 Task: Create a business slides presentation template.
Action: Mouse moved to (610, 237)
Screenshot: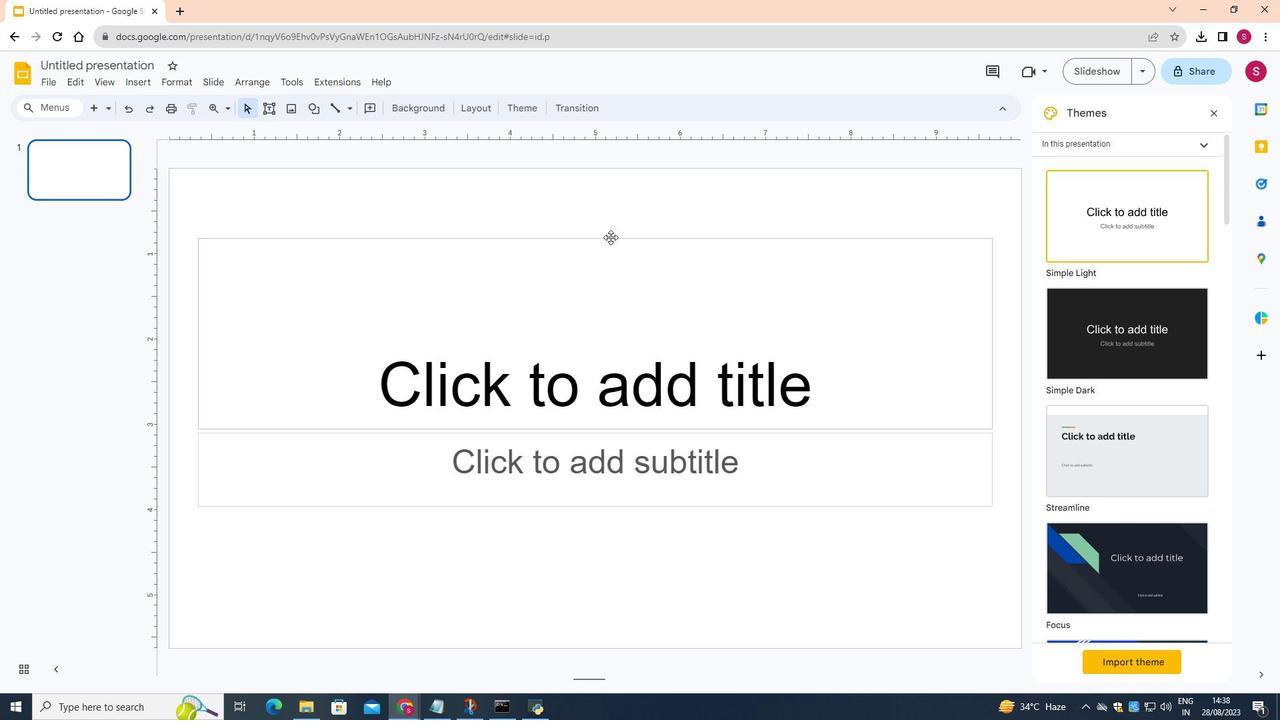 
Action: Mouse pressed left at (610, 237)
Screenshot: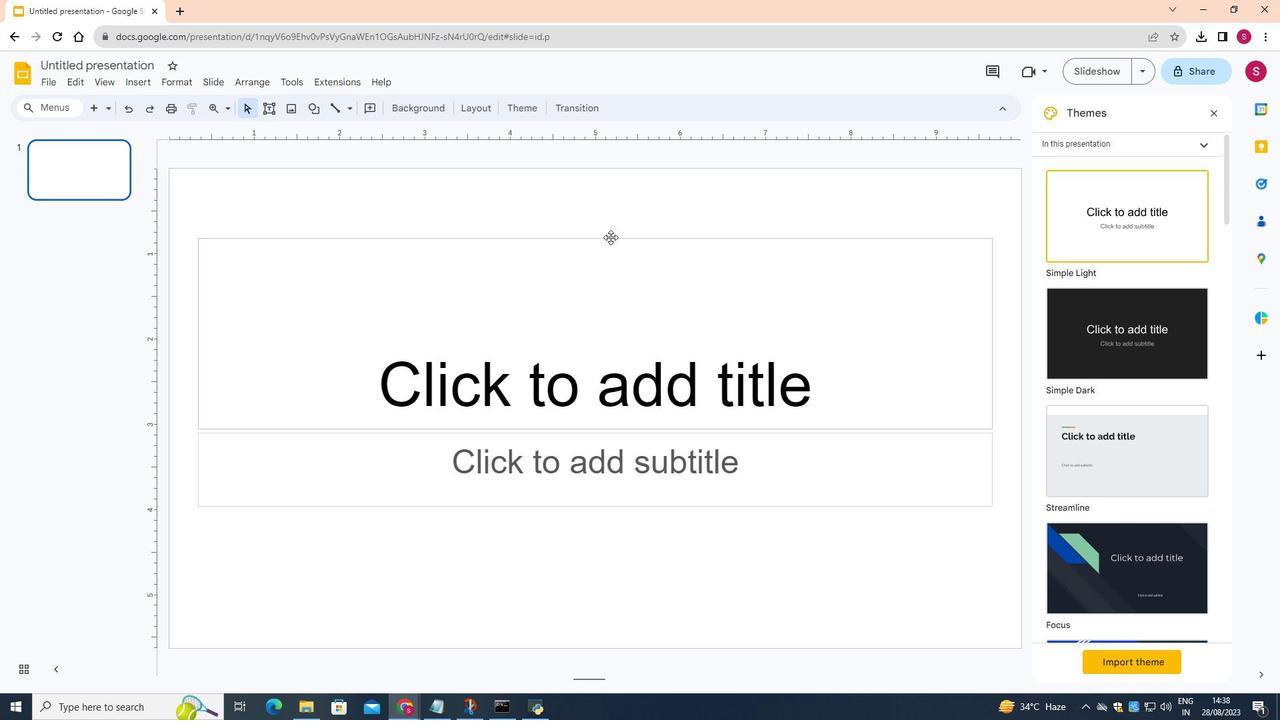 
Action: Mouse moved to (612, 236)
Screenshot: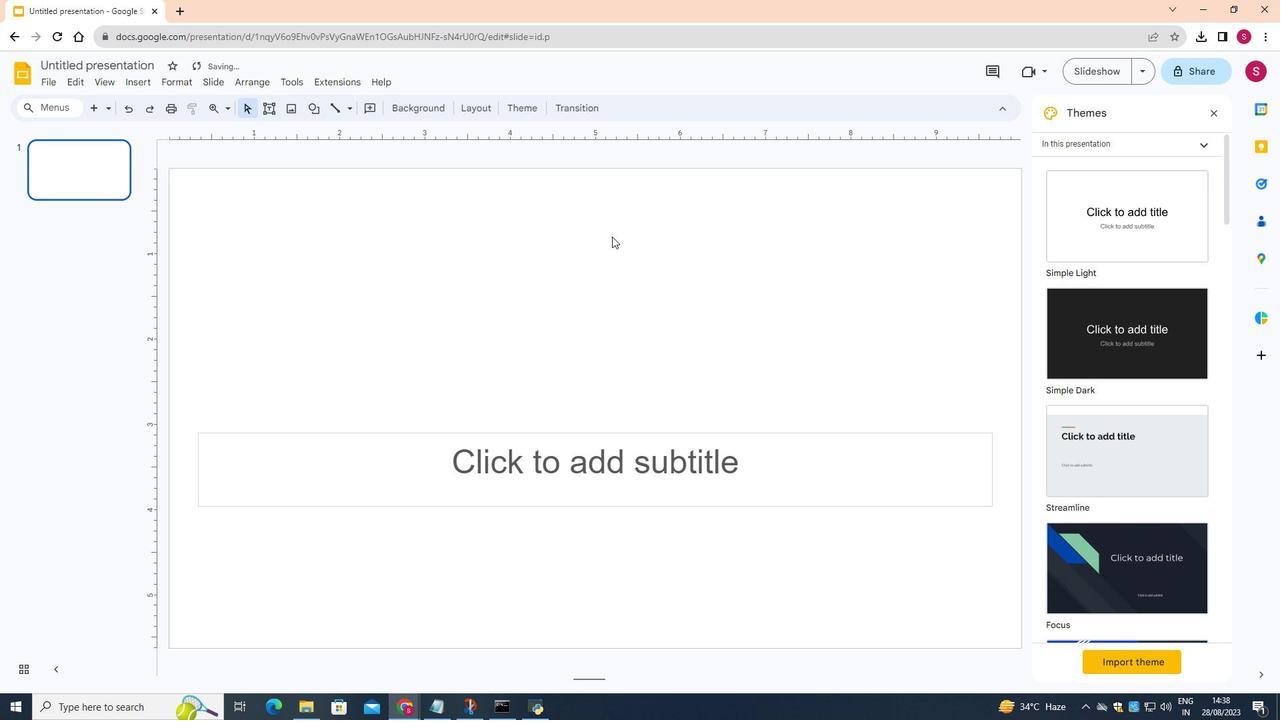 
Action: Key pressed <Key.delete>
Screenshot: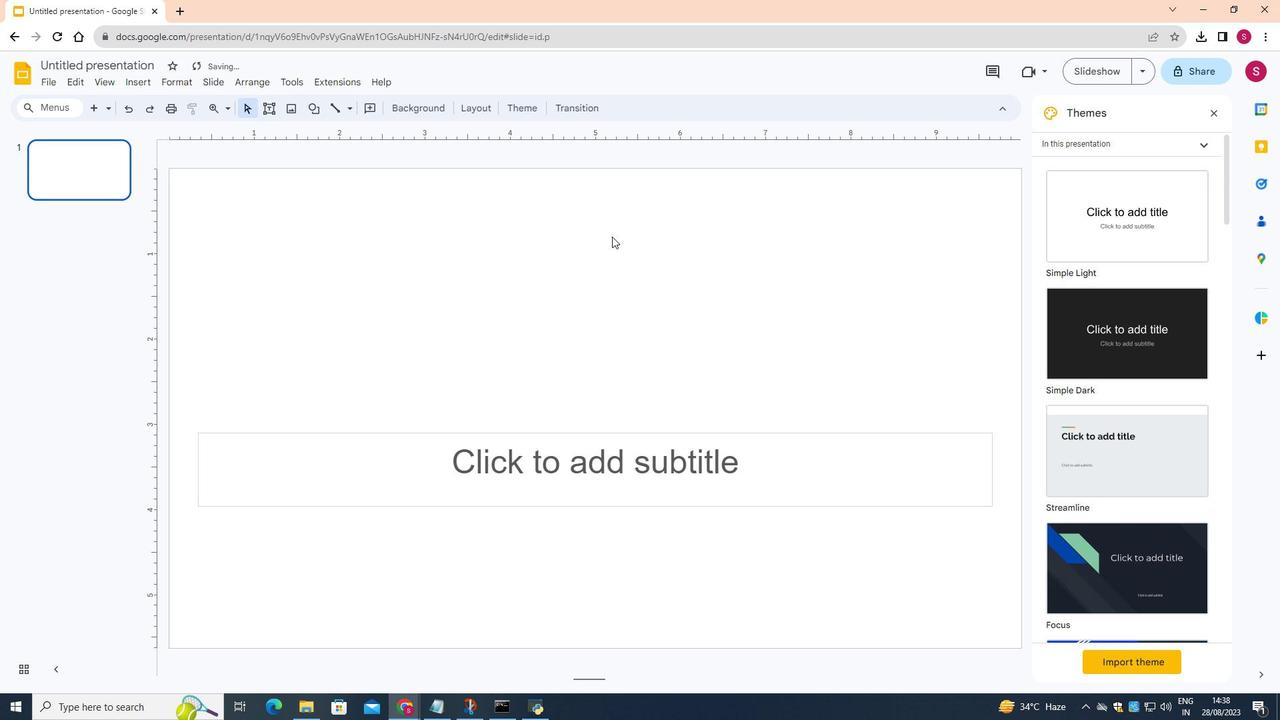 
Action: Mouse moved to (611, 434)
Screenshot: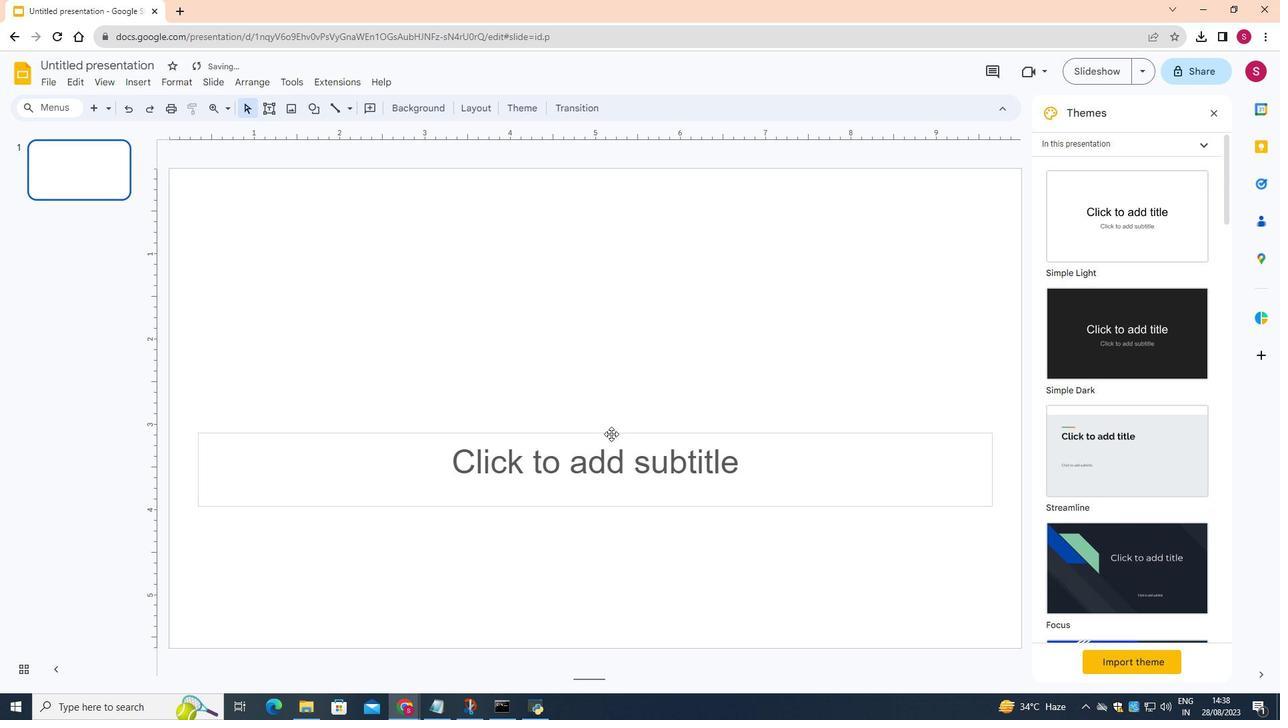 
Action: Mouse pressed left at (611, 434)
Screenshot: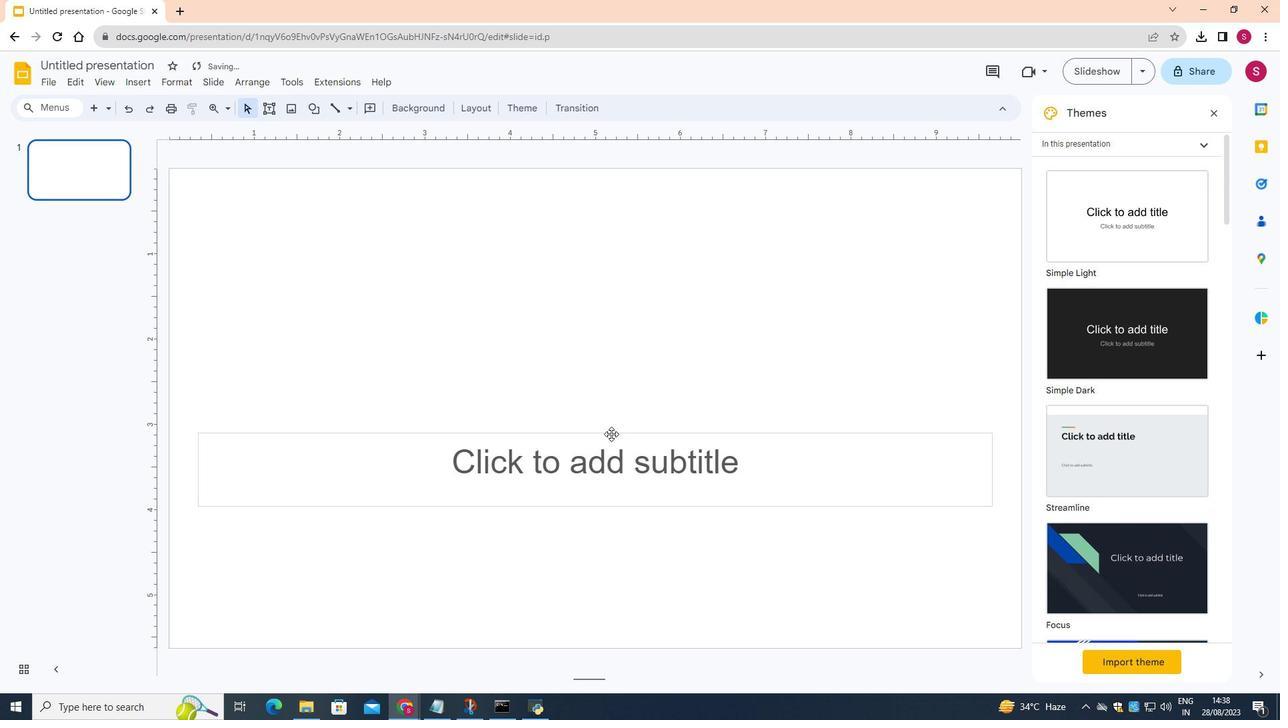 
Action: Mouse moved to (616, 428)
Screenshot: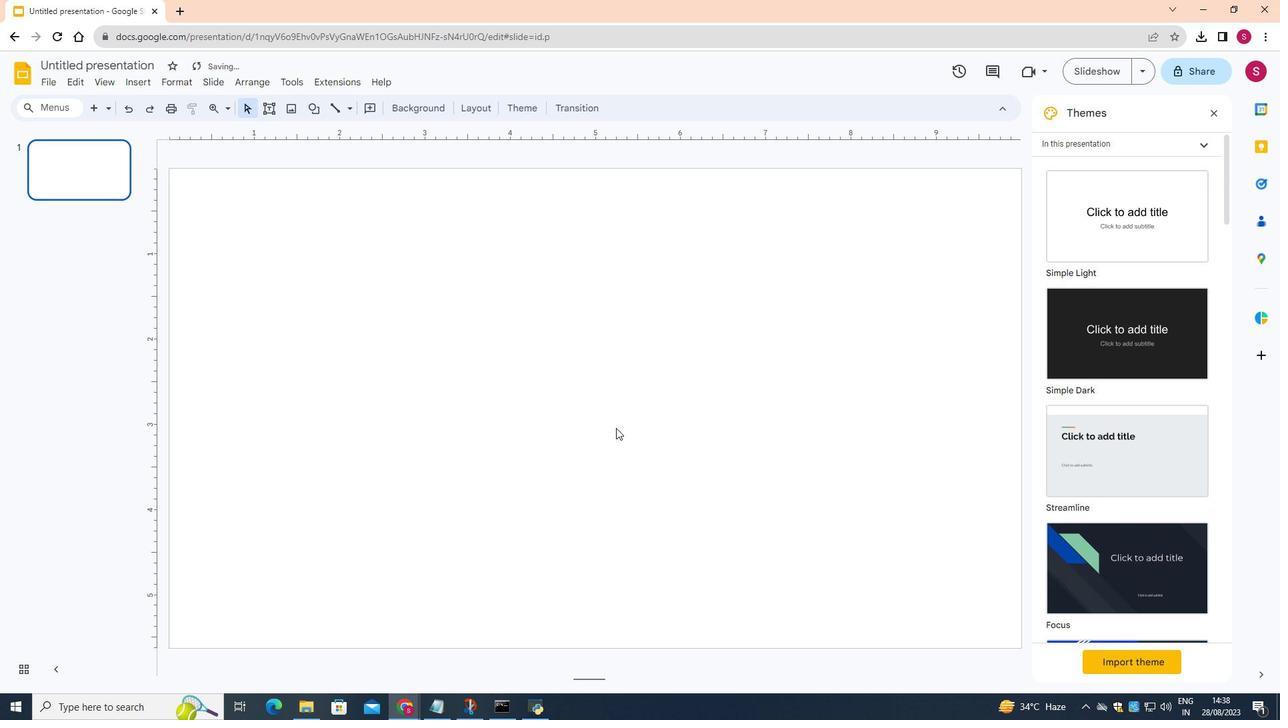 
Action: Key pressed <Key.delete>
Screenshot: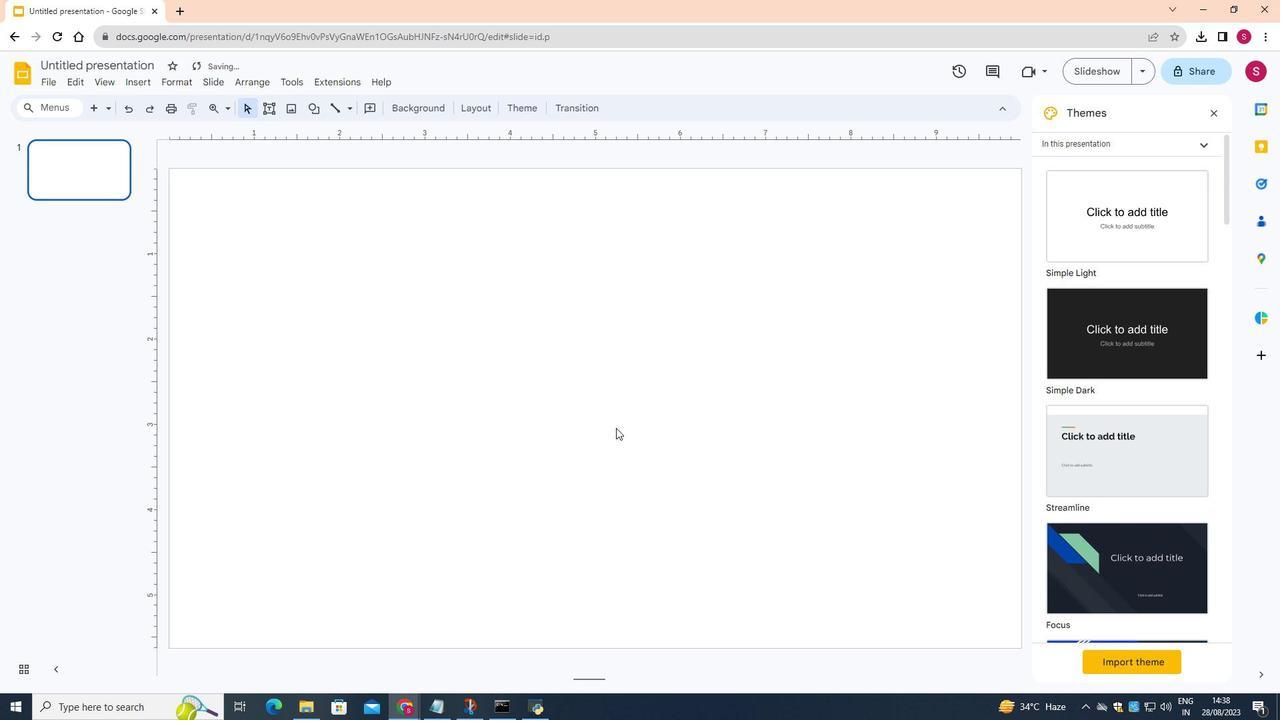 
Action: Mouse moved to (139, 84)
Screenshot: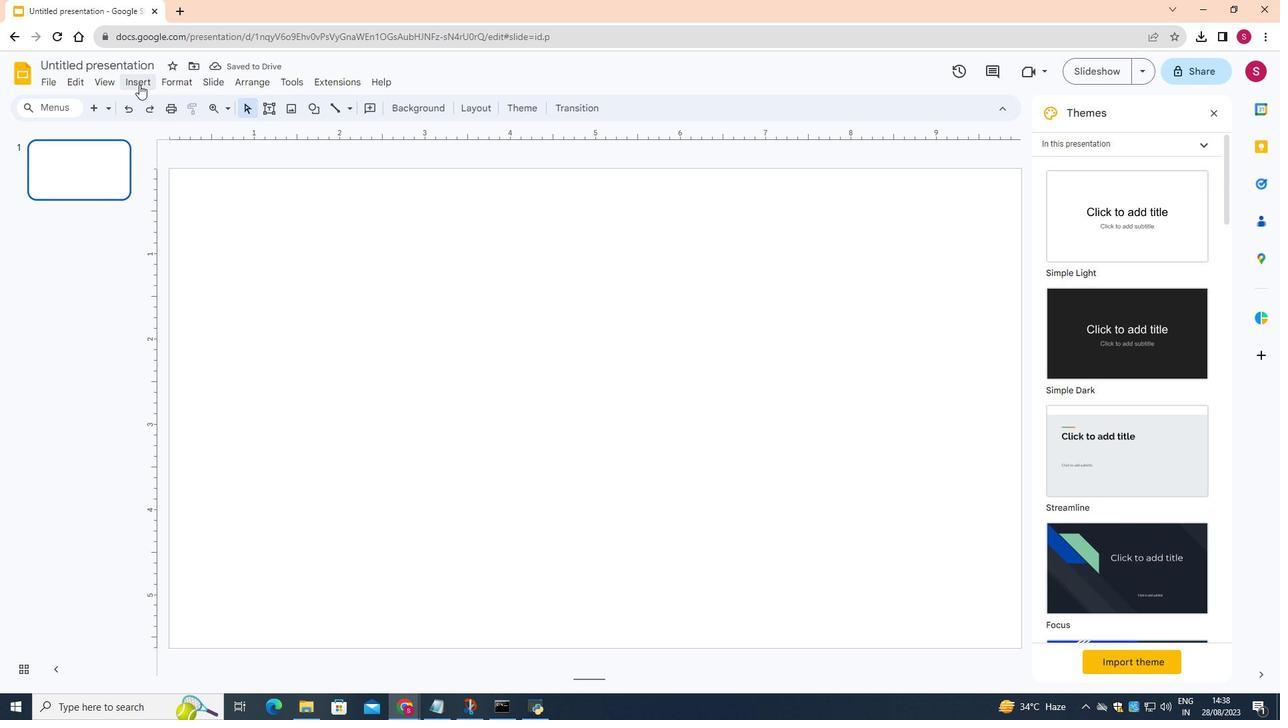 
Action: Mouse pressed left at (139, 84)
Screenshot: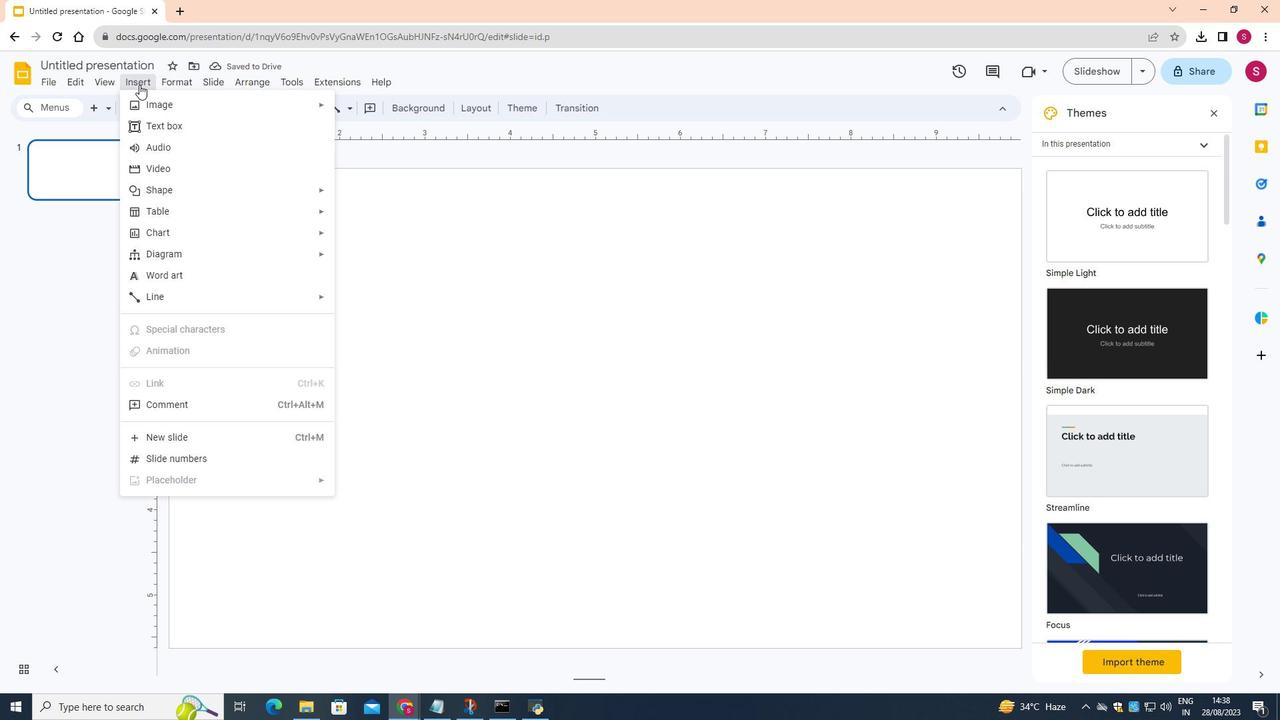 
Action: Mouse moved to (180, 192)
Screenshot: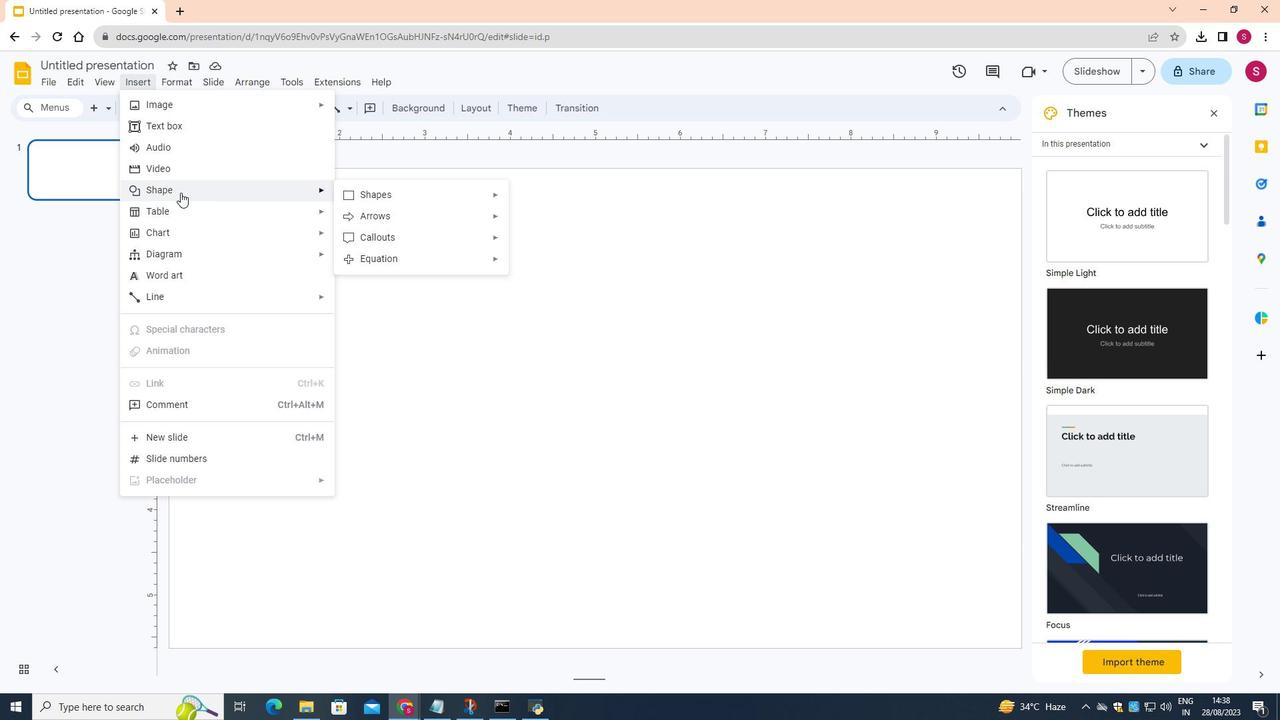 
Action: Mouse pressed left at (180, 192)
Screenshot: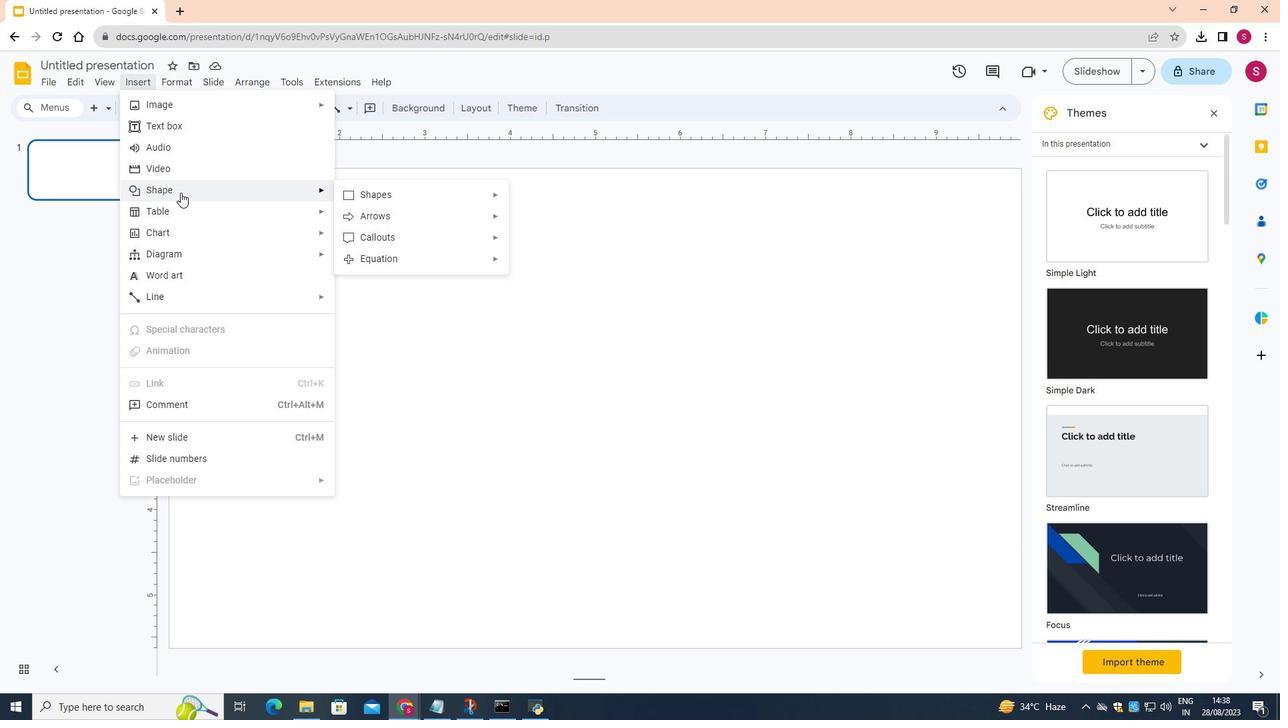
Action: Mouse moved to (386, 192)
Screenshot: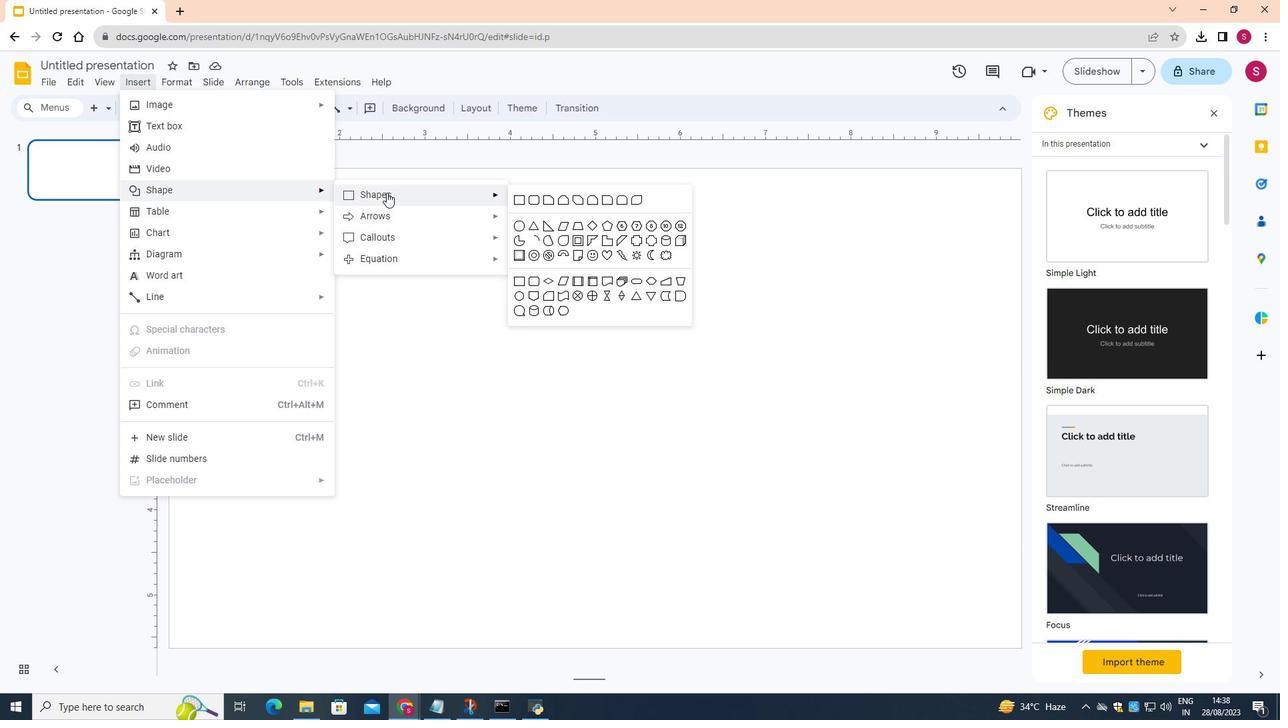 
Action: Mouse pressed left at (386, 192)
Screenshot: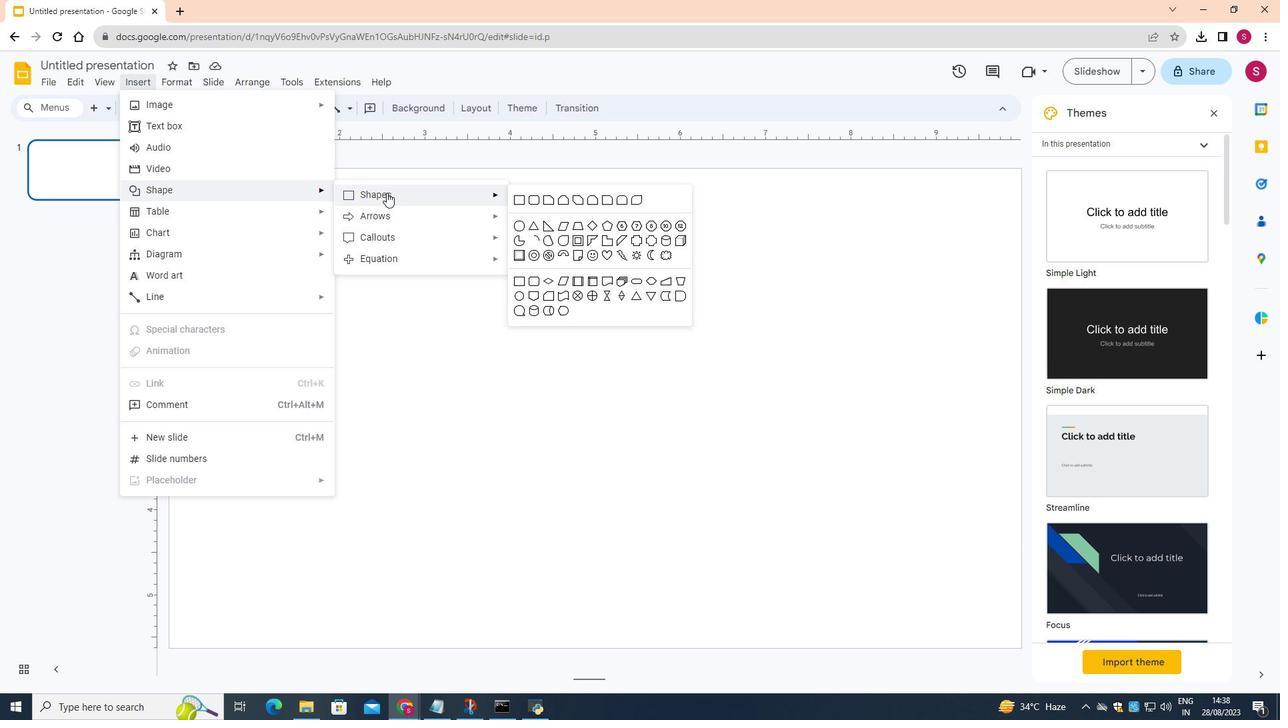 
Action: Mouse moved to (516, 198)
Screenshot: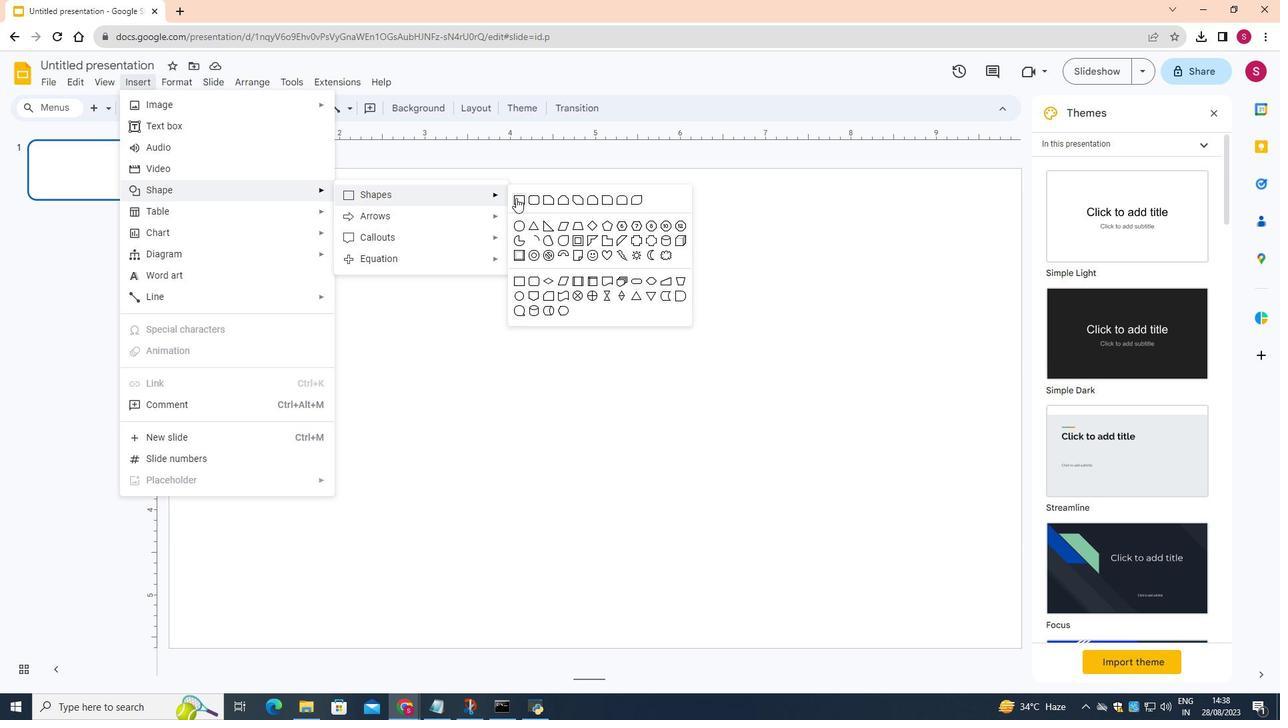 
Action: Mouse pressed left at (516, 198)
Screenshot: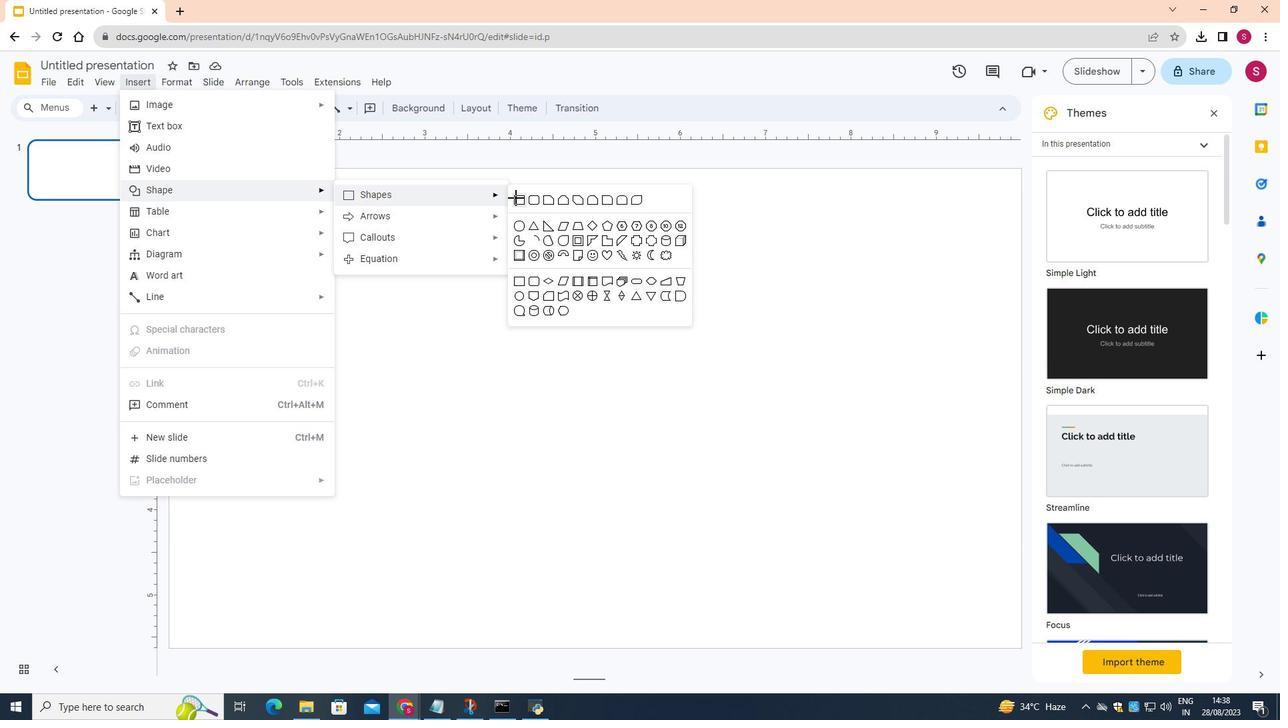
Action: Mouse moved to (177, 169)
Screenshot: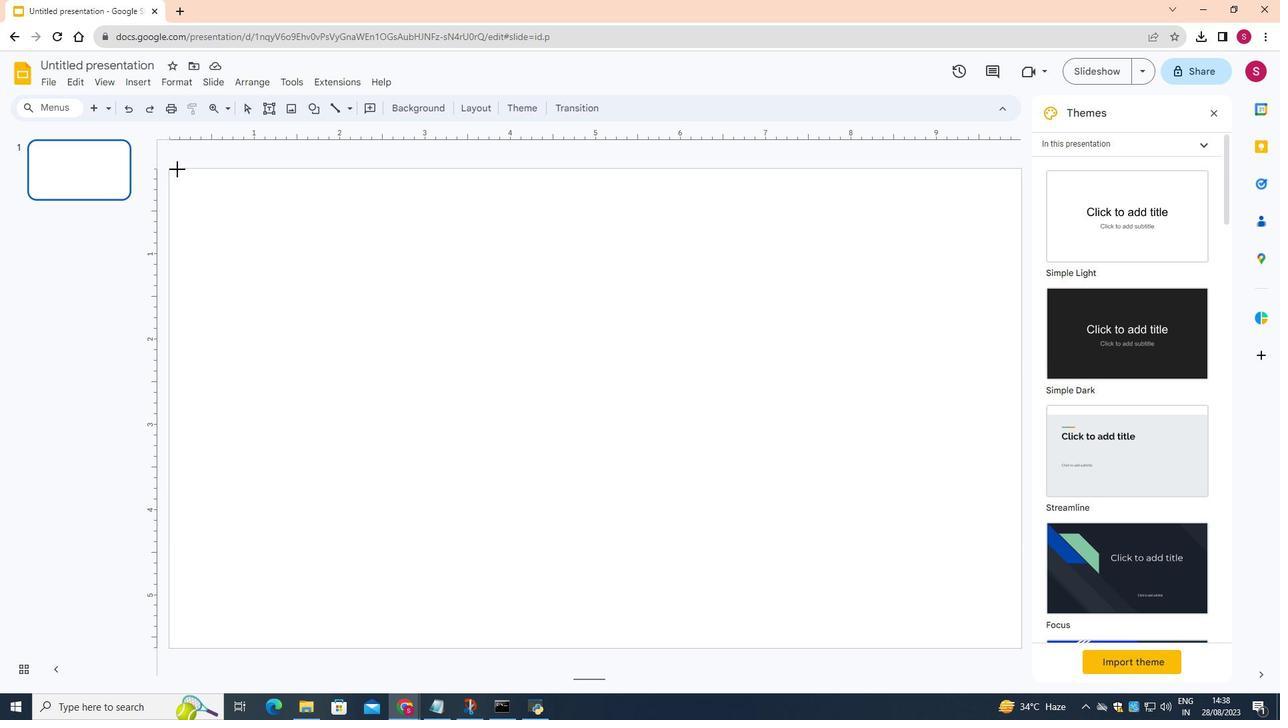 
Action: Mouse pressed left at (177, 169)
Screenshot: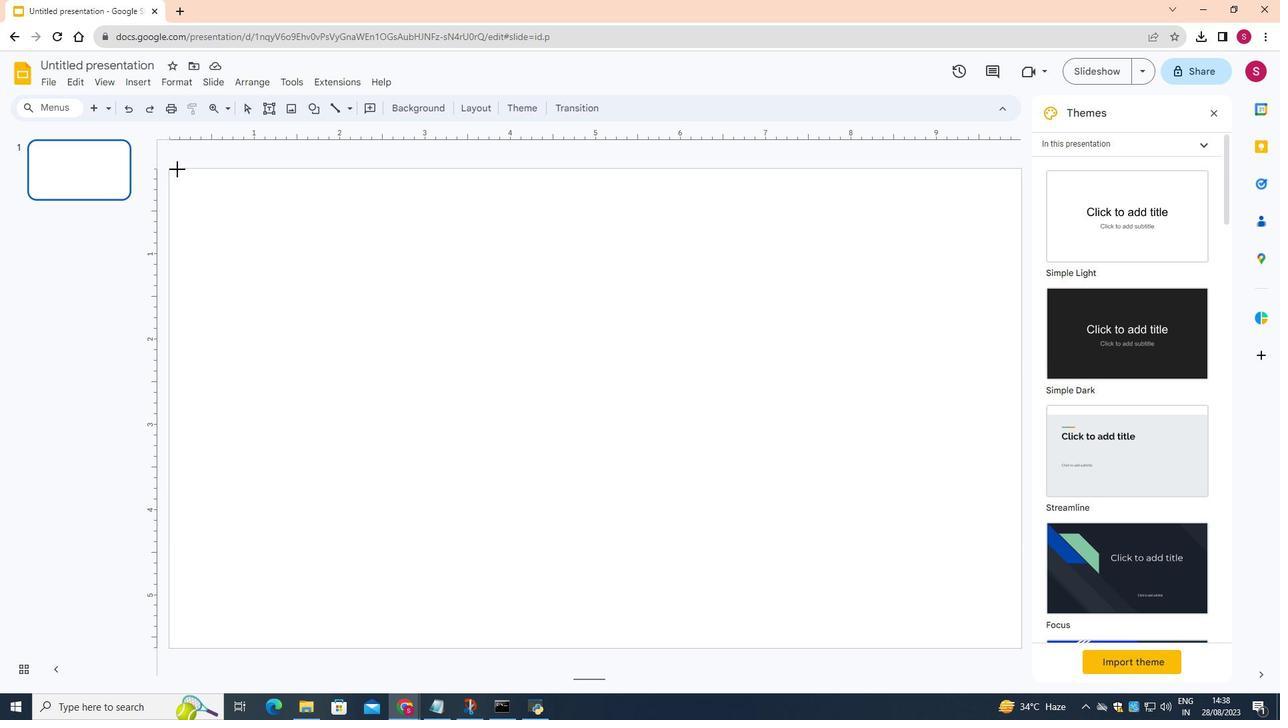 
Action: Mouse moved to (178, 198)
Screenshot: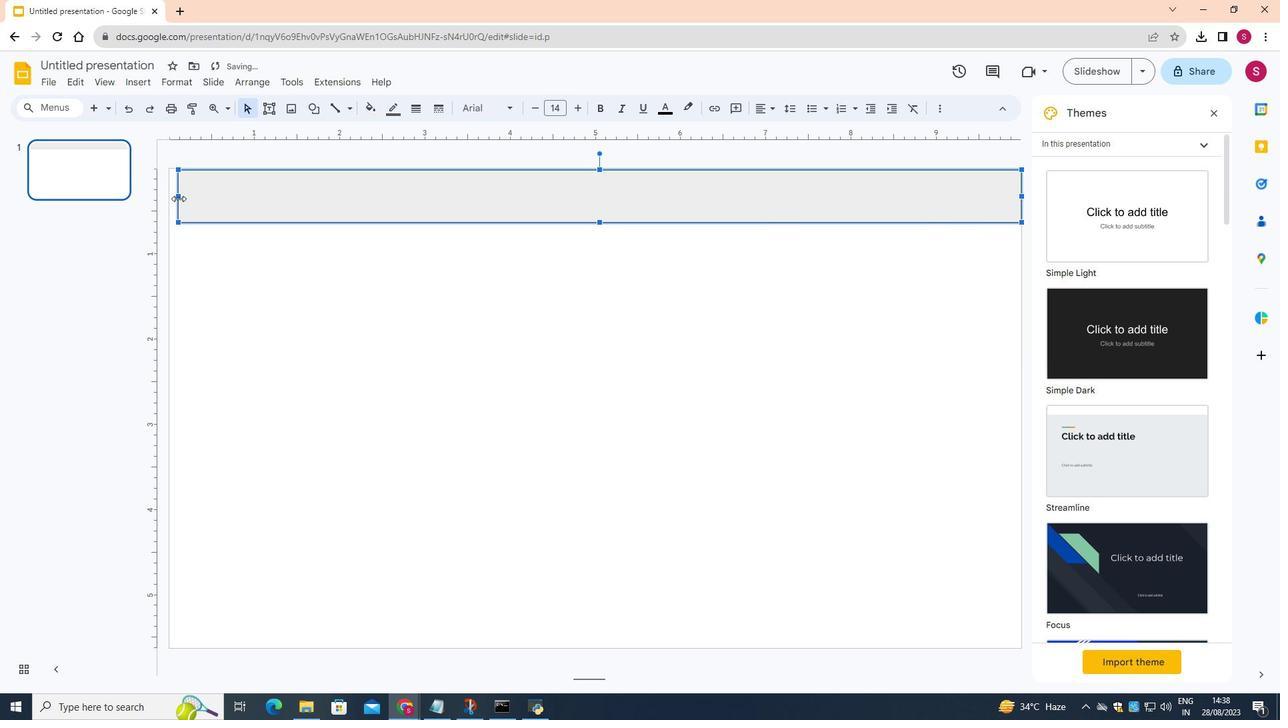 
Action: Mouse pressed left at (178, 198)
Screenshot: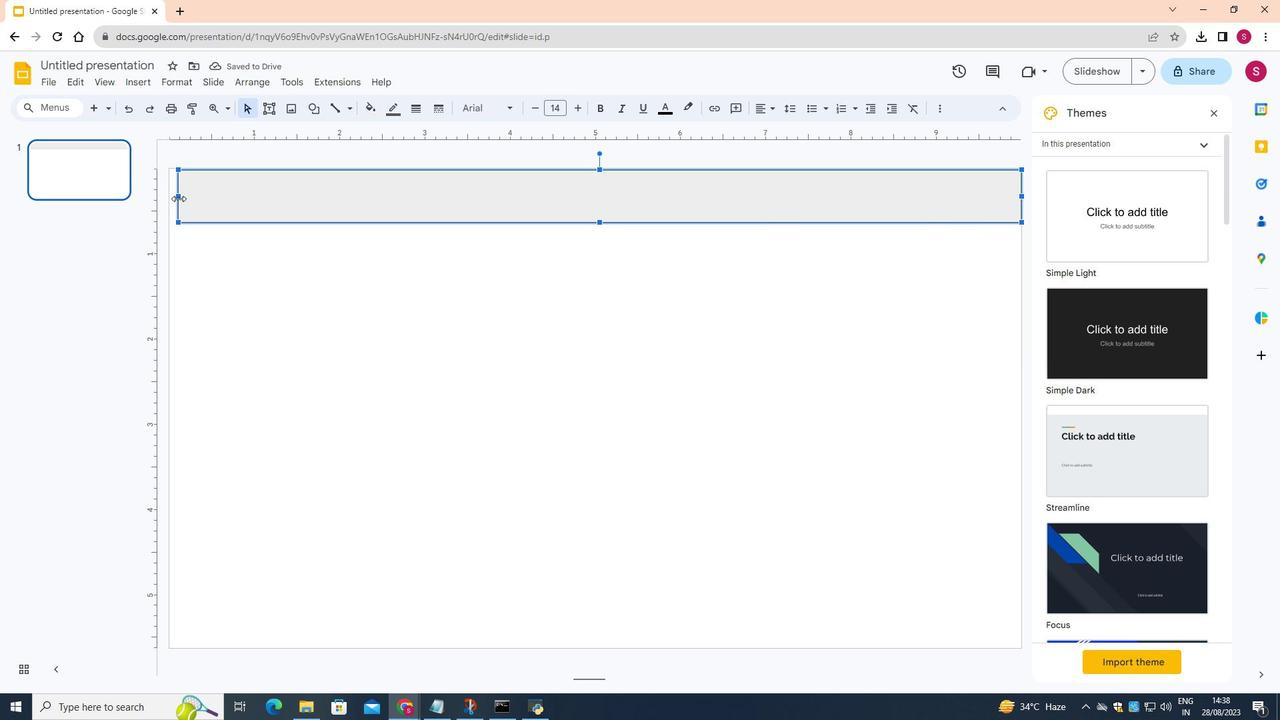 
Action: Mouse moved to (595, 172)
Screenshot: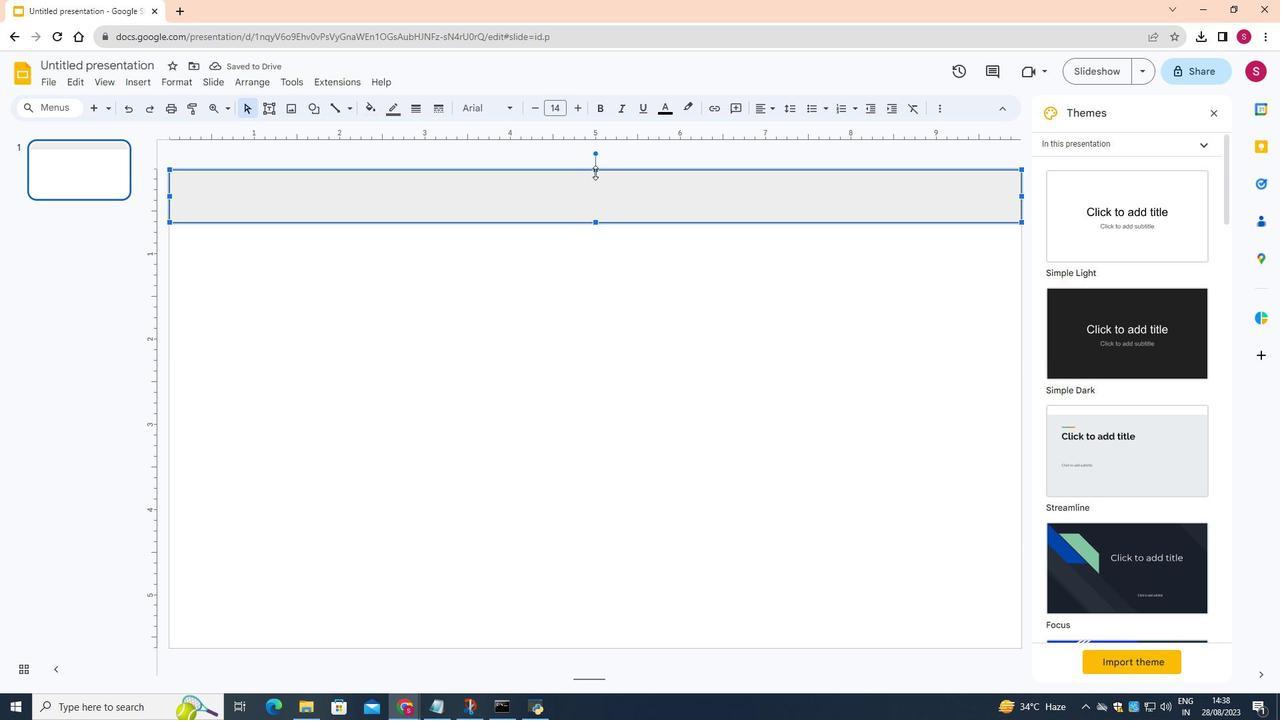 
Action: Mouse pressed left at (595, 172)
Screenshot: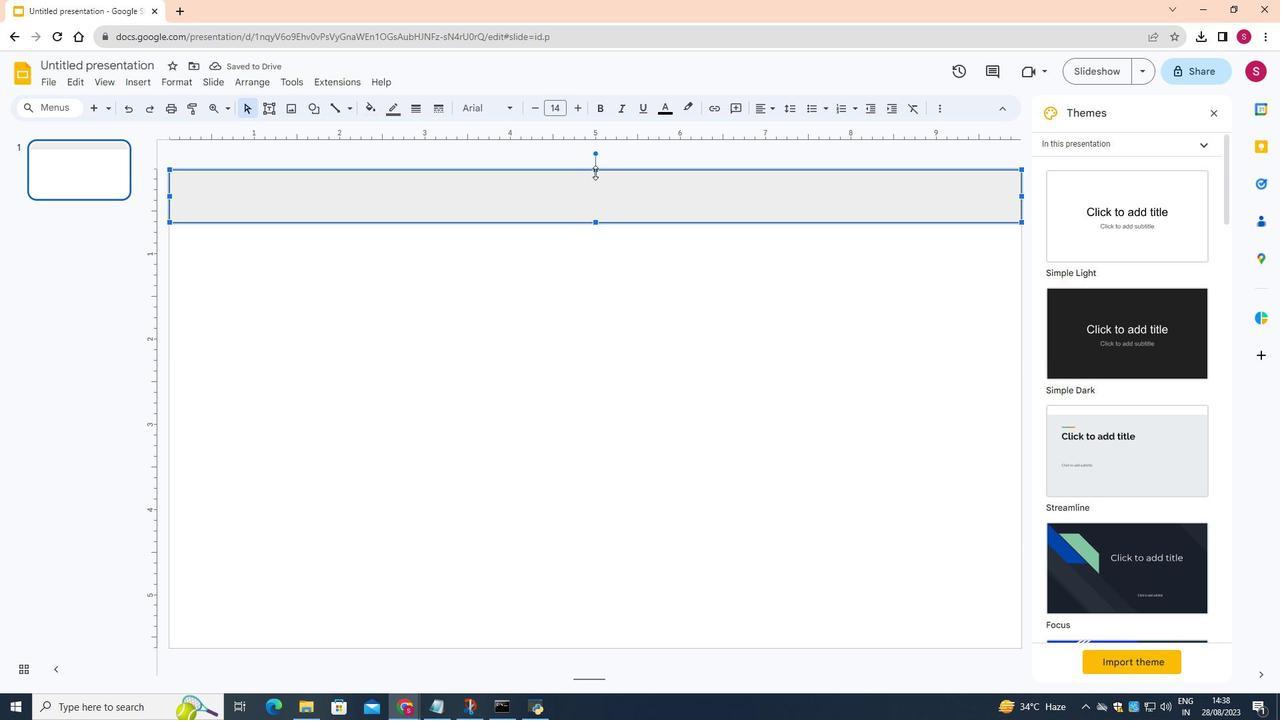 
Action: Mouse moved to (595, 222)
Screenshot: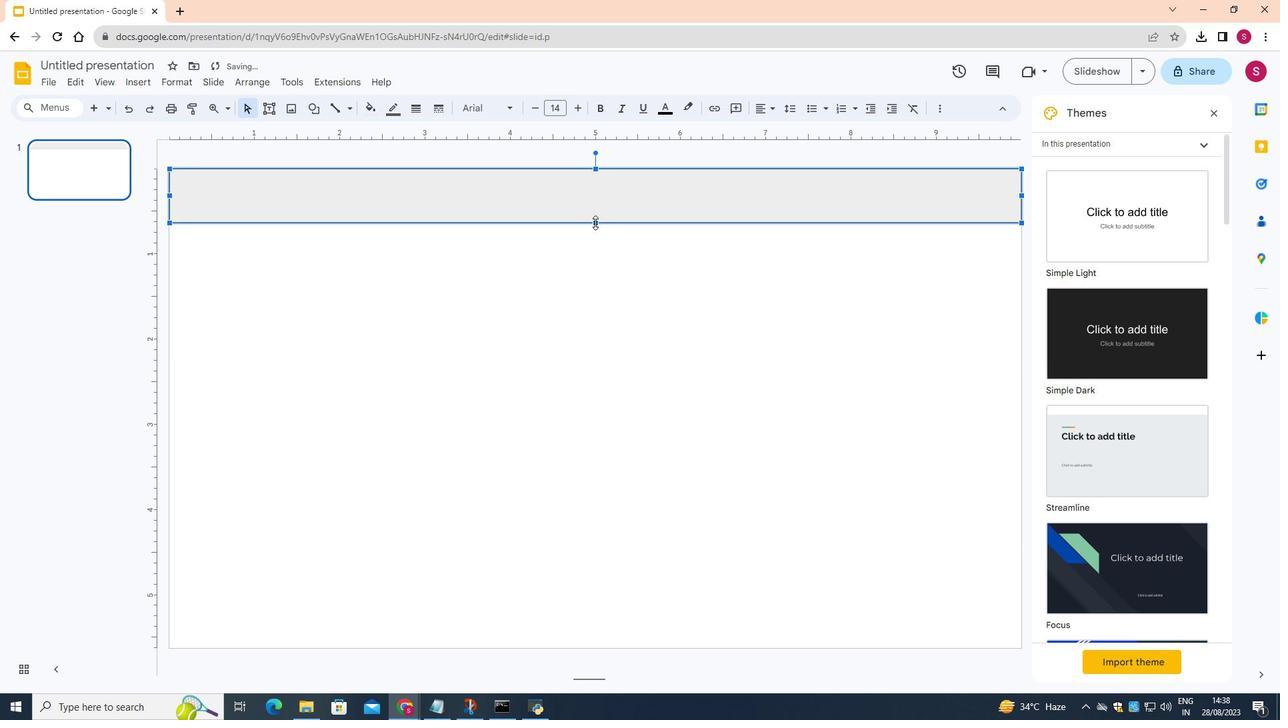 
Action: Mouse pressed left at (595, 222)
Screenshot: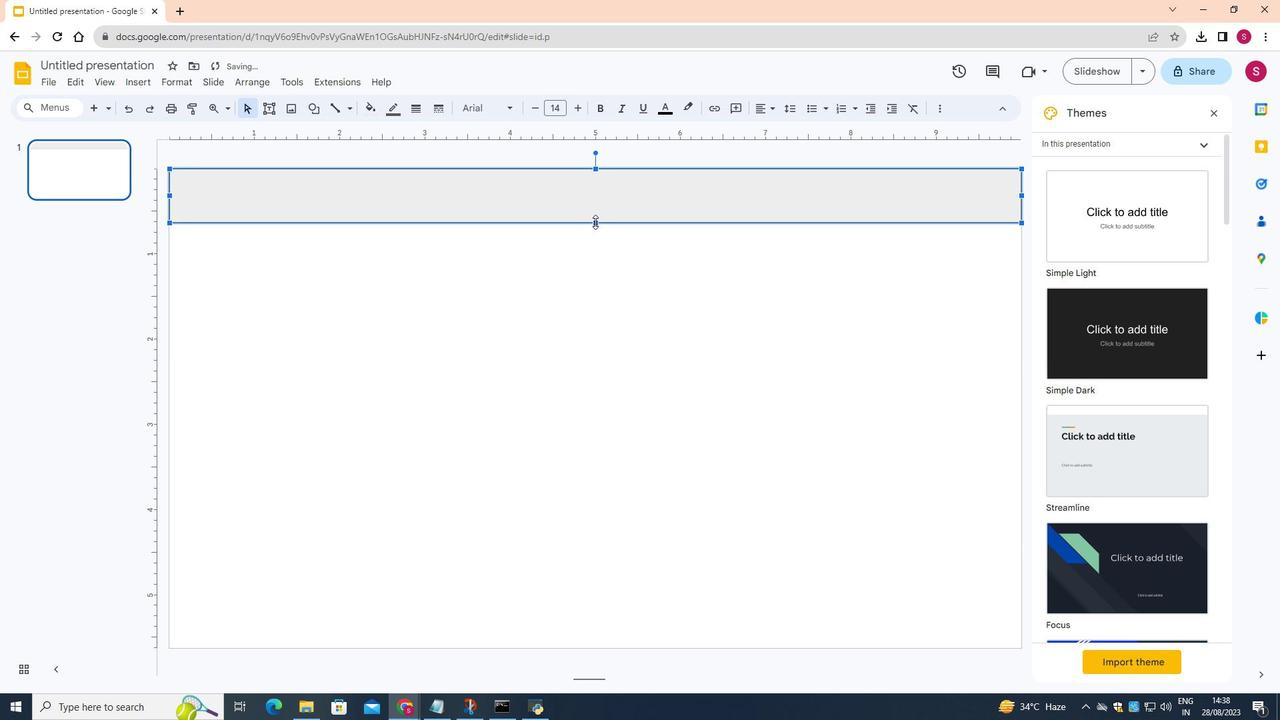 
Action: Mouse moved to (596, 200)
Screenshot: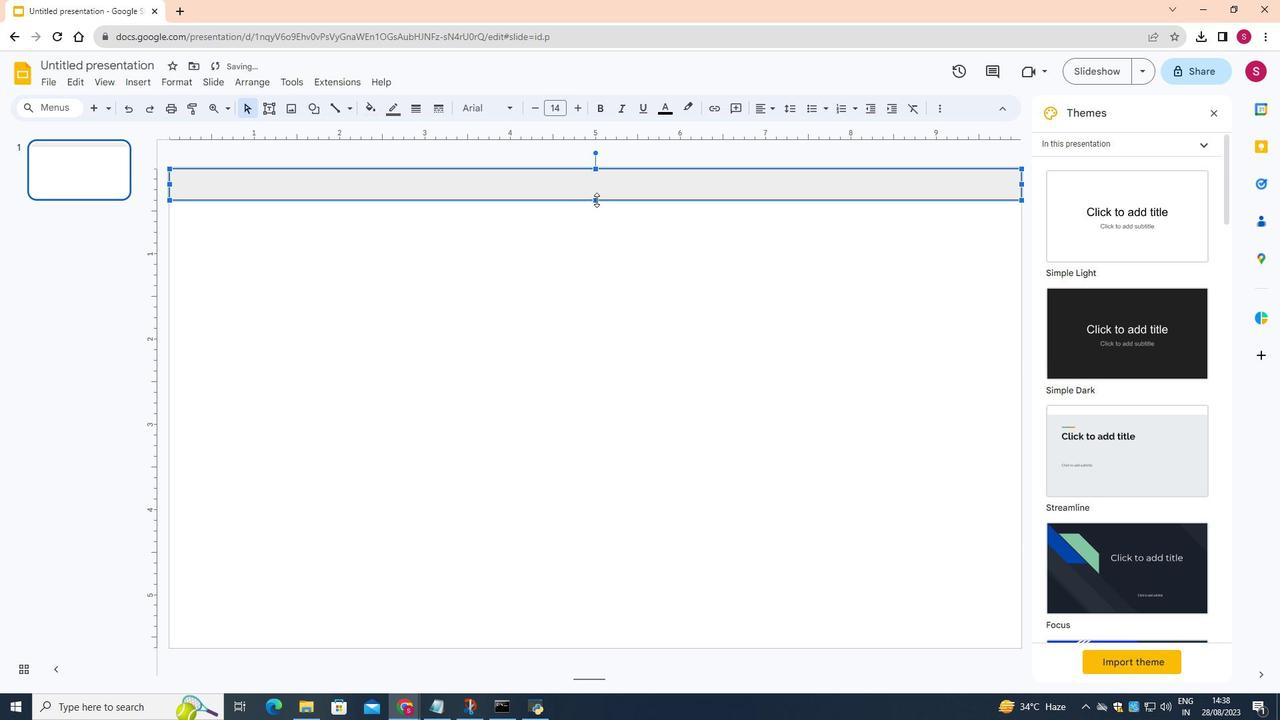 
Action: Mouse pressed left at (596, 200)
Screenshot: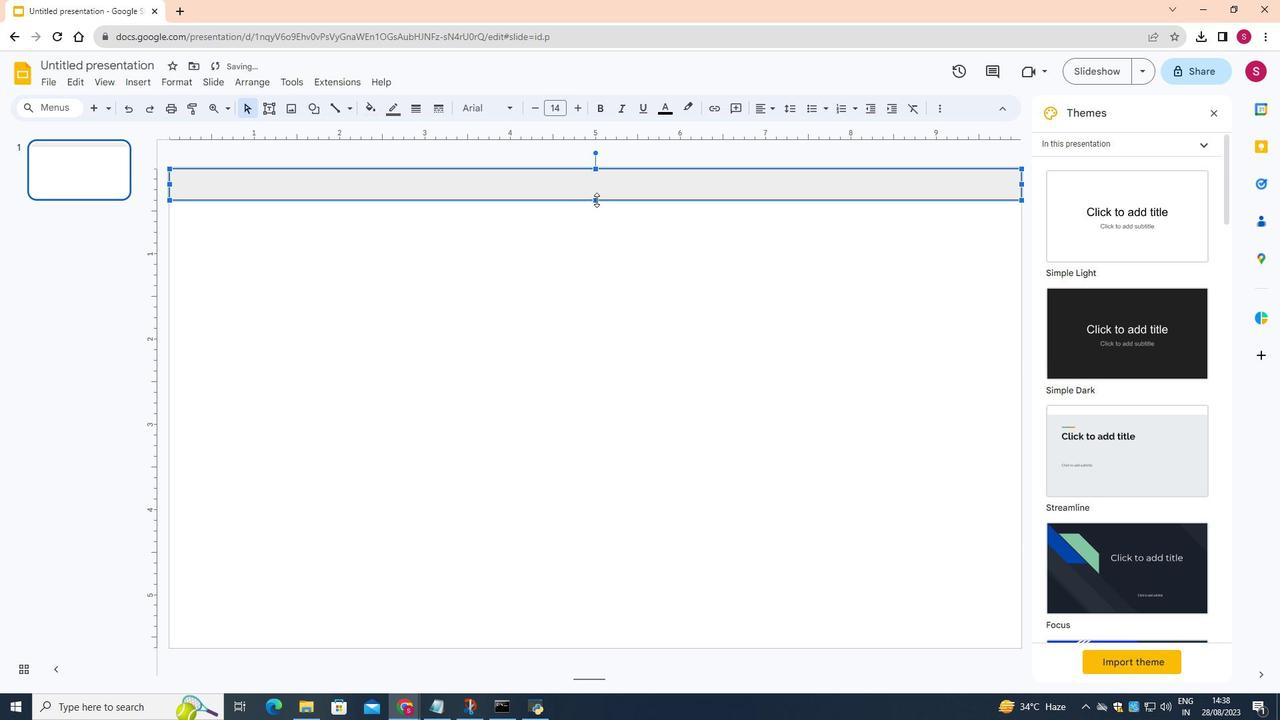 
Action: Mouse moved to (624, 355)
Screenshot: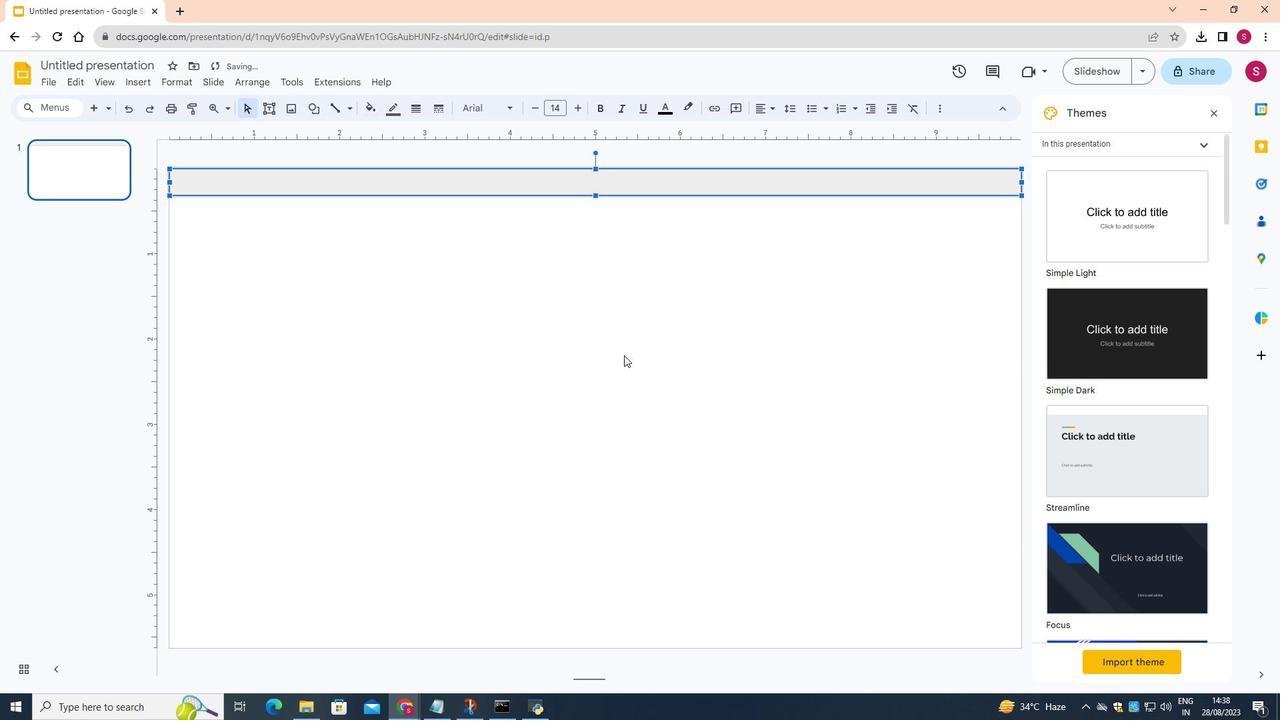 
Action: Mouse pressed left at (624, 355)
Screenshot: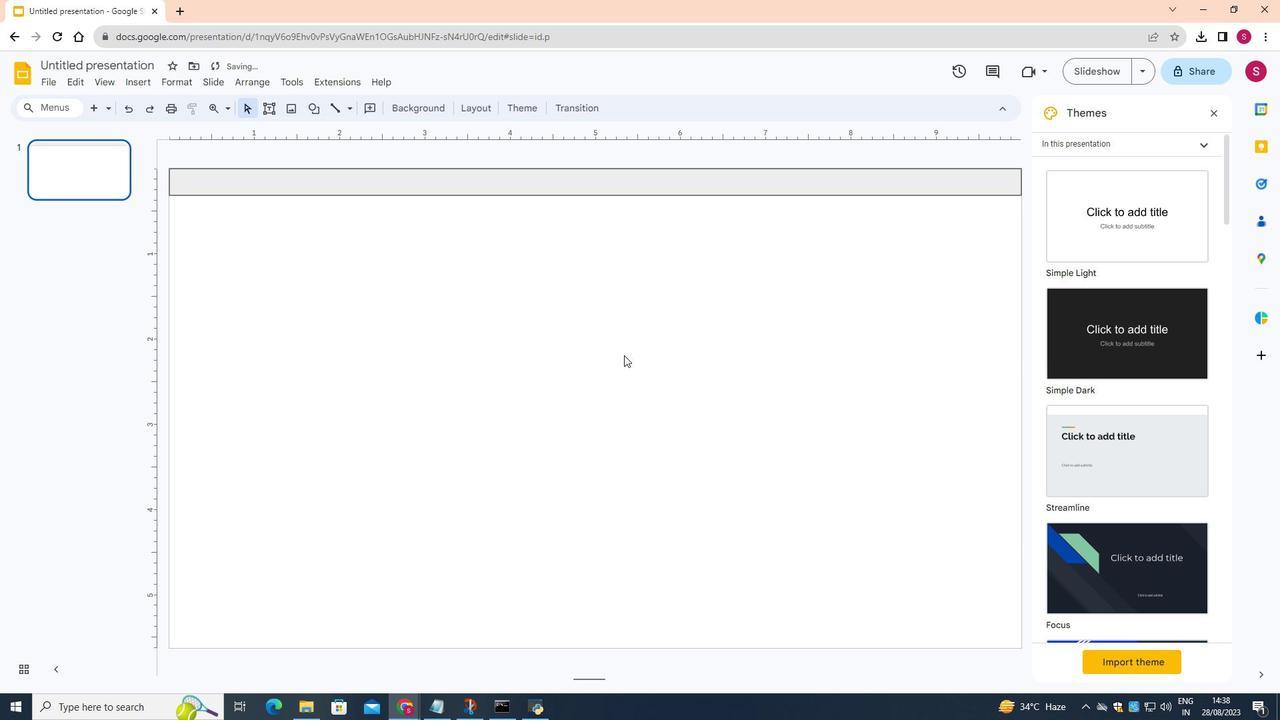 
Action: Mouse moved to (435, 185)
Screenshot: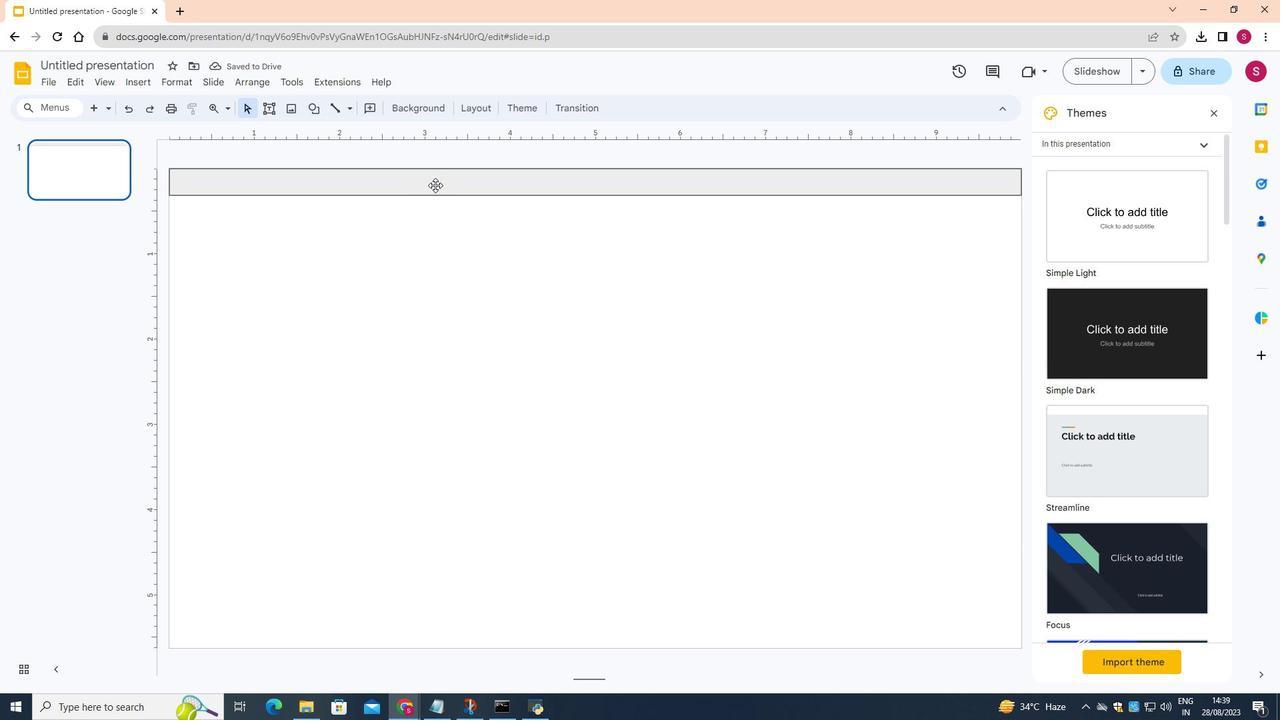 
Action: Mouse pressed left at (435, 185)
Screenshot: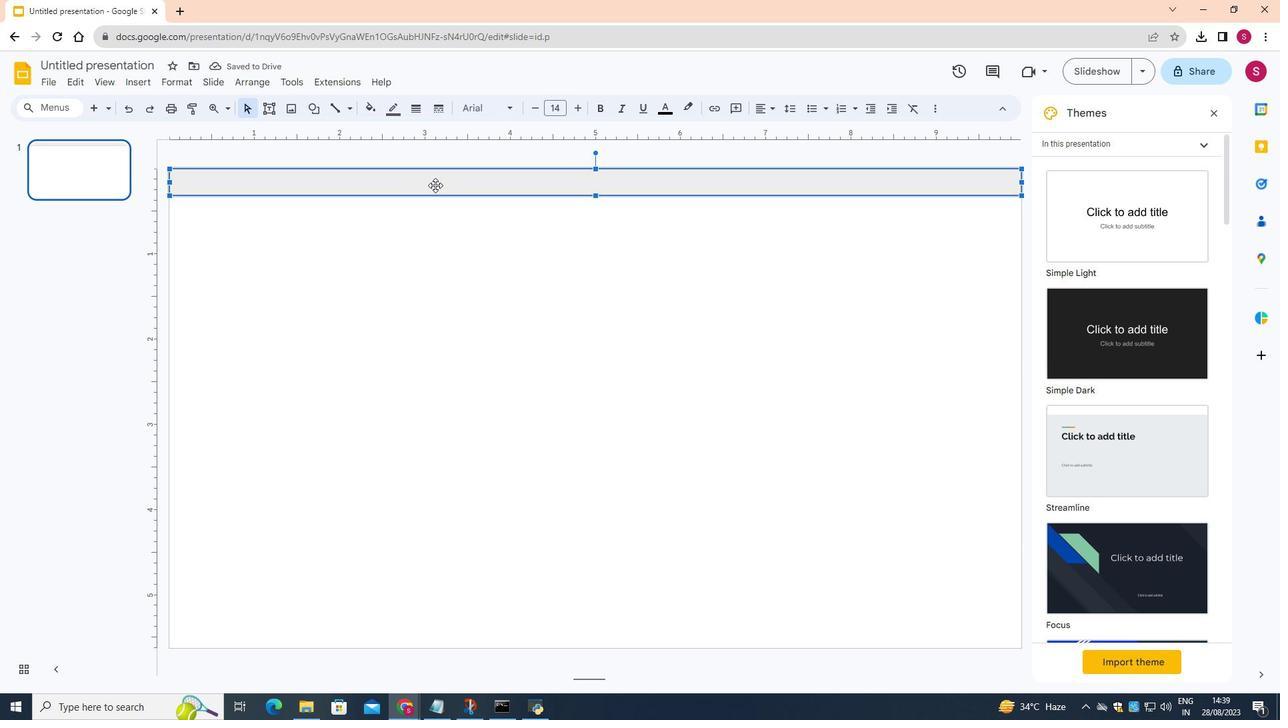 
Action: Mouse moved to (394, 114)
Screenshot: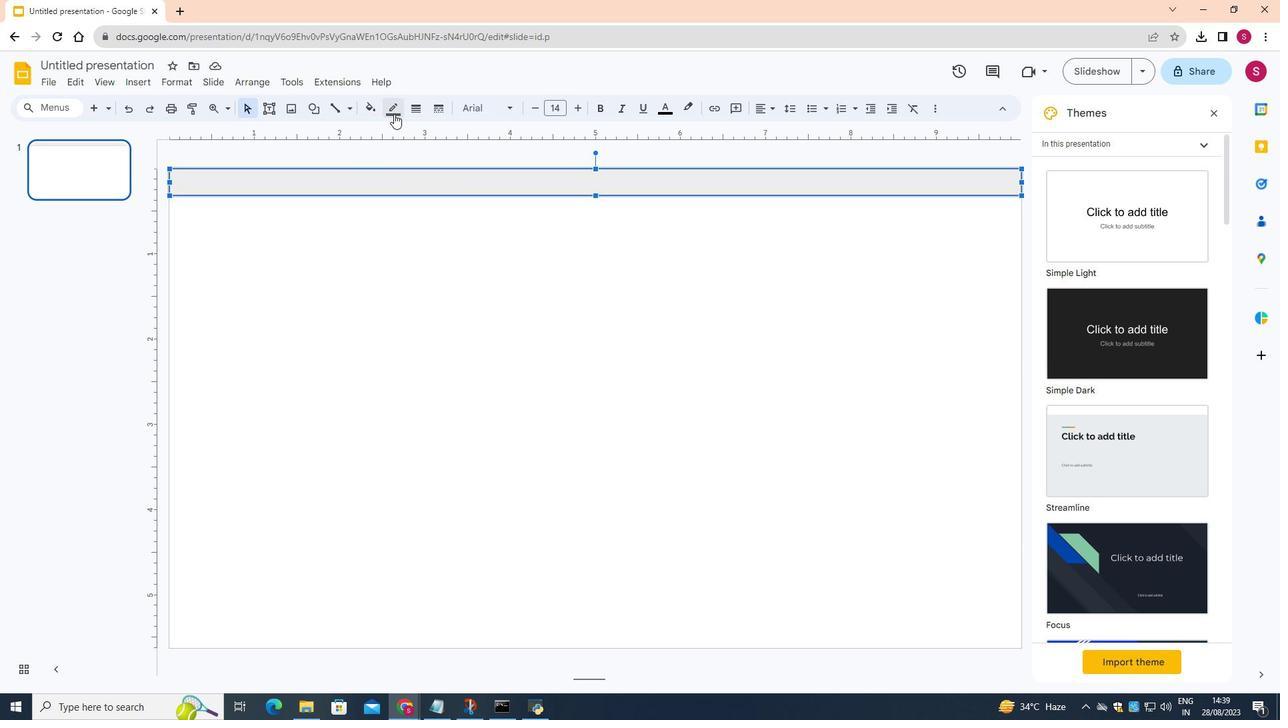 
Action: Mouse pressed left at (394, 114)
Screenshot: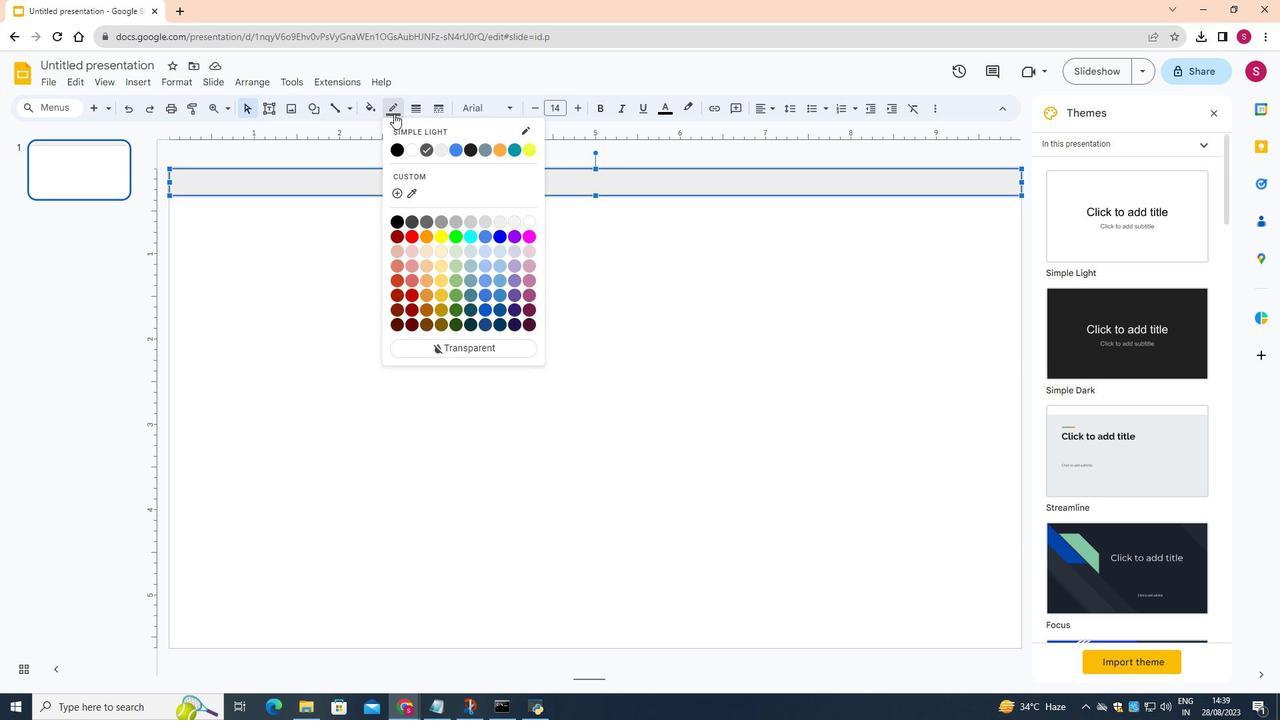 
Action: Mouse moved to (458, 345)
Screenshot: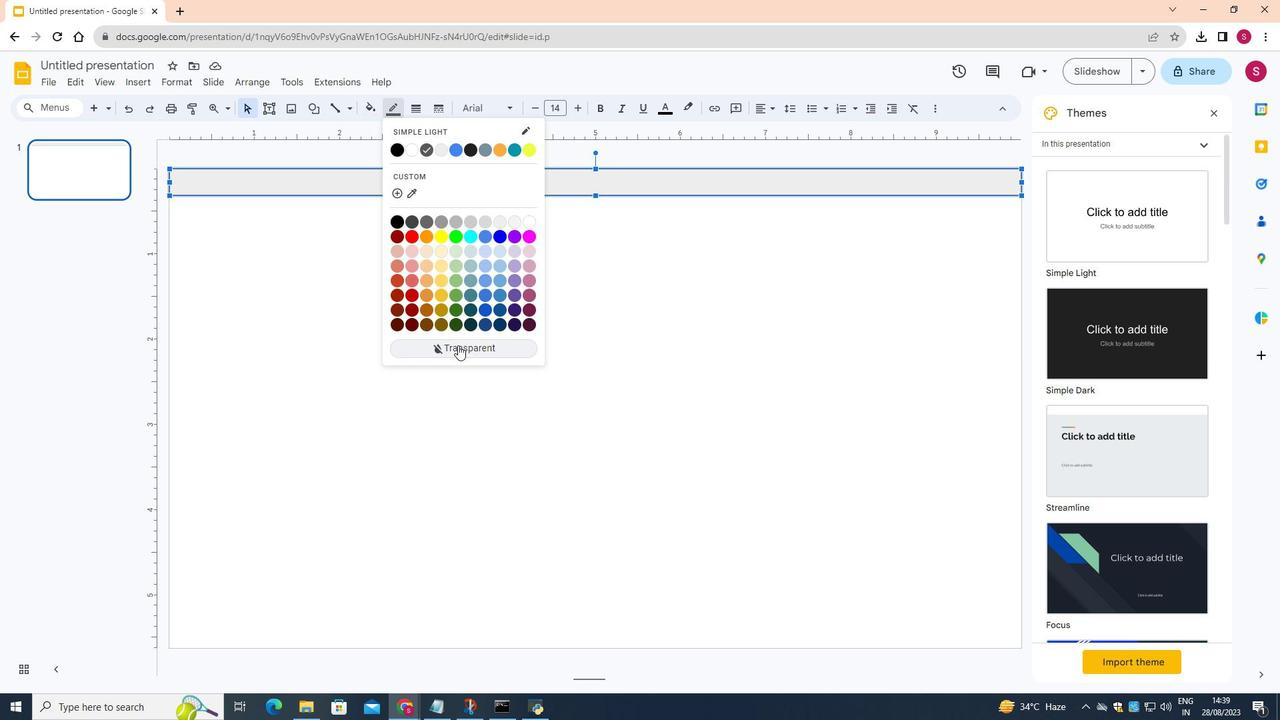 
Action: Mouse pressed left at (458, 345)
Screenshot: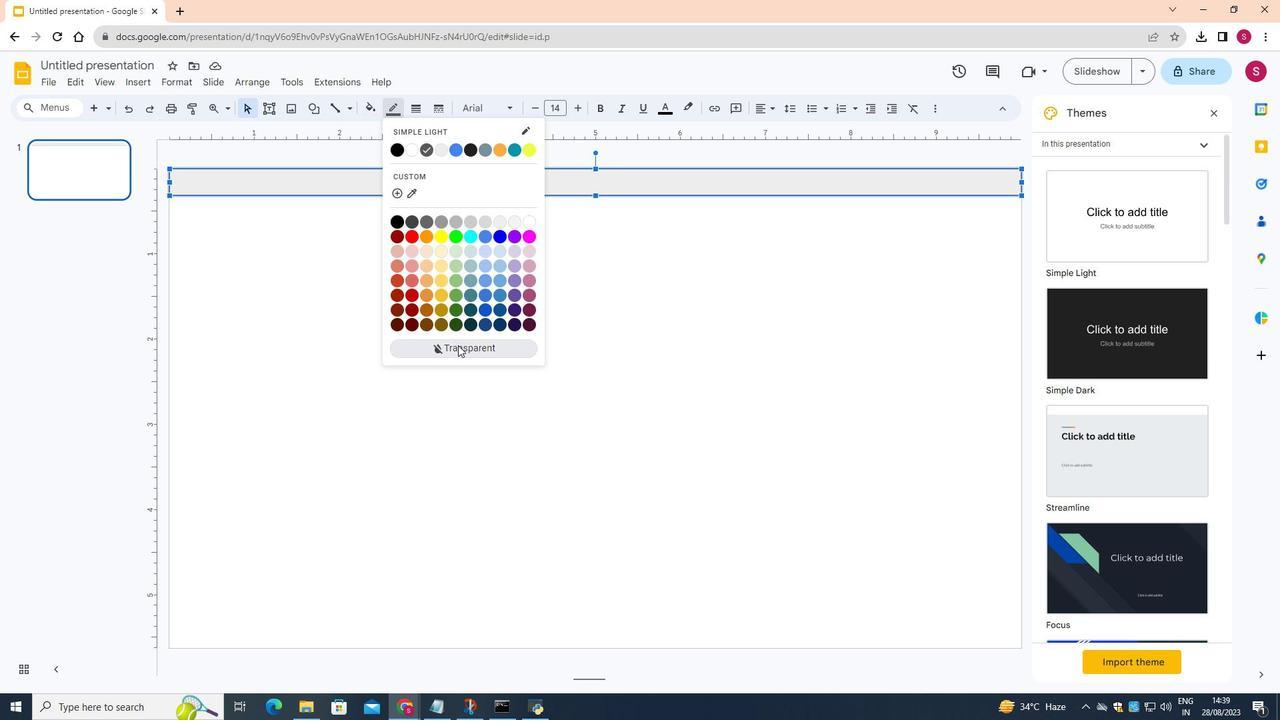 
Action: Mouse moved to (371, 108)
Screenshot: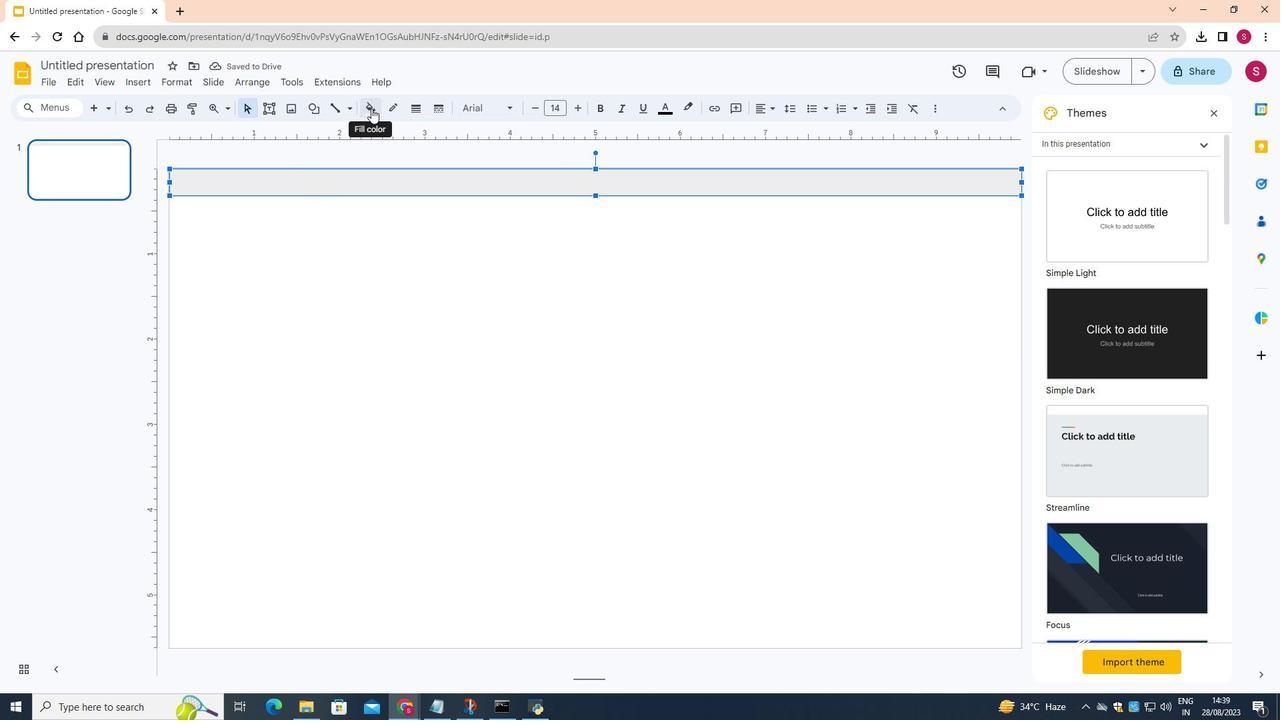 
Action: Mouse pressed left at (371, 108)
Screenshot: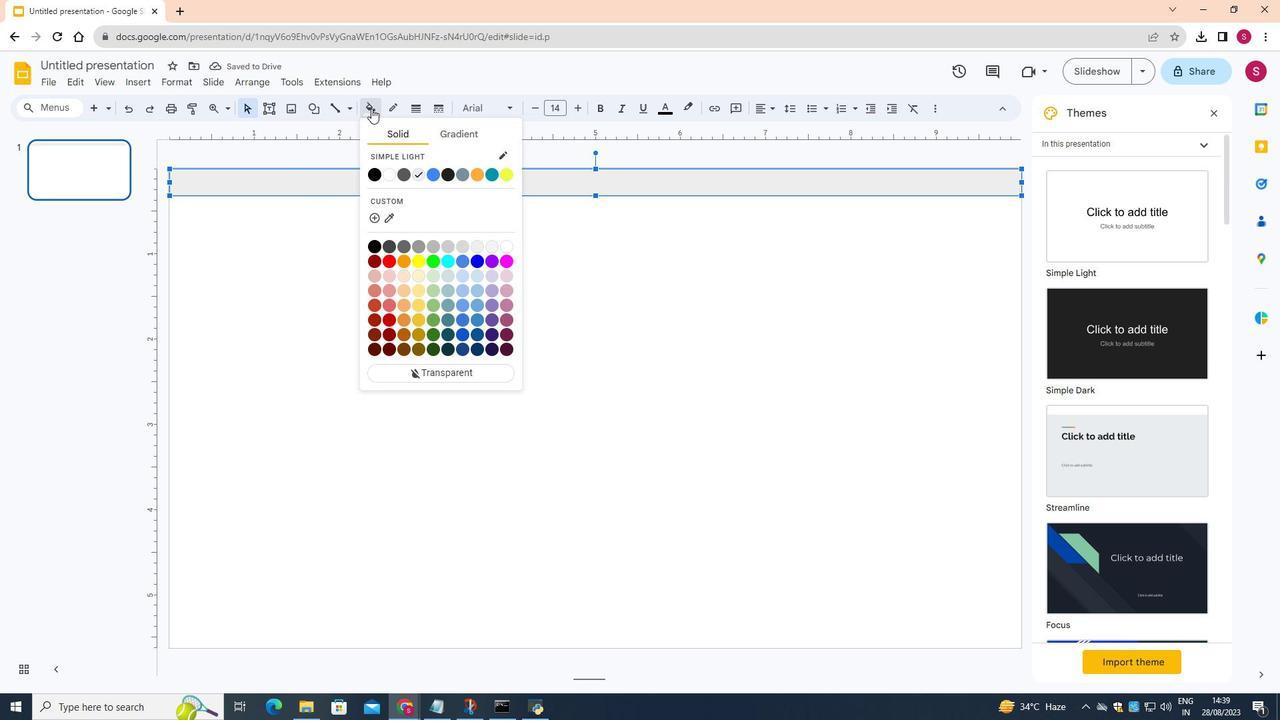 
Action: Mouse moved to (388, 246)
Screenshot: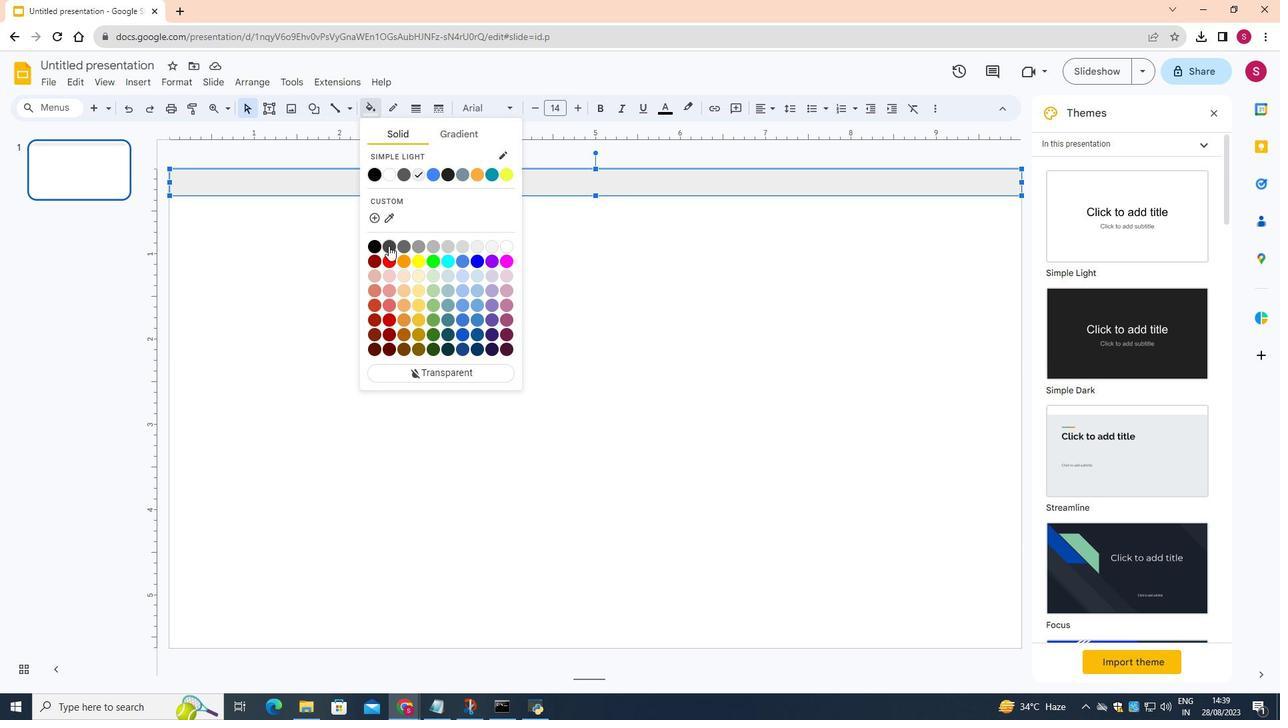 
Action: Mouse pressed left at (388, 246)
Screenshot: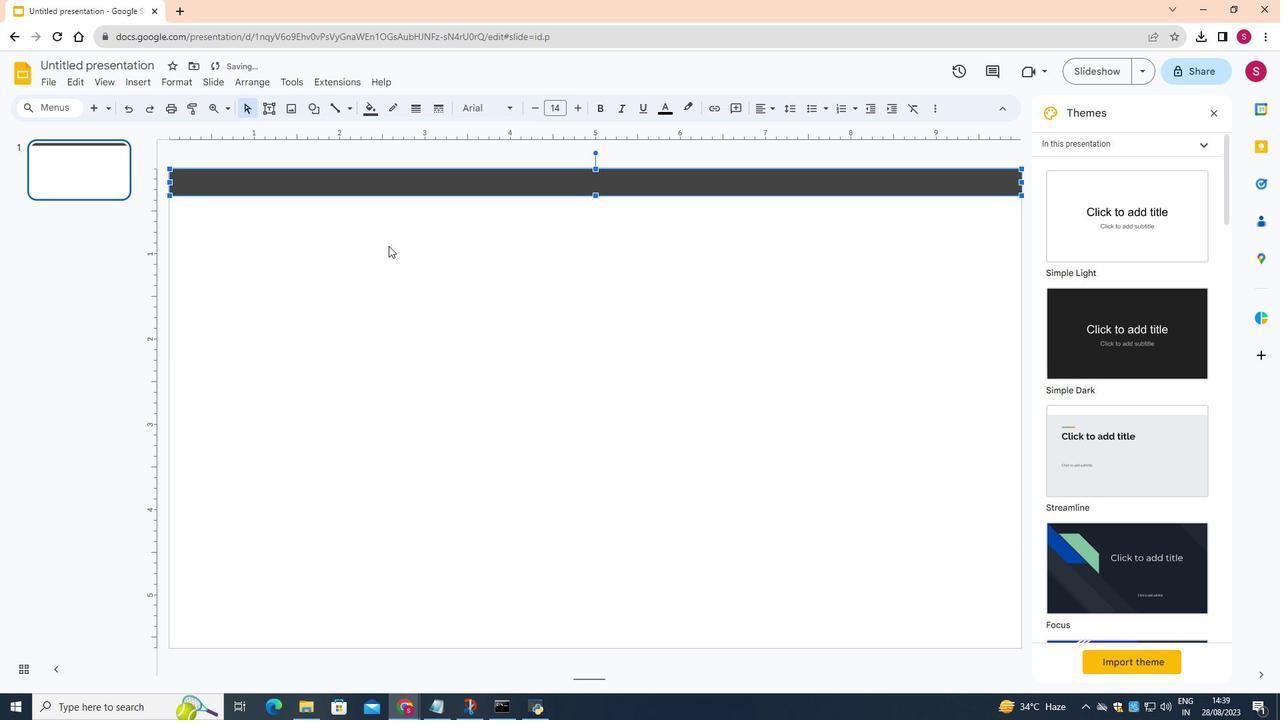 
Action: Mouse moved to (450, 293)
Screenshot: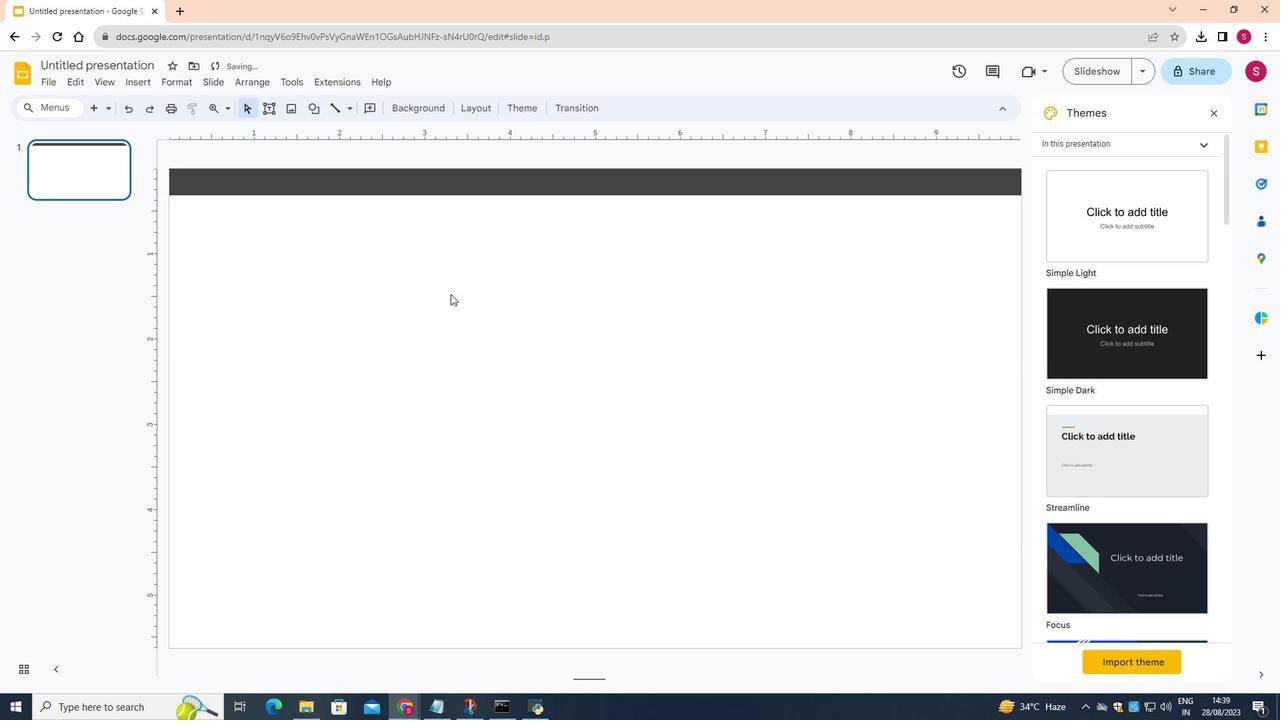 
Action: Mouse pressed left at (450, 293)
Screenshot: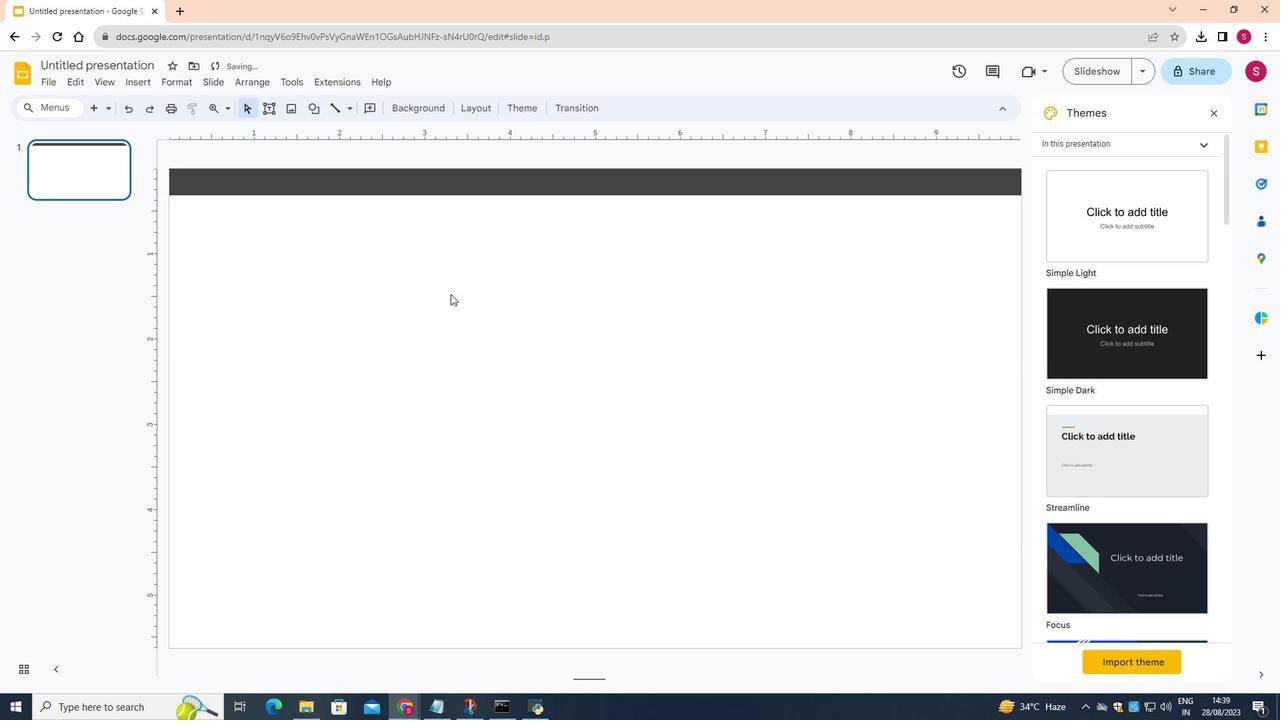 
Action: Mouse moved to (530, 366)
Screenshot: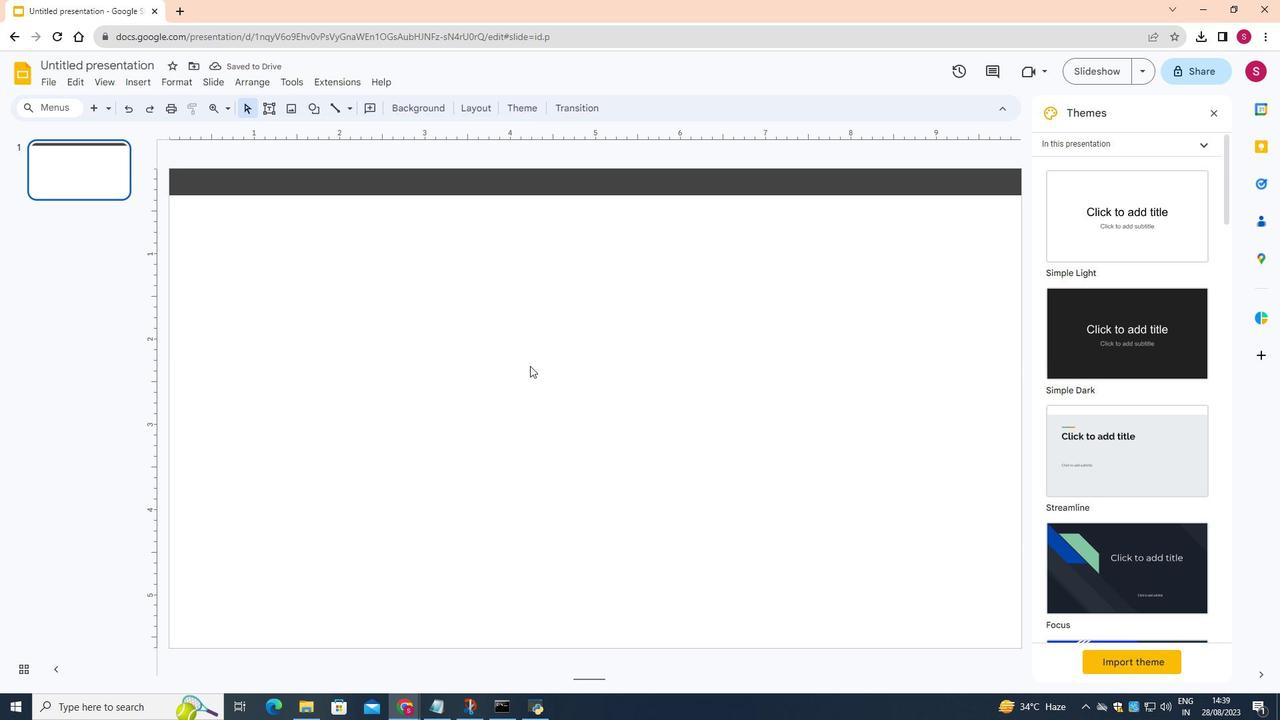 
Action: Mouse scrolled (530, 365) with delta (0, 0)
Screenshot: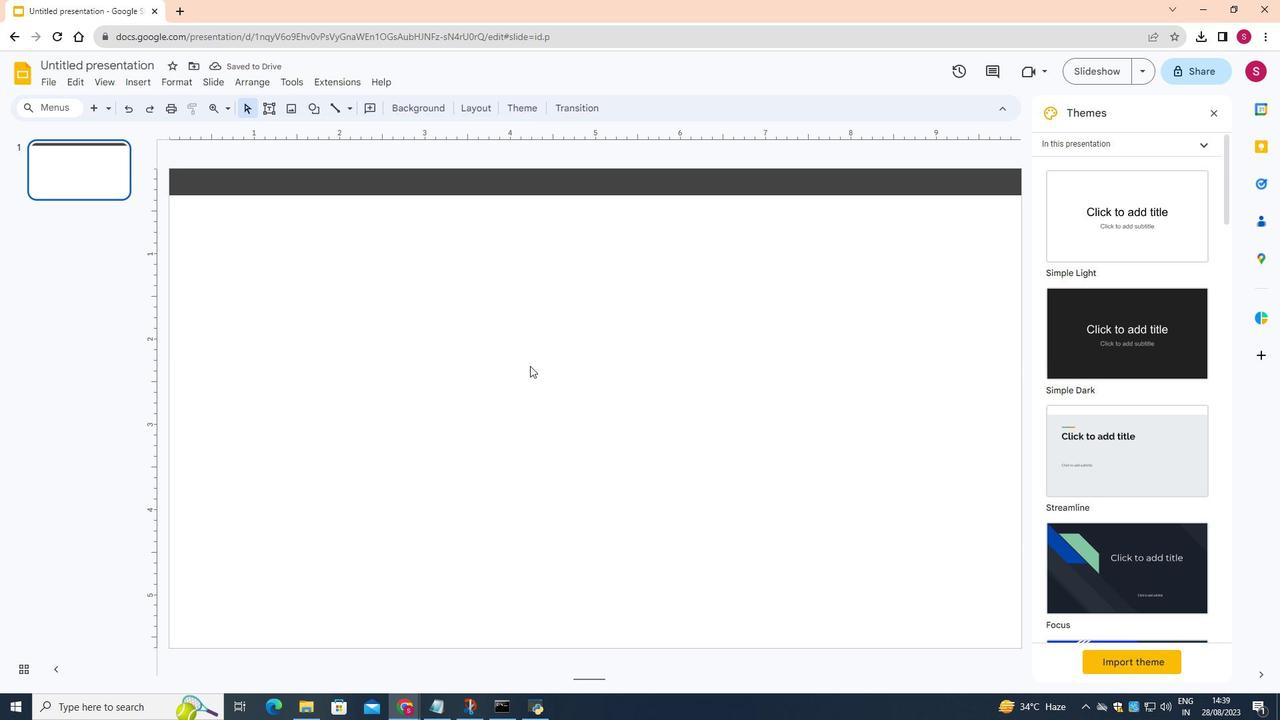 
Action: Mouse moved to (290, 184)
Screenshot: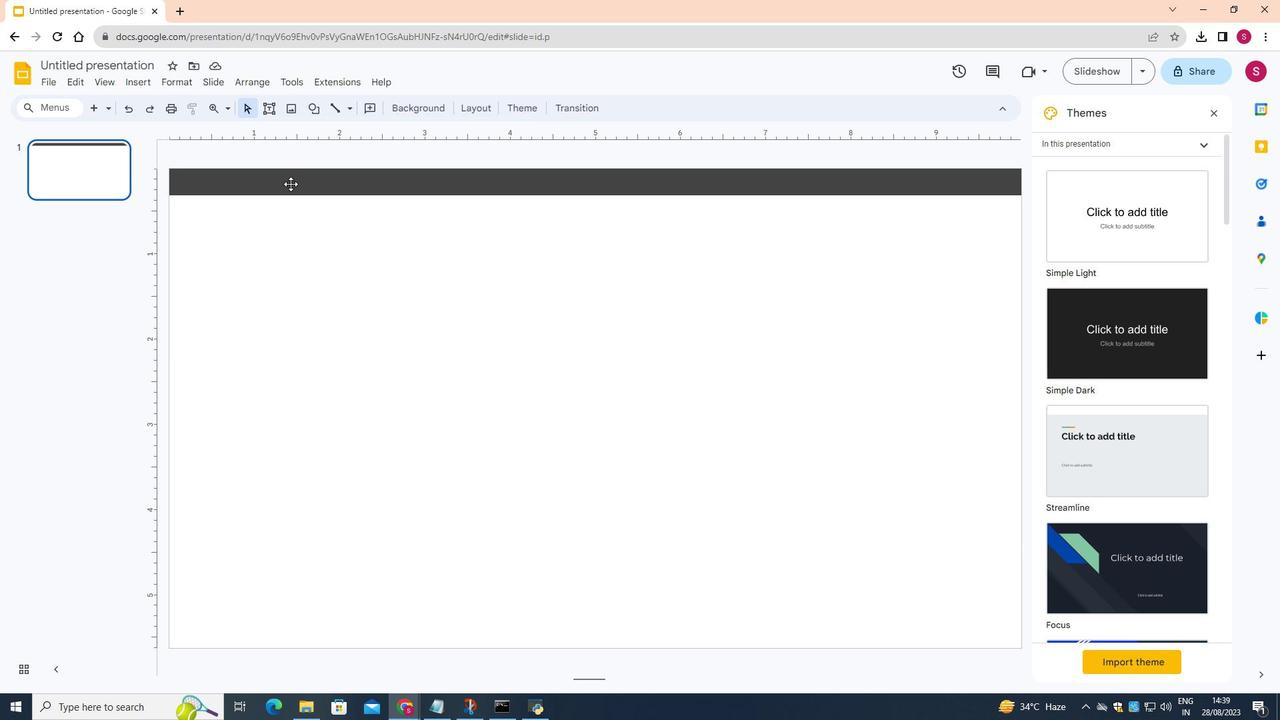 
Action: Mouse pressed left at (290, 184)
Screenshot: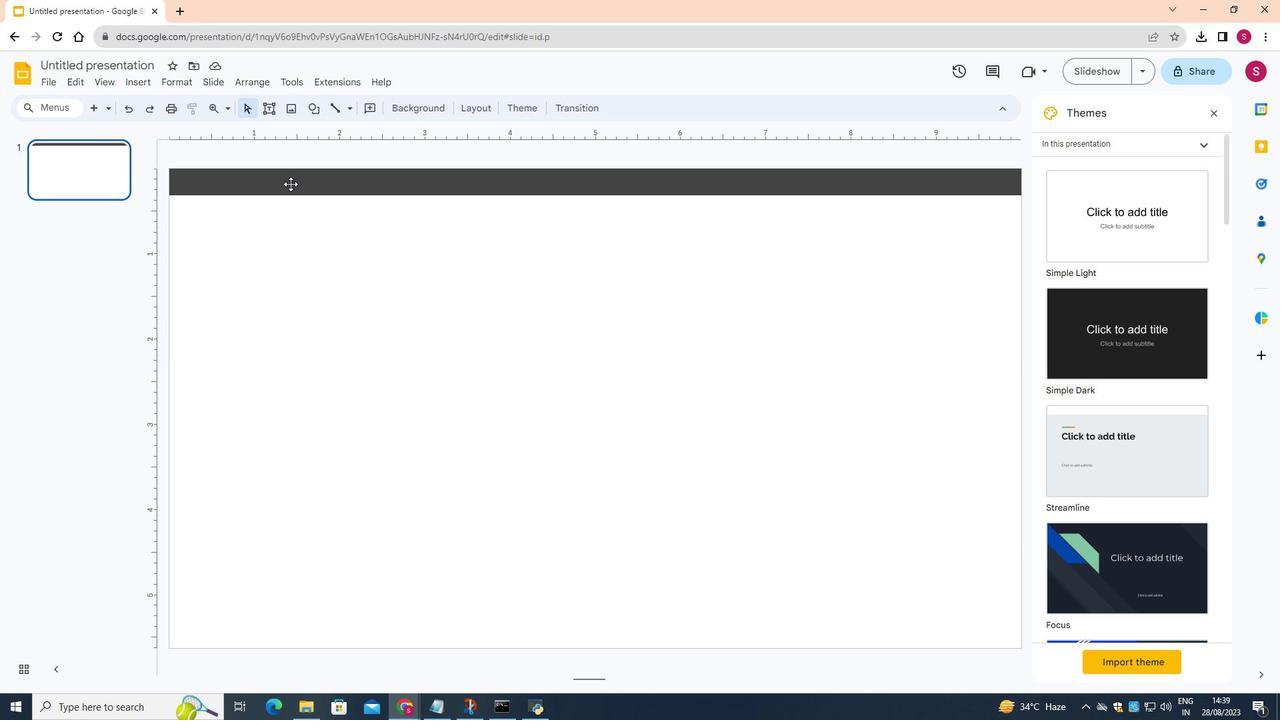 
Action: Mouse moved to (369, 109)
Screenshot: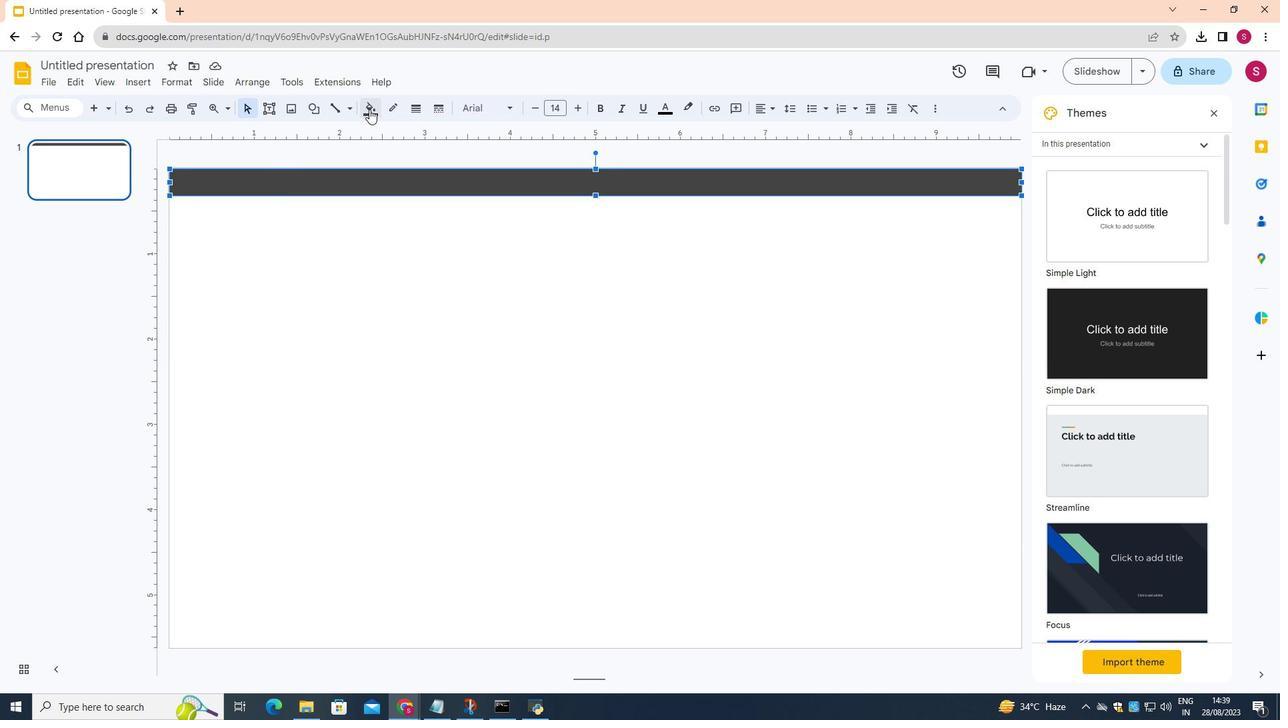 
Action: Mouse pressed left at (369, 109)
Screenshot: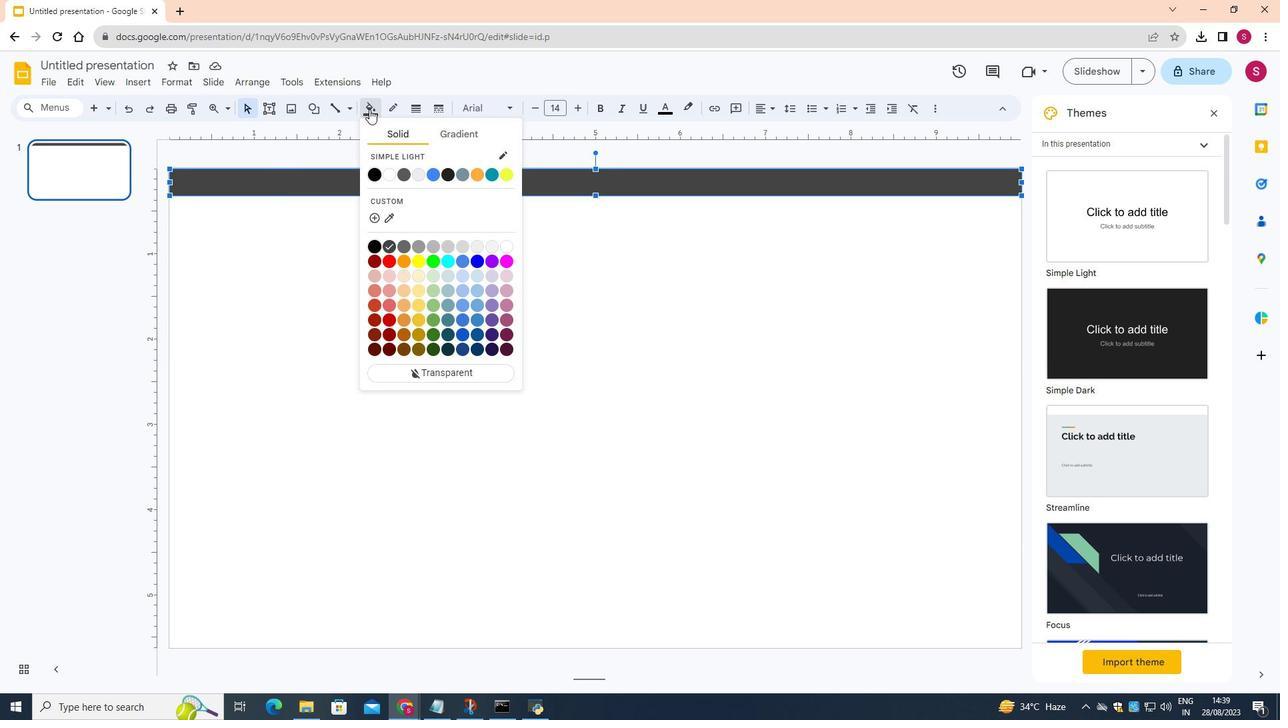 
Action: Mouse moved to (404, 246)
Screenshot: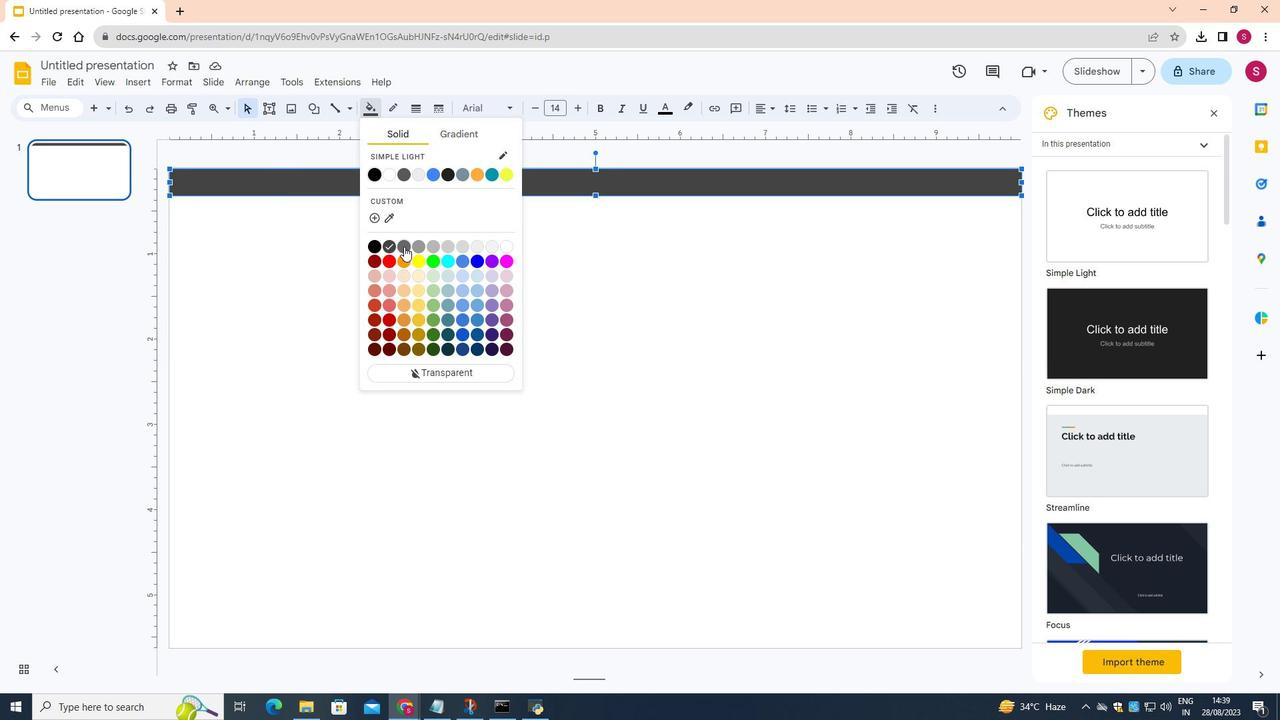 
Action: Mouse pressed left at (404, 246)
Screenshot: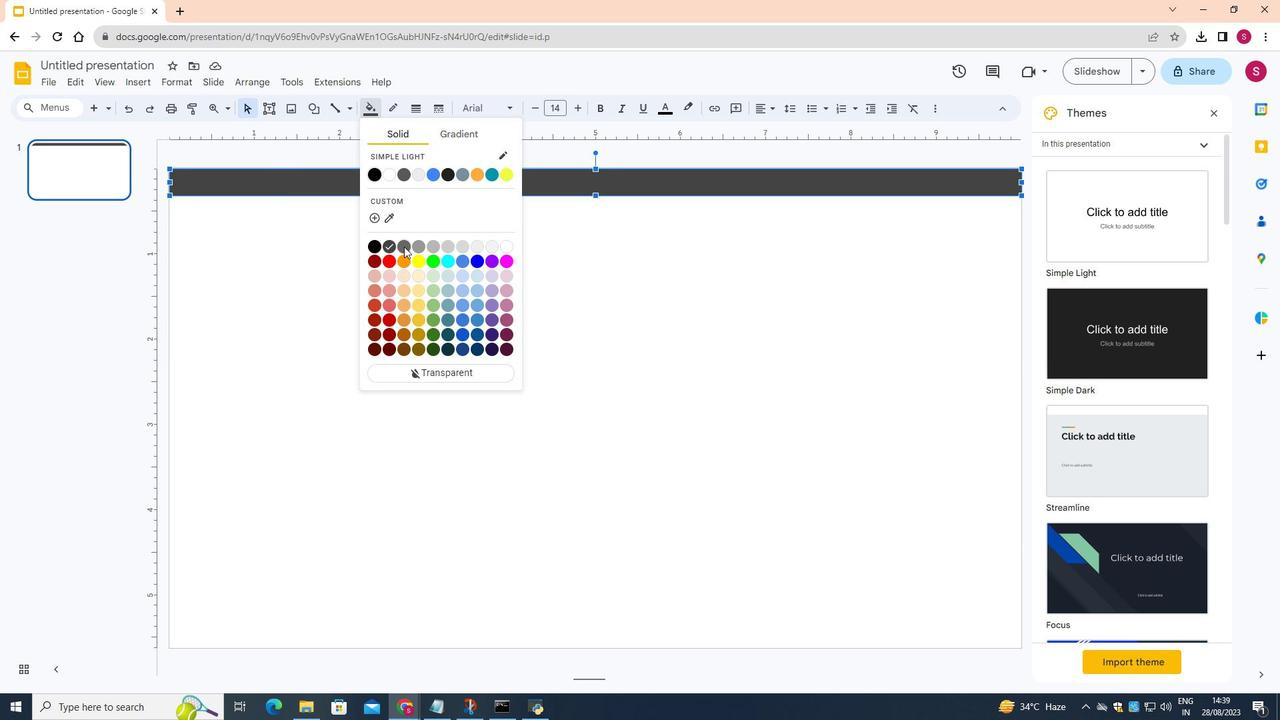 
Action: Mouse moved to (474, 292)
Screenshot: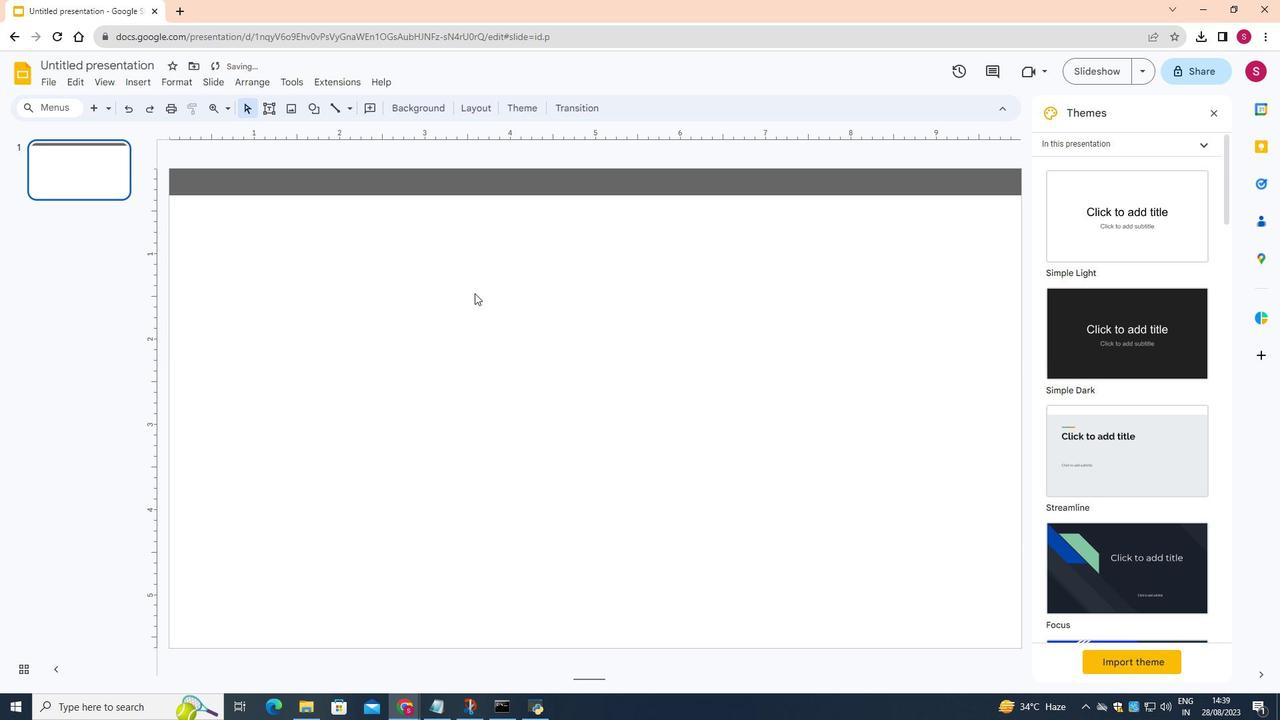 
Action: Mouse pressed left at (474, 292)
Screenshot: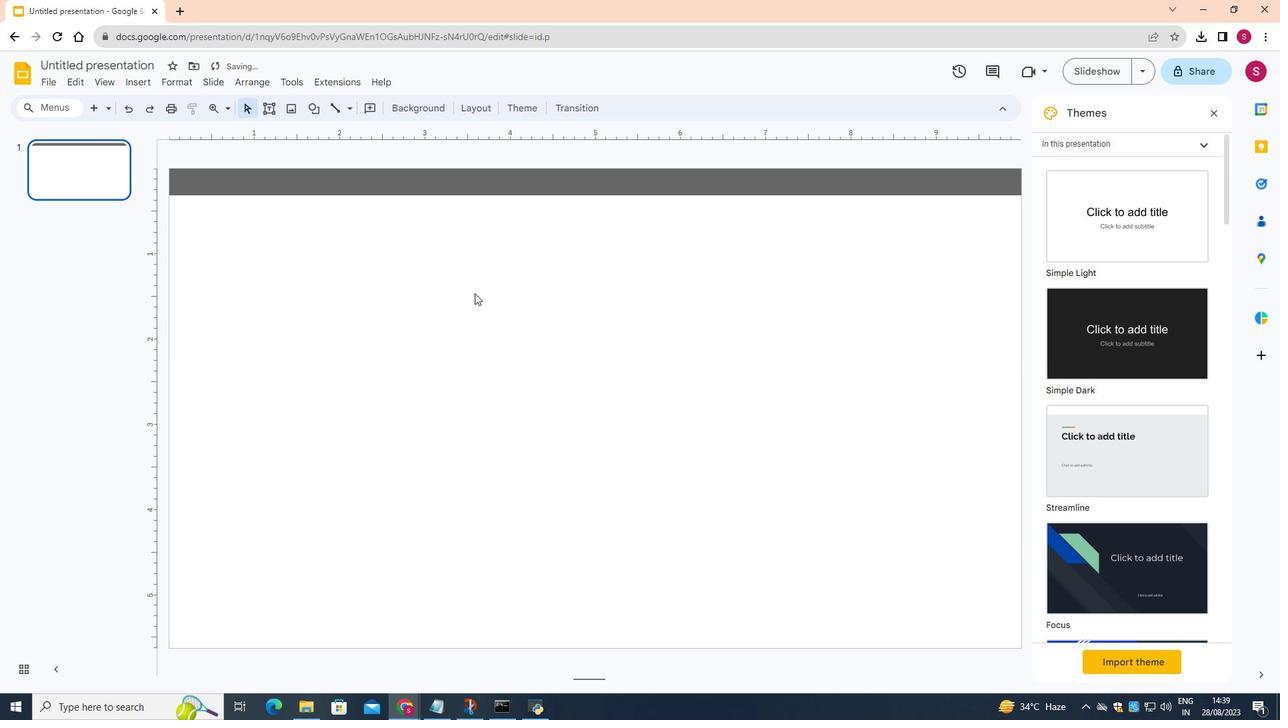 
Action: Mouse moved to (329, 183)
Screenshot: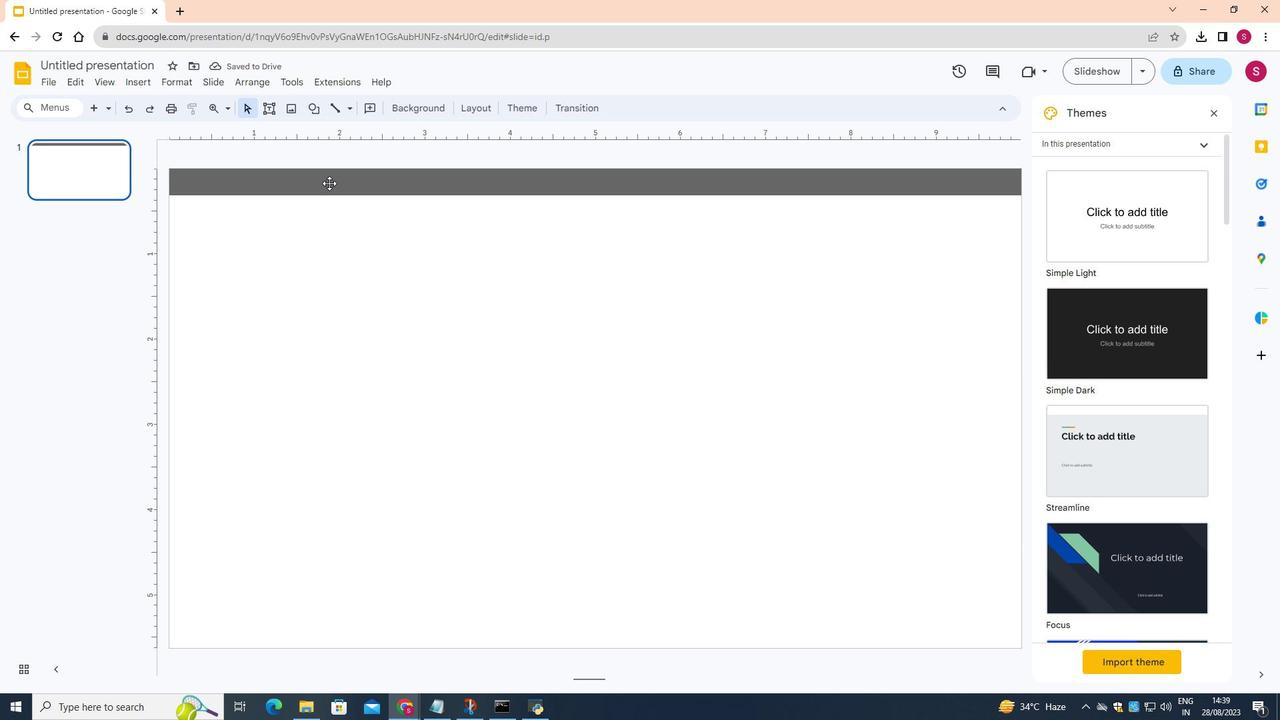 
Action: Mouse pressed left at (329, 183)
Screenshot: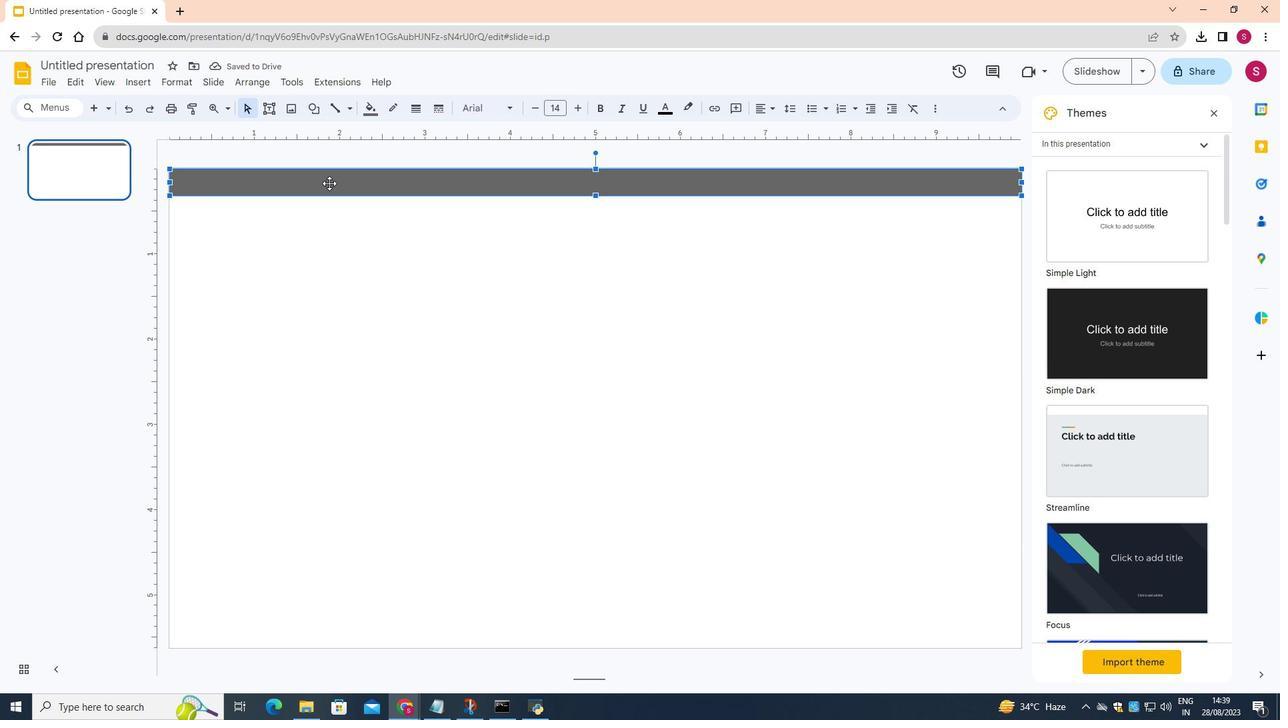 
Action: Mouse moved to (366, 107)
Screenshot: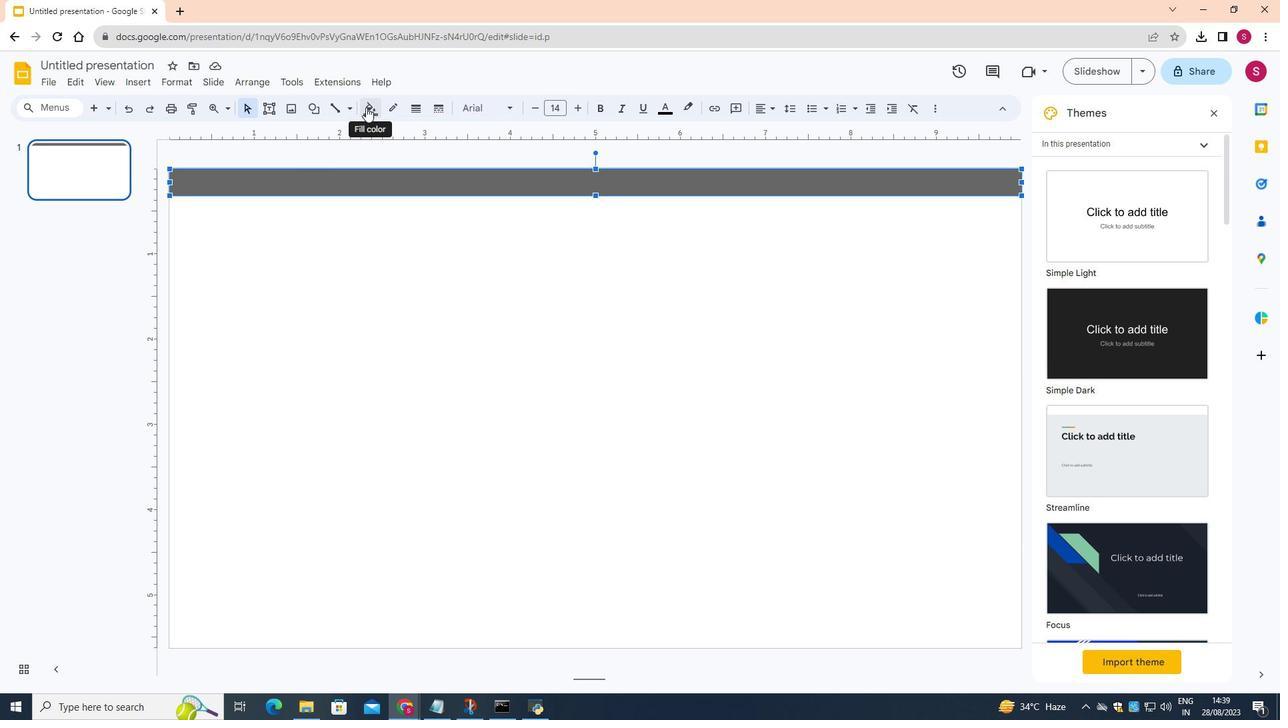 
Action: Mouse pressed left at (366, 107)
Screenshot: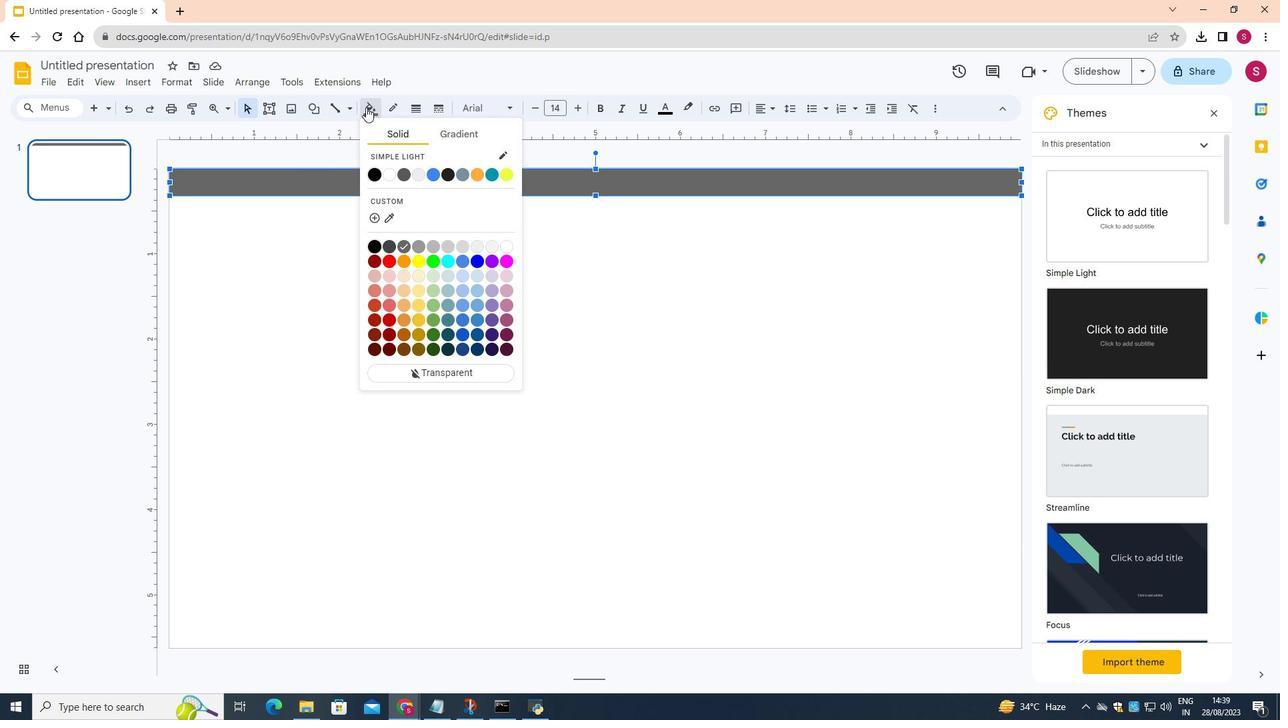 
Action: Mouse moved to (390, 242)
Screenshot: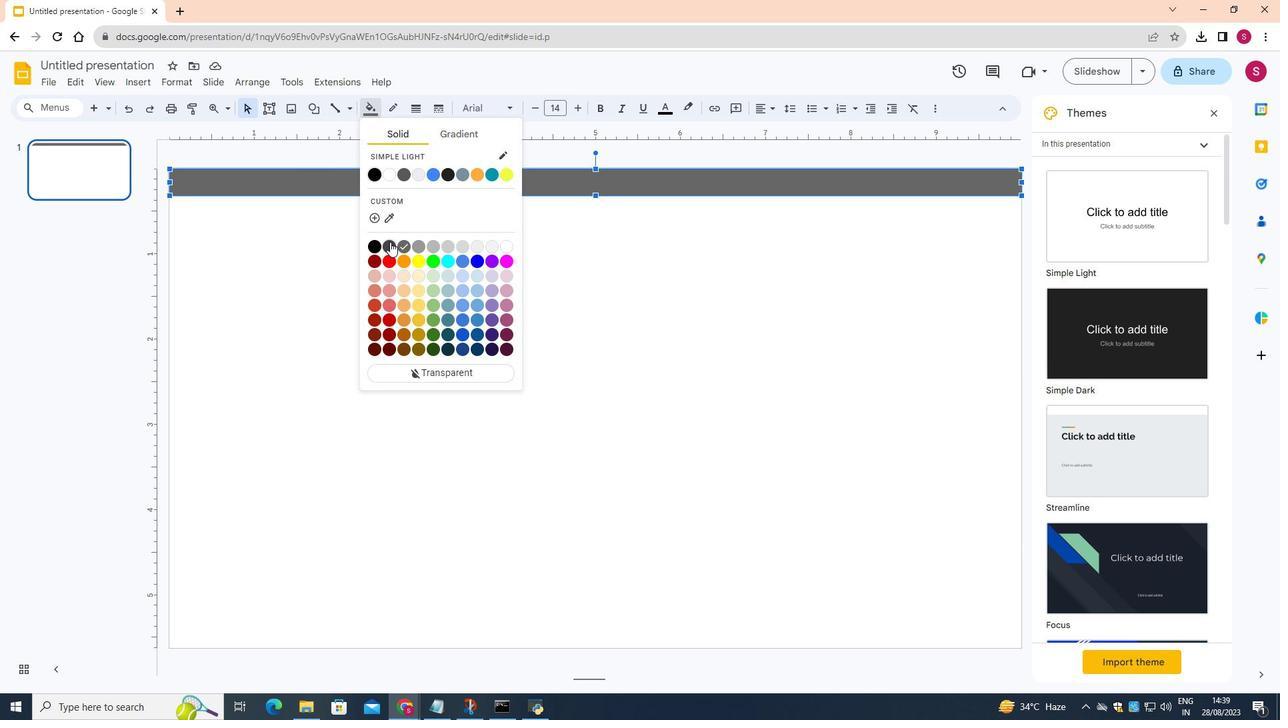 
Action: Mouse pressed left at (390, 242)
Screenshot: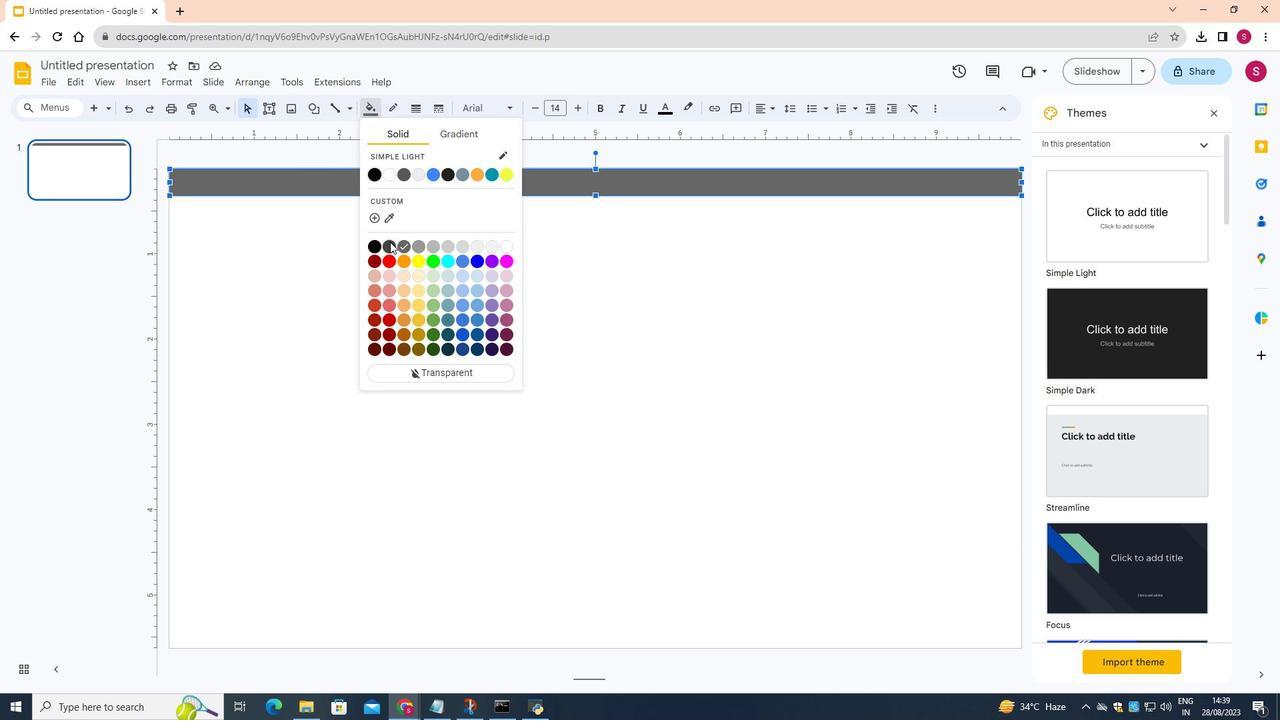 
Action: Mouse moved to (258, 637)
Screenshot: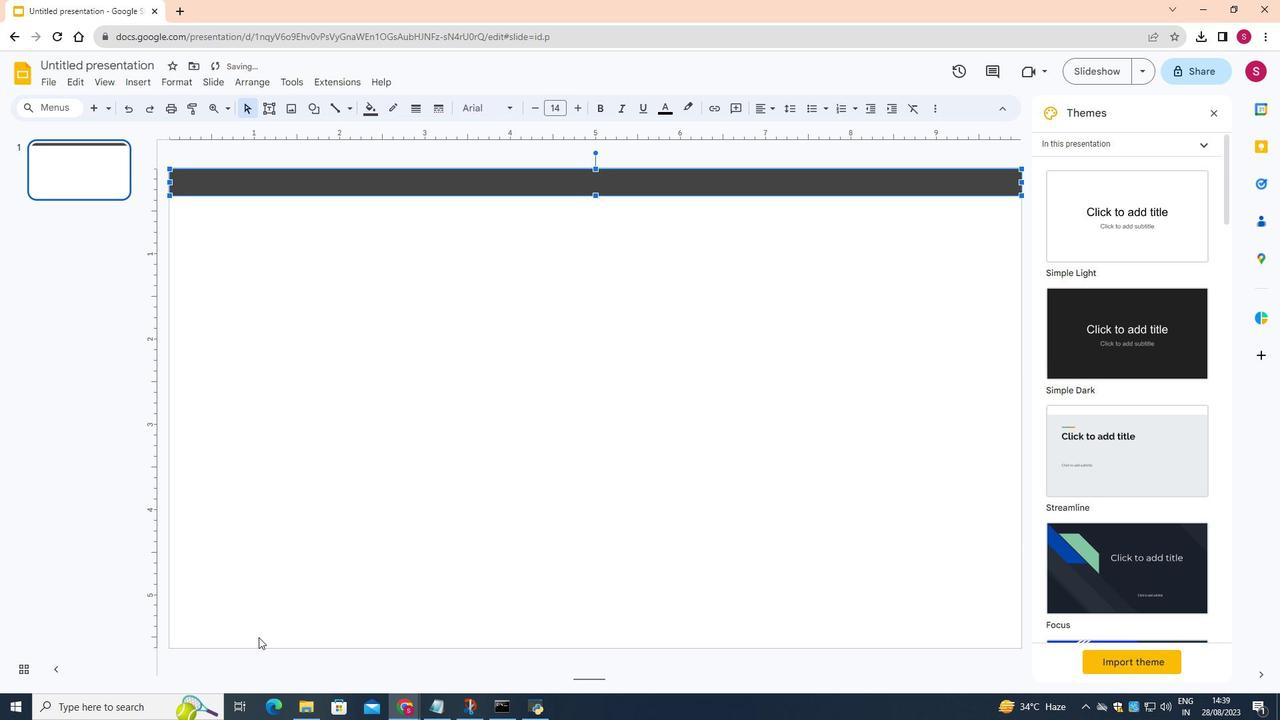 
Action: Mouse pressed left at (258, 637)
Screenshot: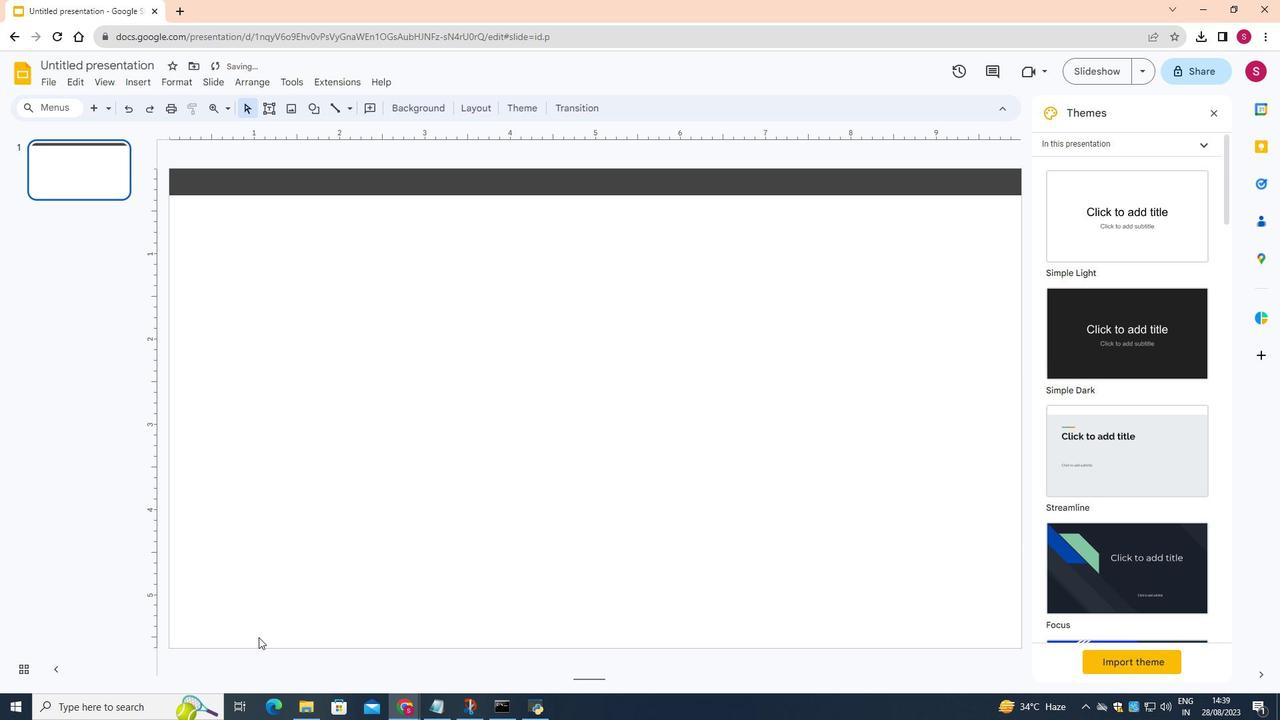 
Action: Mouse moved to (136, 79)
Screenshot: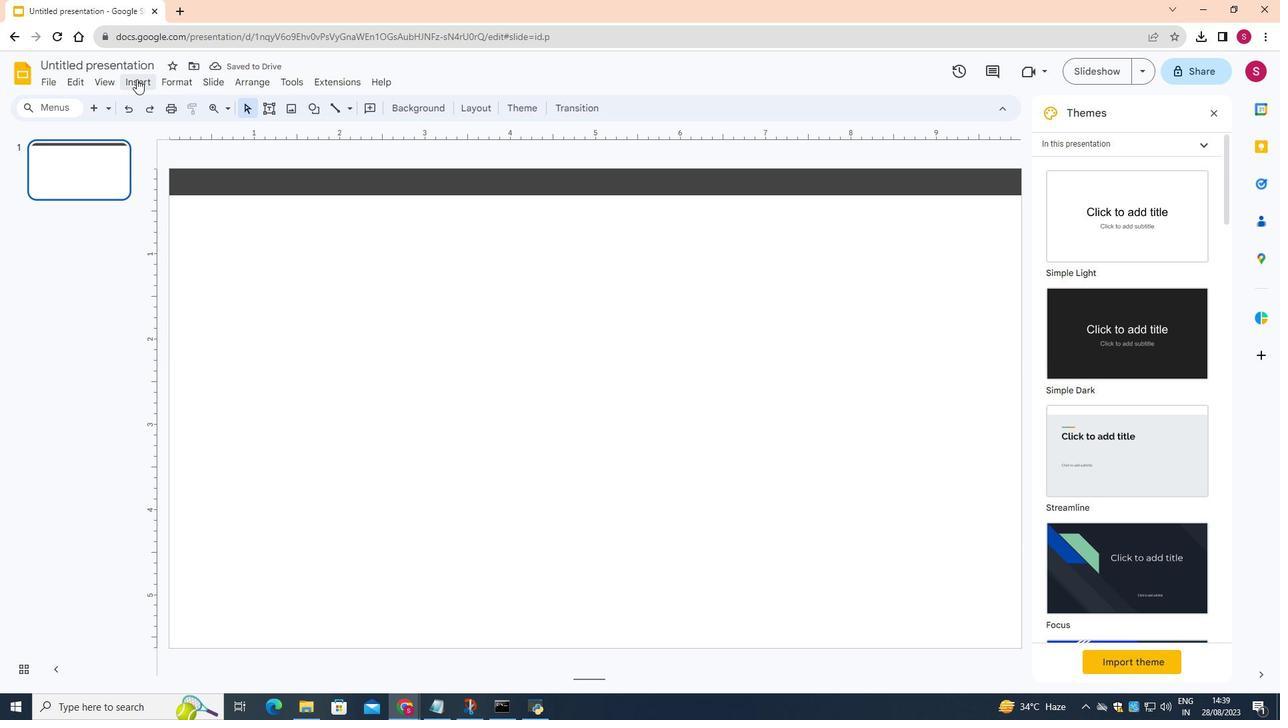 
Action: Mouse pressed left at (136, 79)
Screenshot: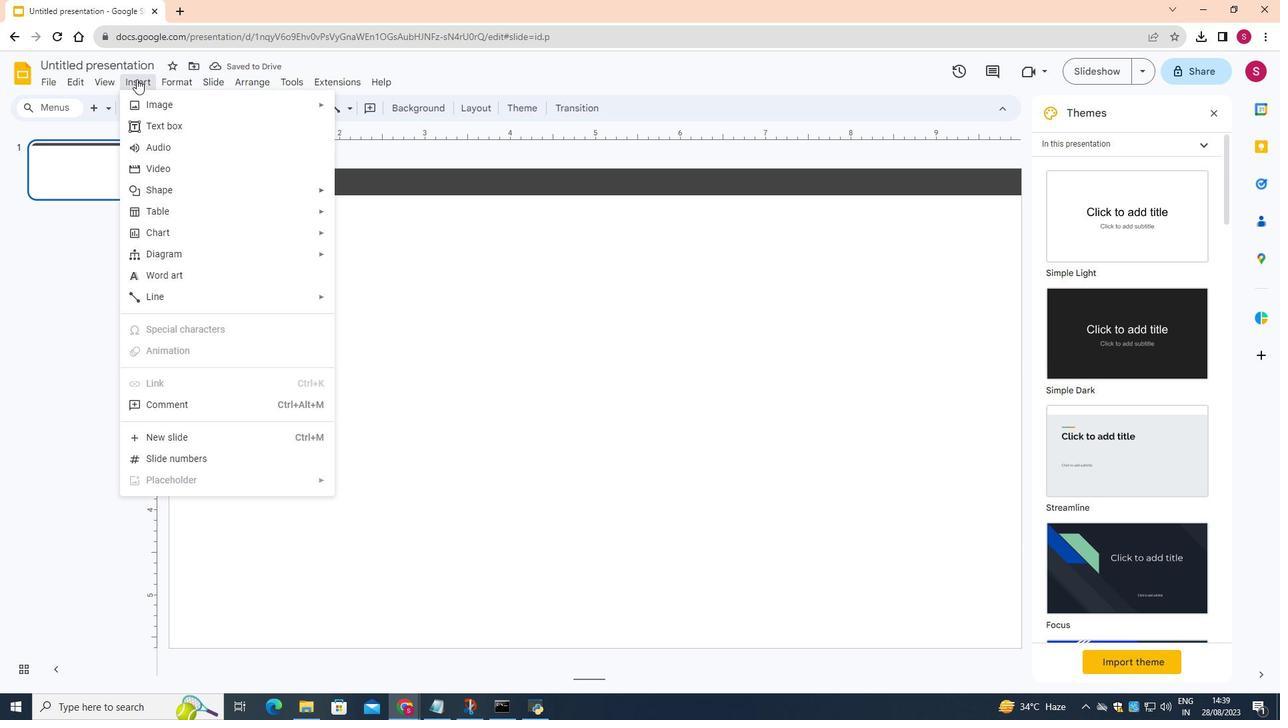 
Action: Mouse moved to (174, 188)
Screenshot: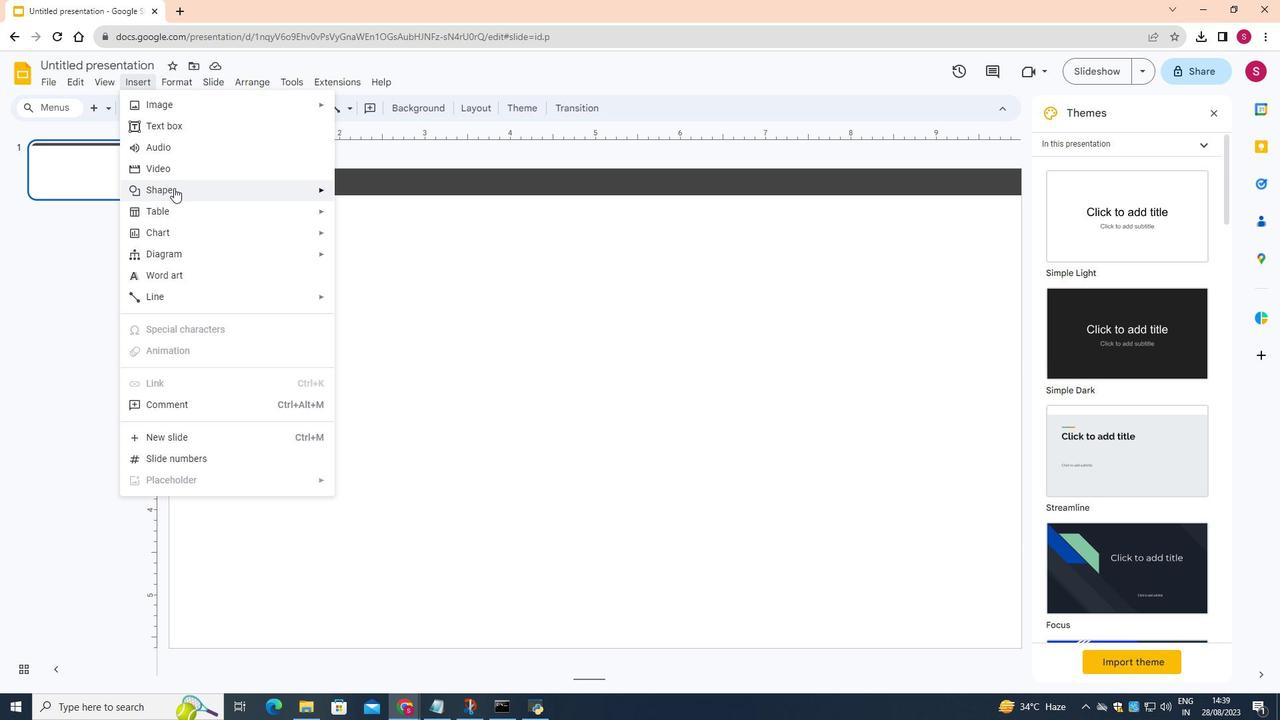 
Action: Mouse pressed left at (174, 188)
Screenshot: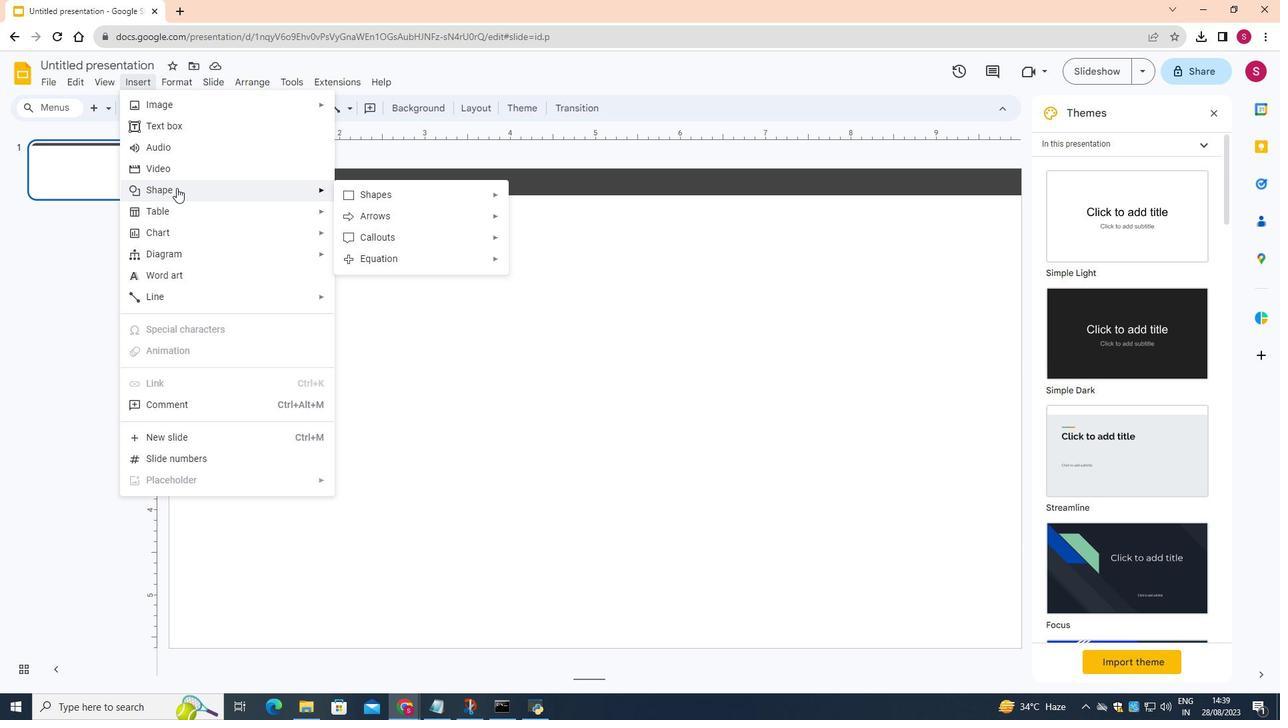 
Action: Mouse moved to (406, 200)
Screenshot: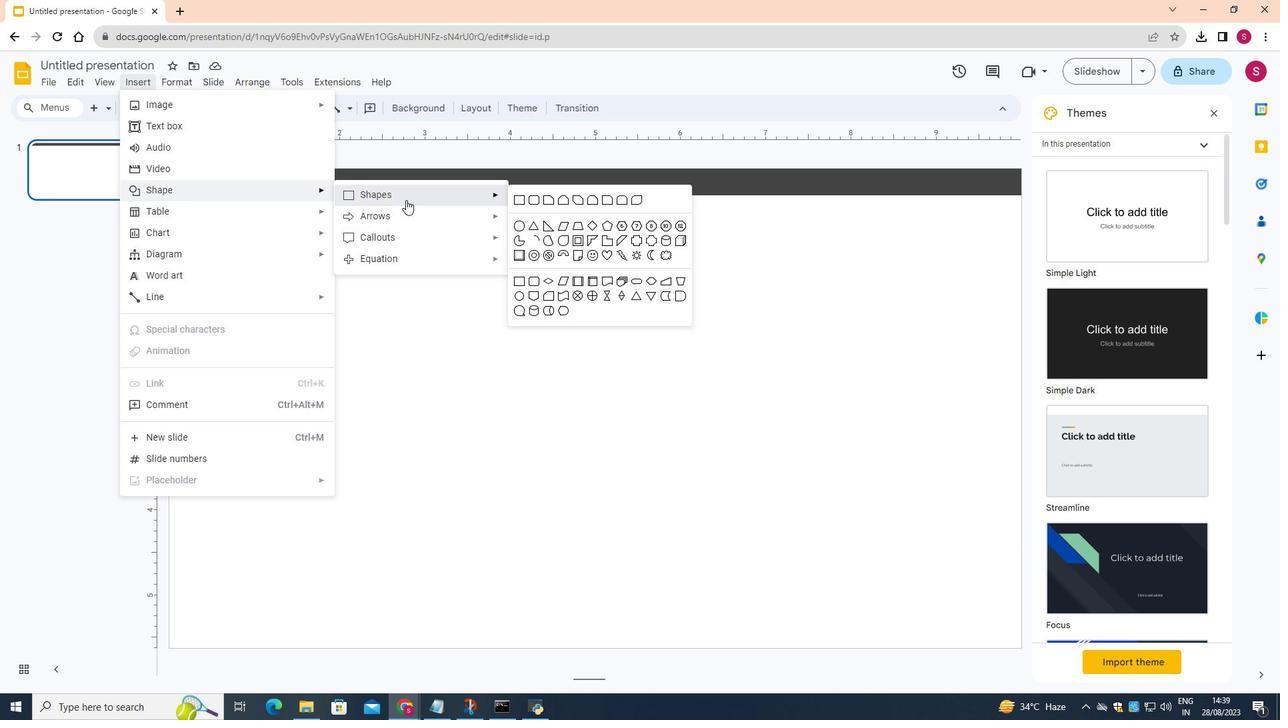 
Action: Mouse pressed left at (406, 200)
Screenshot: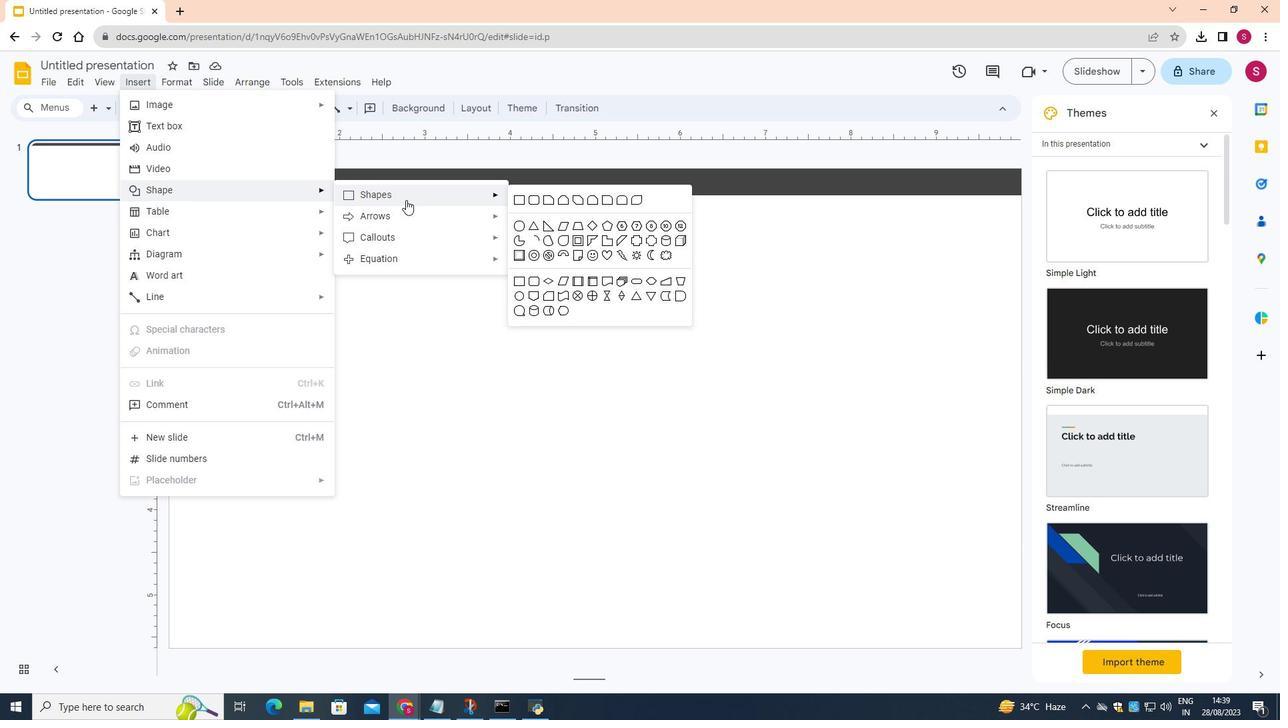 
Action: Mouse moved to (522, 202)
Screenshot: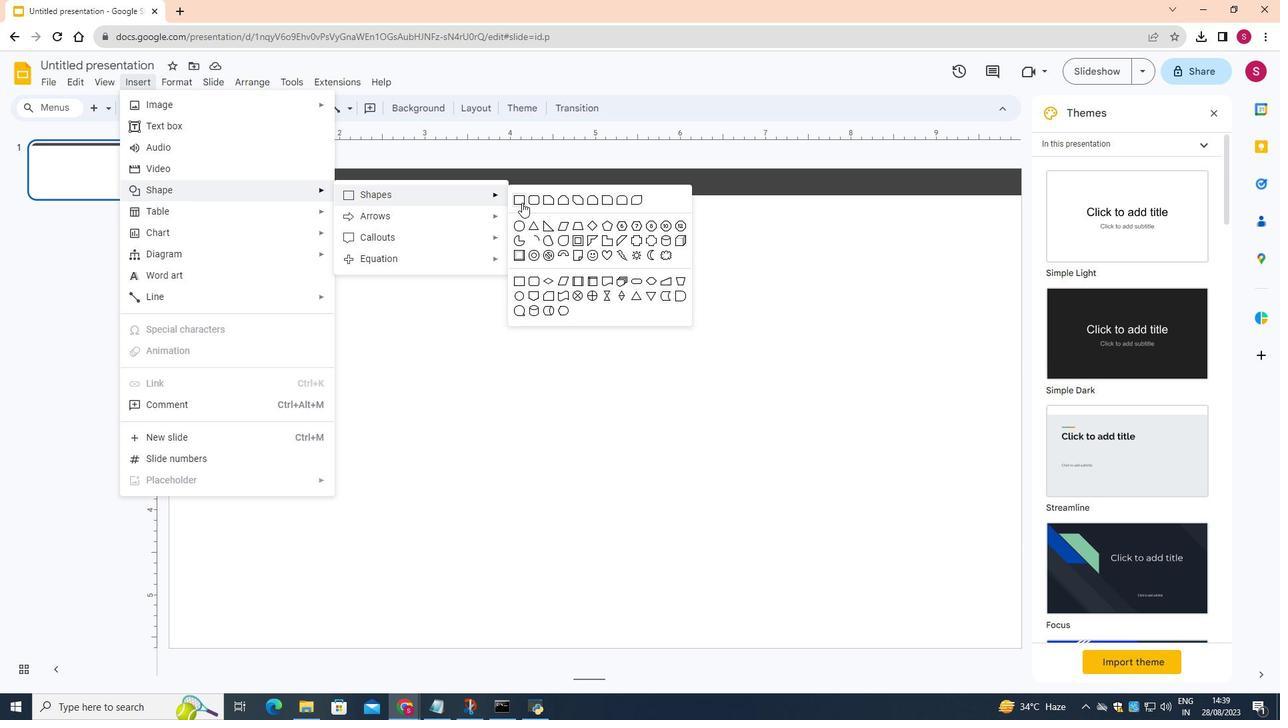 
Action: Mouse pressed left at (522, 202)
Screenshot: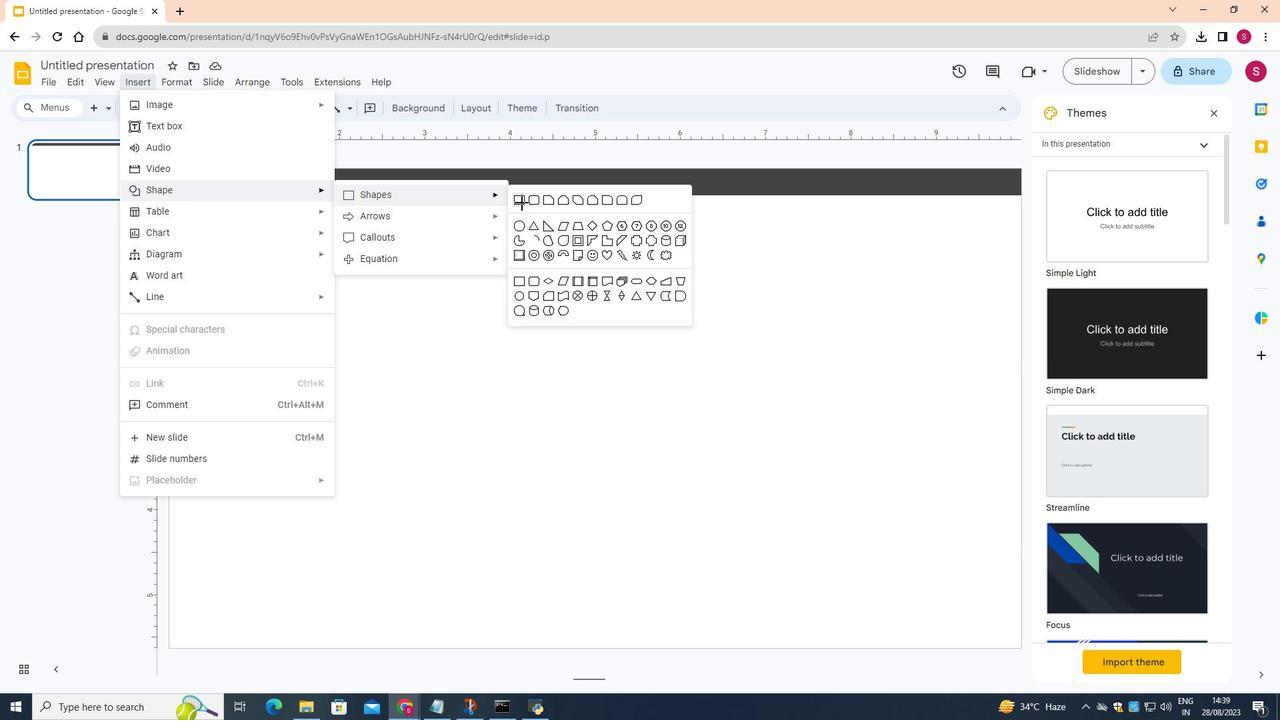 
Action: Mouse moved to (169, 624)
Screenshot: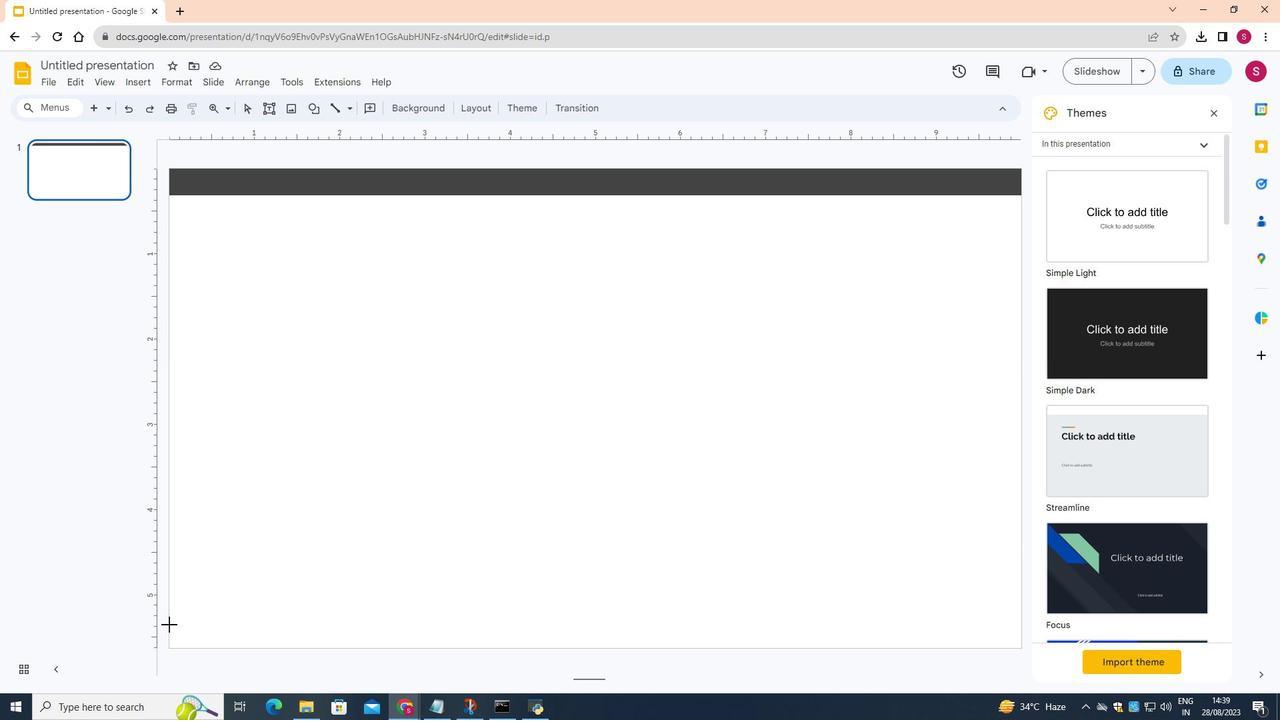 
Action: Mouse pressed left at (169, 624)
Screenshot: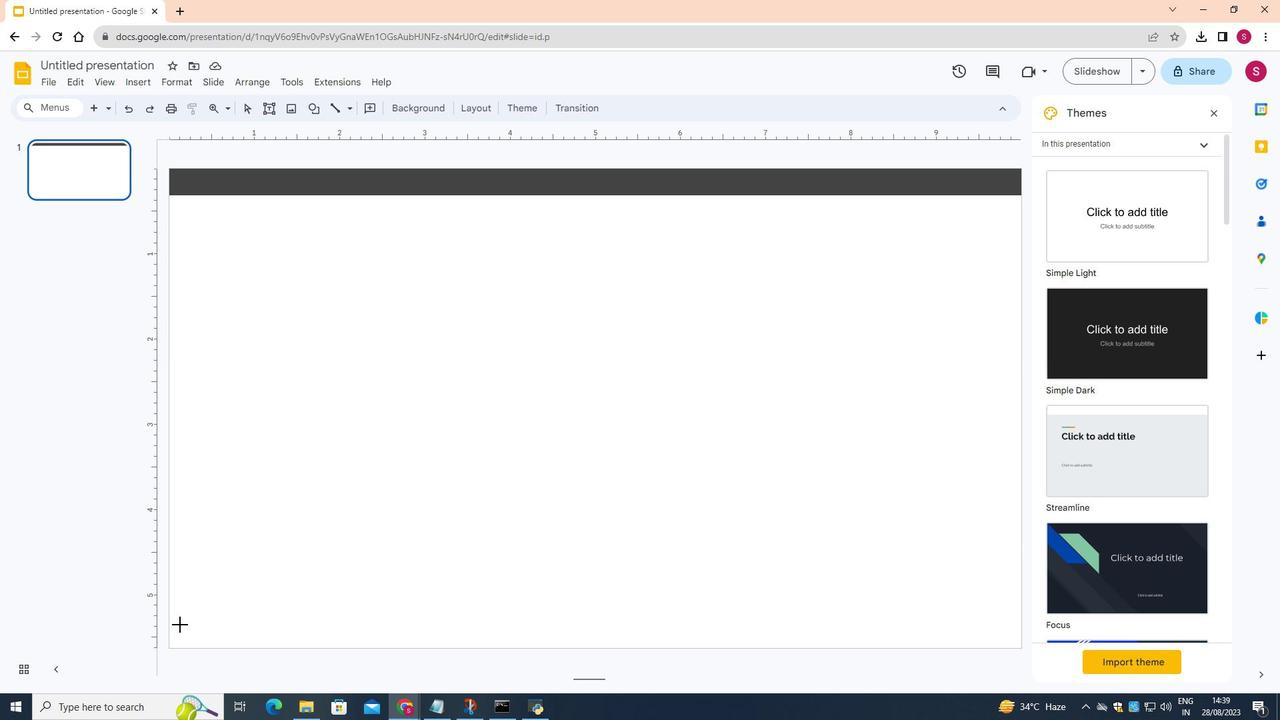 
Action: Mouse moved to (596, 638)
Screenshot: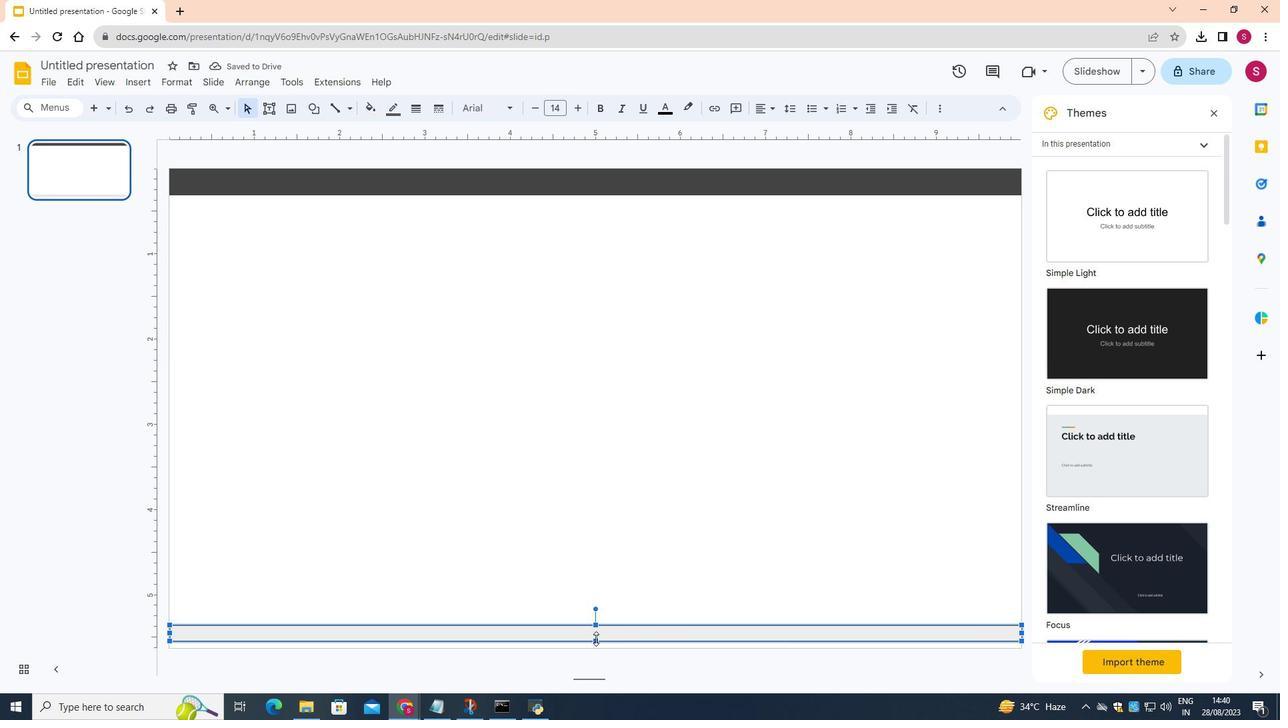 
Action: Mouse pressed left at (596, 638)
Screenshot: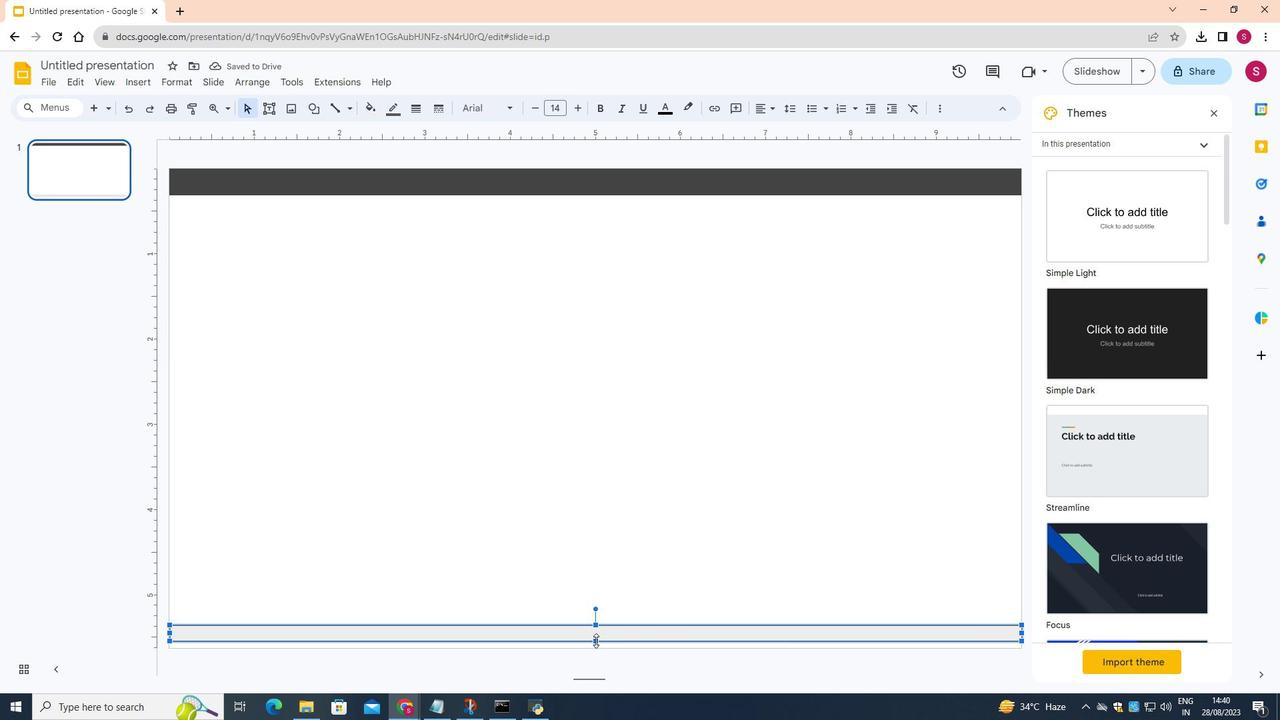 
Action: Mouse moved to (687, 557)
Screenshot: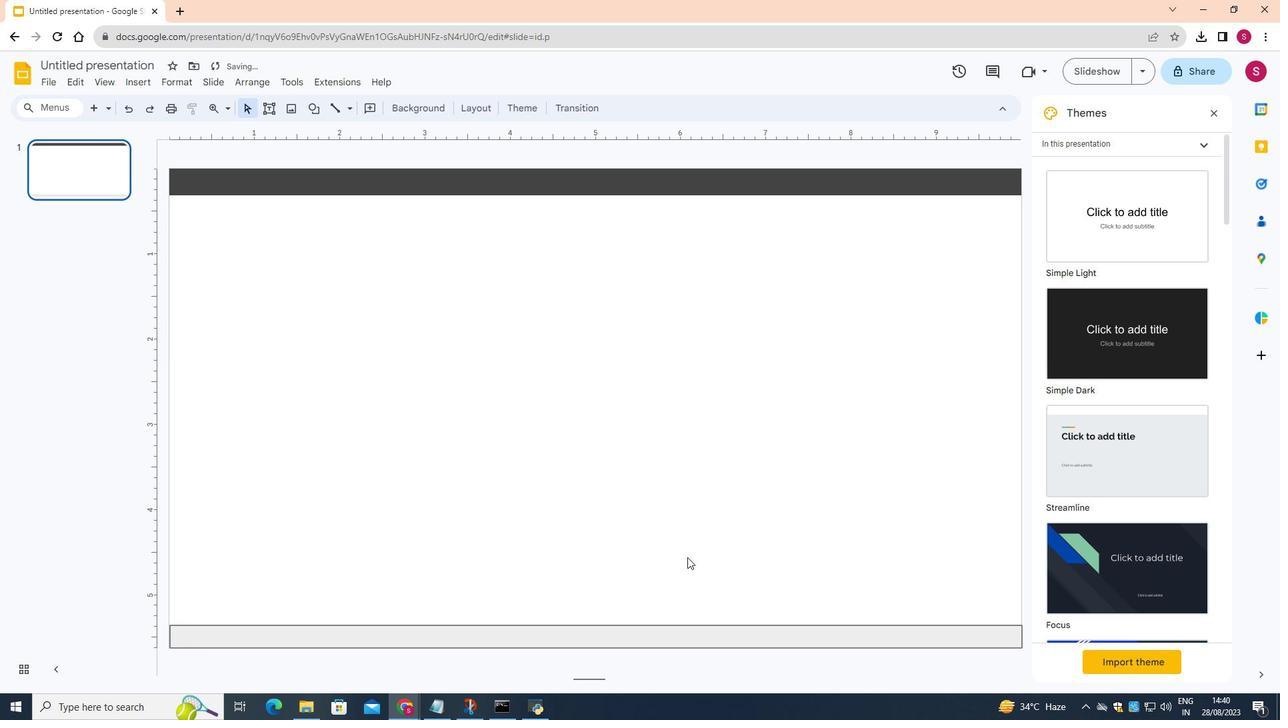 
Action: Mouse pressed left at (687, 557)
Screenshot: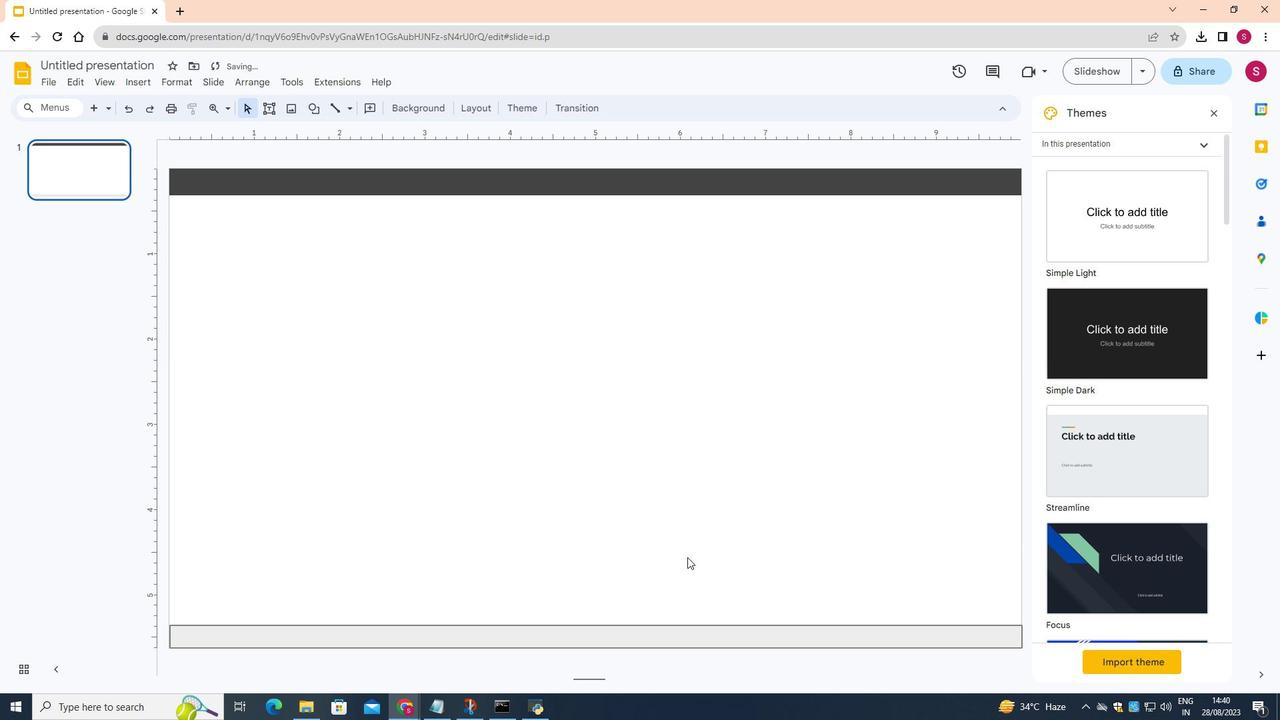 
Action: Mouse moved to (604, 639)
Screenshot: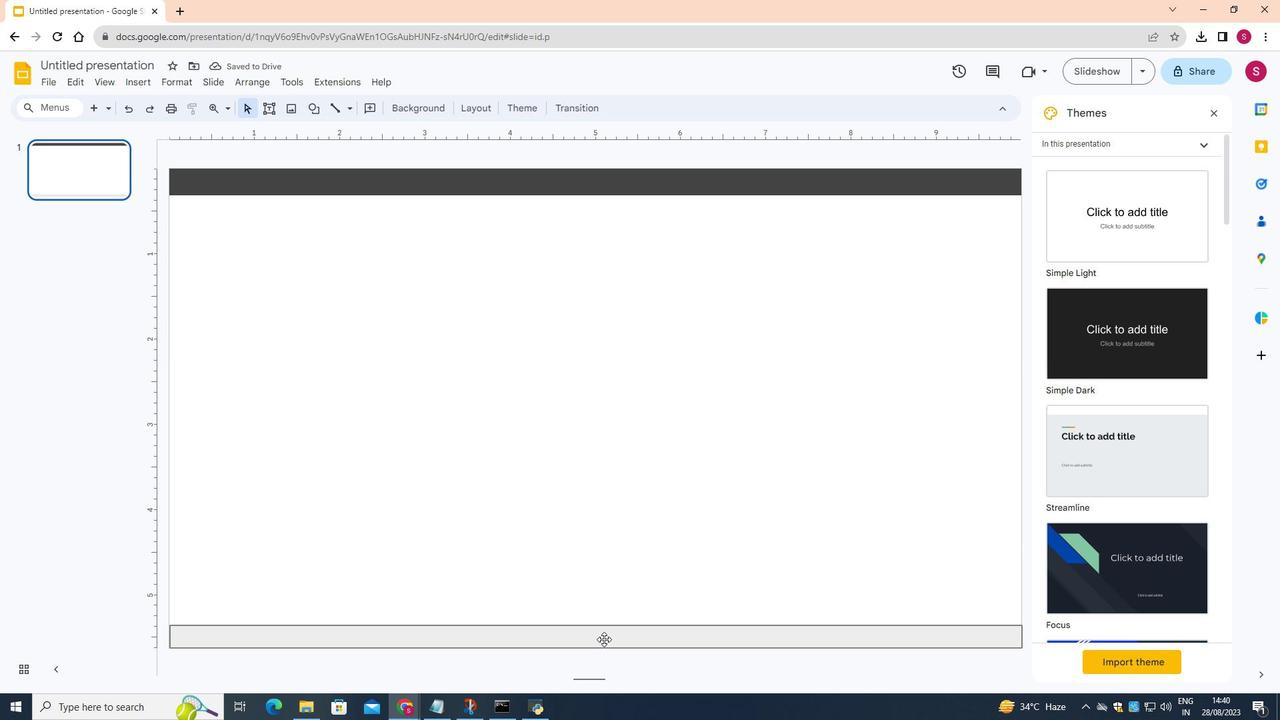 
Action: Mouse pressed left at (604, 639)
Screenshot: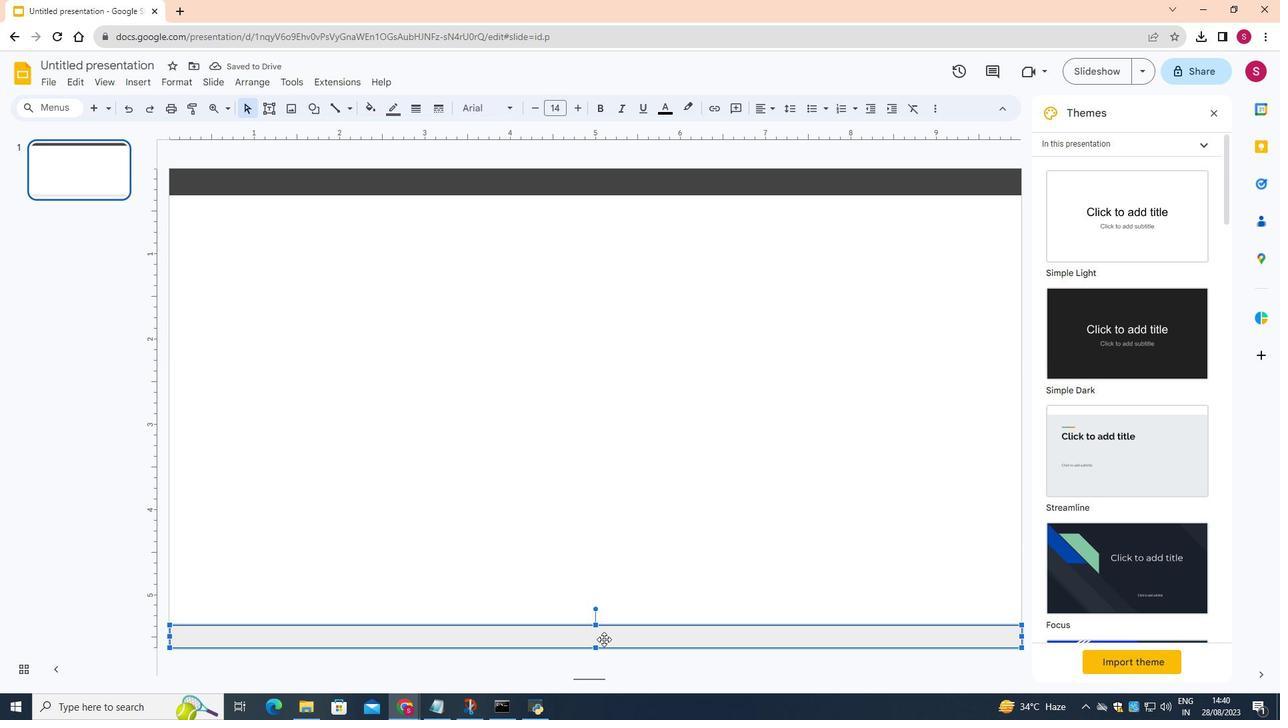
Action: Mouse moved to (391, 104)
Screenshot: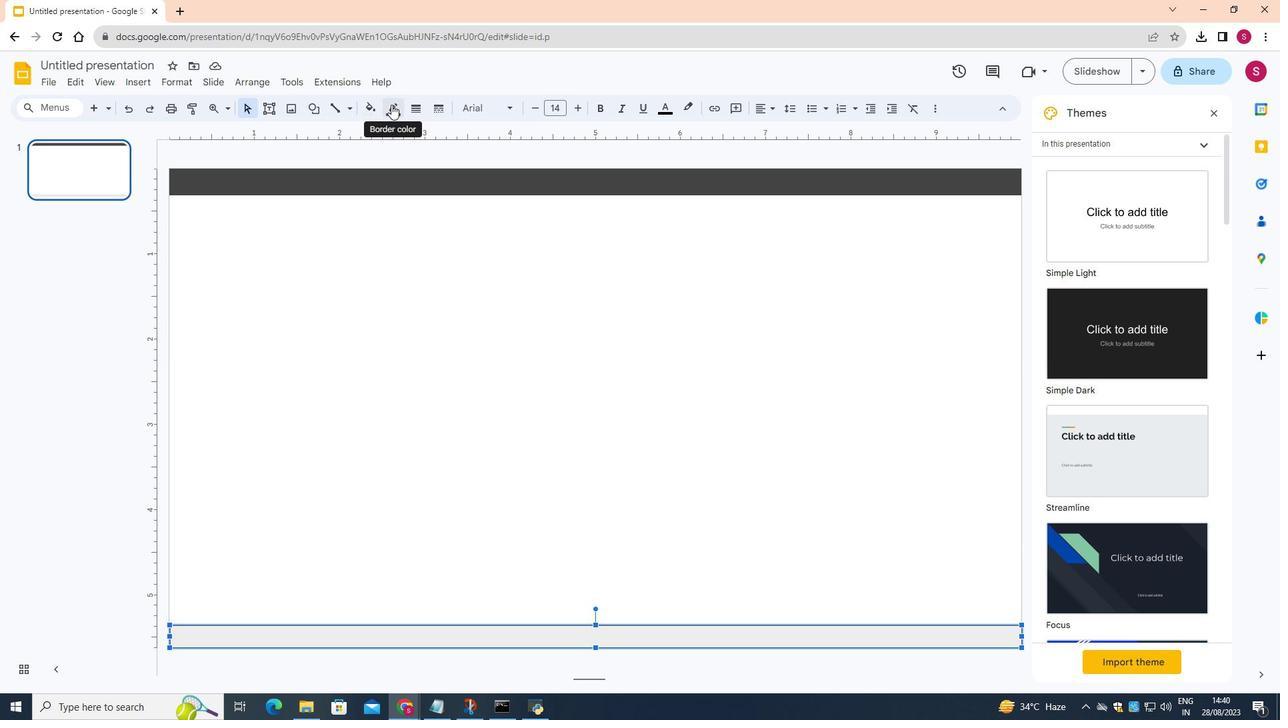 
Action: Mouse pressed left at (391, 104)
Screenshot: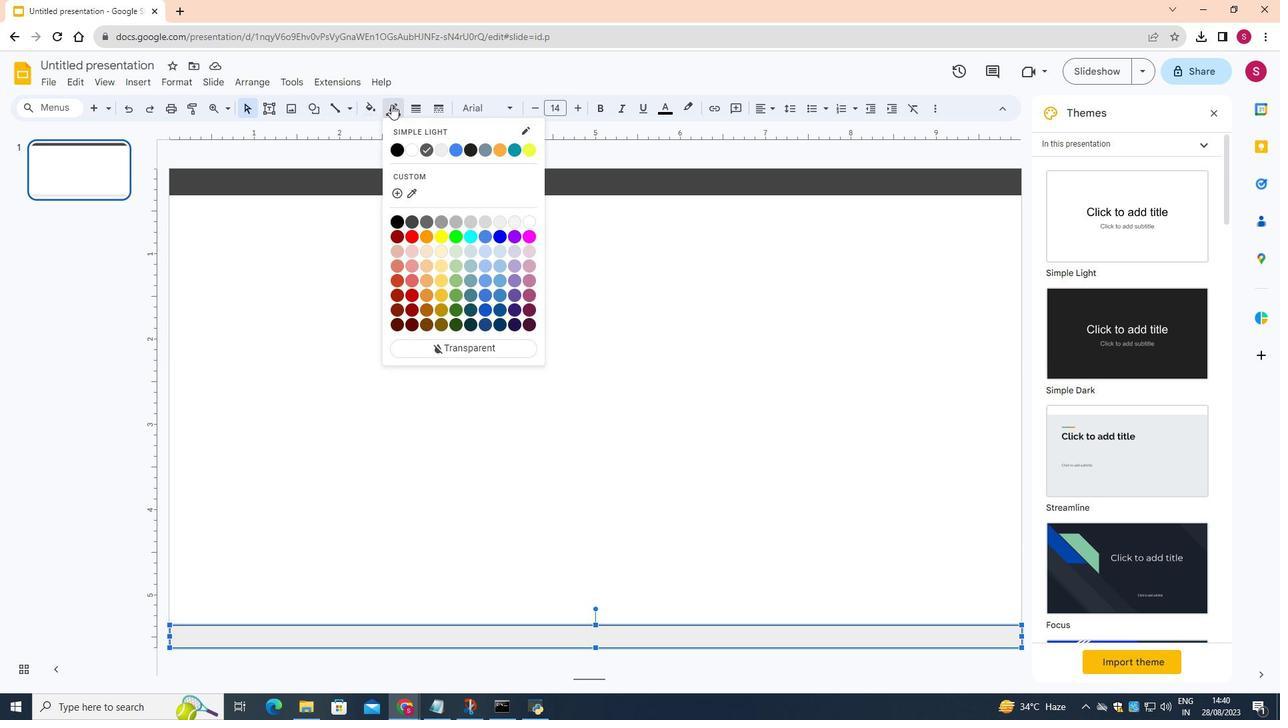 
Action: Mouse moved to (466, 346)
Screenshot: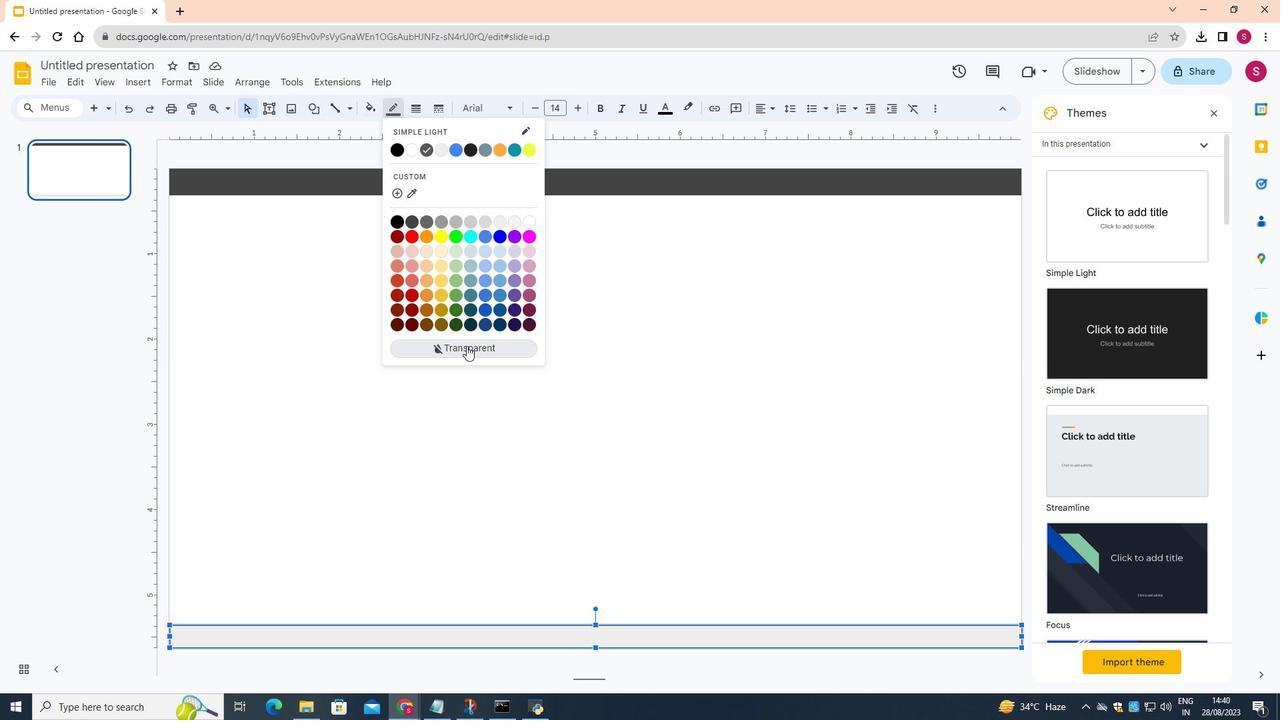 
Action: Mouse pressed left at (466, 346)
Screenshot: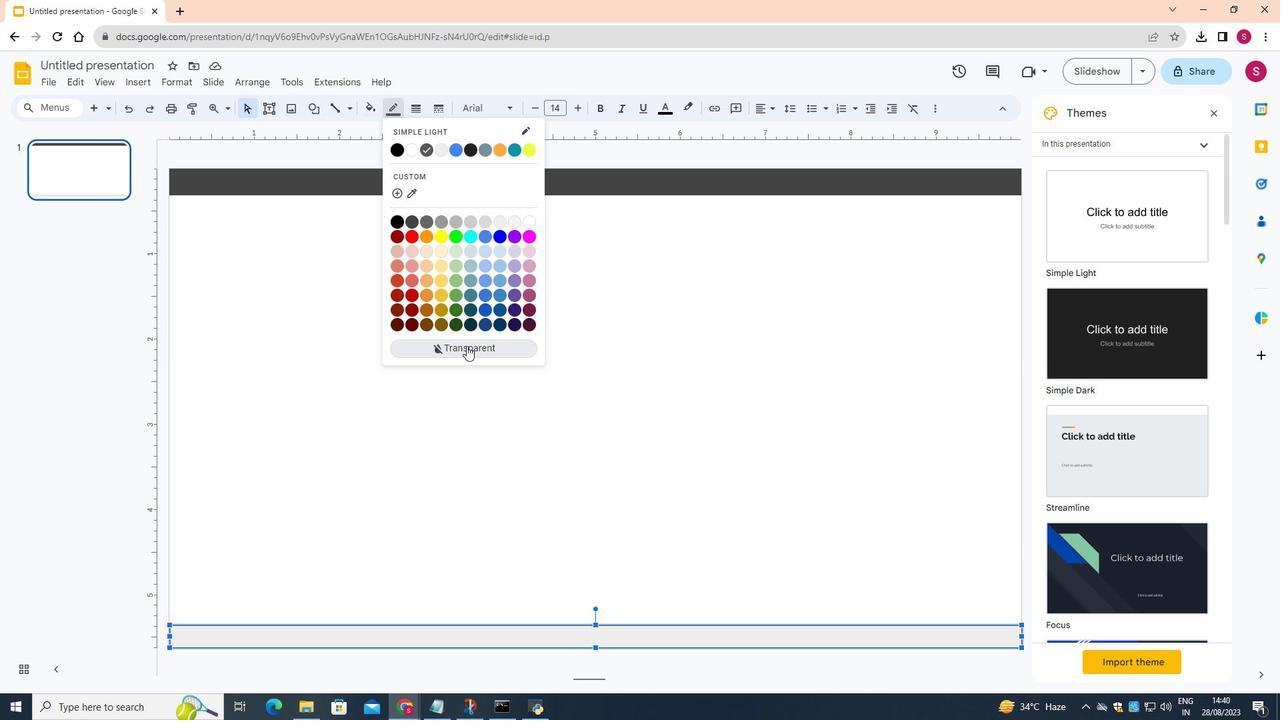 
Action: Mouse moved to (367, 103)
Screenshot: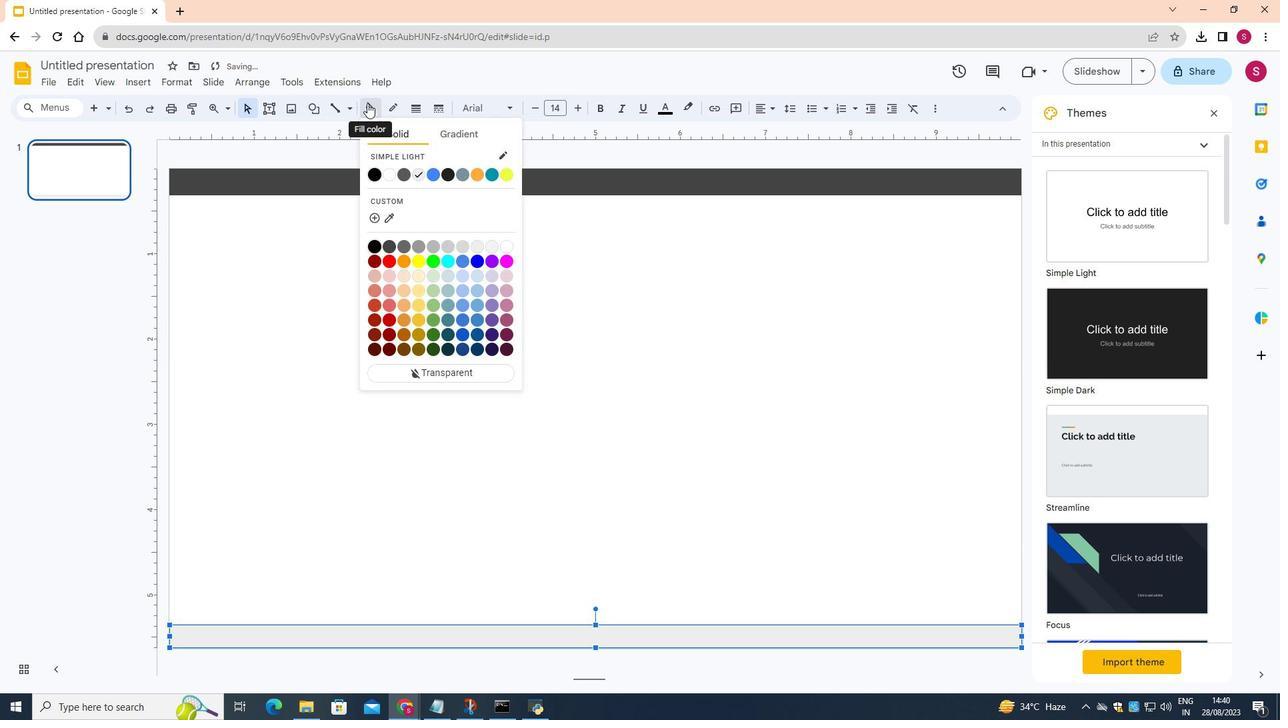 
Action: Mouse pressed left at (367, 103)
Screenshot: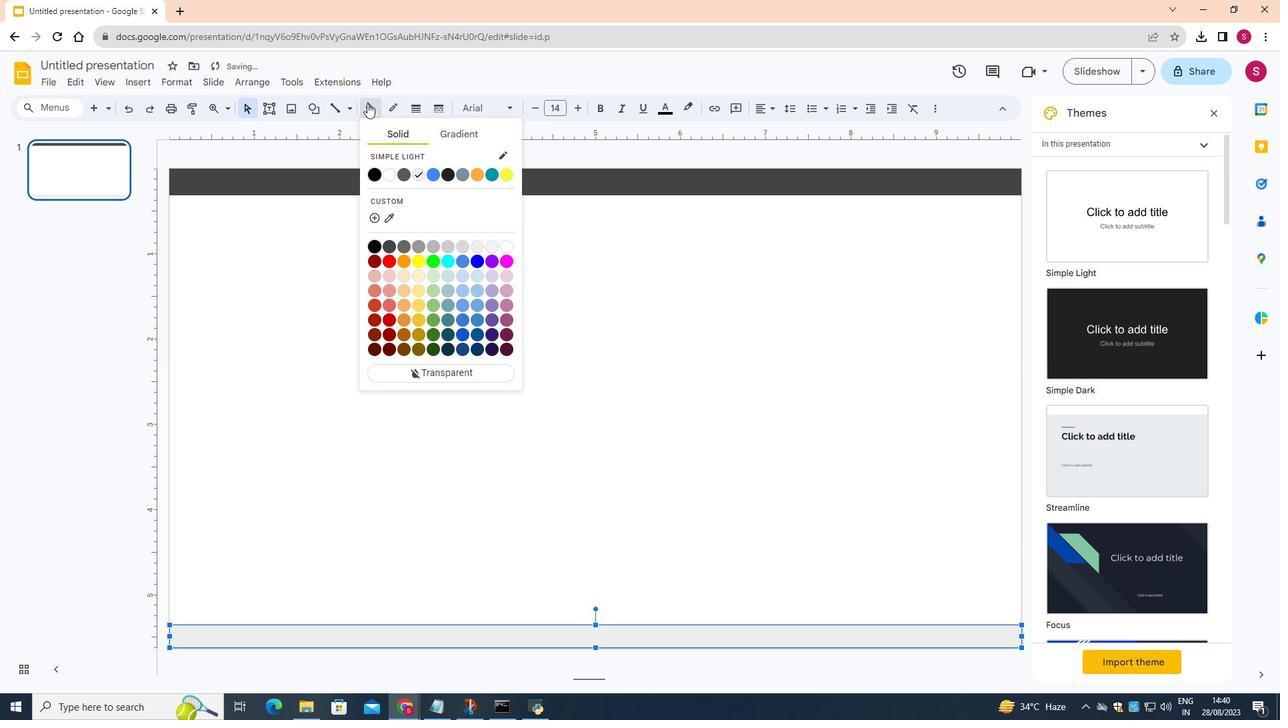 
Action: Mouse moved to (404, 244)
Screenshot: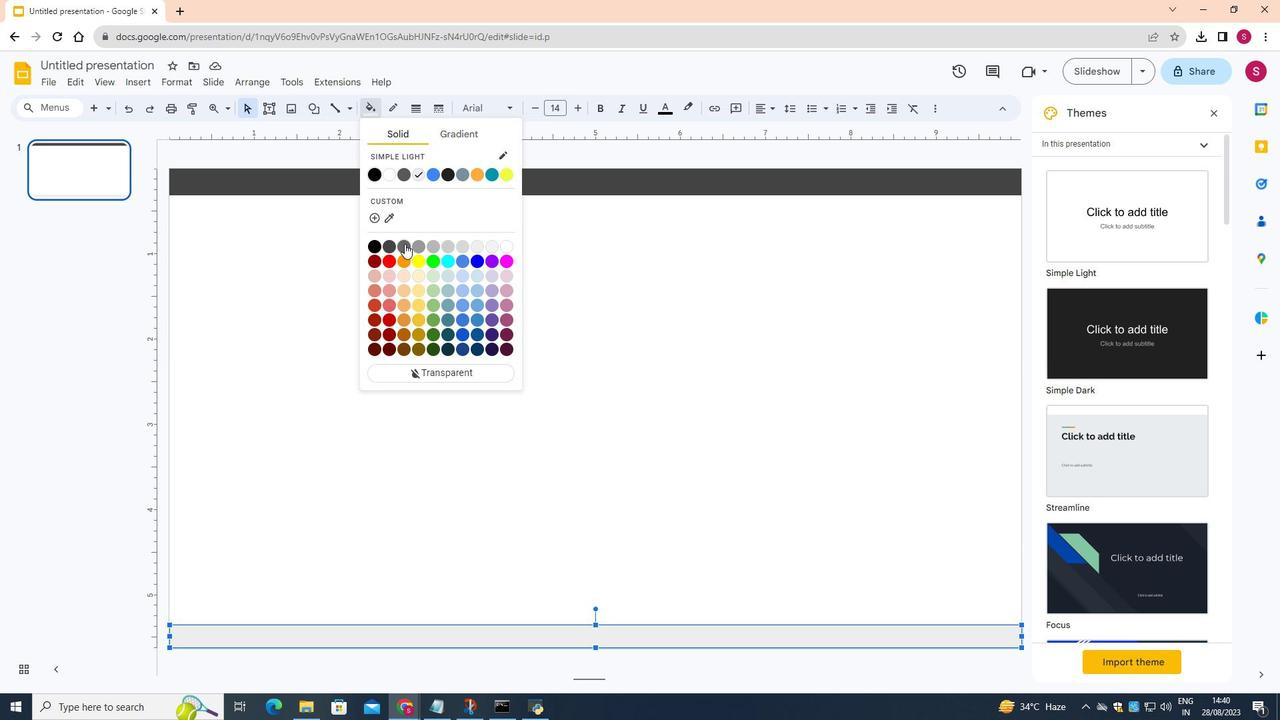 
Action: Mouse pressed left at (404, 244)
Screenshot: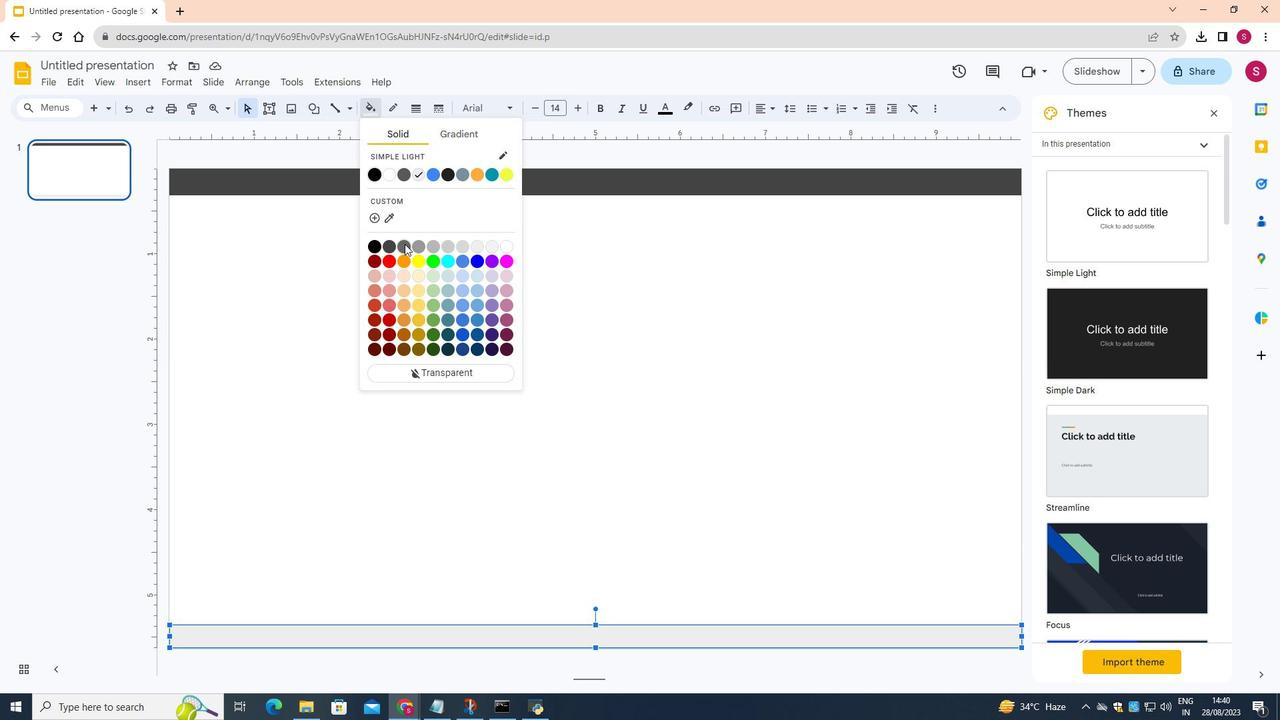 
Action: Mouse moved to (523, 319)
Screenshot: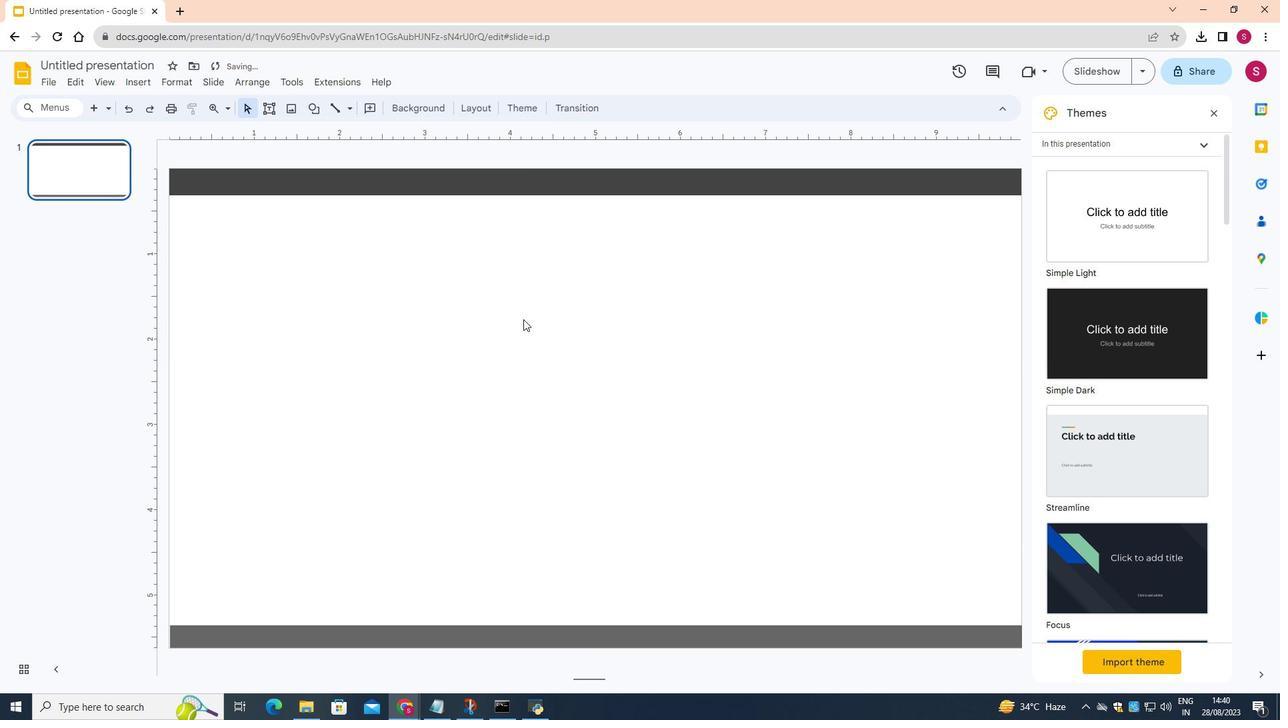 
Action: Mouse pressed left at (523, 319)
Screenshot: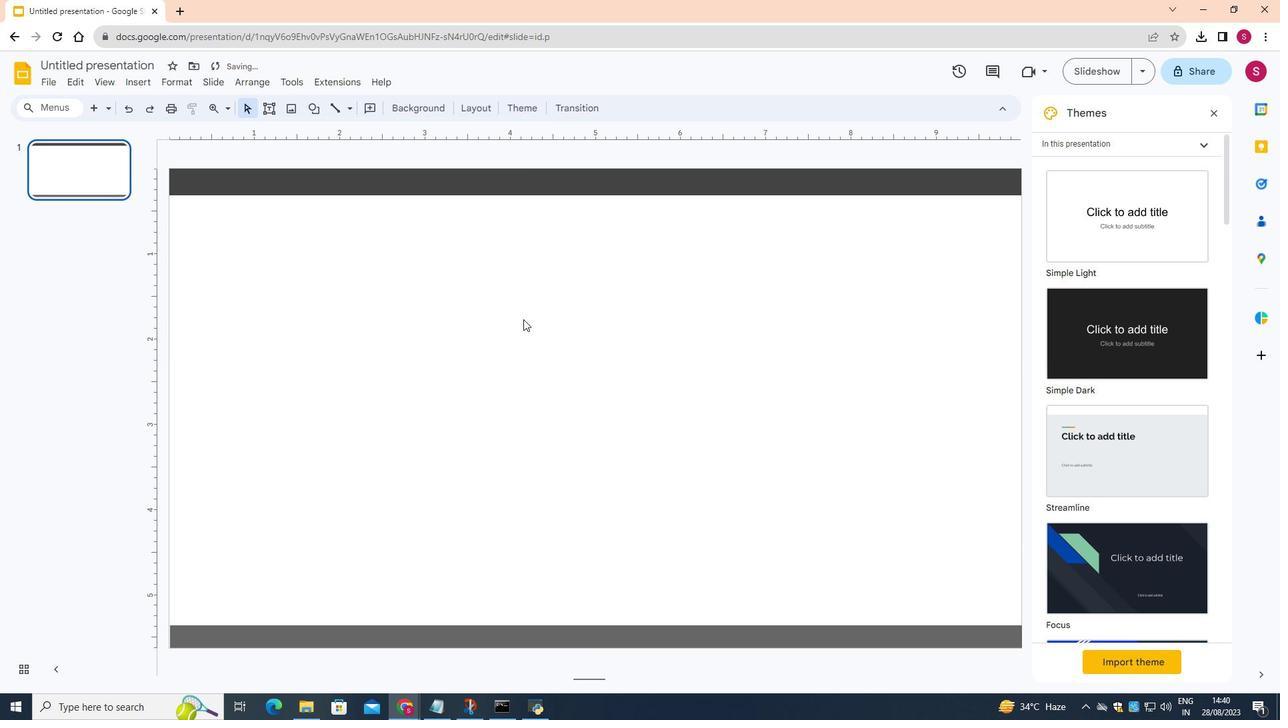 
Action: Mouse moved to (136, 83)
Screenshot: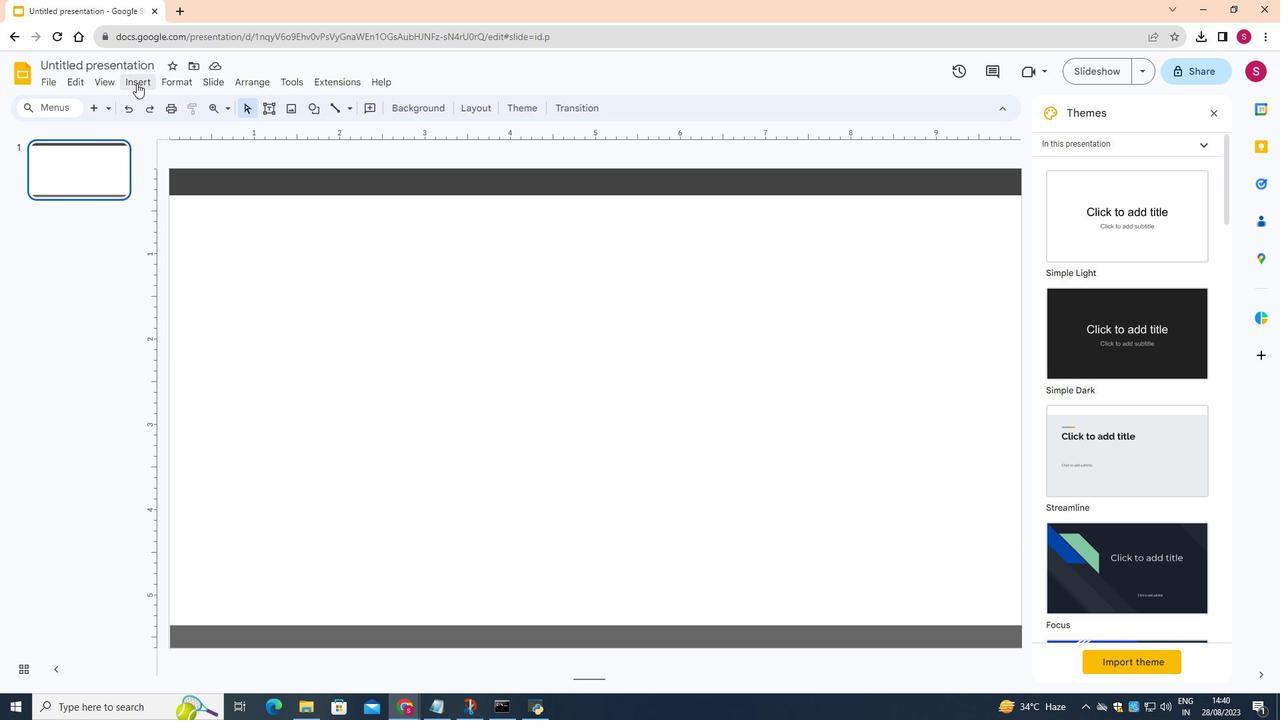
Action: Mouse pressed left at (136, 83)
Screenshot: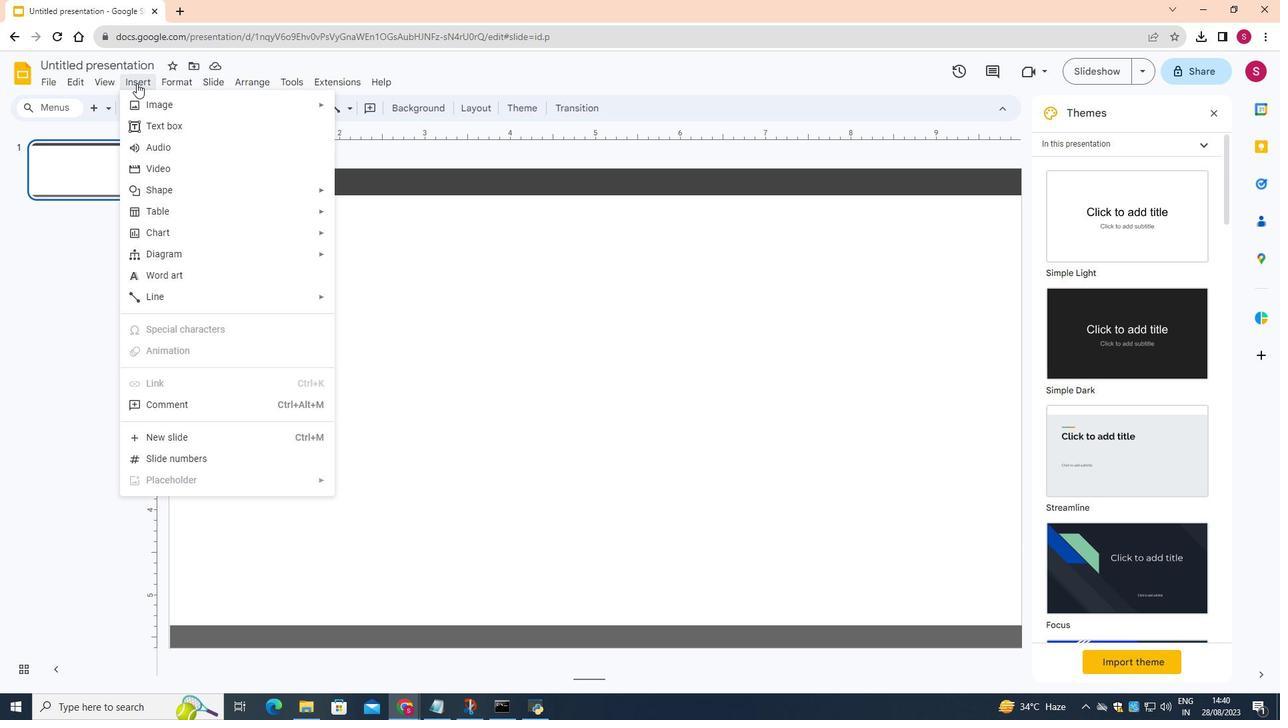 
Action: Mouse moved to (186, 194)
Screenshot: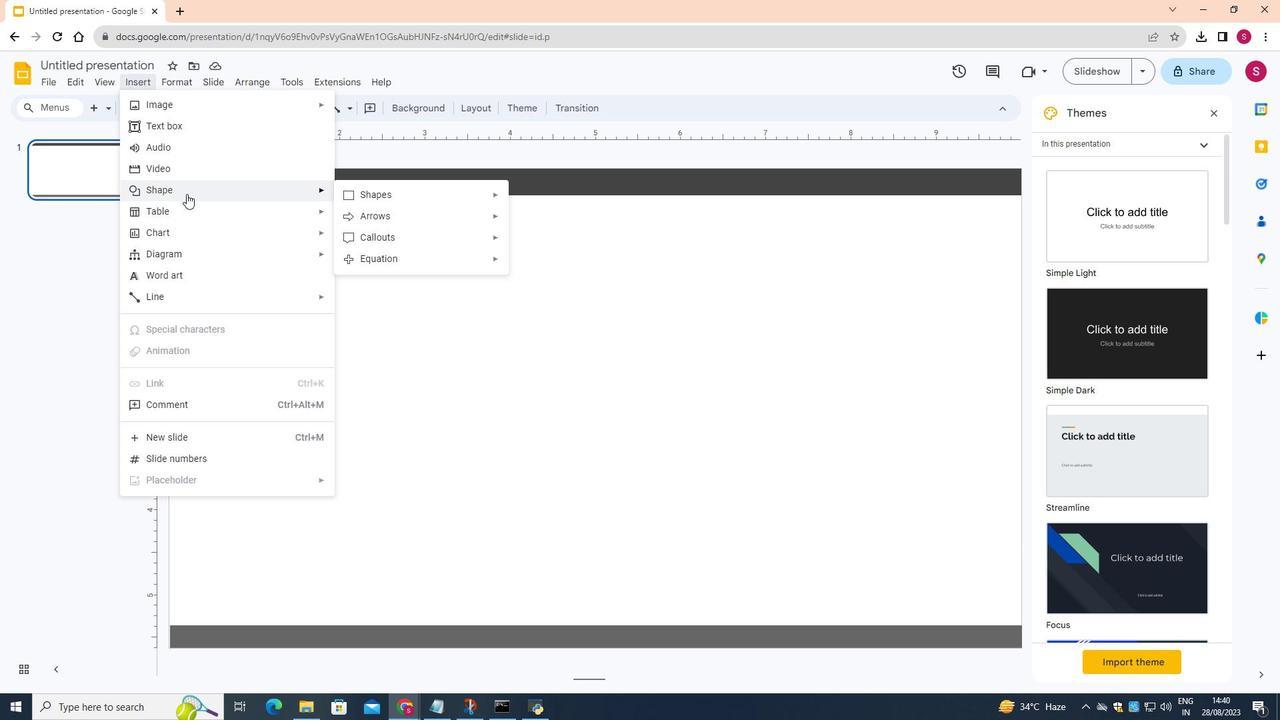 
Action: Mouse pressed left at (186, 194)
Screenshot: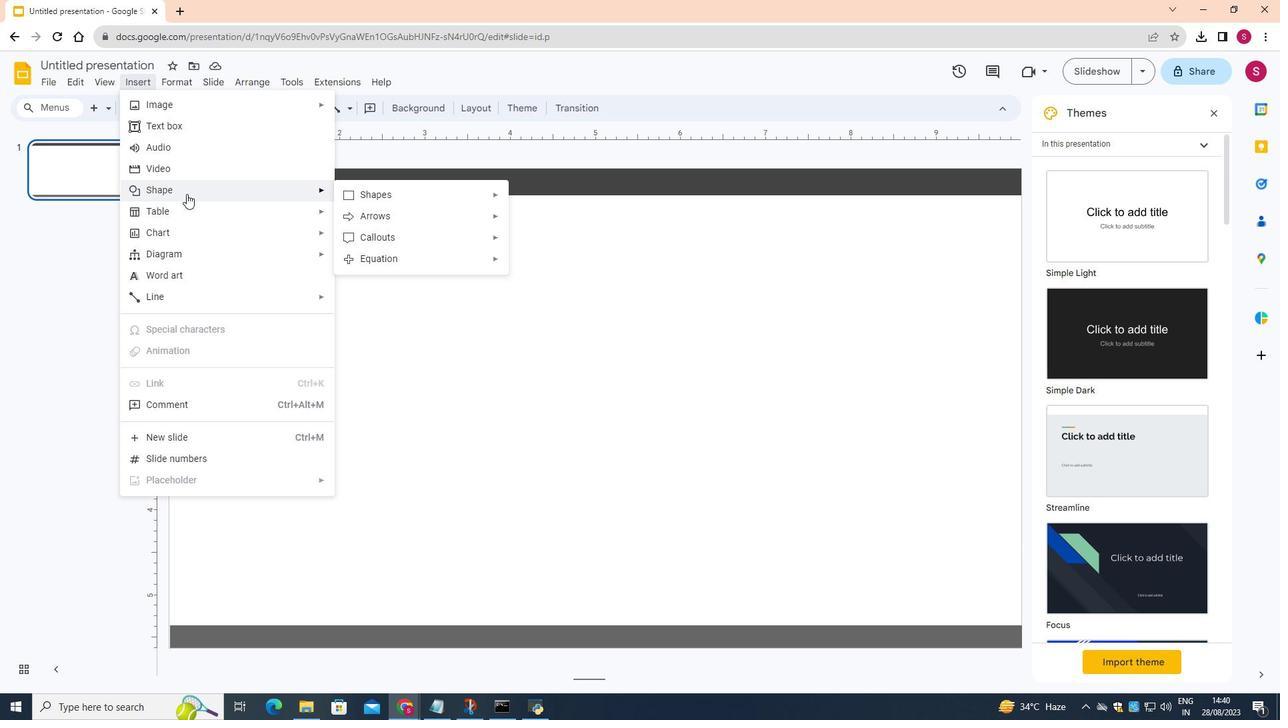 
Action: Mouse moved to (378, 197)
Screenshot: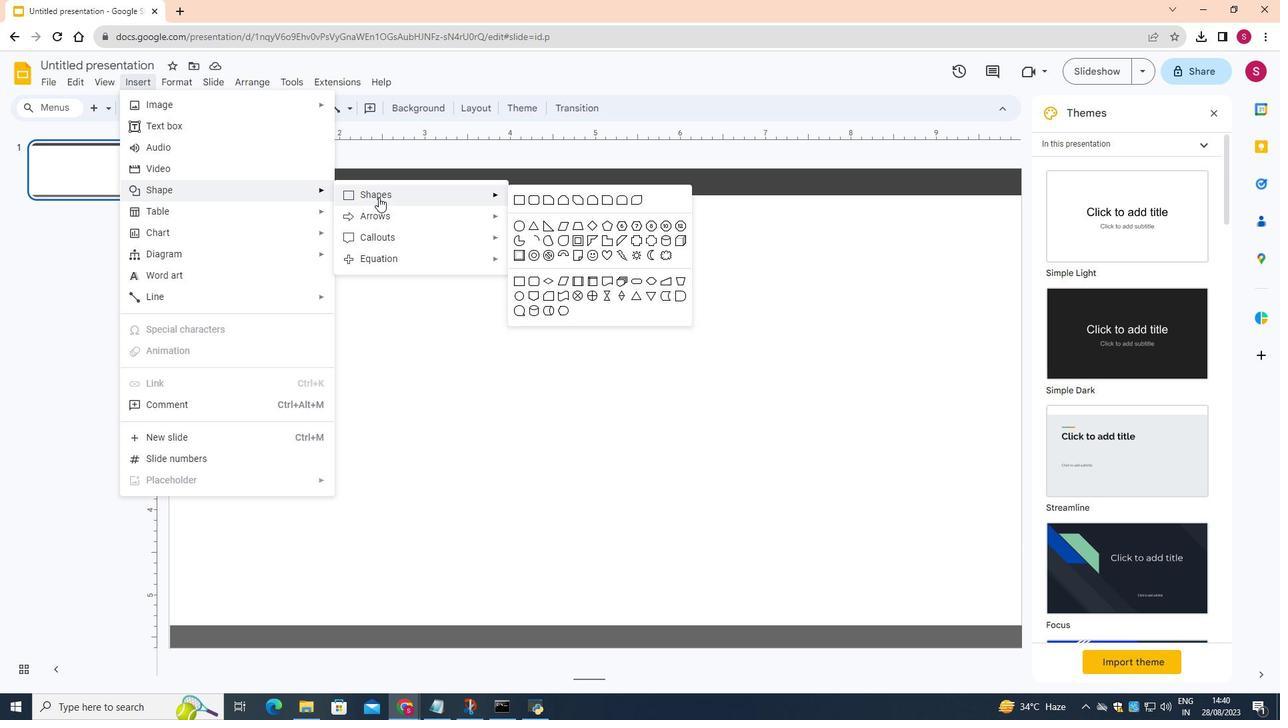 
Action: Mouse pressed left at (378, 197)
Screenshot: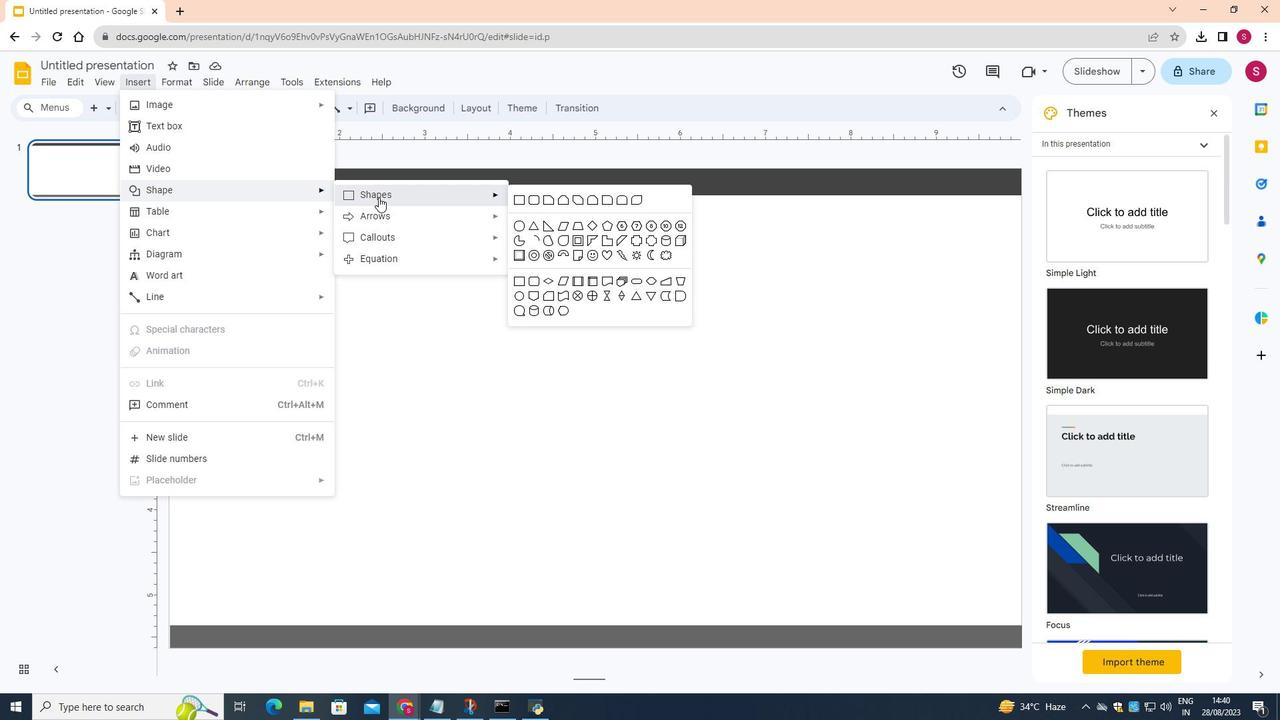 
Action: Mouse moved to (618, 281)
Screenshot: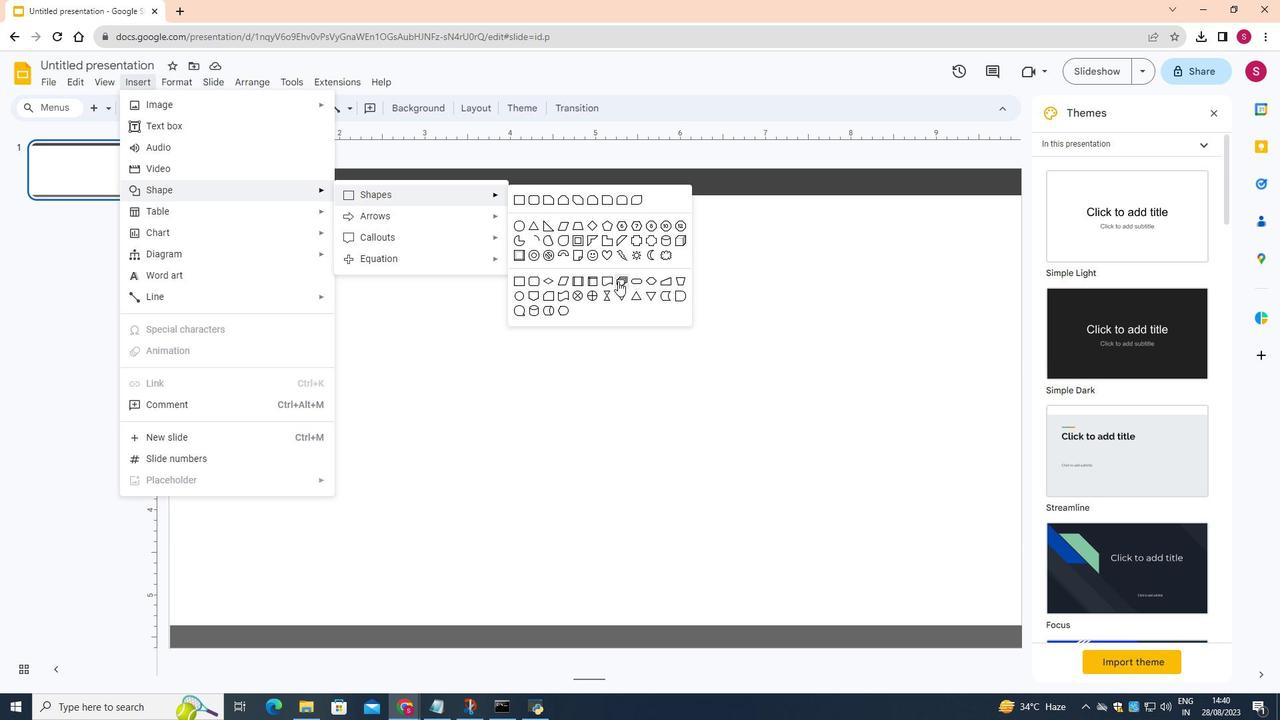 
Action: Mouse pressed left at (618, 281)
Screenshot: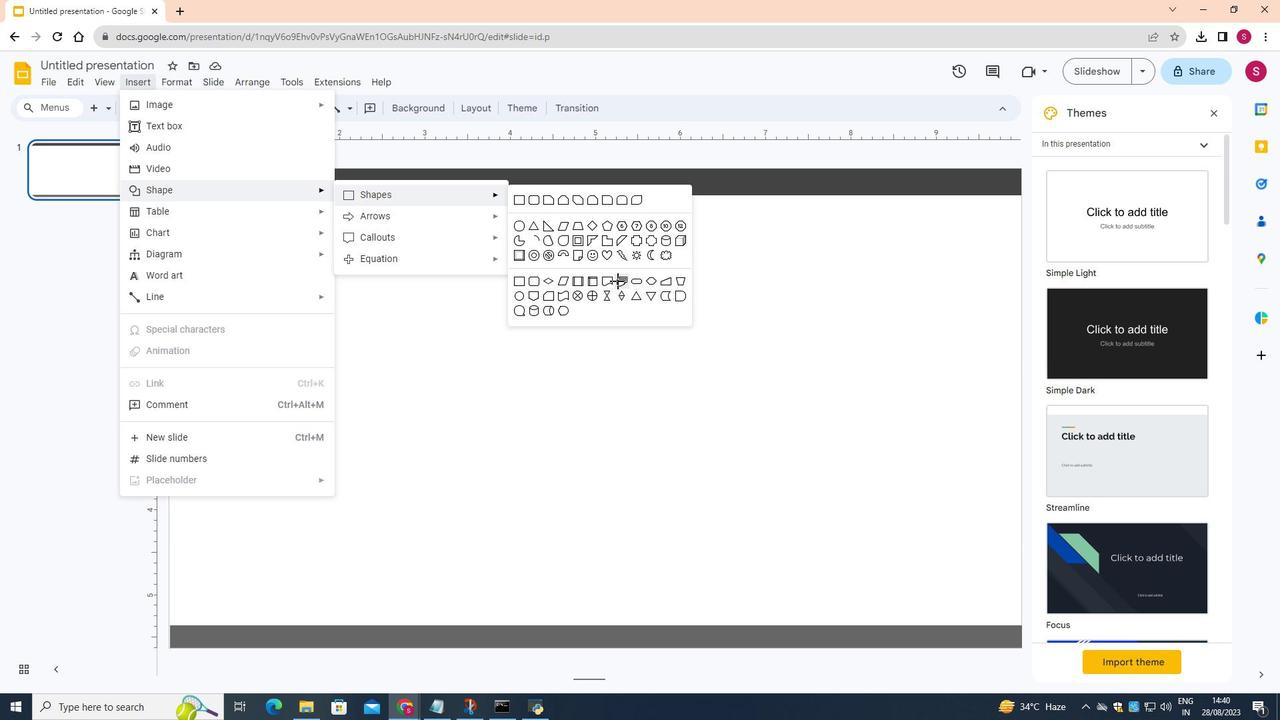 
Action: Mouse moved to (181, 180)
Screenshot: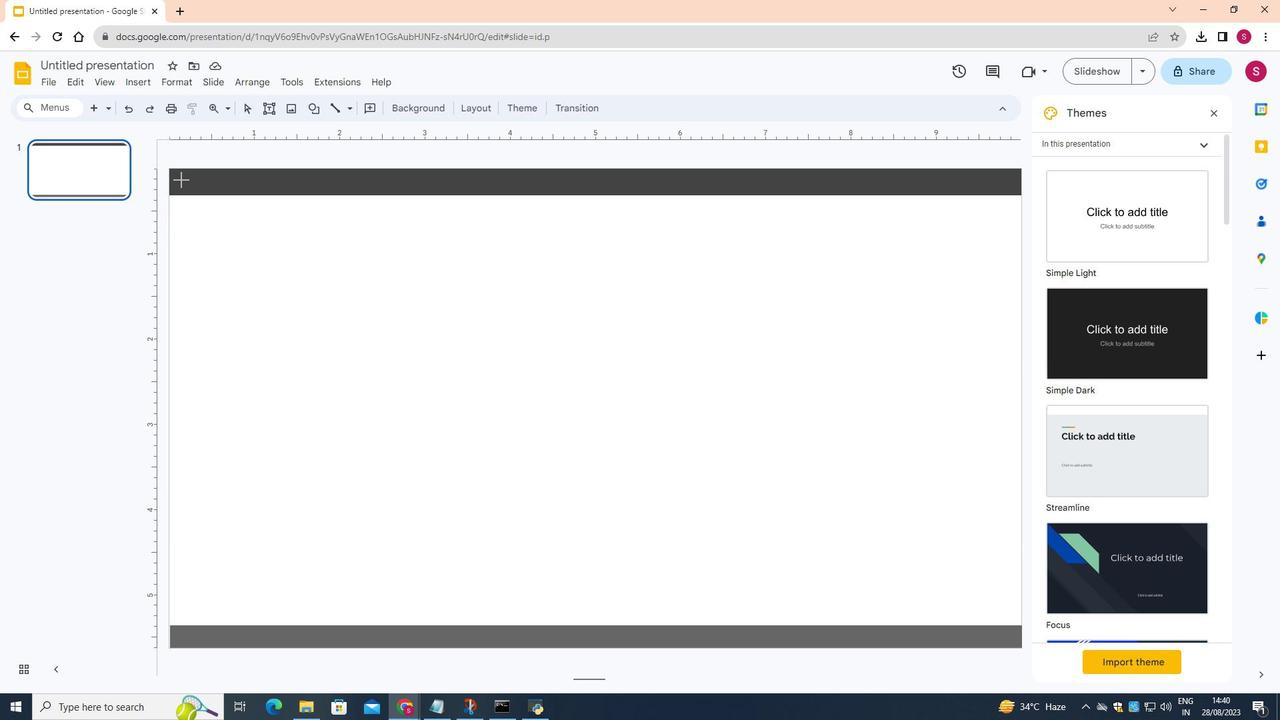 
Action: Mouse pressed left at (181, 180)
Screenshot: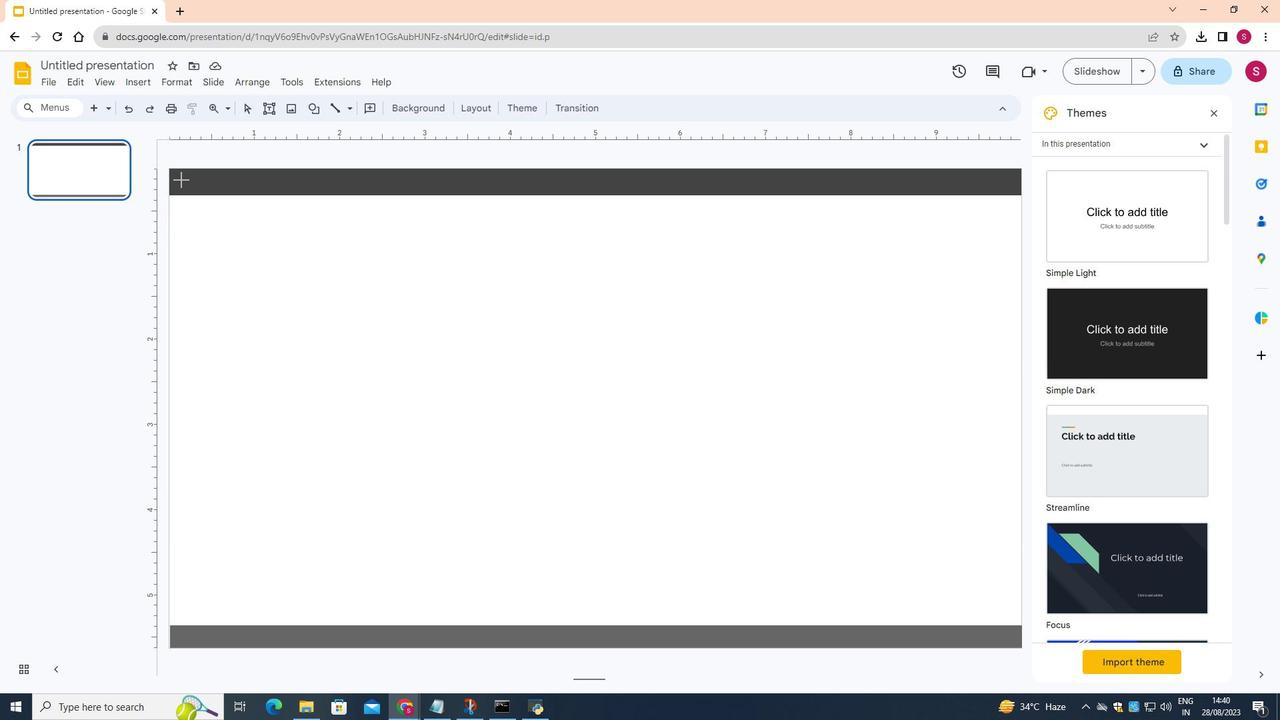 
Action: Mouse moved to (180, 179)
Screenshot: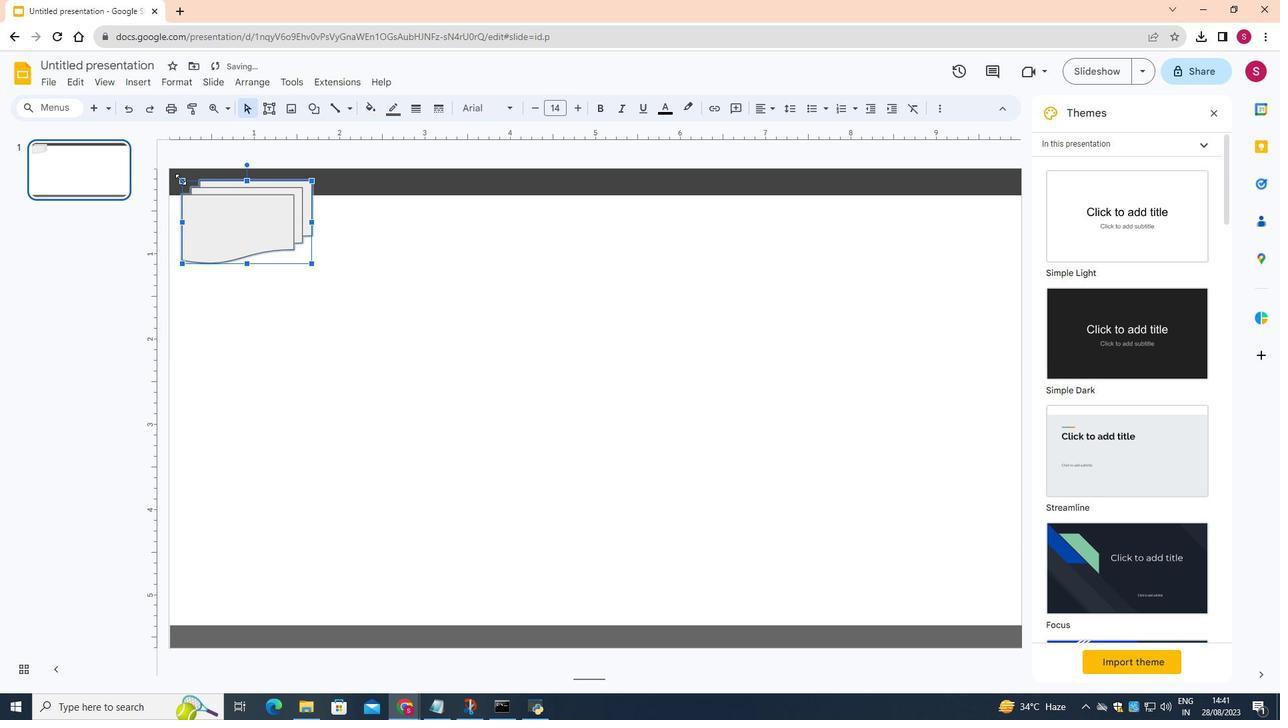
Action: Mouse pressed left at (180, 179)
Screenshot: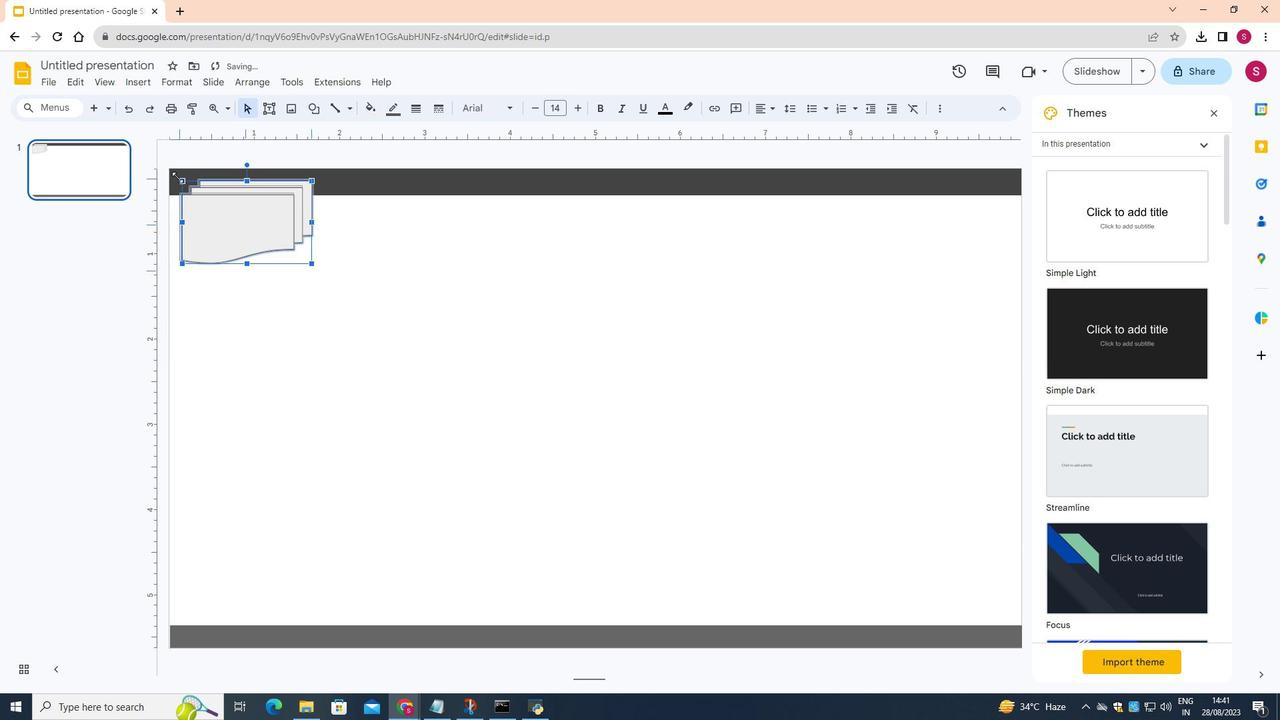 
Action: Mouse moved to (348, 318)
Screenshot: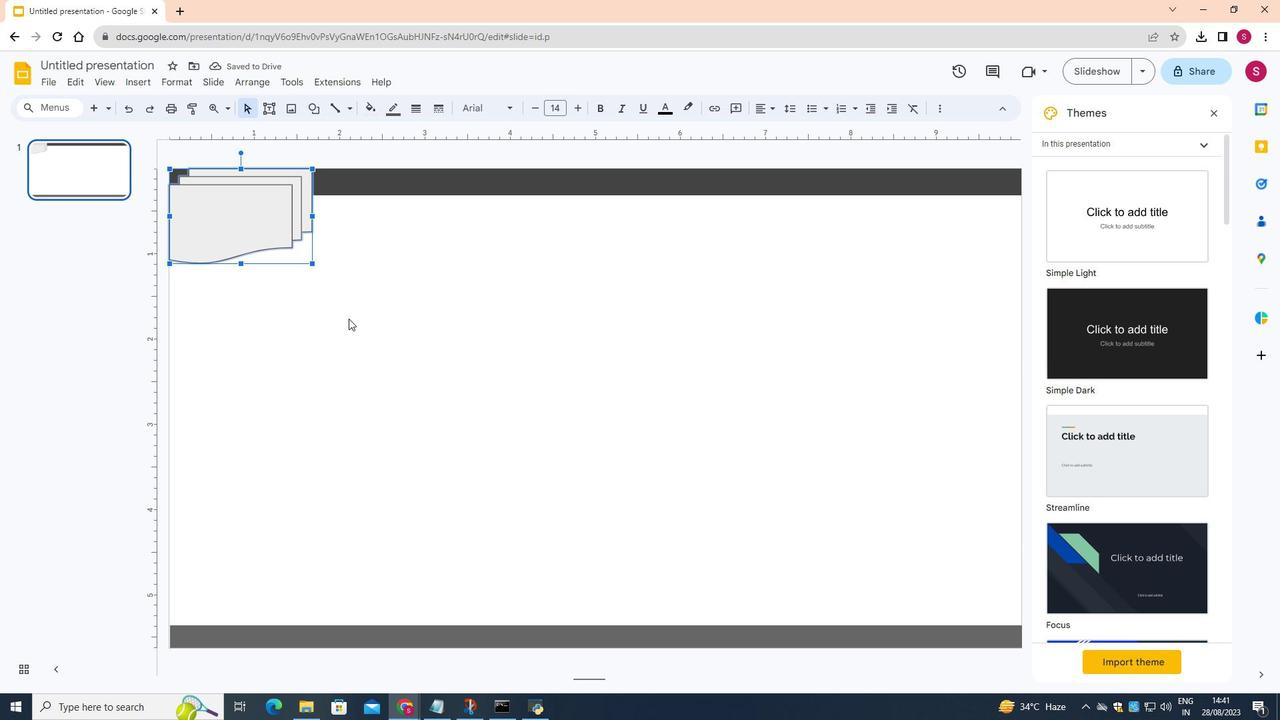 
Action: Mouse pressed left at (348, 318)
Screenshot: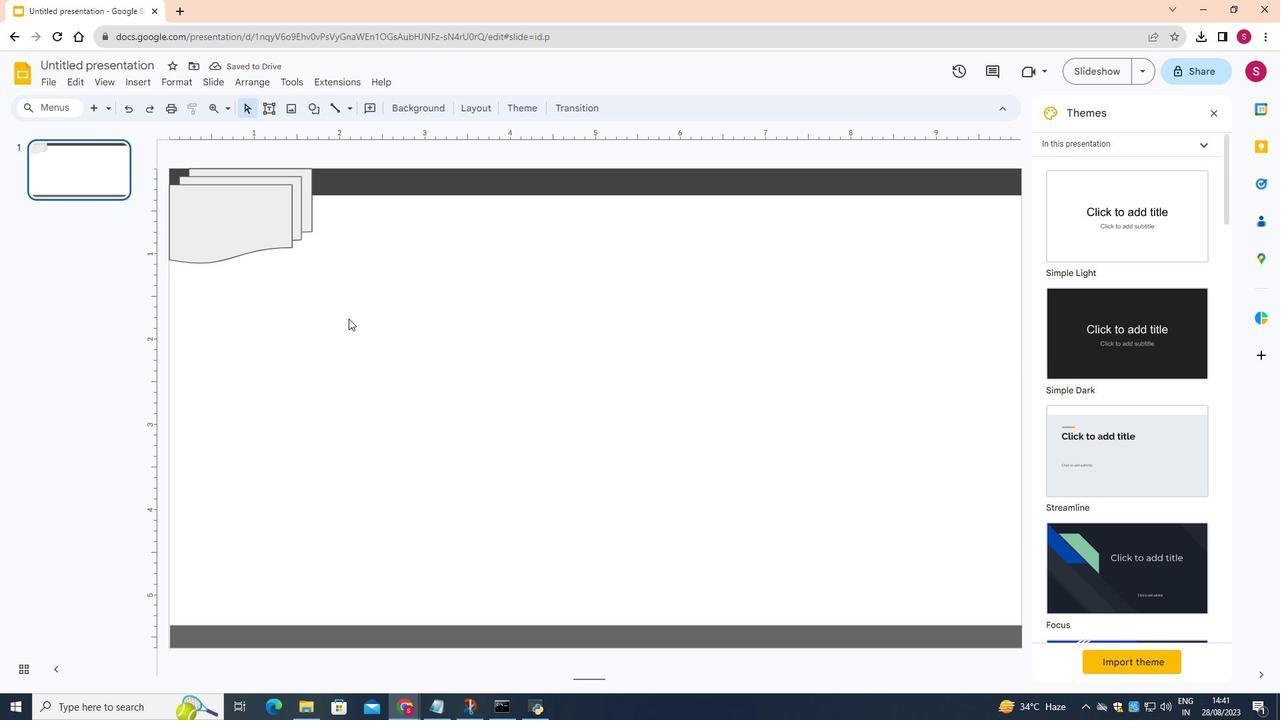 
Action: Mouse moved to (241, 234)
Screenshot: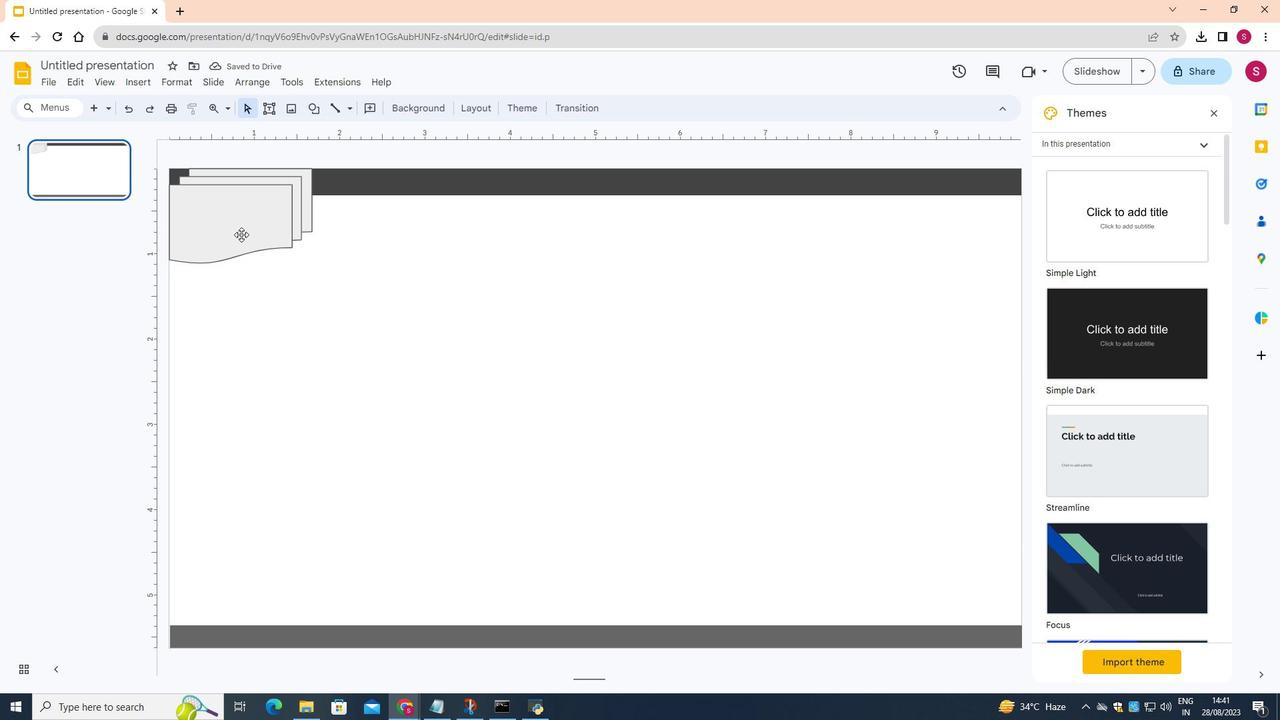 
Action: Mouse pressed left at (241, 234)
Screenshot: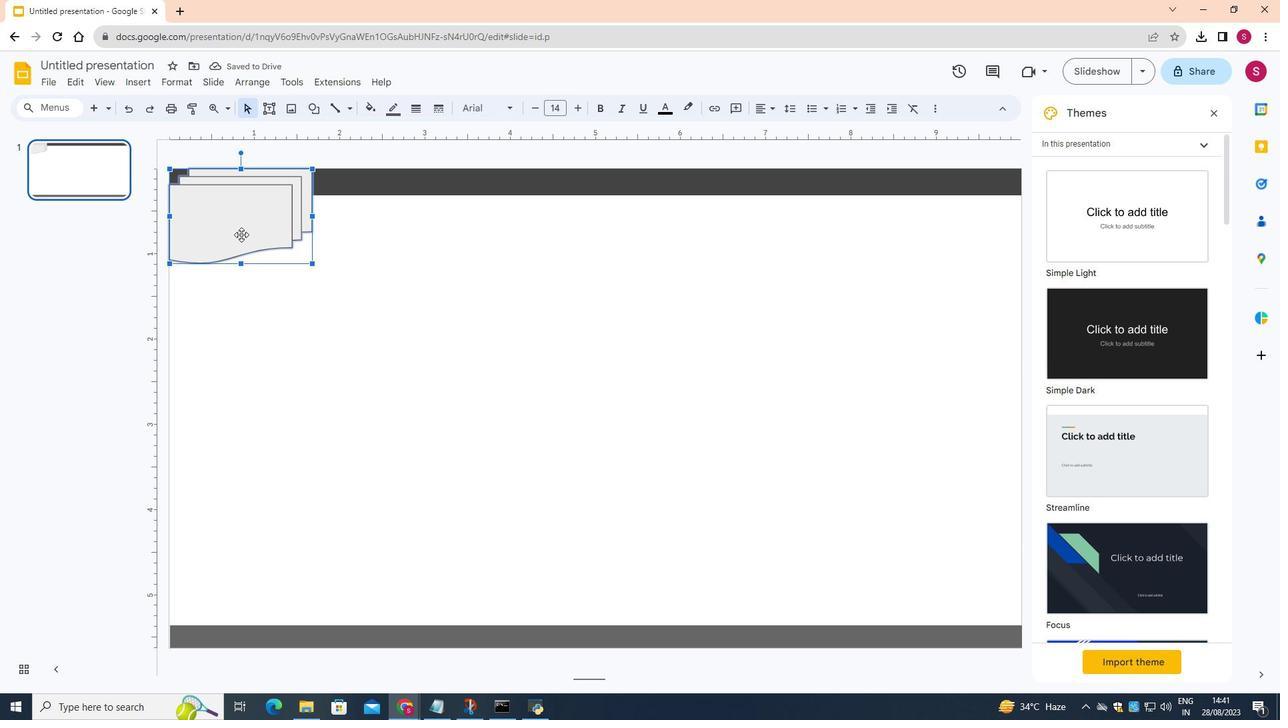 
Action: Mouse moved to (608, 384)
Screenshot: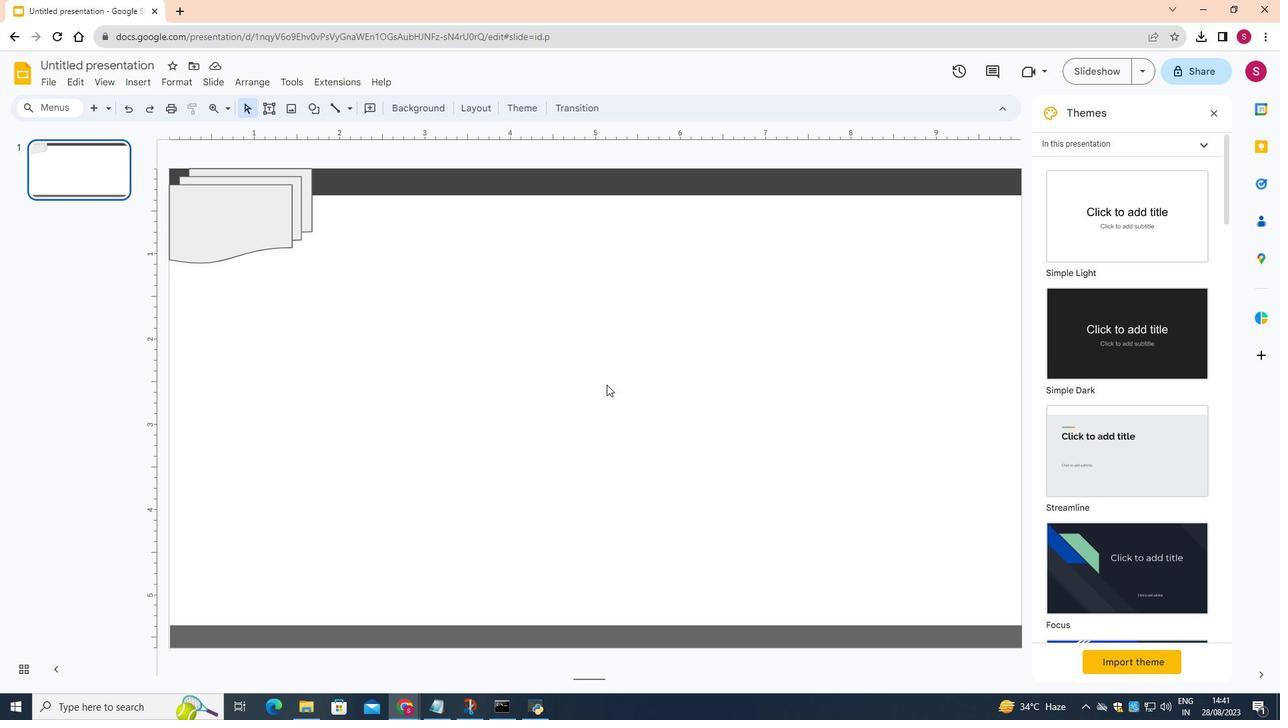 
Action: Mouse pressed left at (608, 384)
Screenshot: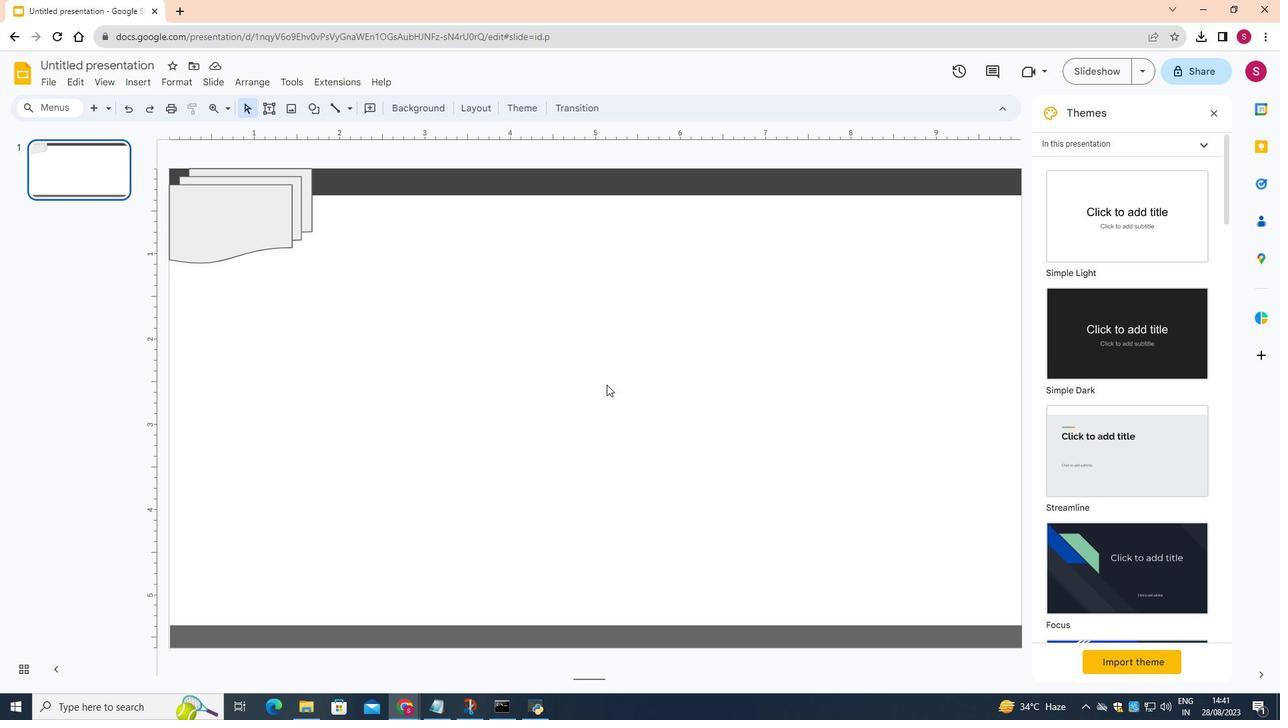 
Action: Mouse moved to (242, 229)
Screenshot: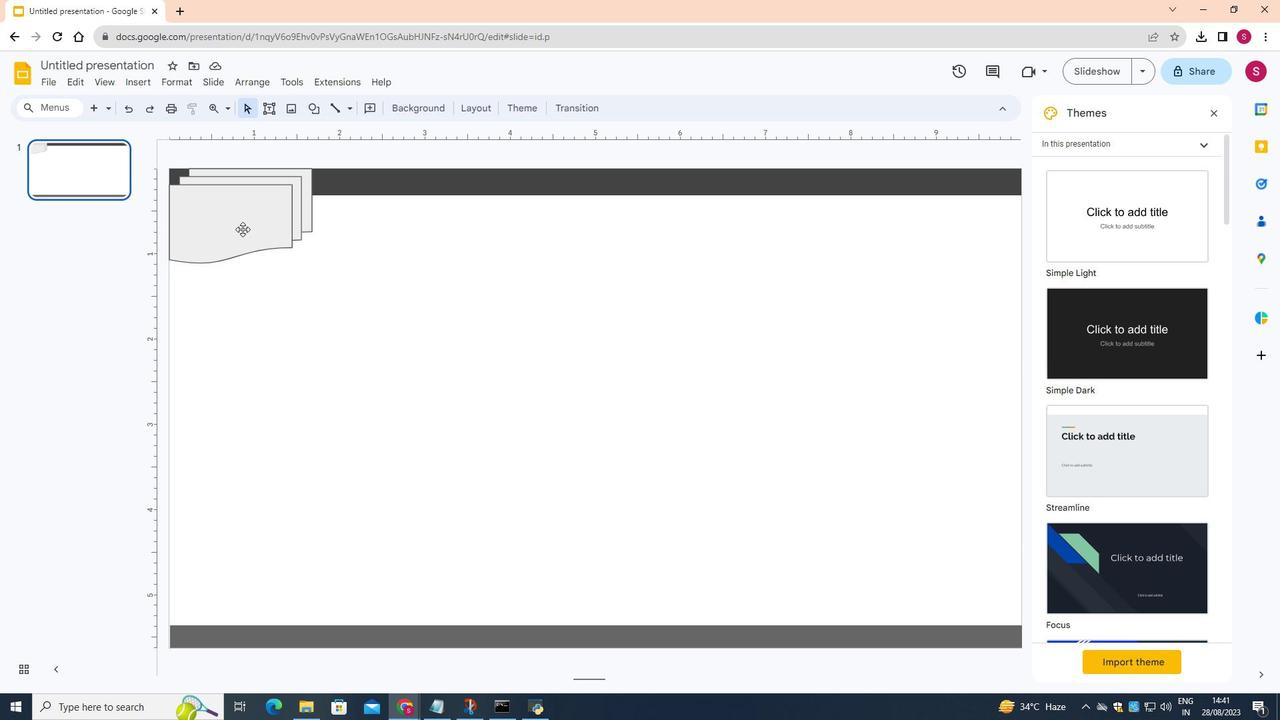 
Action: Mouse pressed left at (242, 229)
Screenshot: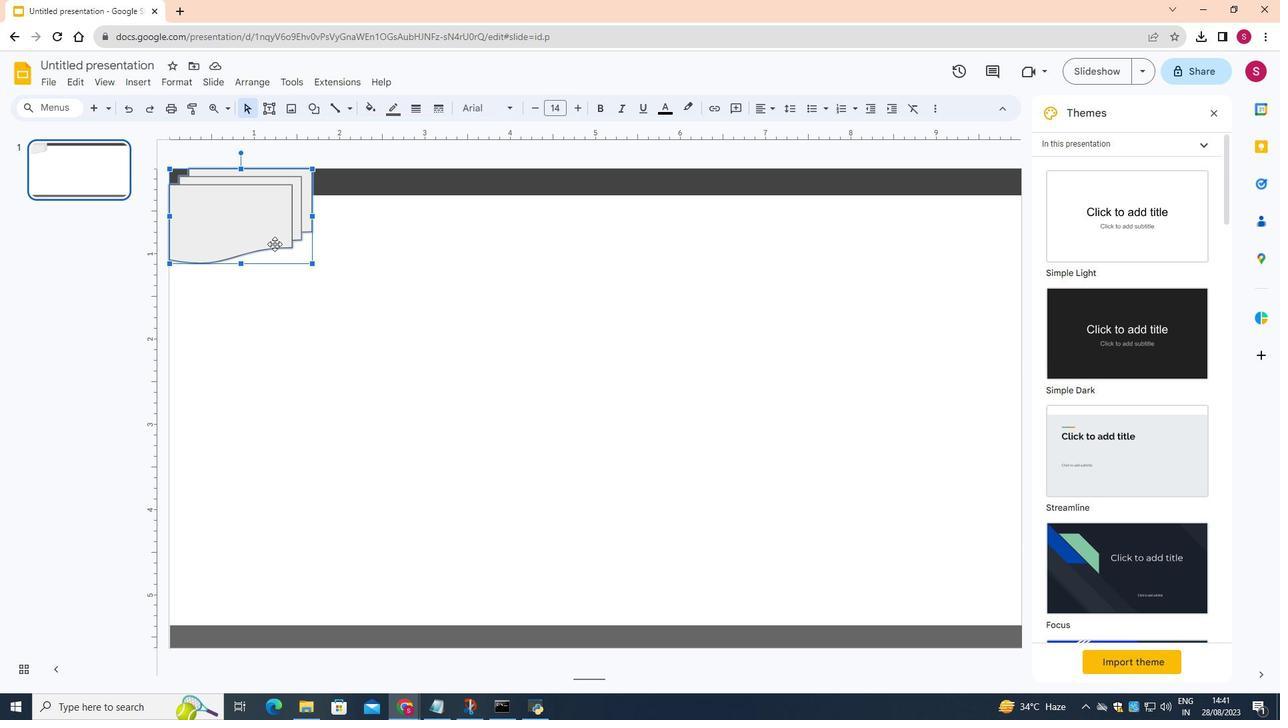 
Action: Mouse moved to (311, 264)
Screenshot: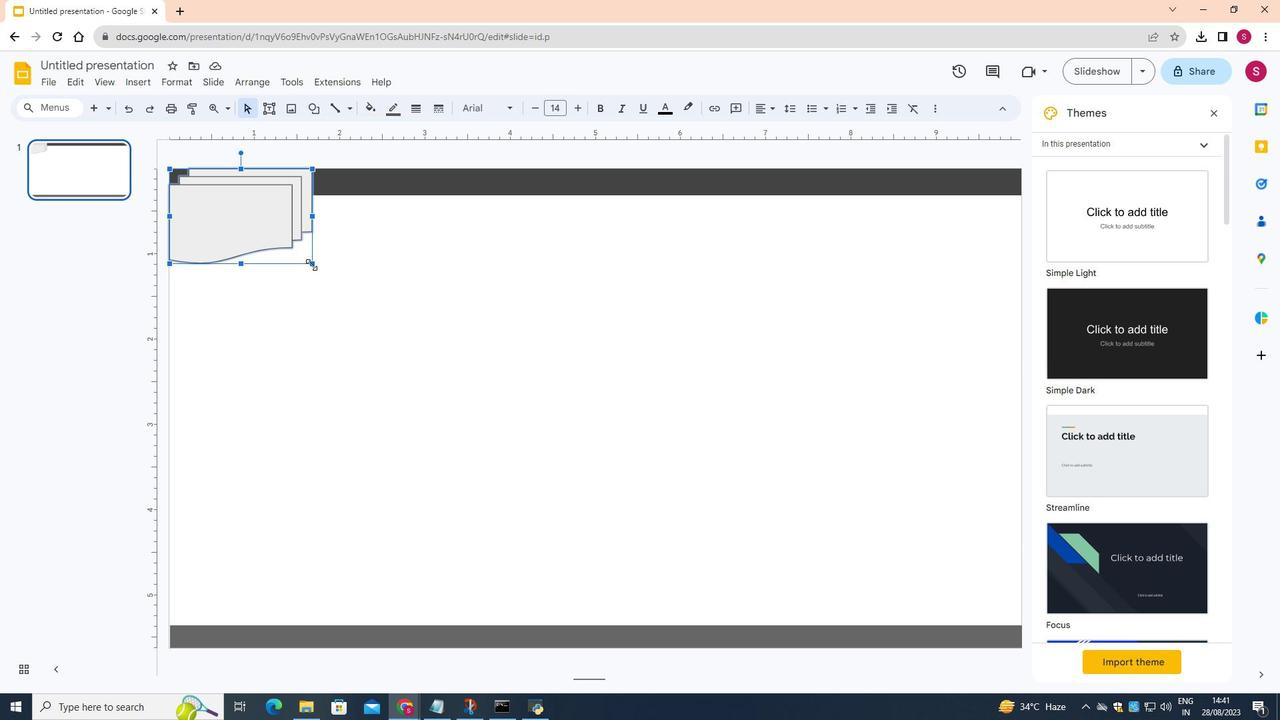
Action: Mouse pressed left at (311, 264)
Screenshot: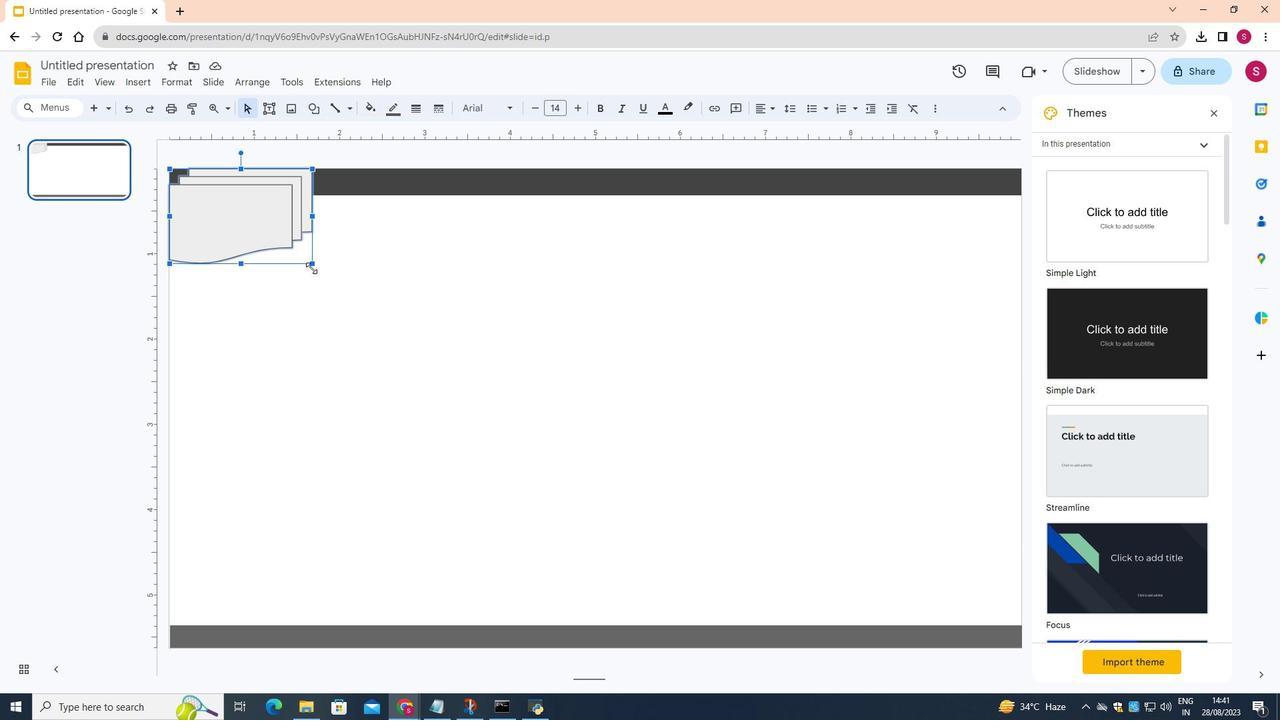 
Action: Mouse moved to (388, 362)
Screenshot: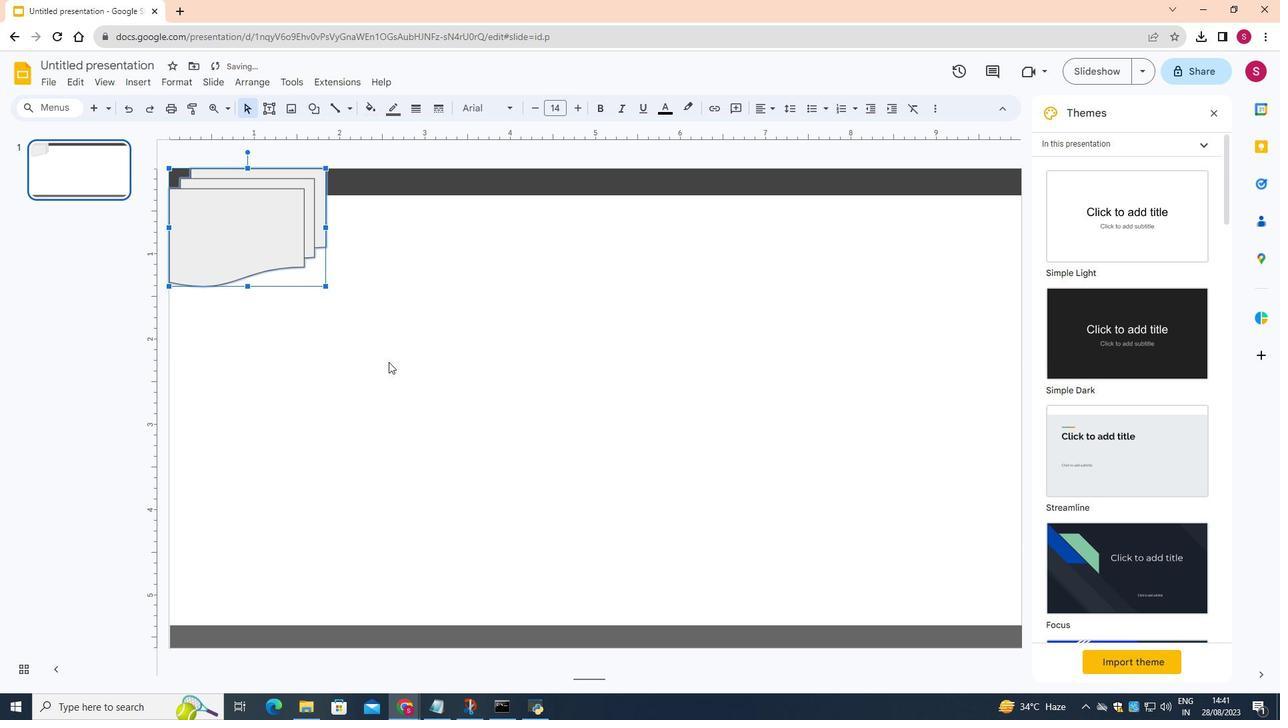 
Action: Mouse pressed left at (388, 362)
Screenshot: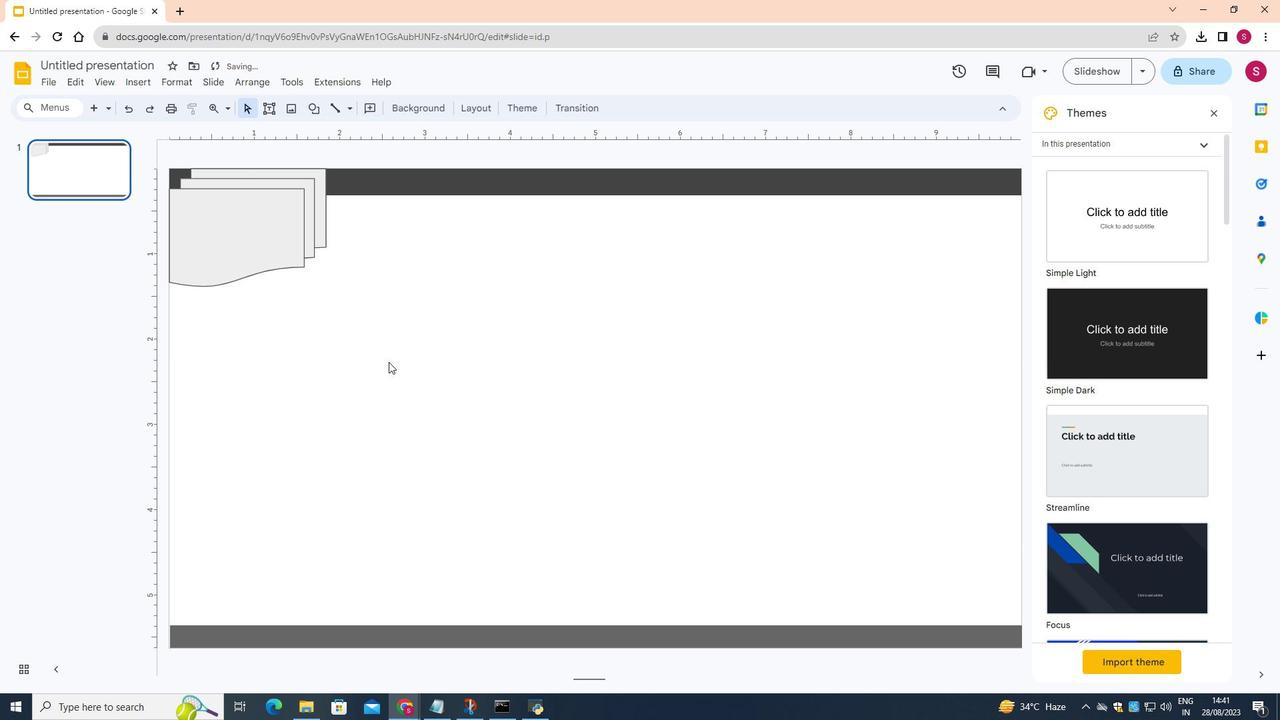
Action: Mouse moved to (146, 84)
Screenshot: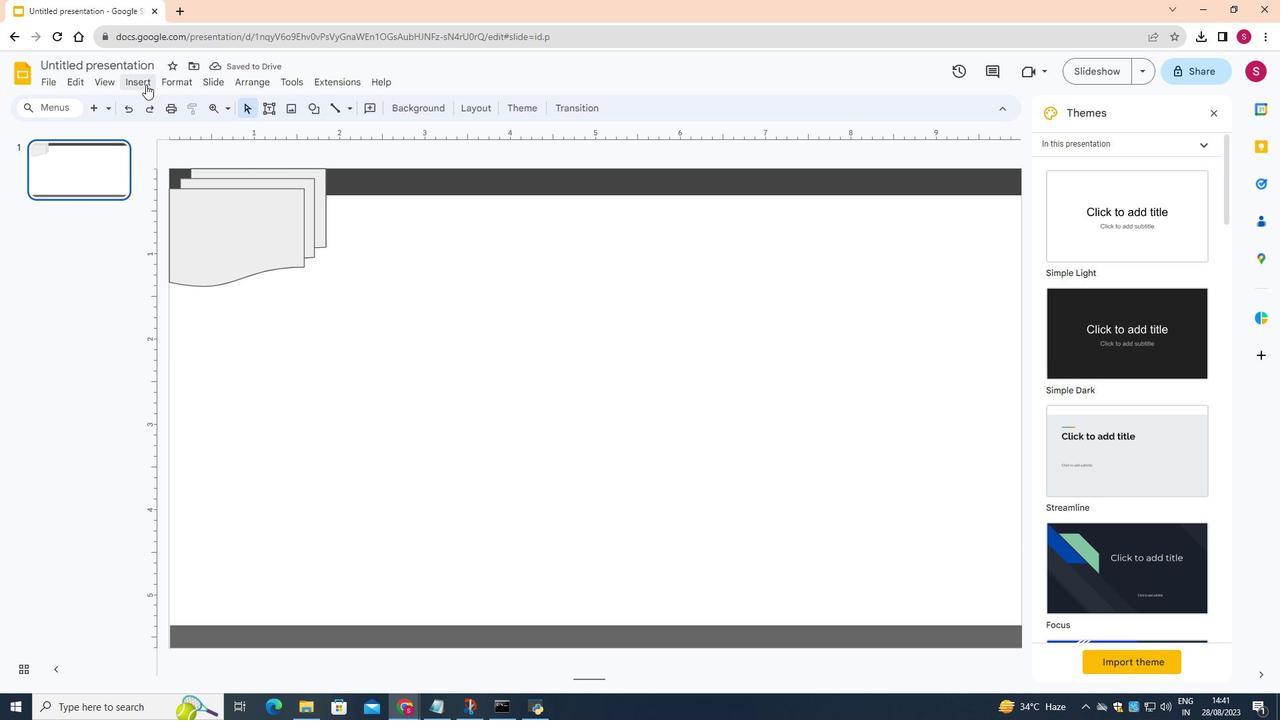 
Action: Mouse pressed left at (146, 84)
Screenshot: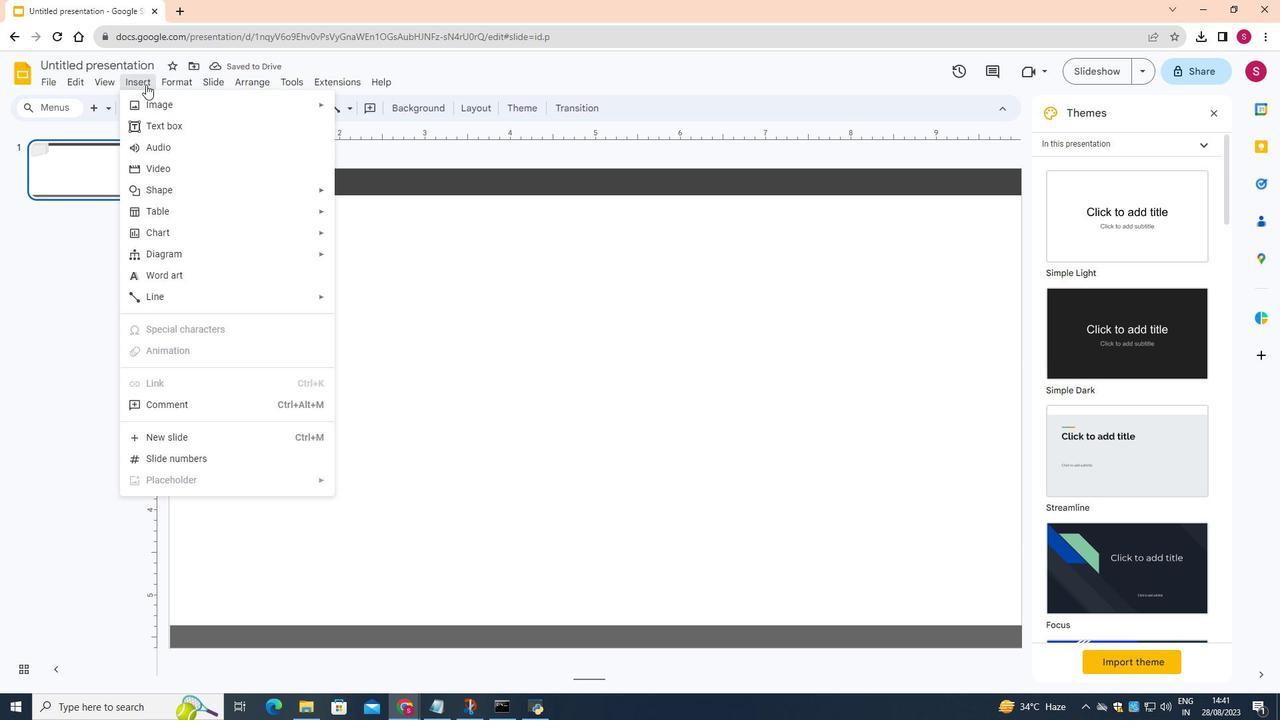 
Action: Mouse moved to (190, 193)
Screenshot: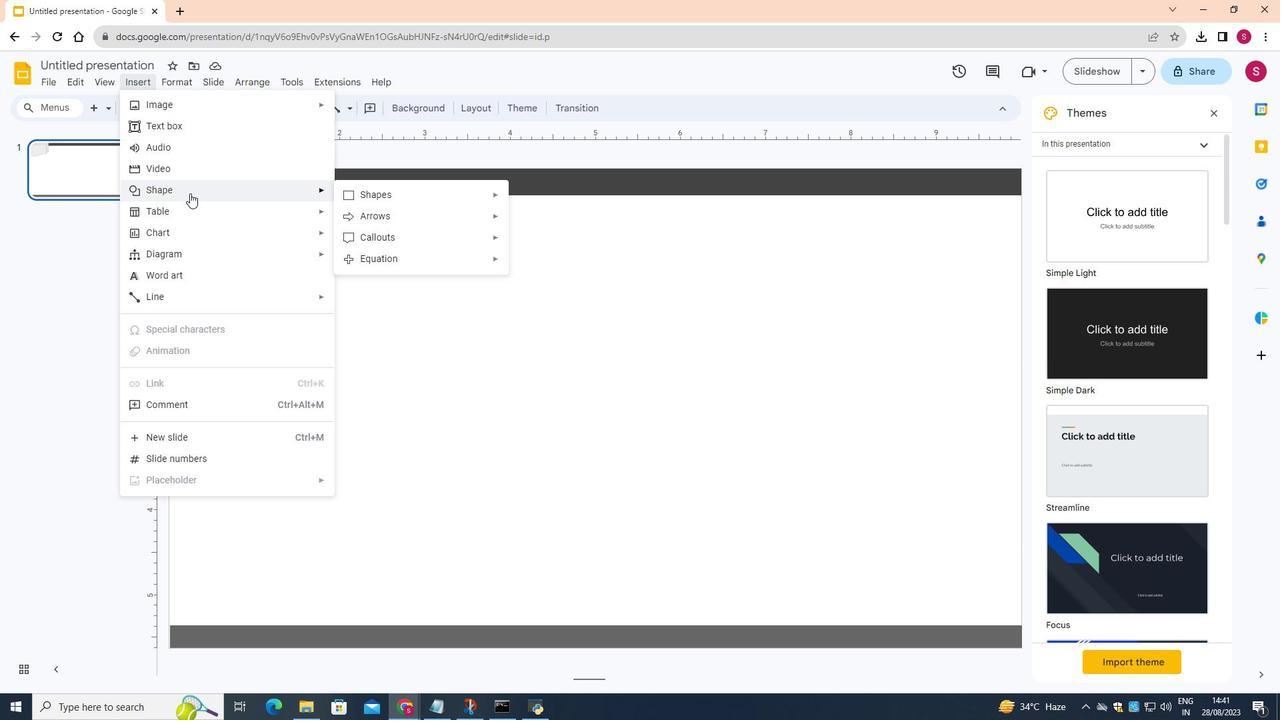 
Action: Mouse pressed left at (190, 193)
Screenshot: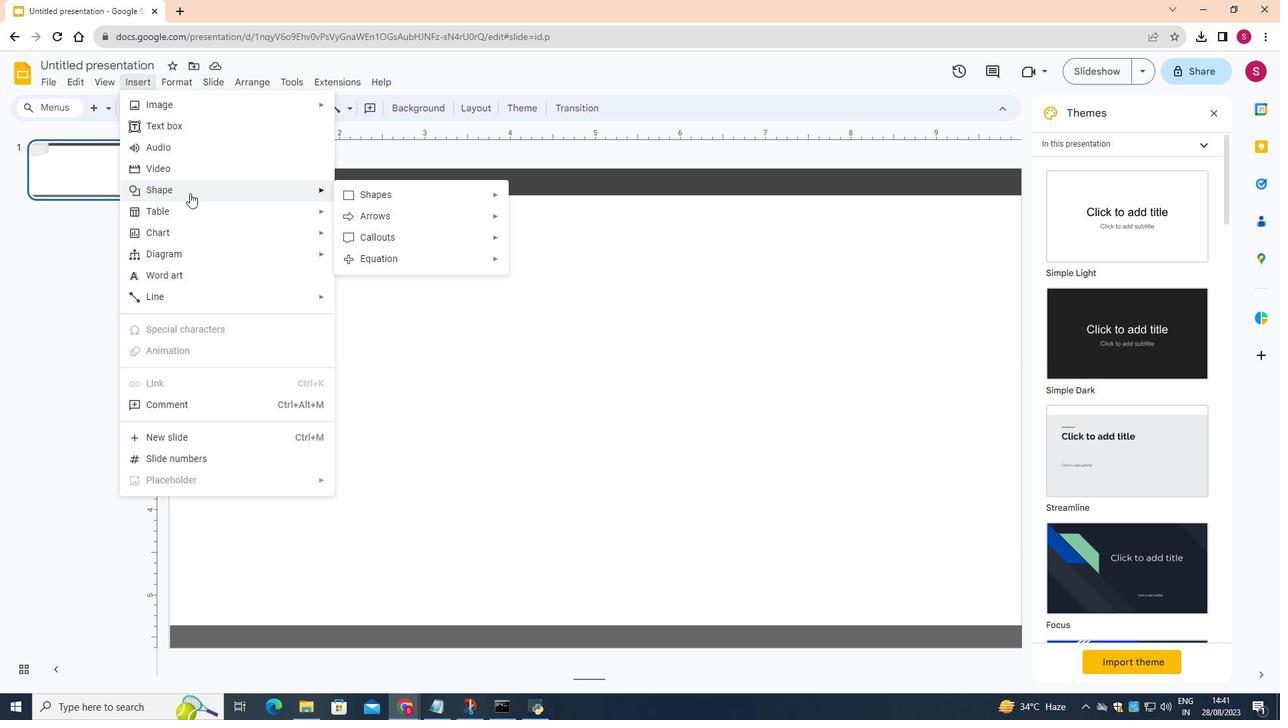 
Action: Mouse moved to (260, 192)
Screenshot: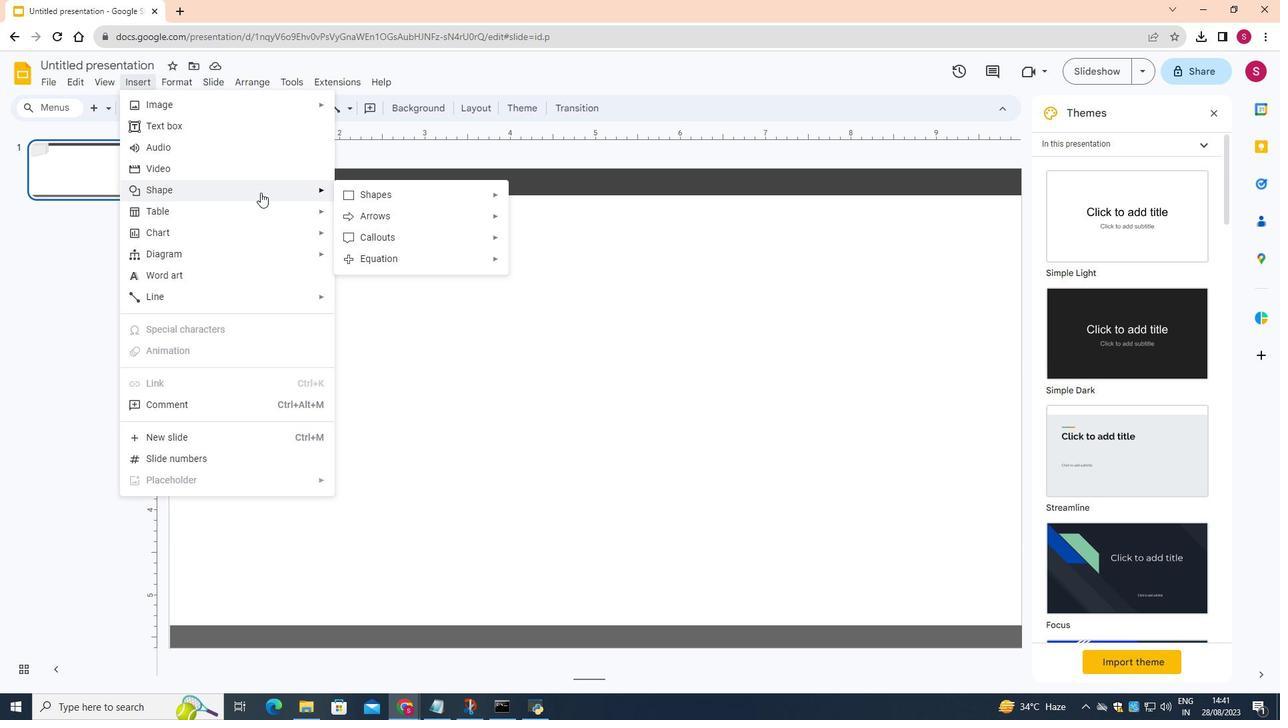 
Action: Mouse pressed left at (260, 192)
Screenshot: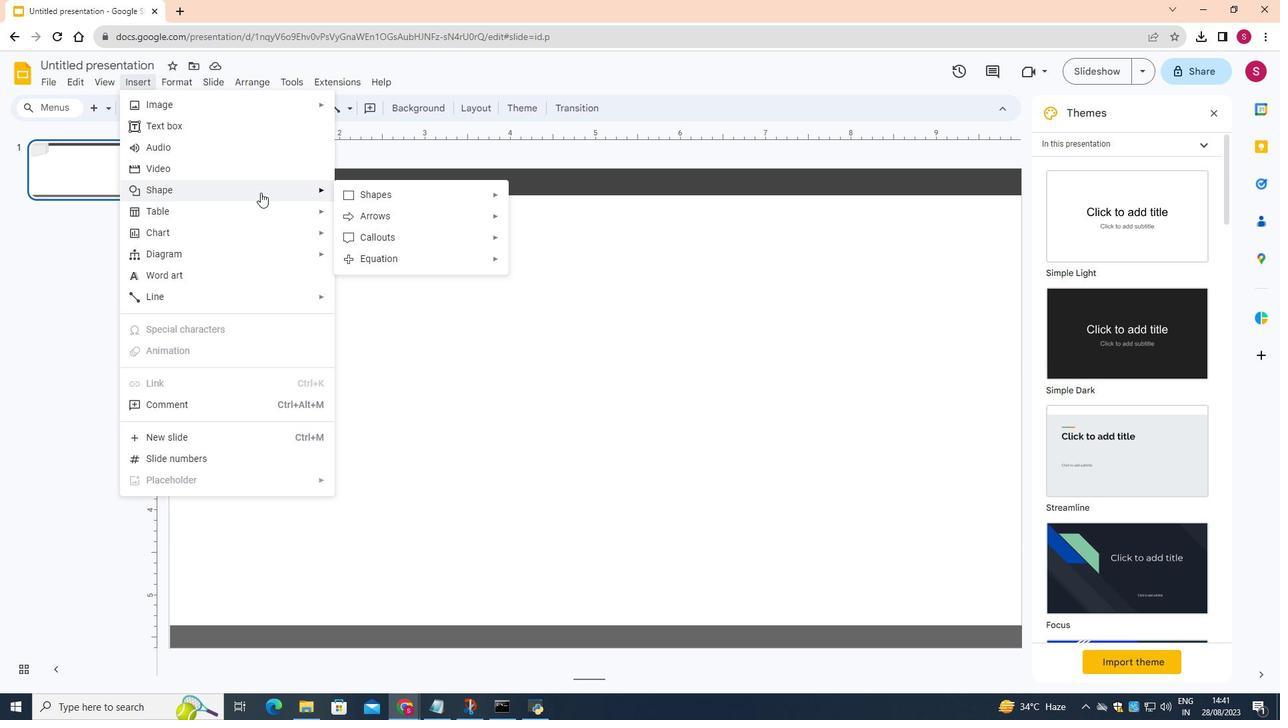 
Action: Mouse moved to (379, 190)
Screenshot: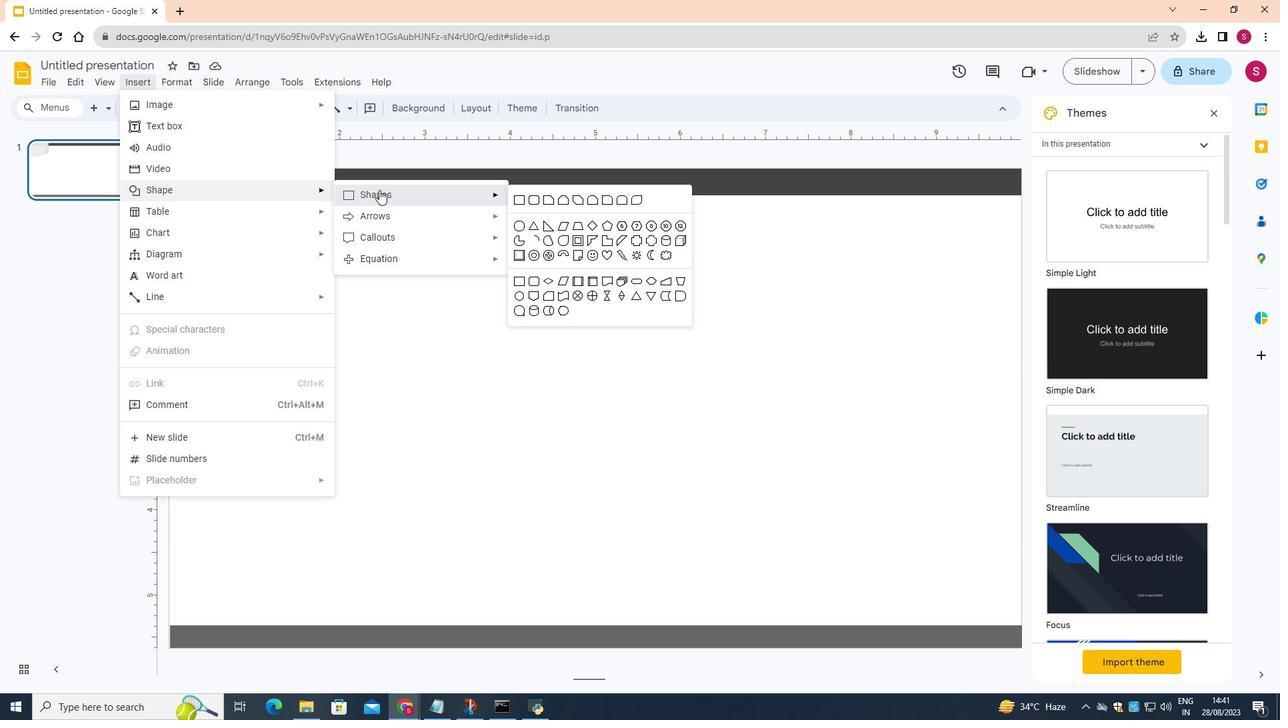 
Action: Mouse pressed left at (379, 190)
Screenshot: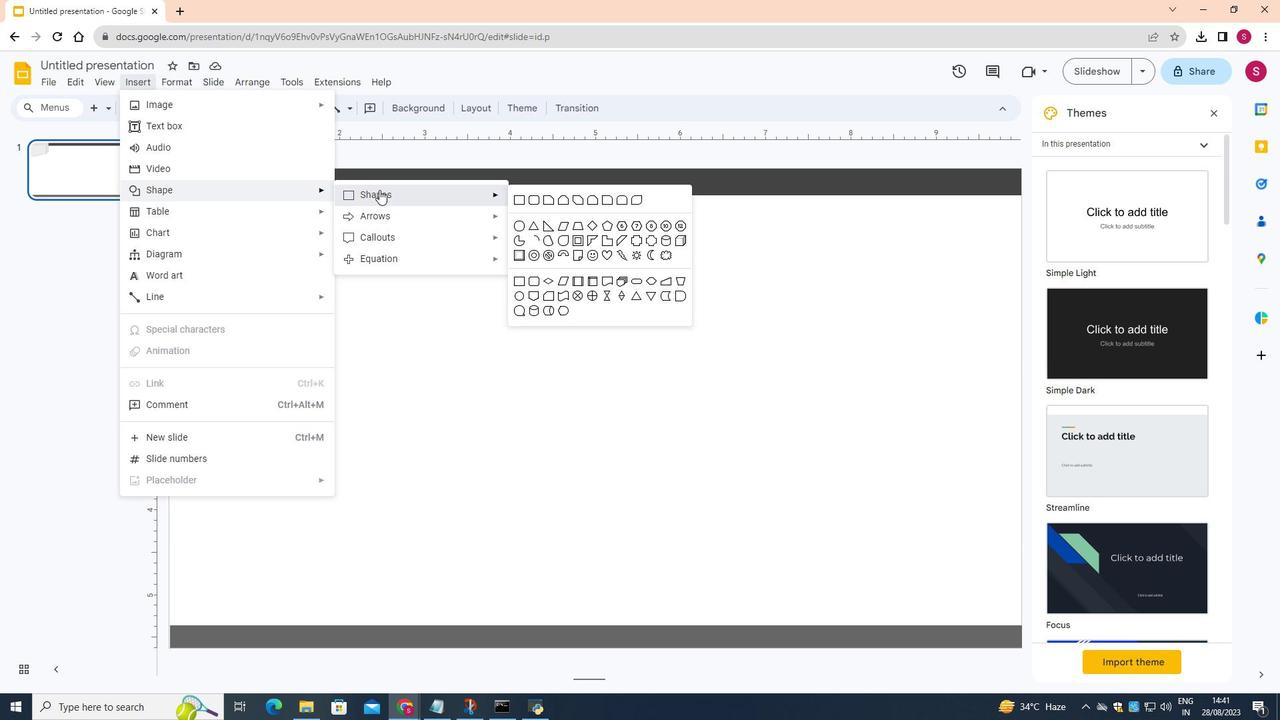 
Action: Mouse moved to (622, 278)
Screenshot: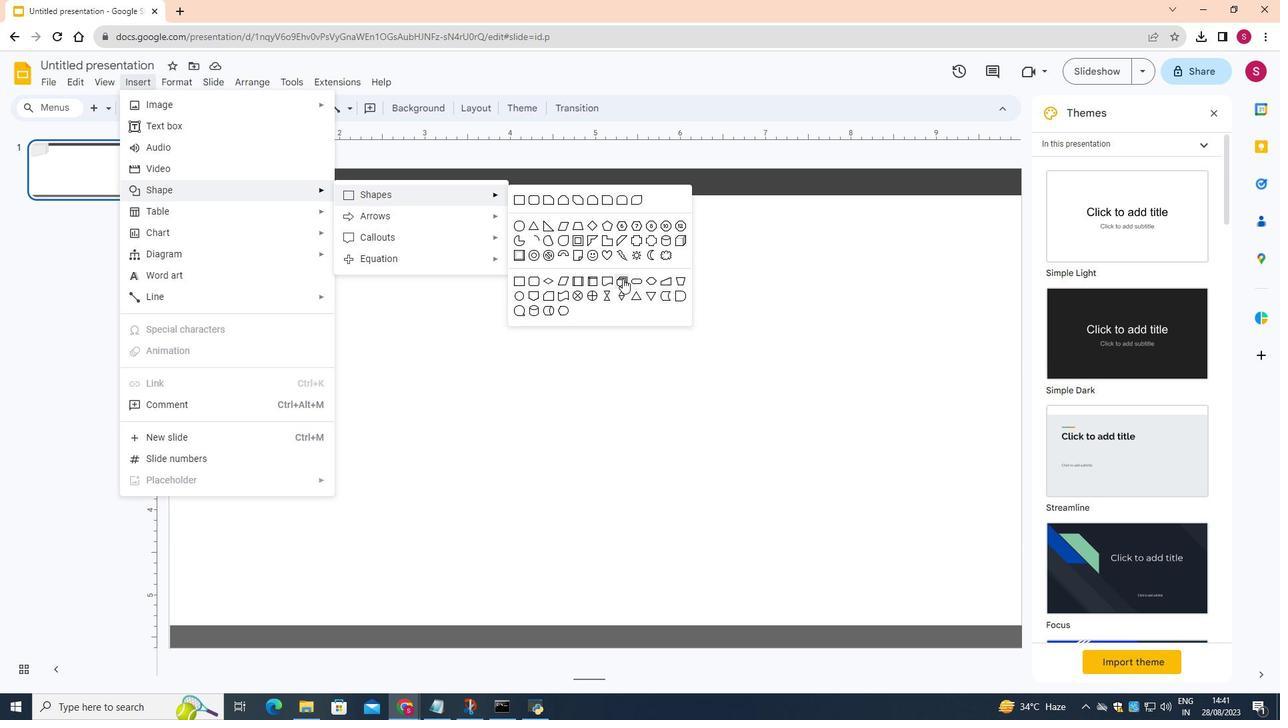
Action: Mouse pressed left at (622, 278)
Screenshot: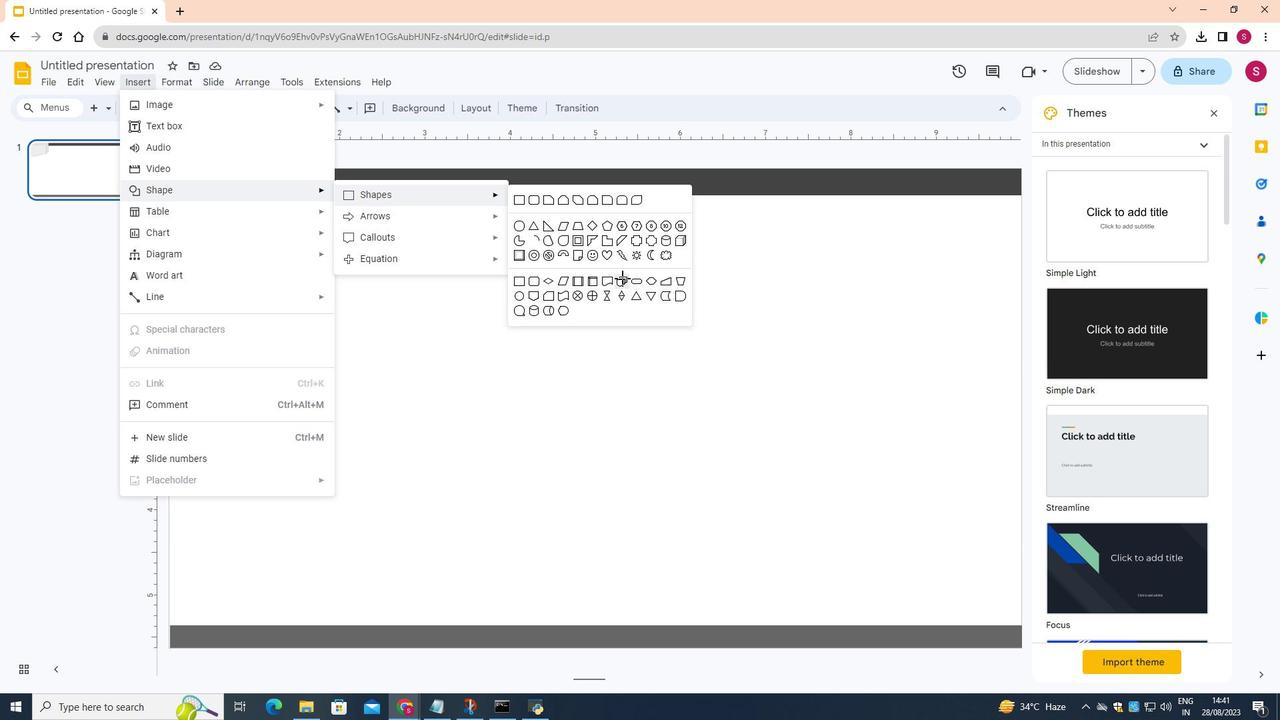 
Action: Mouse moved to (898, 565)
Screenshot: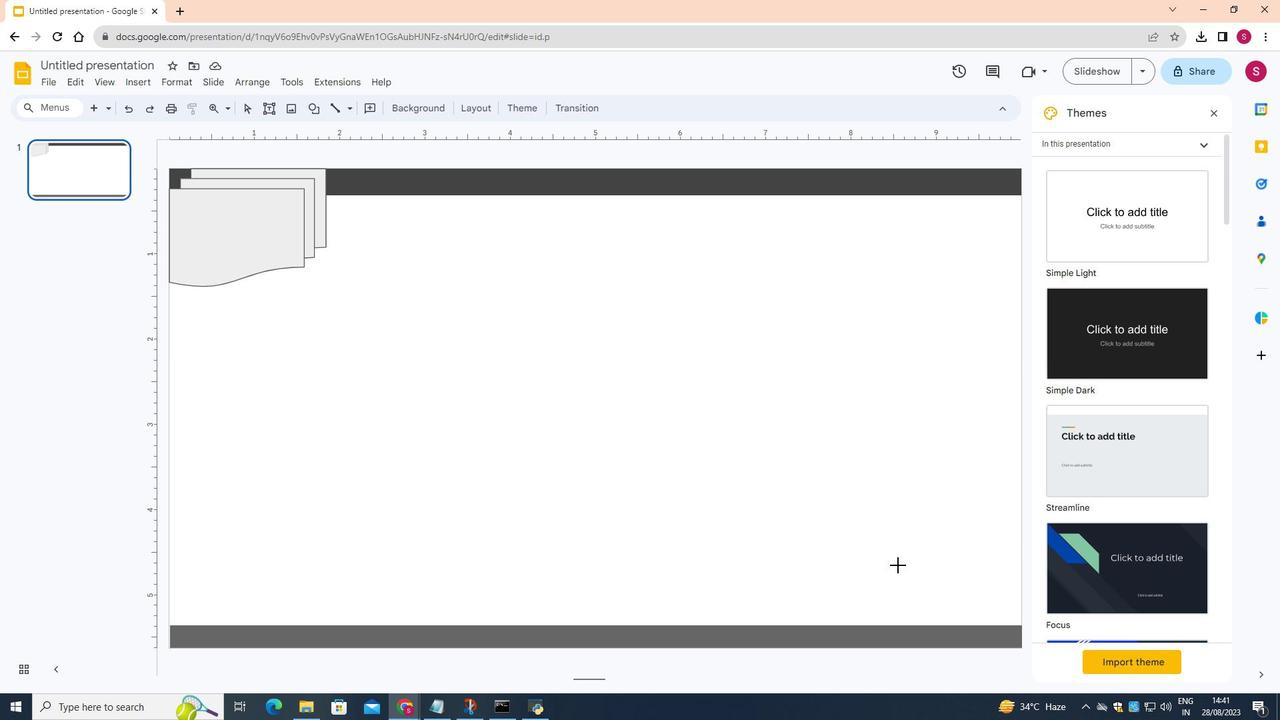 
Action: Mouse pressed left at (898, 565)
Screenshot: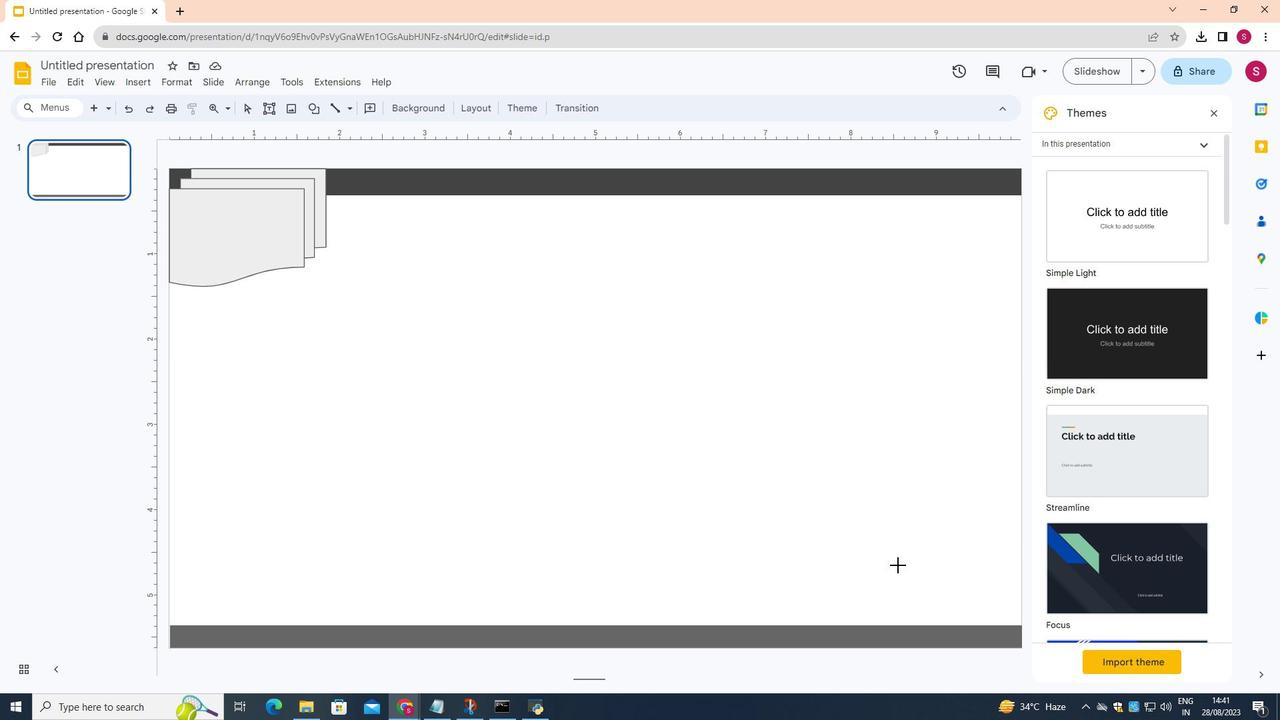 
Action: Mouse moved to (896, 565)
Screenshot: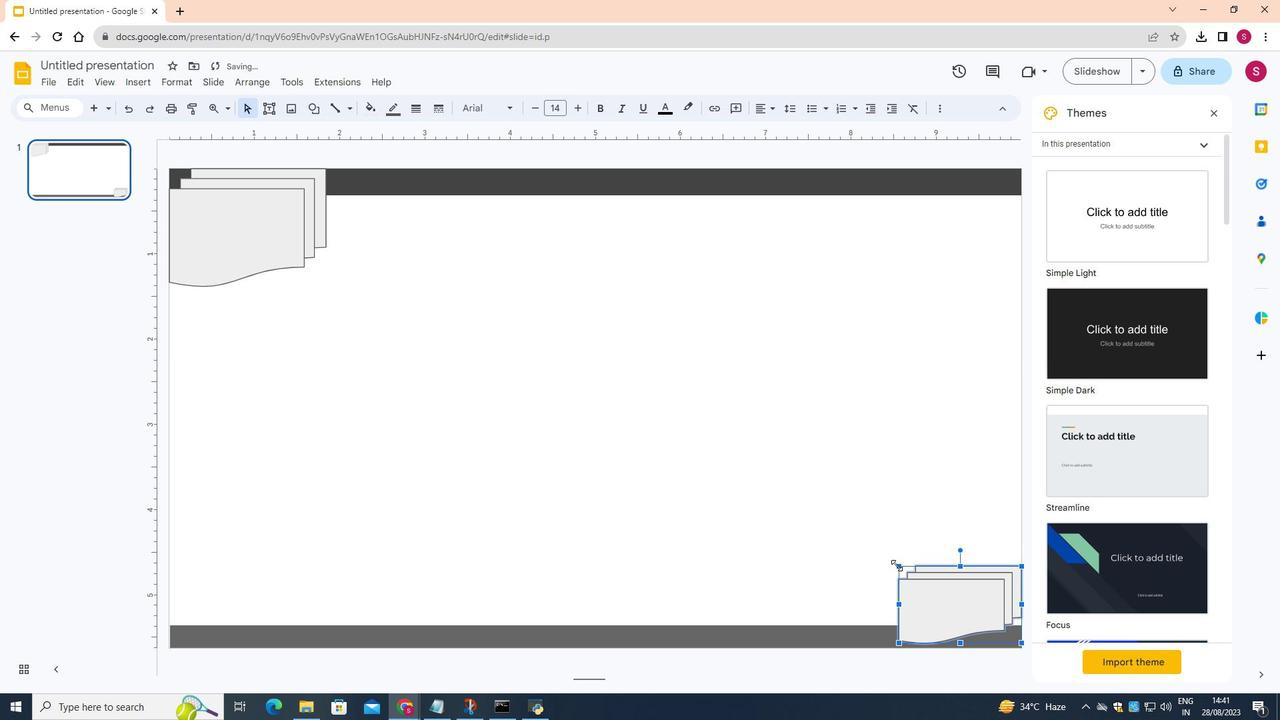 
Action: Mouse pressed left at (896, 565)
Screenshot: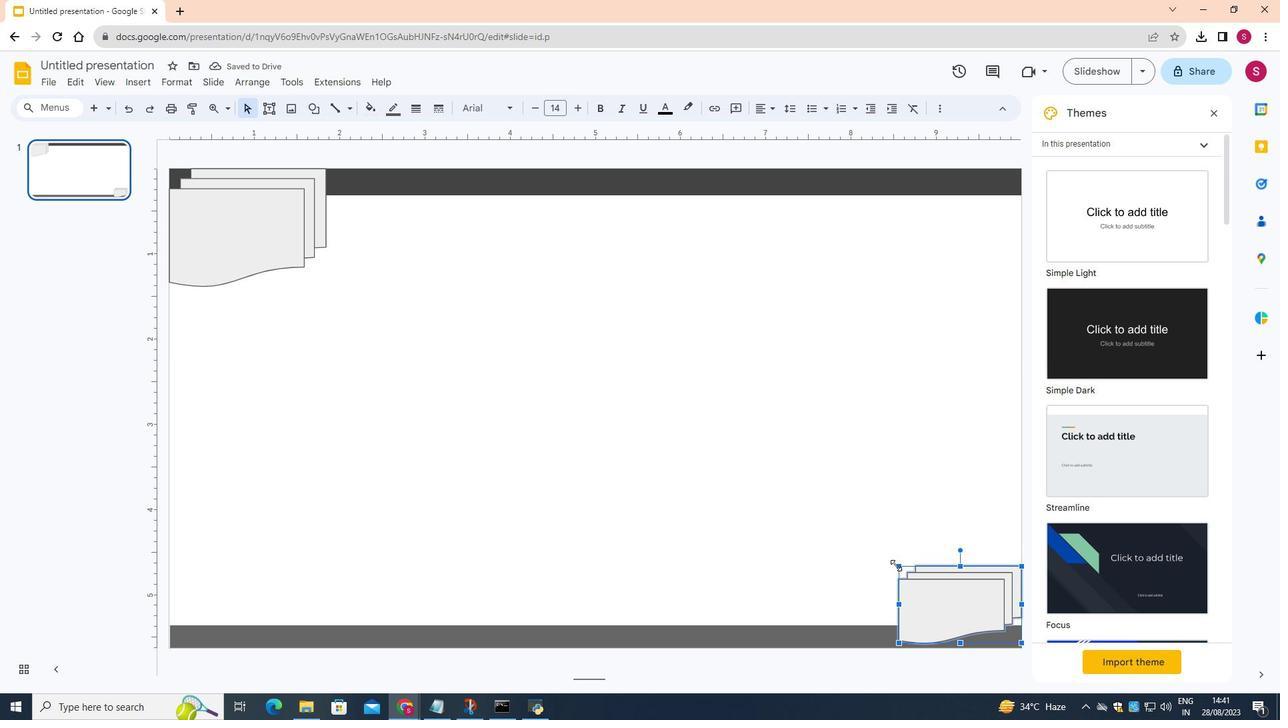 
Action: Mouse moved to (1022, 645)
Screenshot: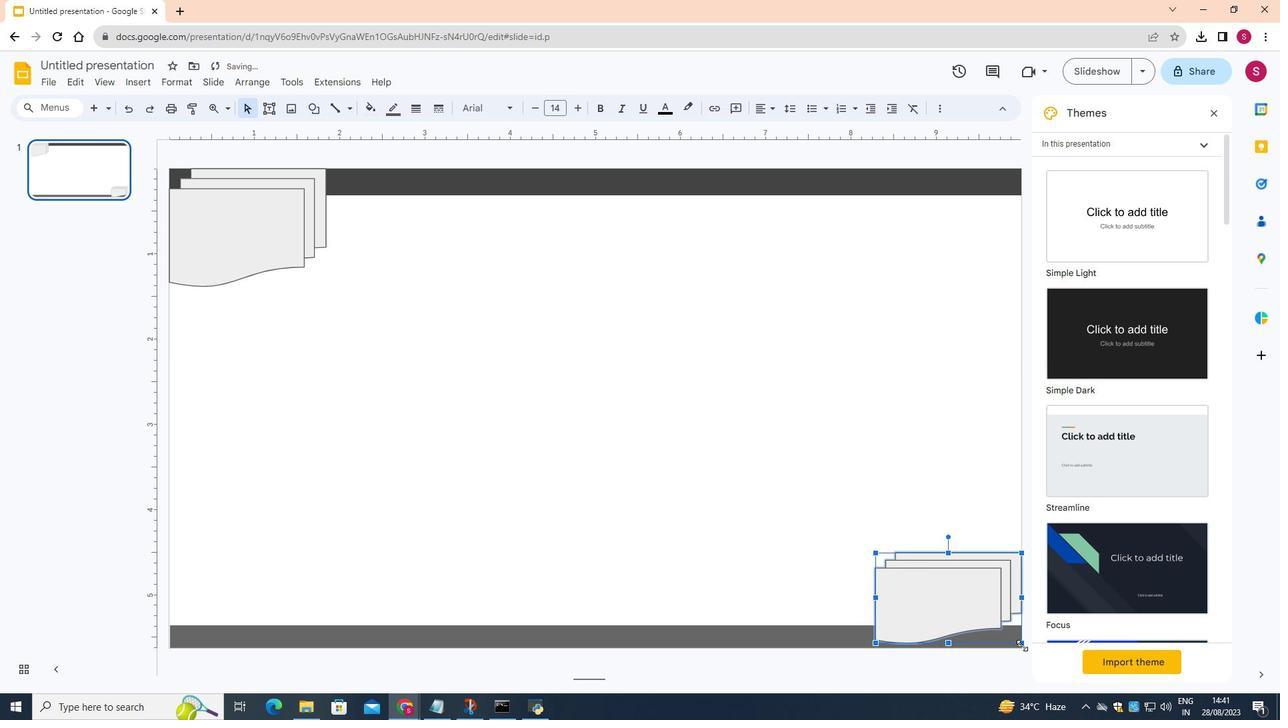 
Action: Mouse pressed left at (1022, 645)
Screenshot: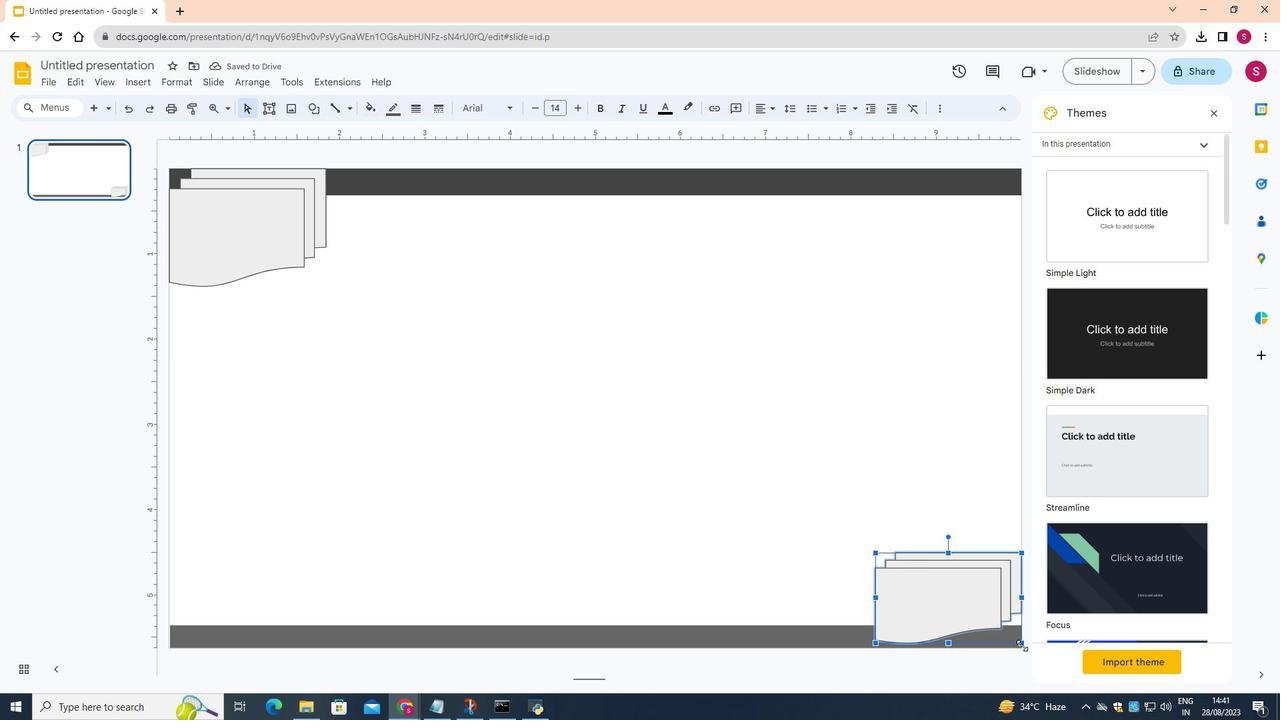 
Action: Mouse moved to (878, 554)
Screenshot: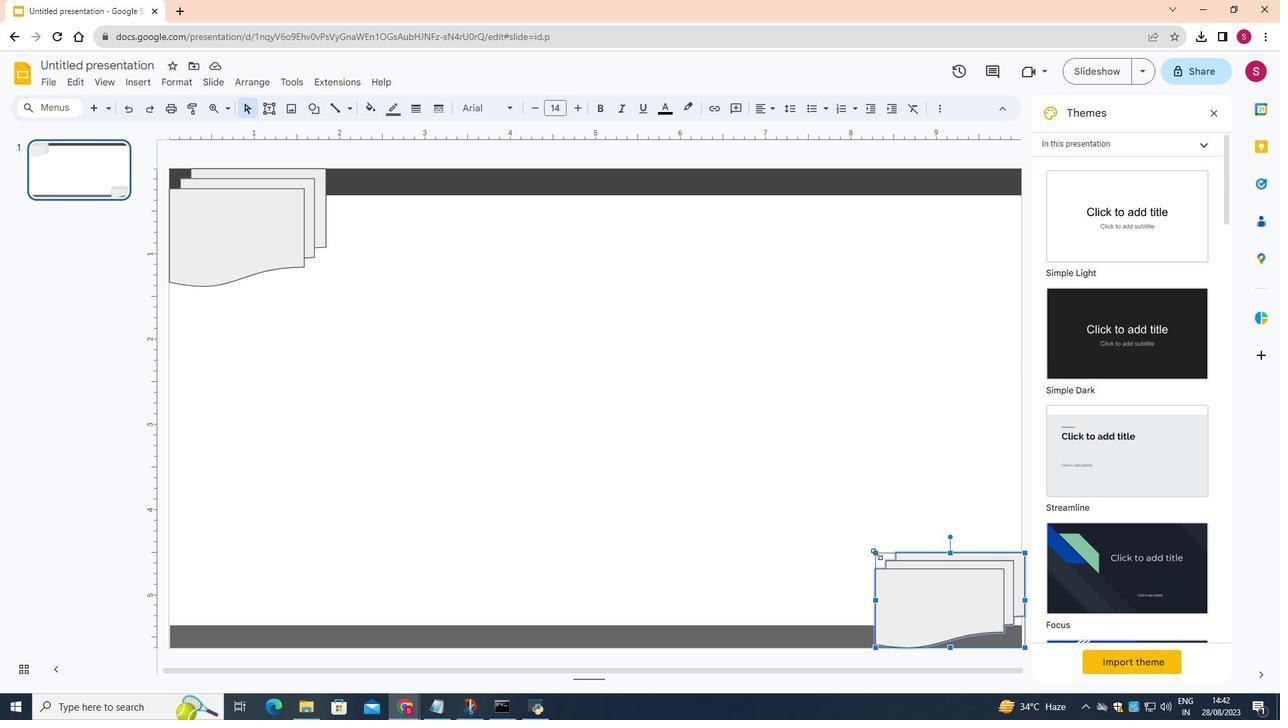 
Action: Mouse pressed left at (878, 554)
Screenshot: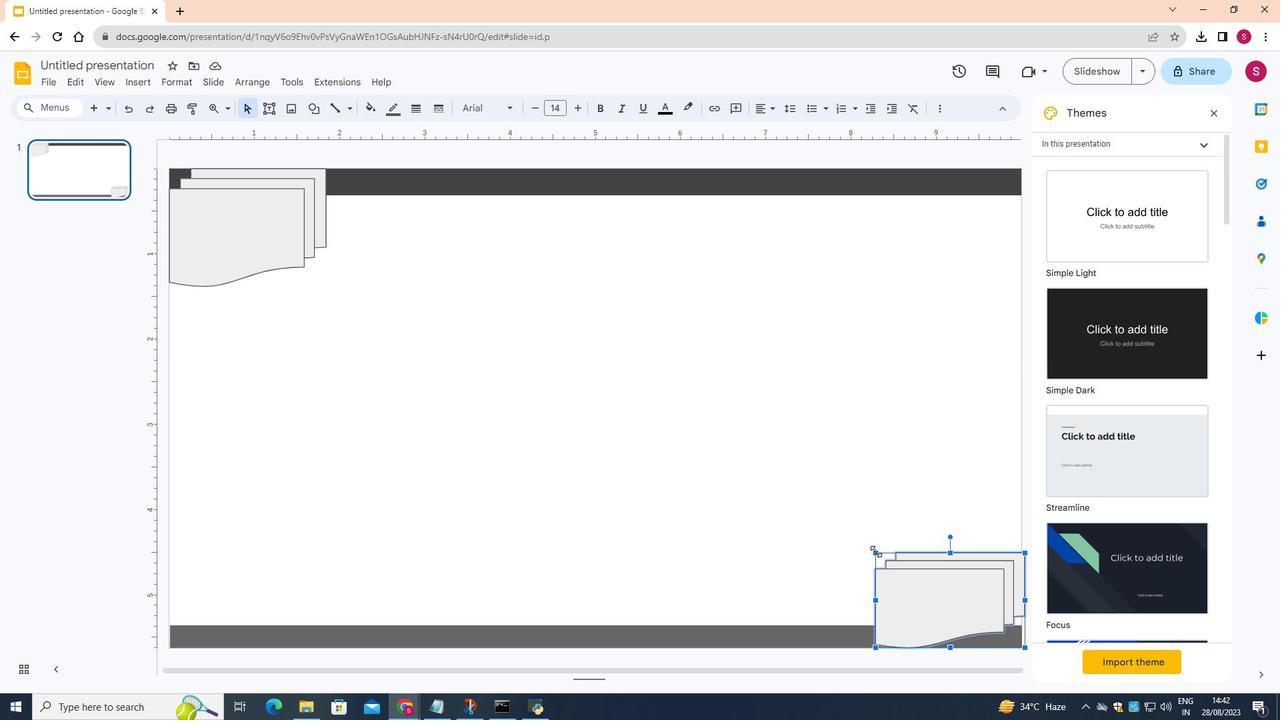 
Action: Mouse moved to (718, 499)
Screenshot: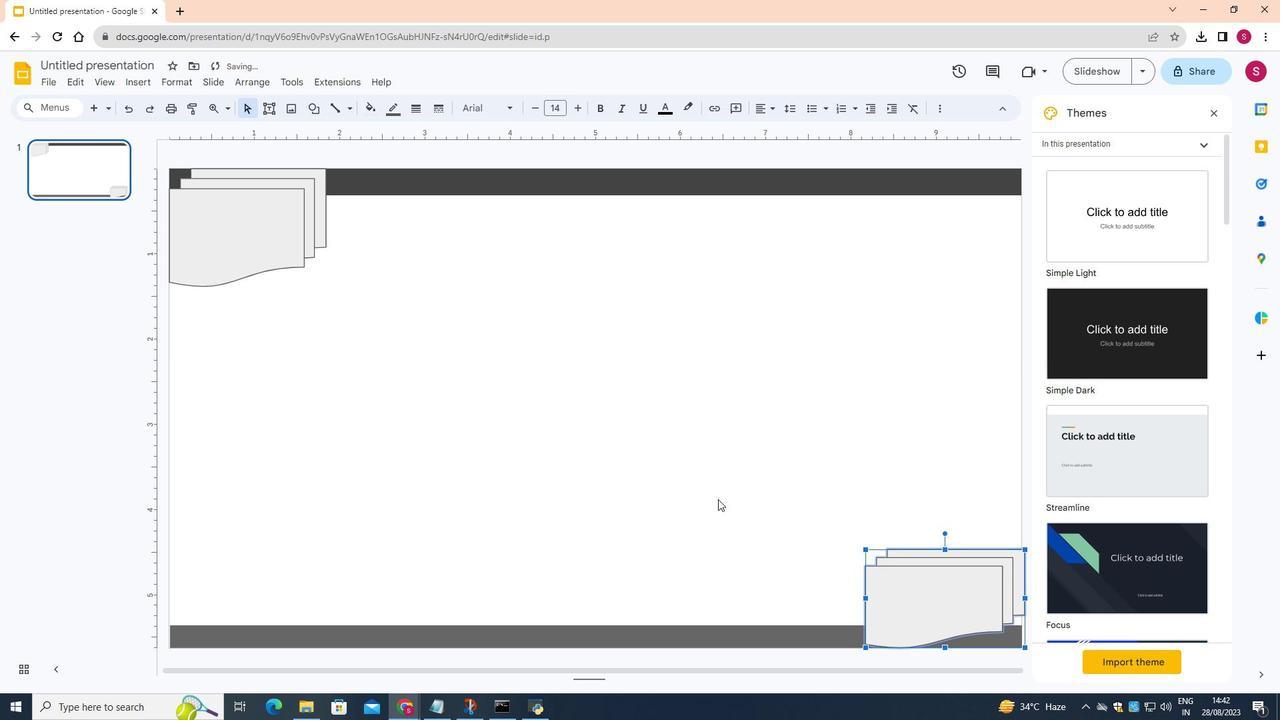 
Action: Mouse pressed left at (718, 499)
Screenshot: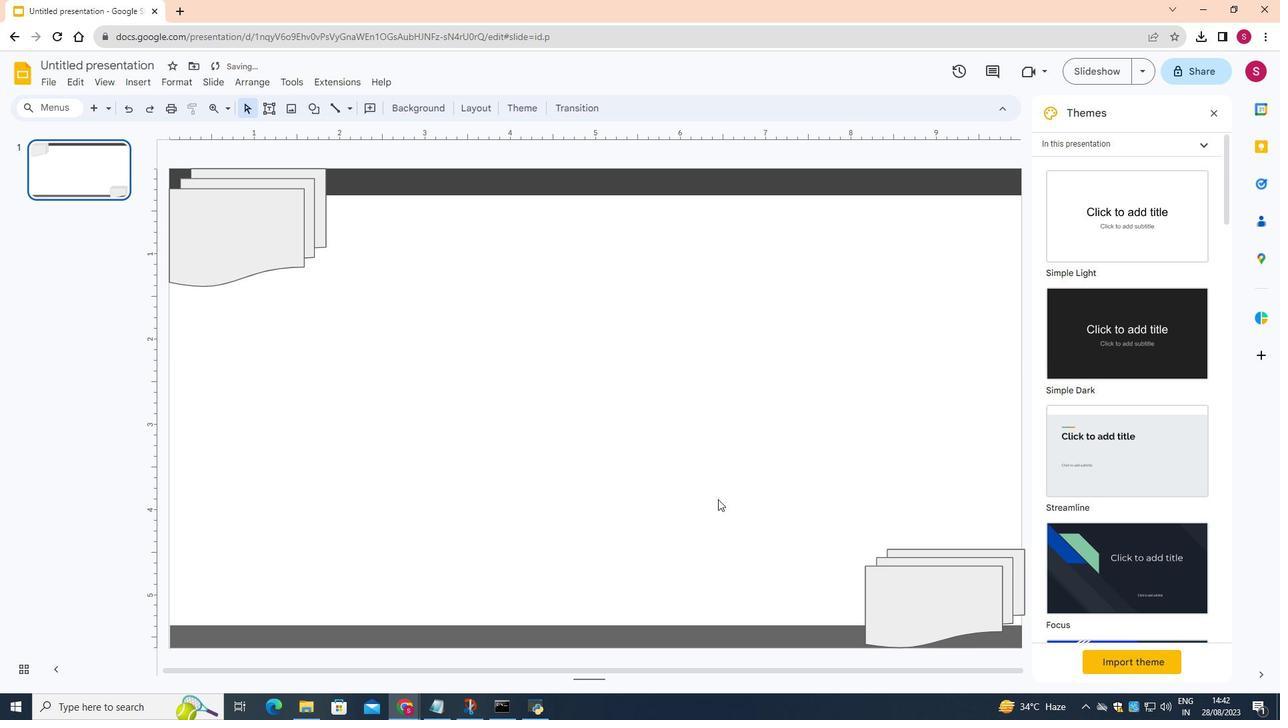 
Action: Mouse moved to (958, 611)
Screenshot: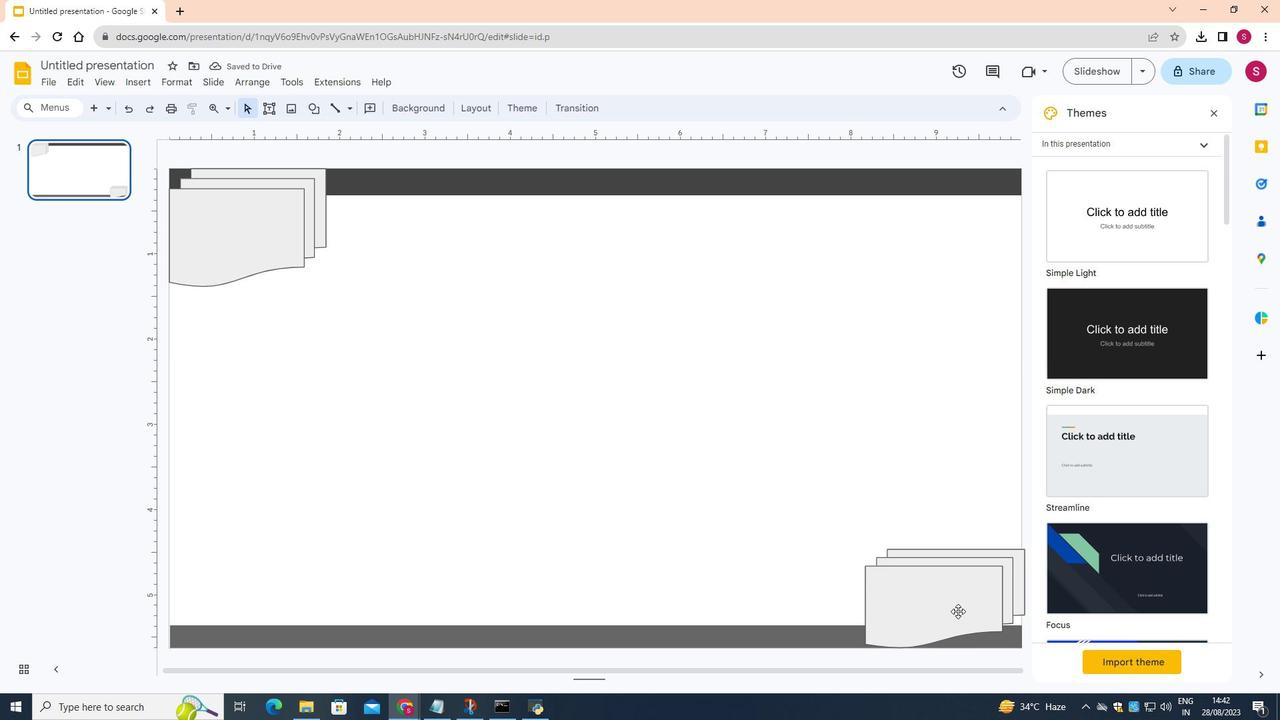 
Action: Mouse pressed left at (958, 611)
Screenshot: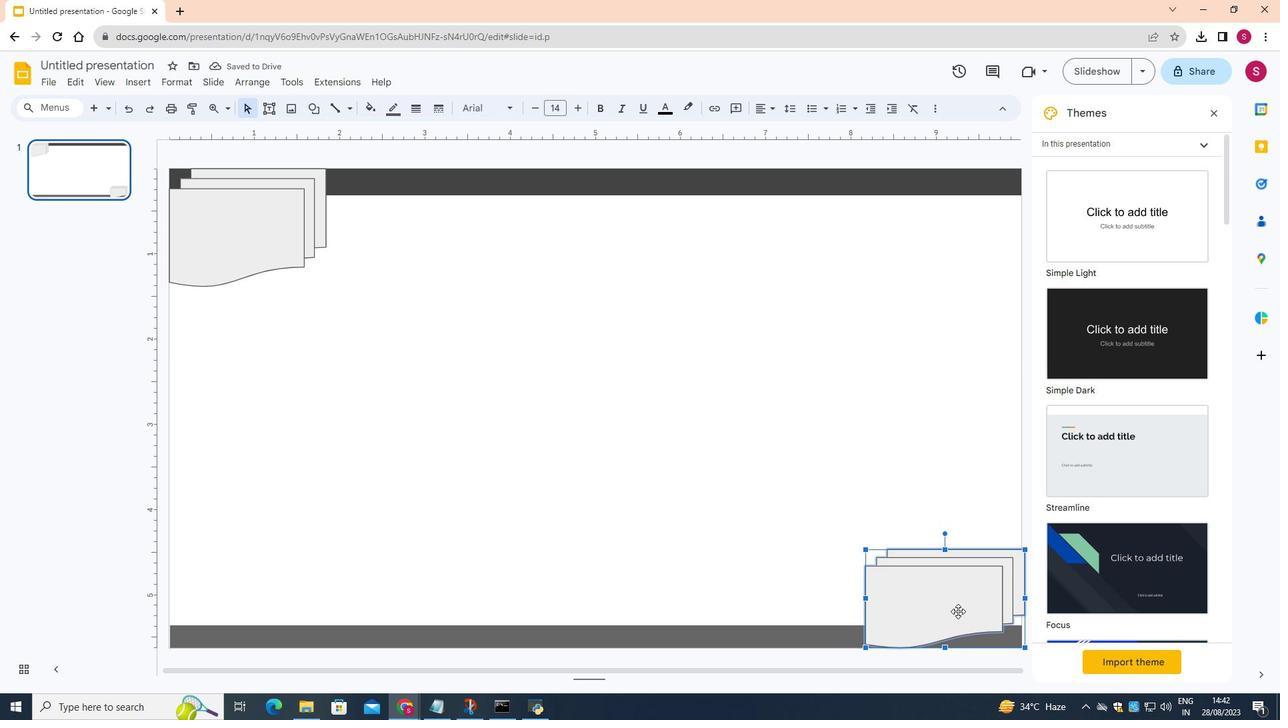 
Action: Mouse moved to (942, 532)
Screenshot: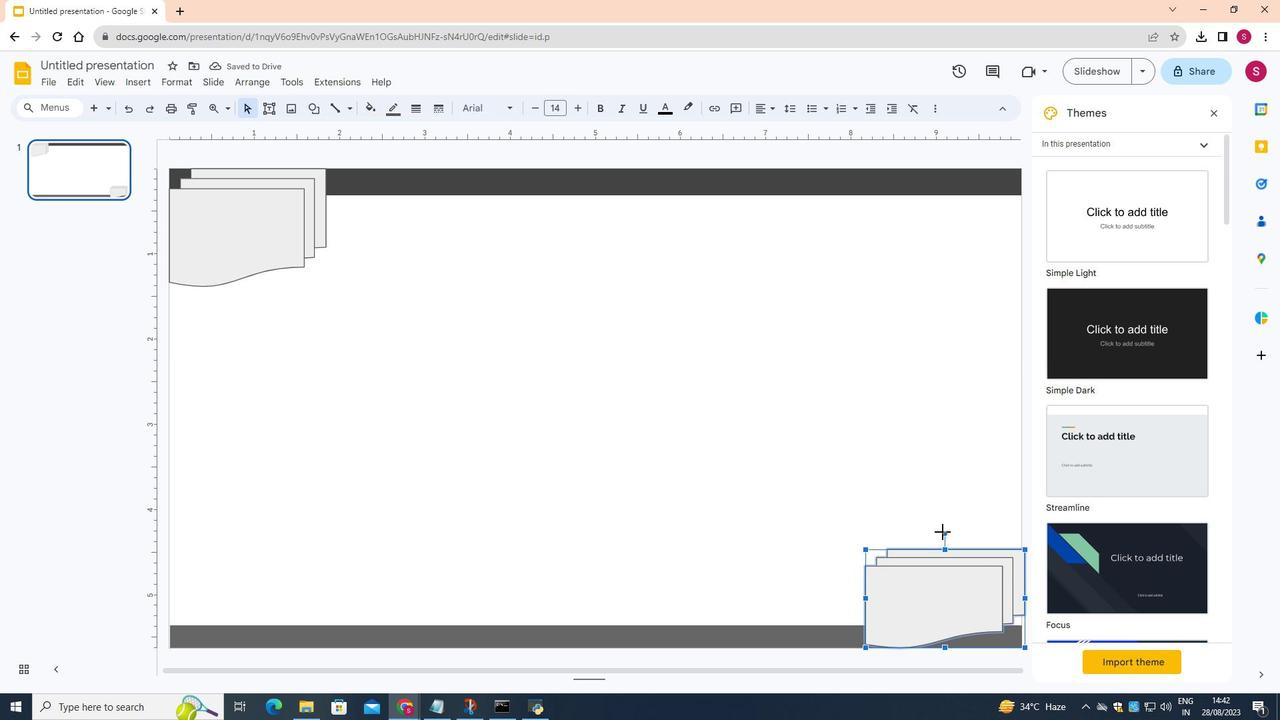 
Action: Mouse pressed left at (942, 532)
Screenshot: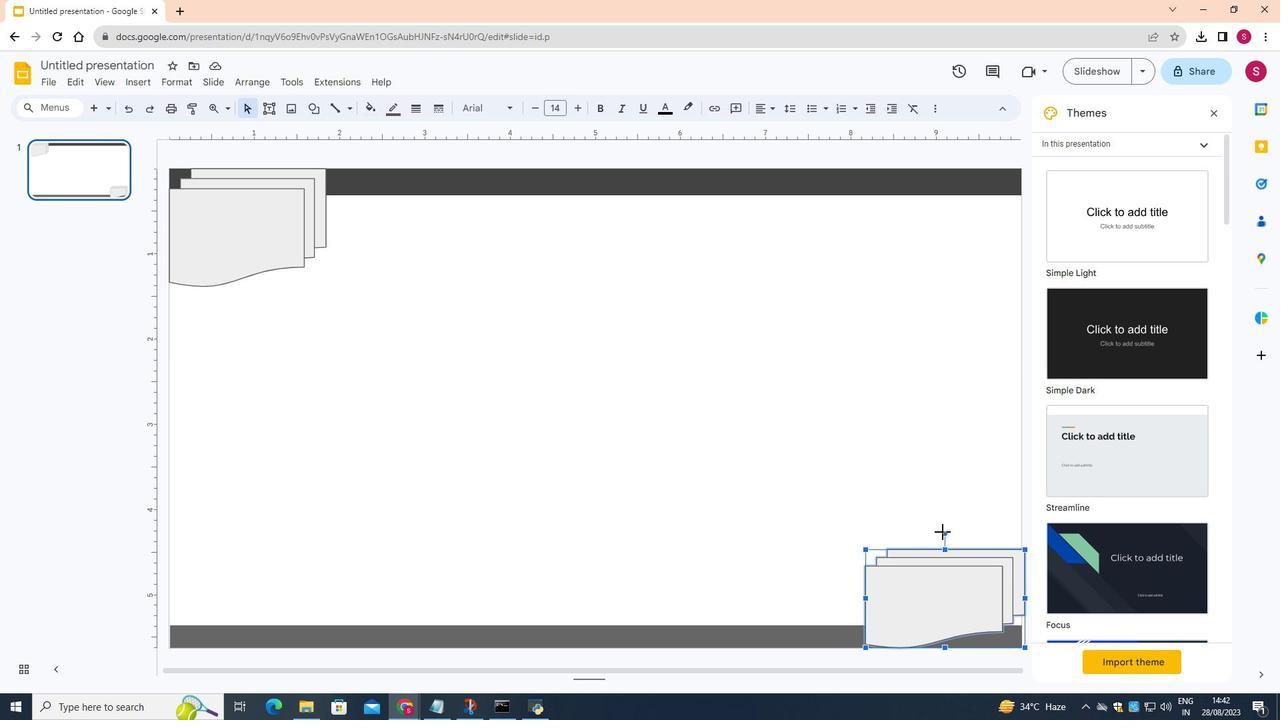 
Action: Mouse moved to (884, 622)
Screenshot: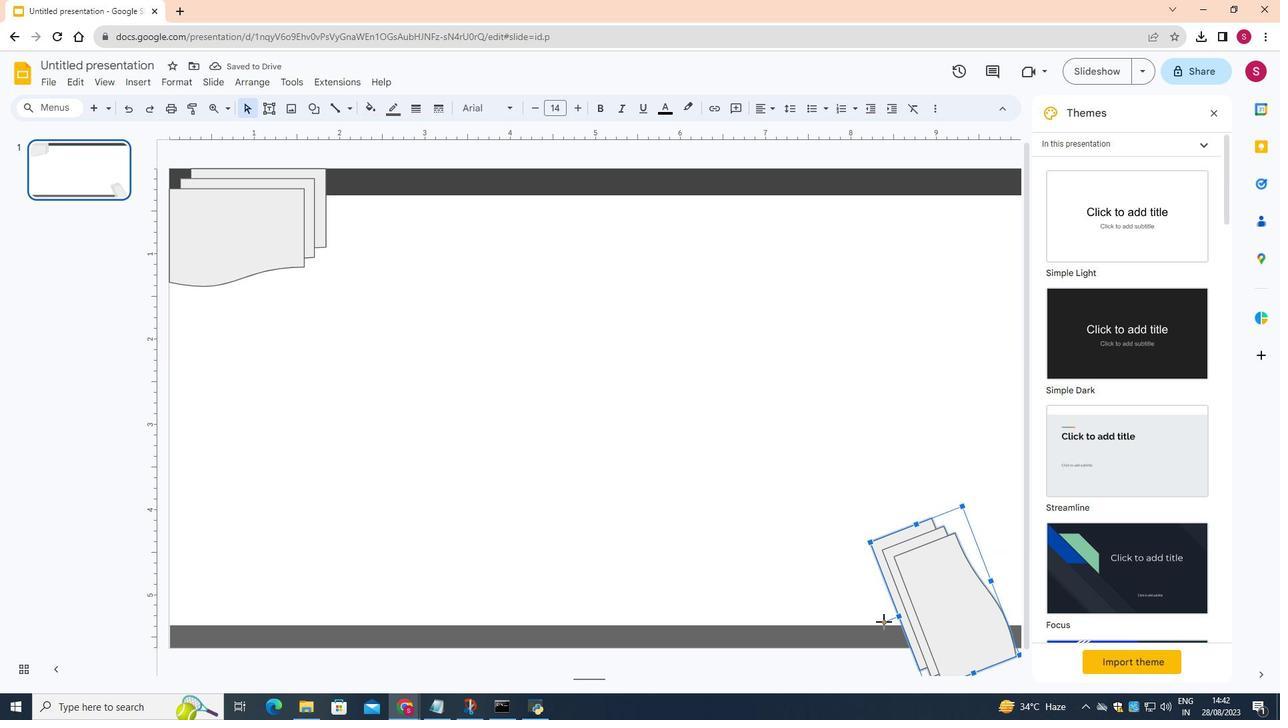 
Action: Mouse pressed left at (884, 622)
Screenshot: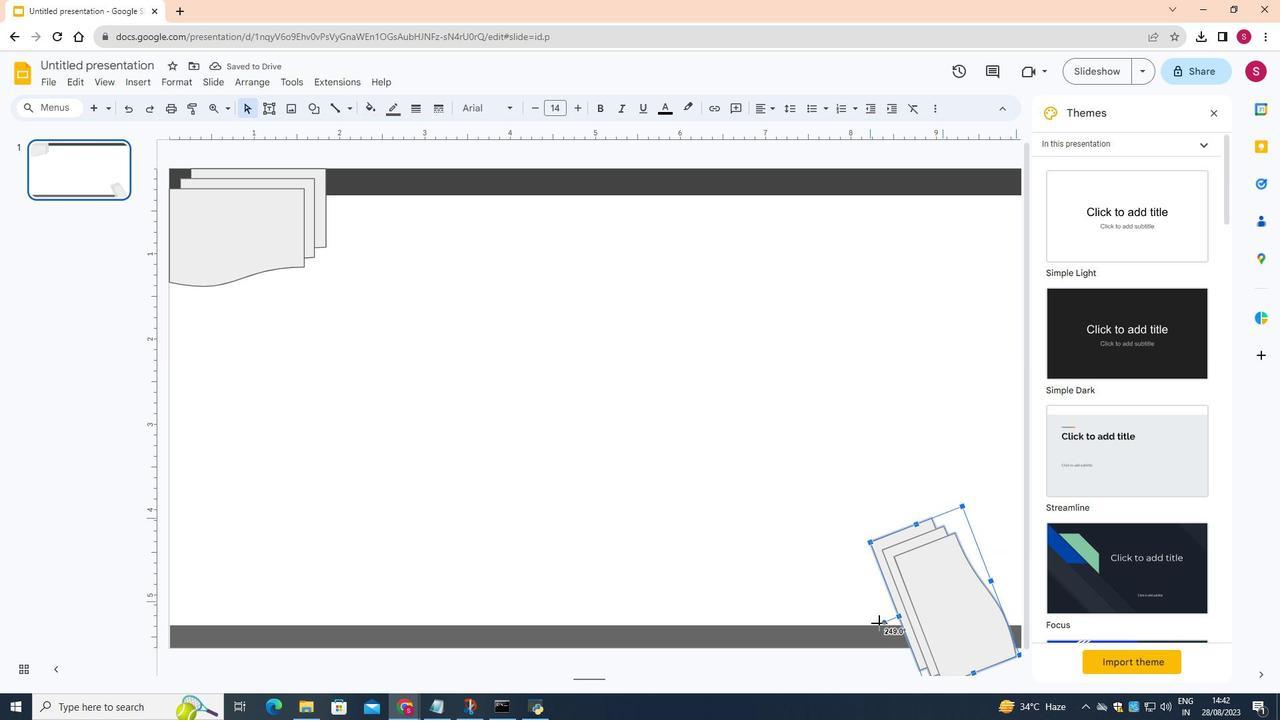 
Action: Mouse moved to (992, 553)
Screenshot: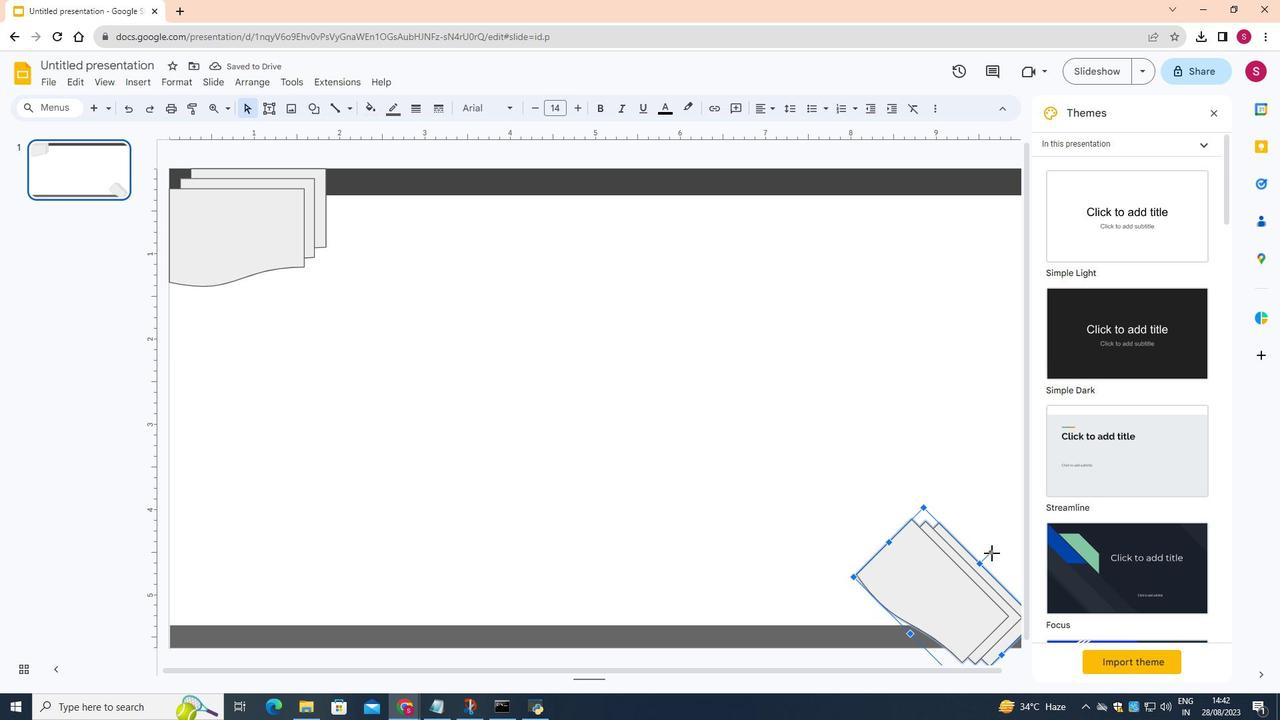 
Action: Mouse pressed left at (992, 553)
Screenshot: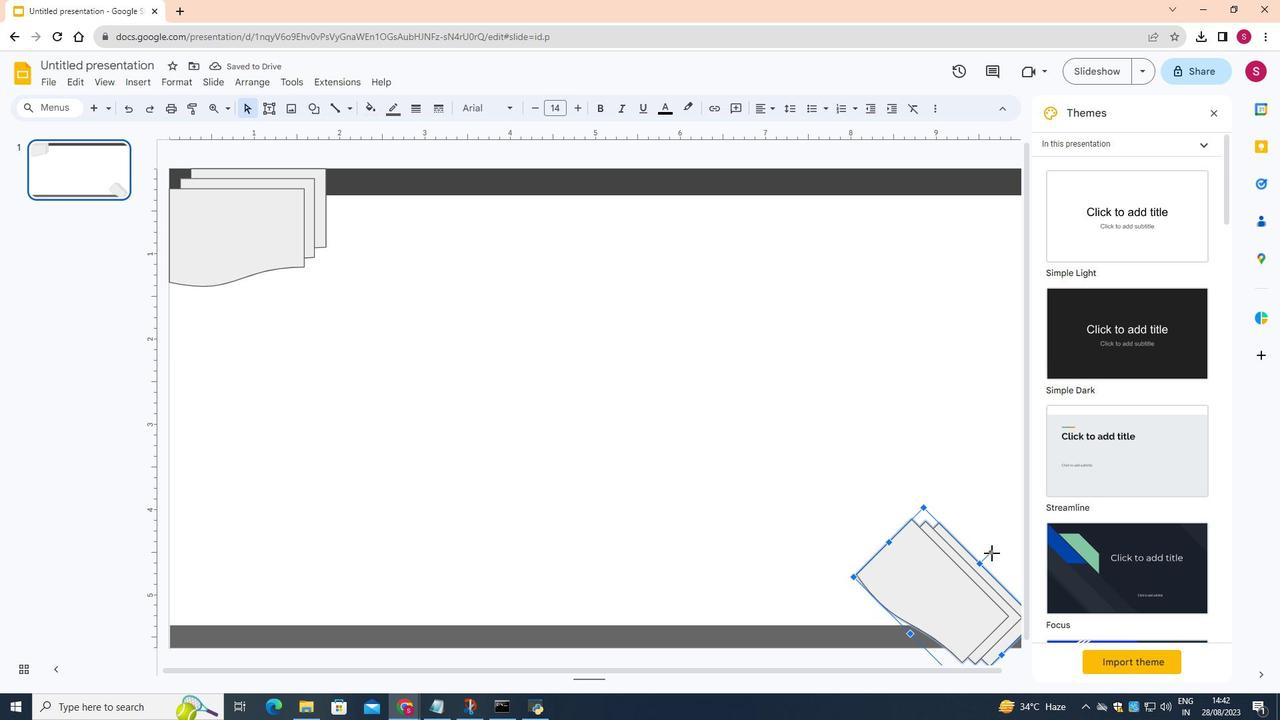 
Action: Mouse moved to (936, 646)
Screenshot: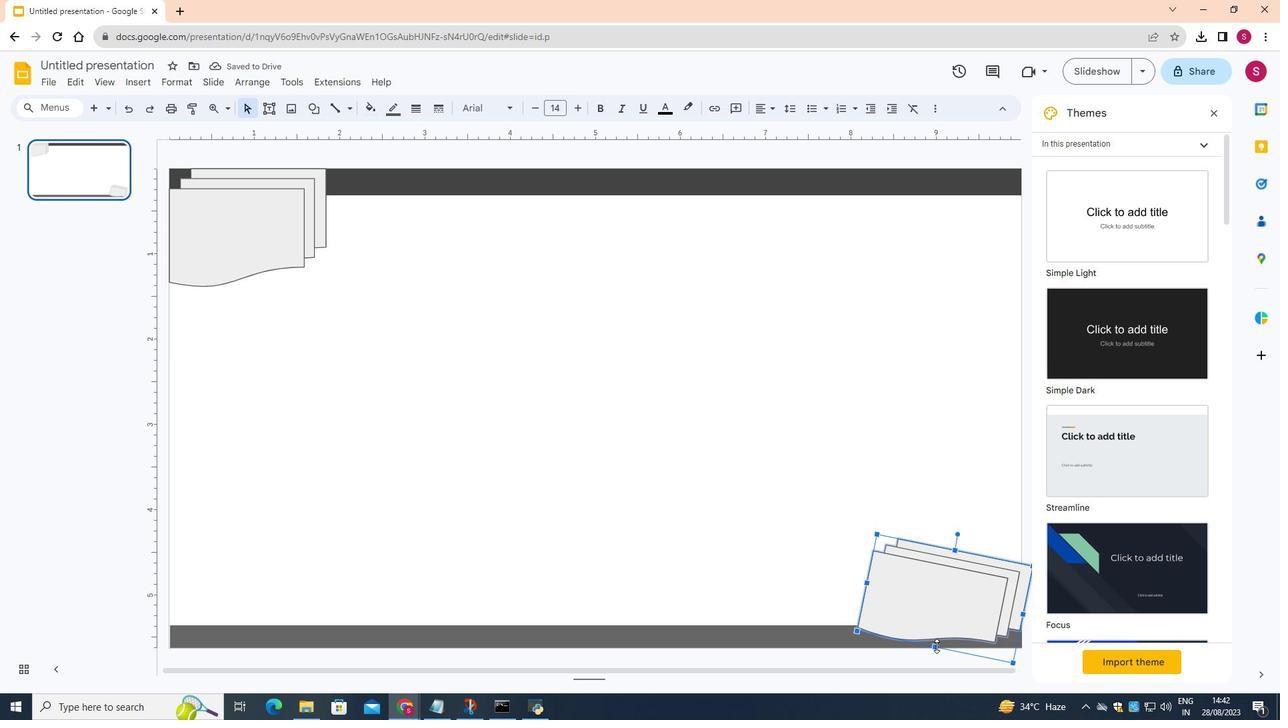 
Action: Mouse pressed left at (936, 646)
Screenshot: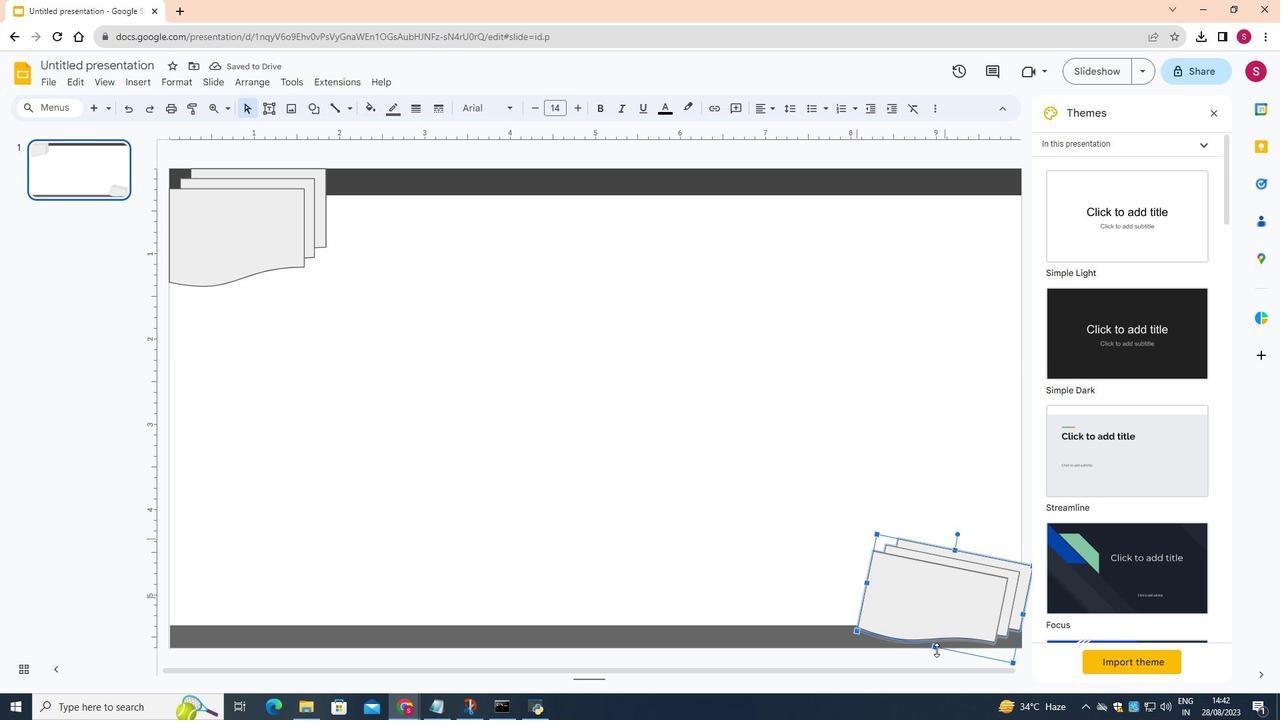 
Action: Mouse moved to (1020, 619)
Screenshot: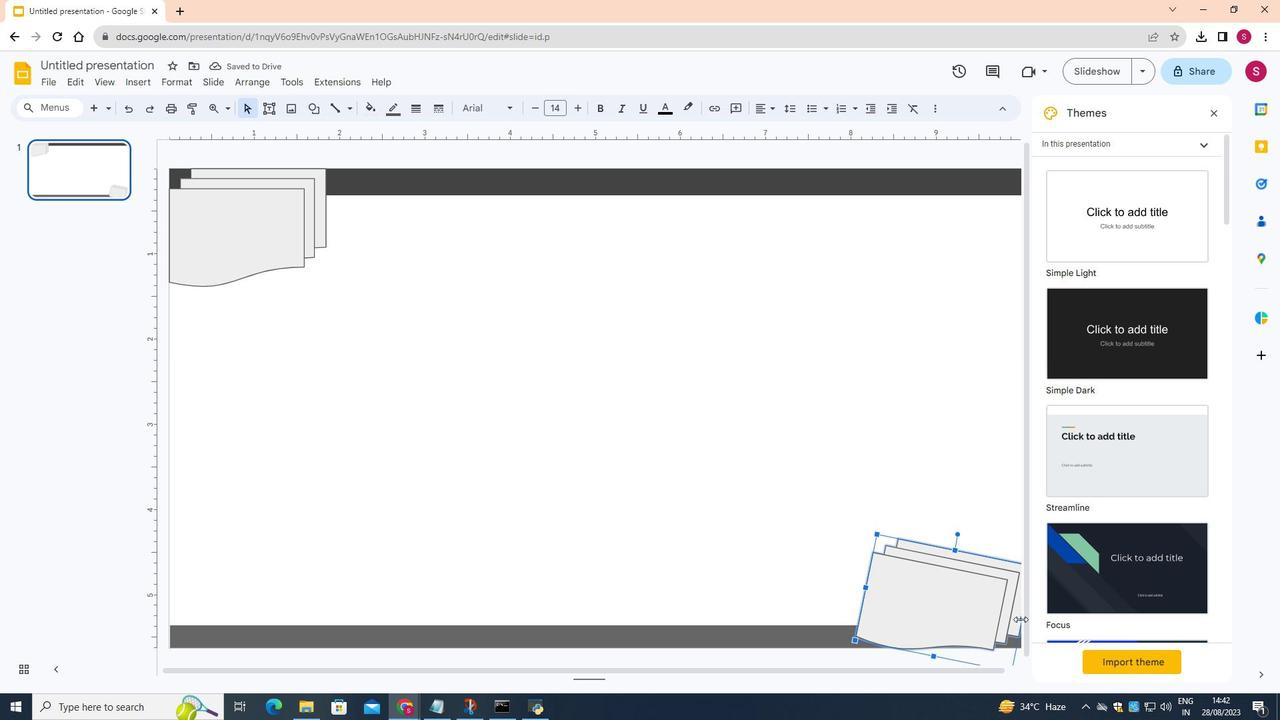 
Action: Mouse pressed left at (1020, 619)
Screenshot: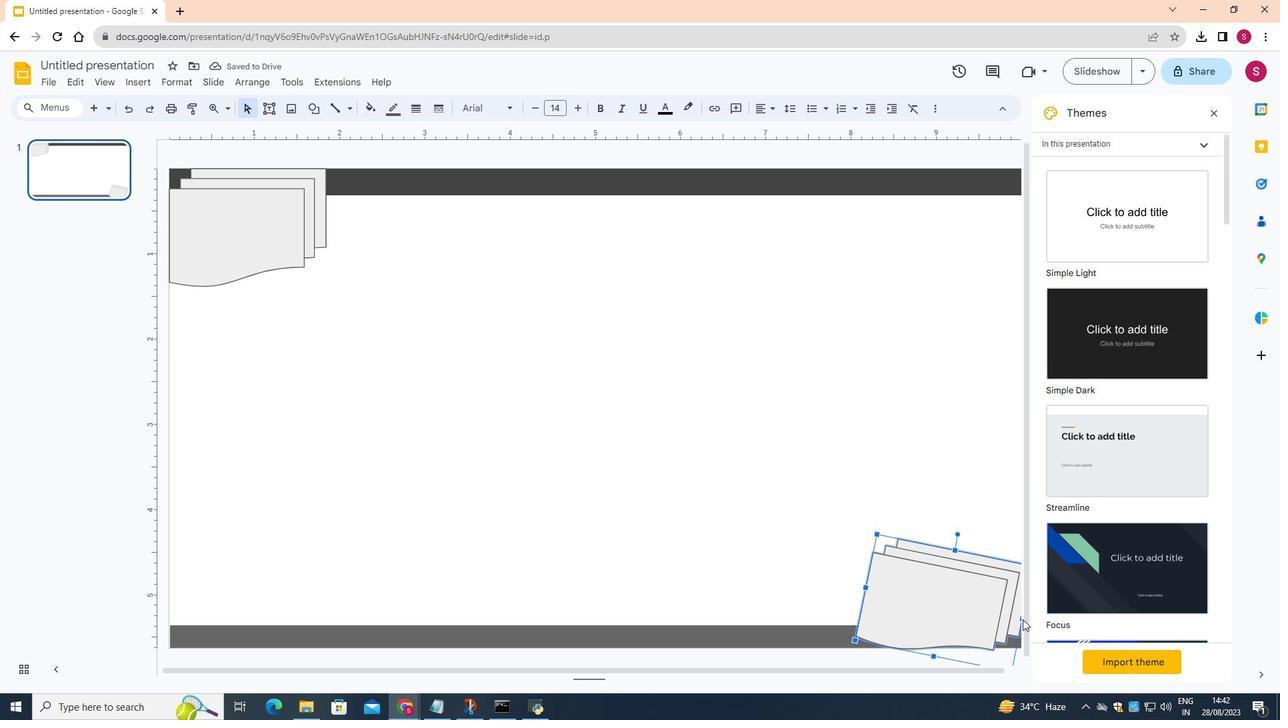 
Action: Mouse moved to (1020, 616)
Screenshot: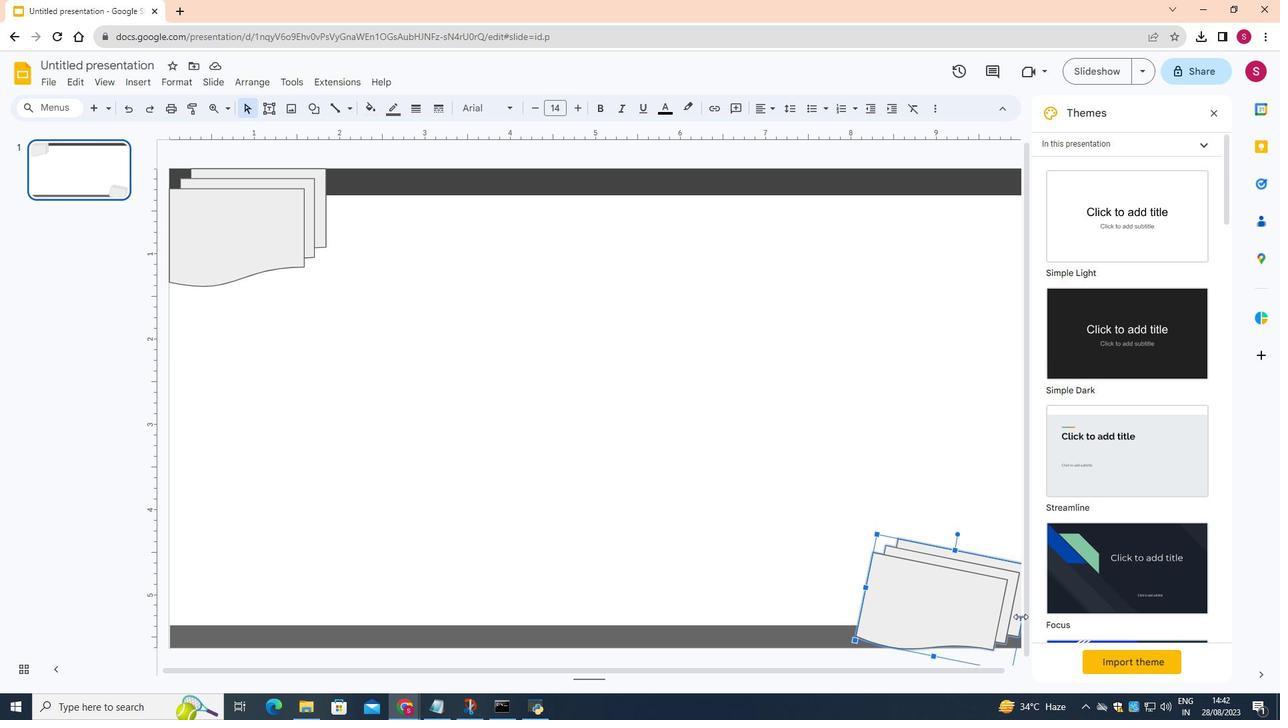 
Action: Mouse pressed left at (1020, 616)
Screenshot: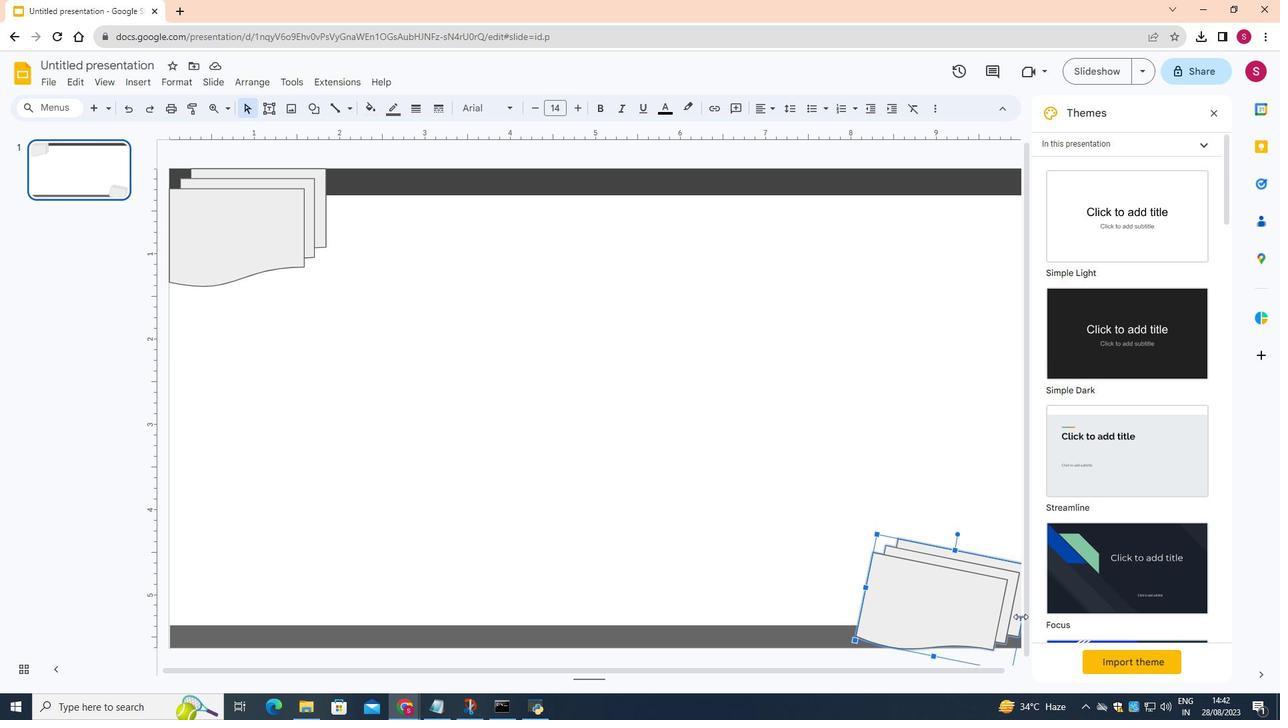 
Action: Mouse moved to (863, 450)
Screenshot: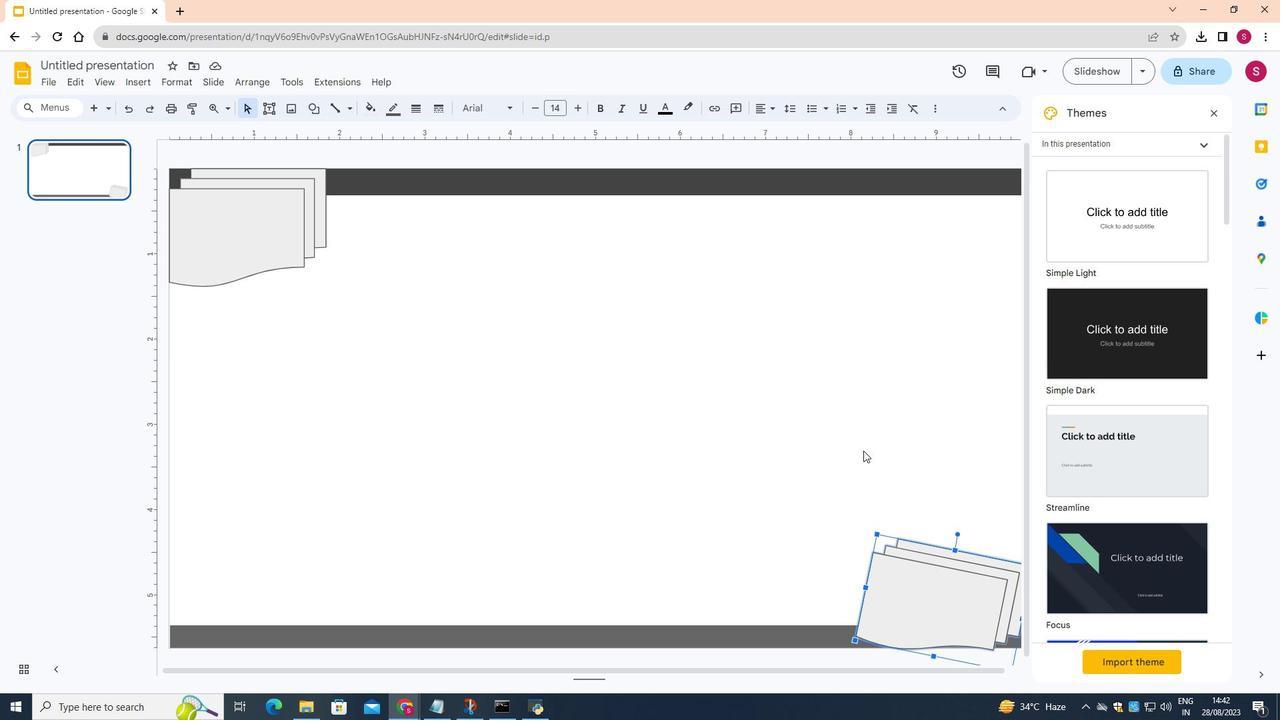 
Action: Mouse pressed left at (863, 450)
Screenshot: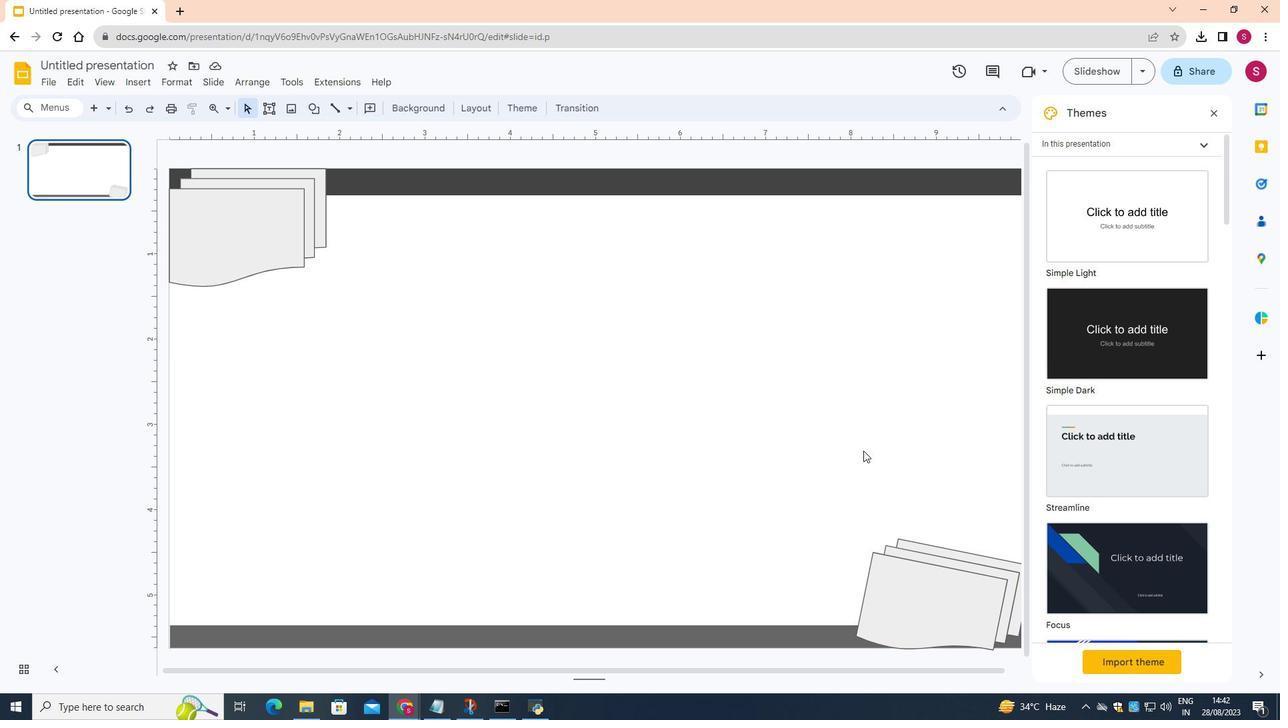 
Action: Mouse moved to (899, 566)
Screenshot: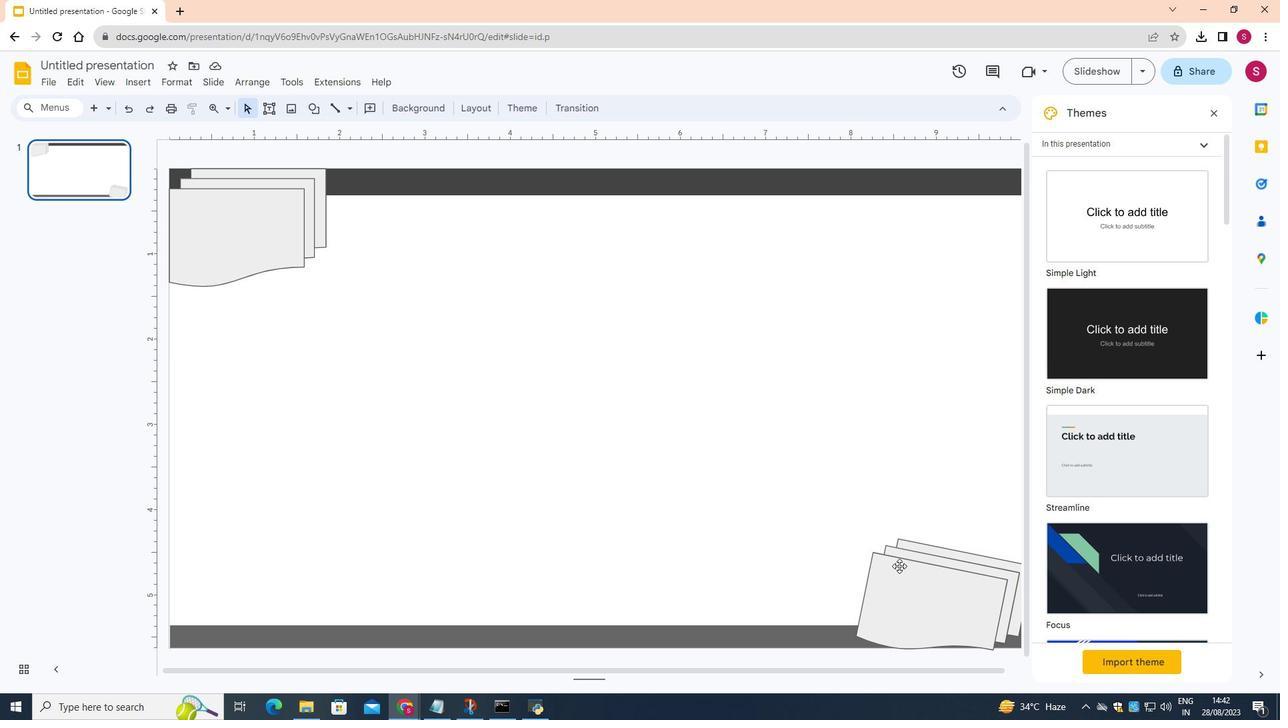 
Action: Mouse pressed left at (899, 566)
Screenshot: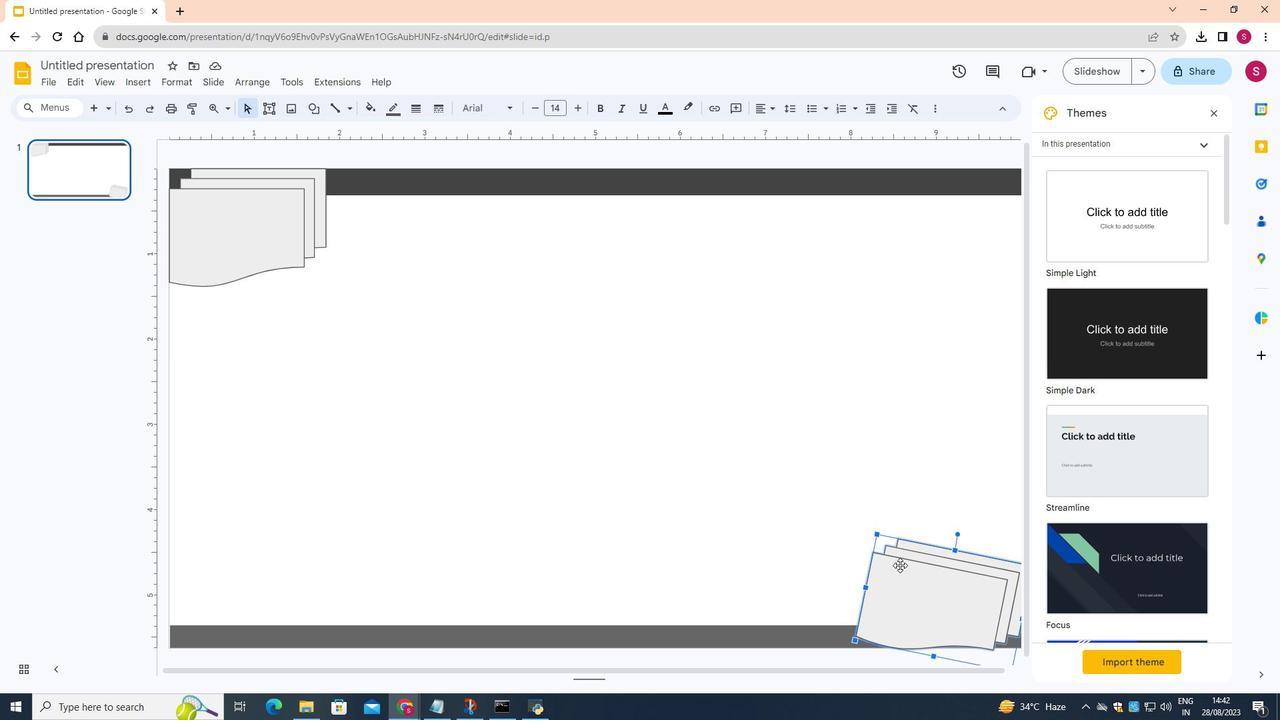 
Action: Mouse moved to (955, 550)
Screenshot: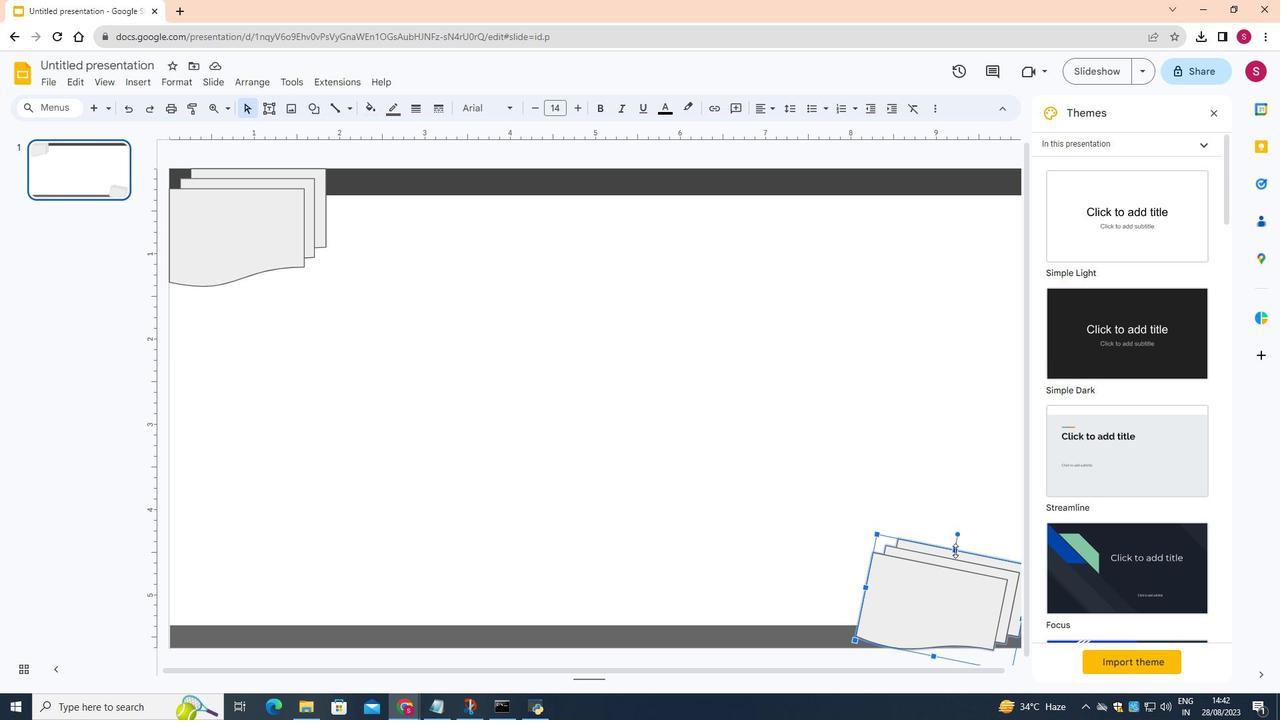 
Action: Mouse pressed left at (955, 550)
Screenshot: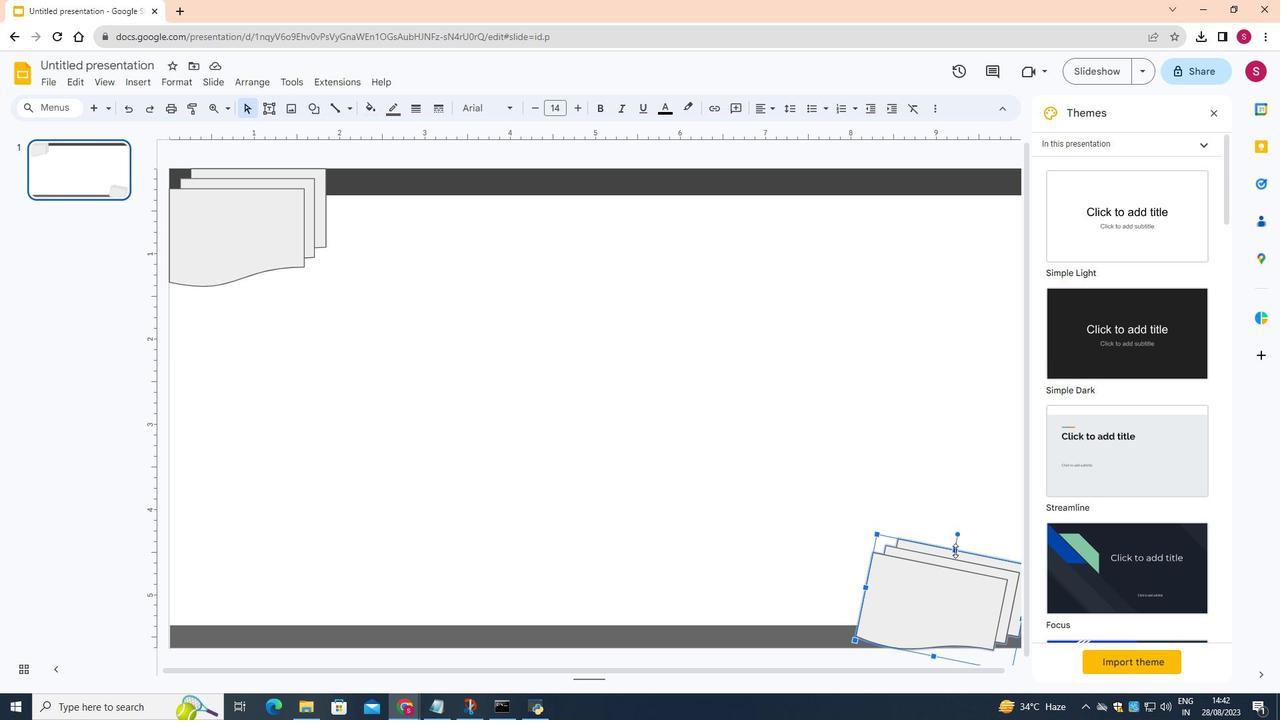 
Action: Mouse moved to (933, 657)
Screenshot: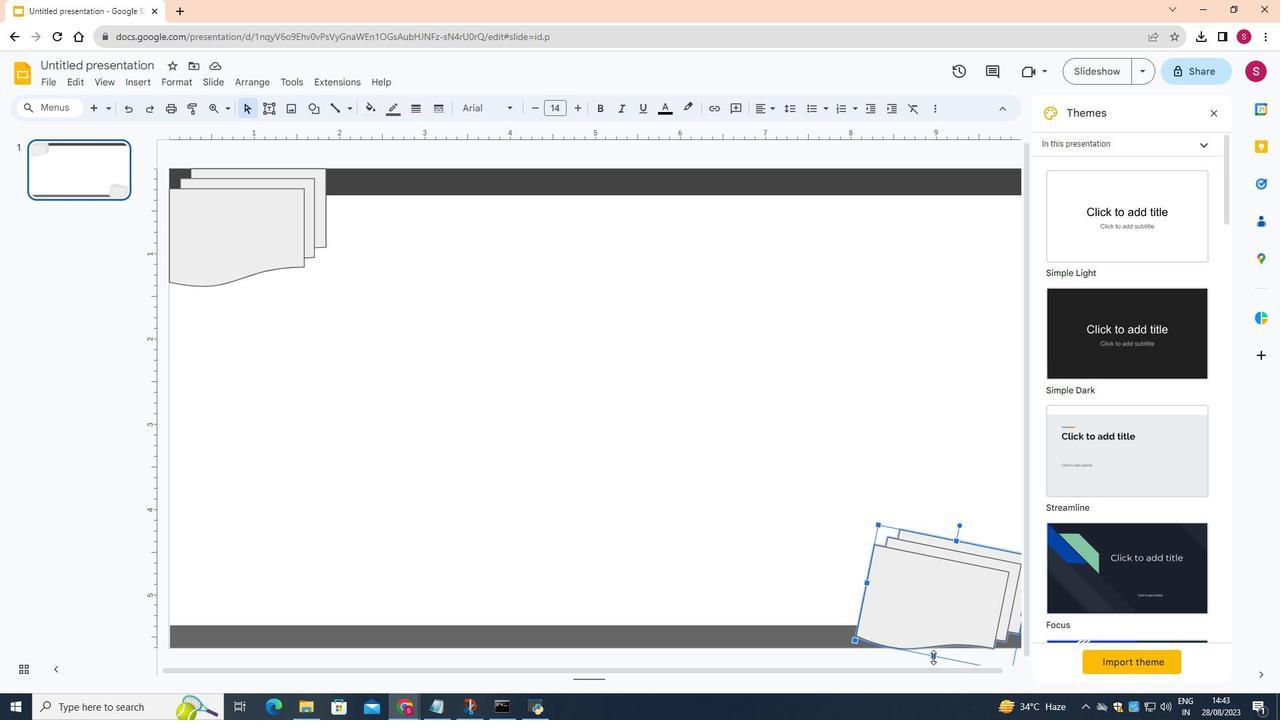 
Action: Mouse pressed left at (933, 657)
Screenshot: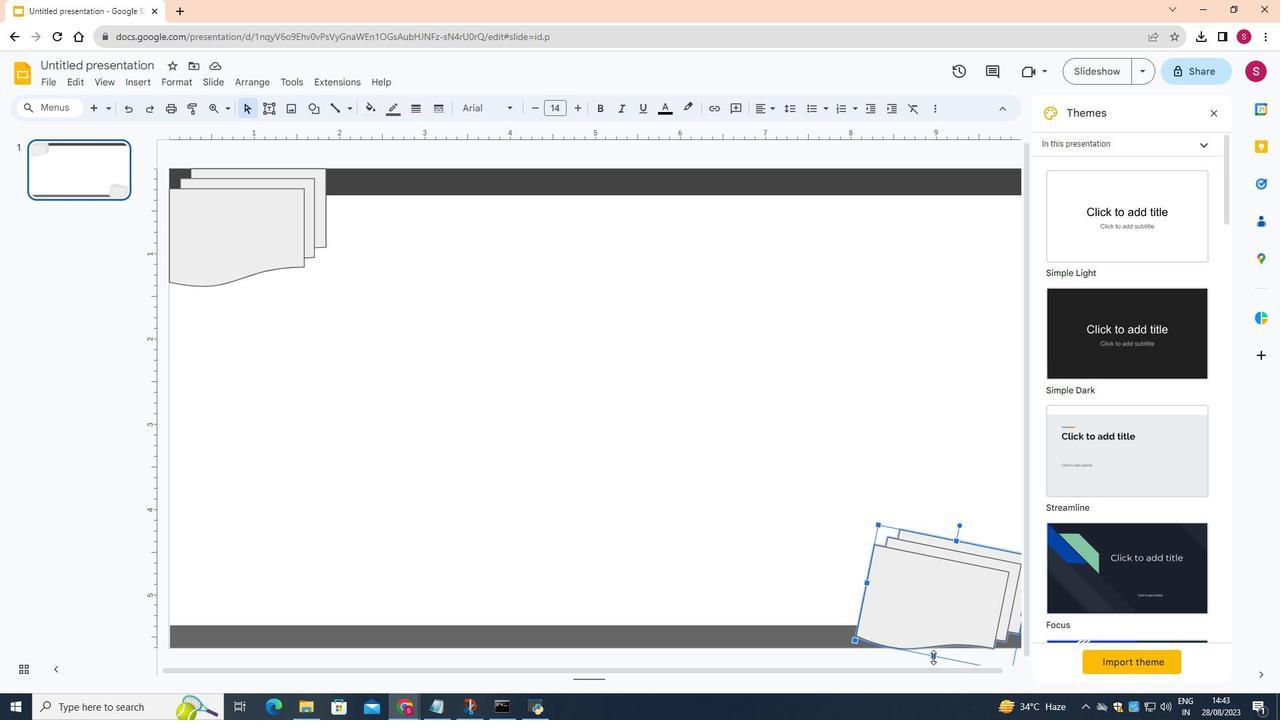 
Action: Mouse moved to (738, 494)
Screenshot: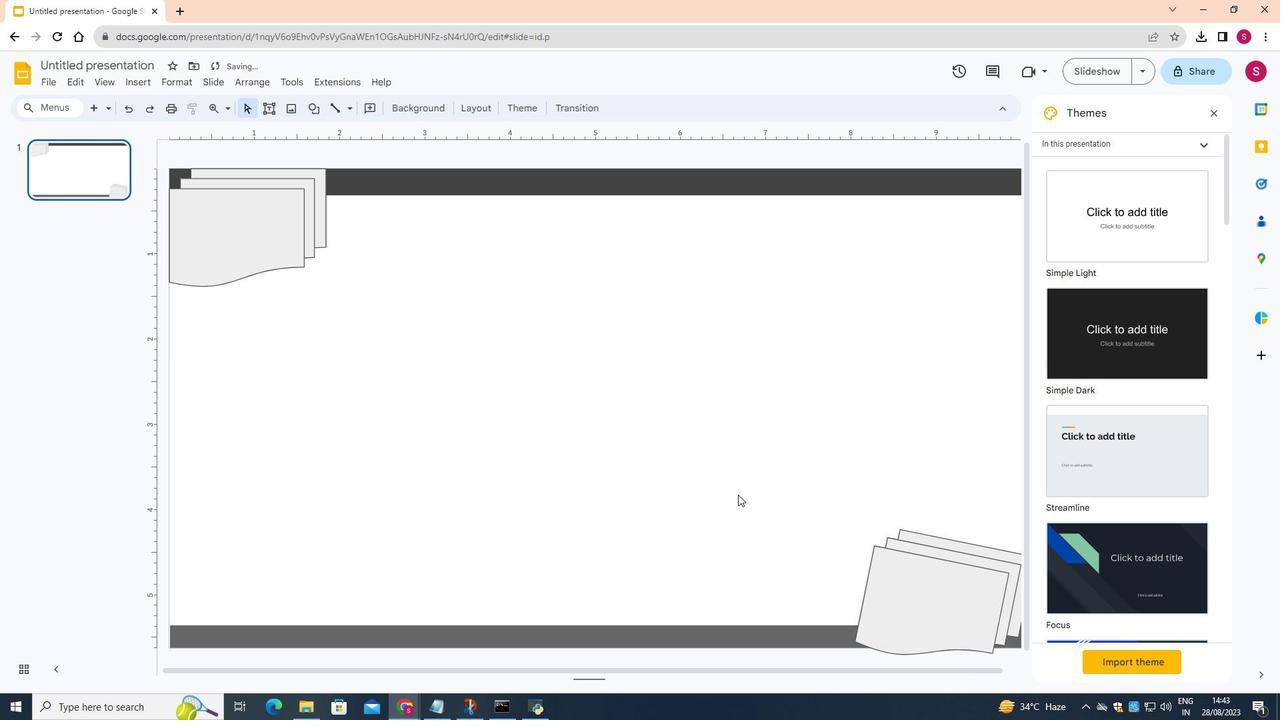 
Action: Mouse pressed left at (738, 494)
Screenshot: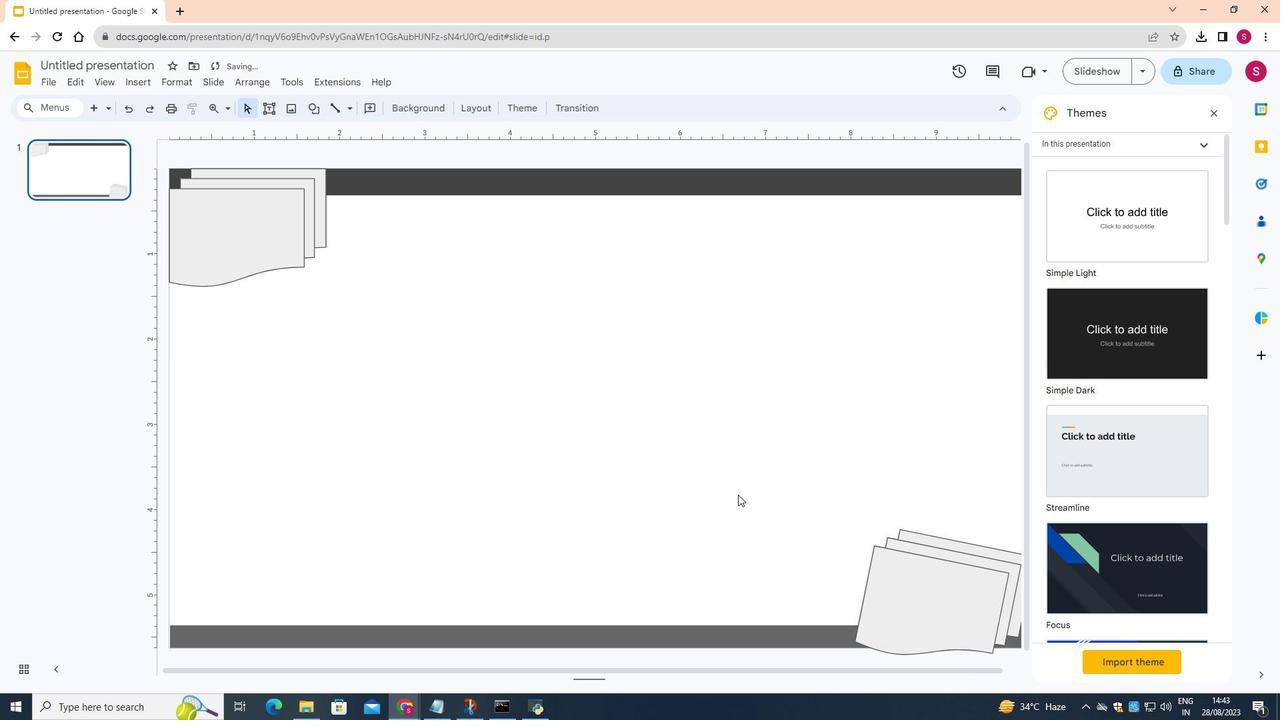 
Action: Mouse moved to (252, 250)
Screenshot: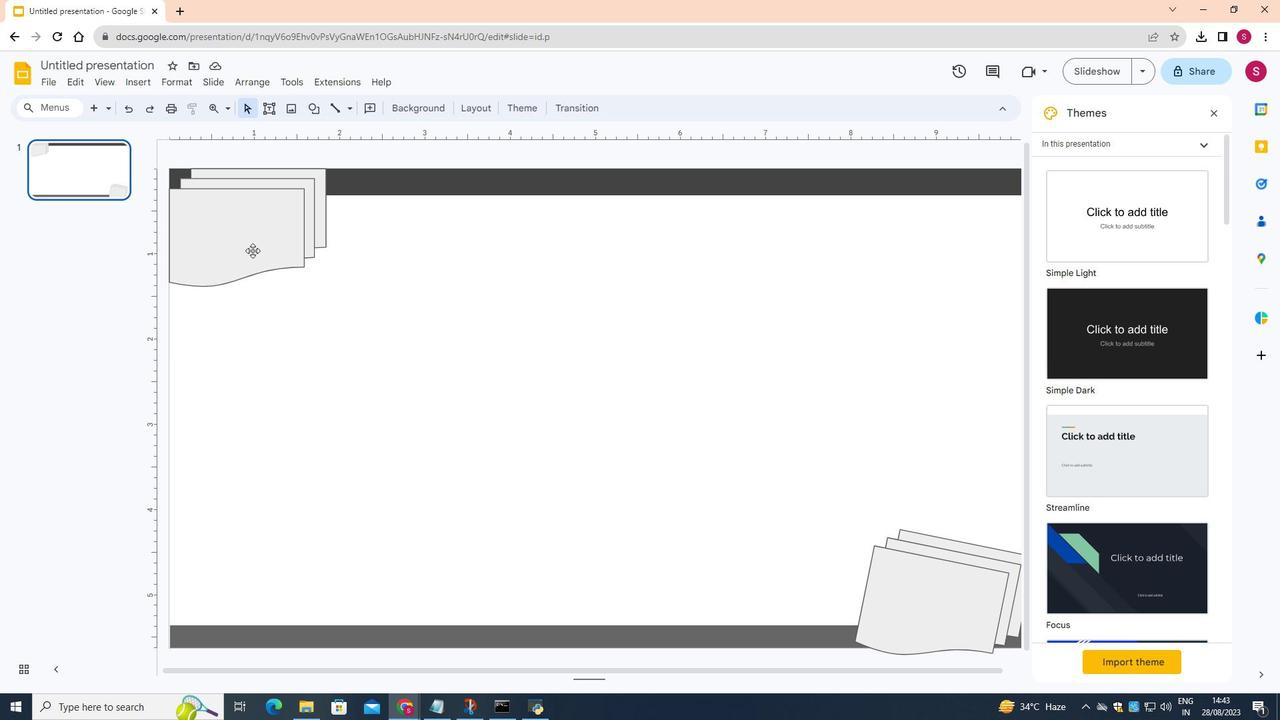 
Action: Mouse pressed left at (252, 250)
Screenshot: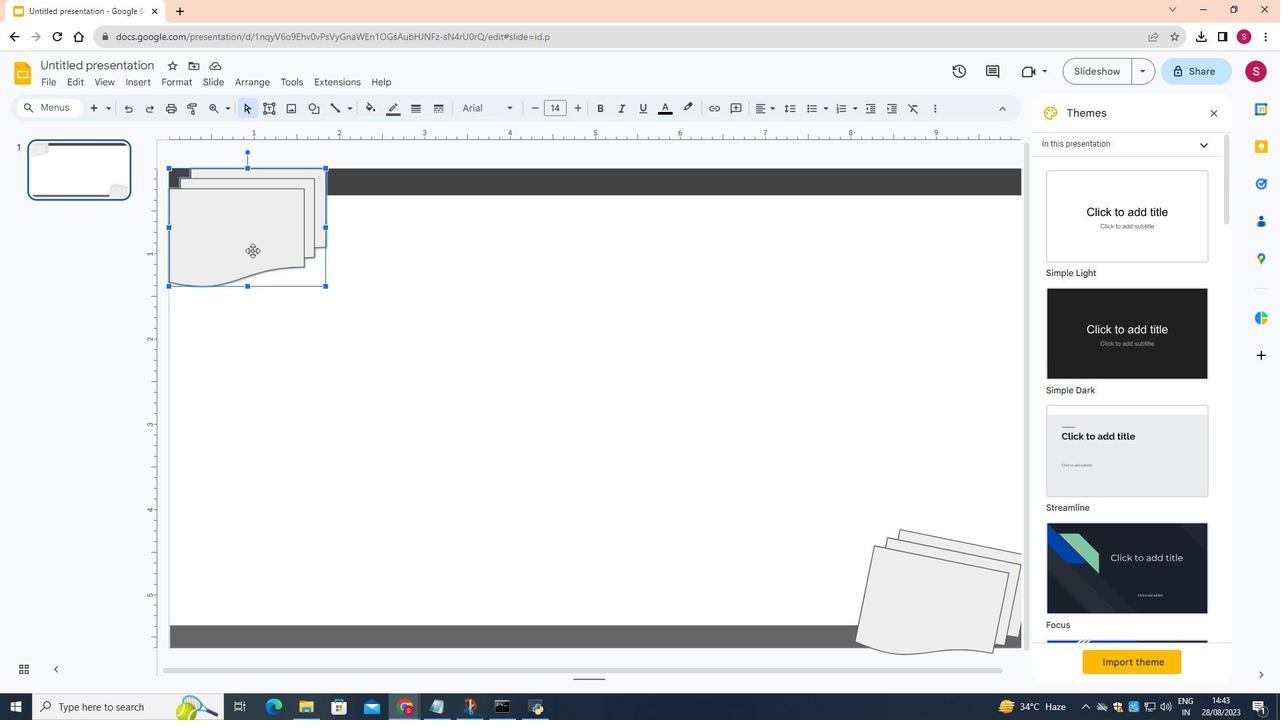 
Action: Mouse moved to (396, 113)
Screenshot: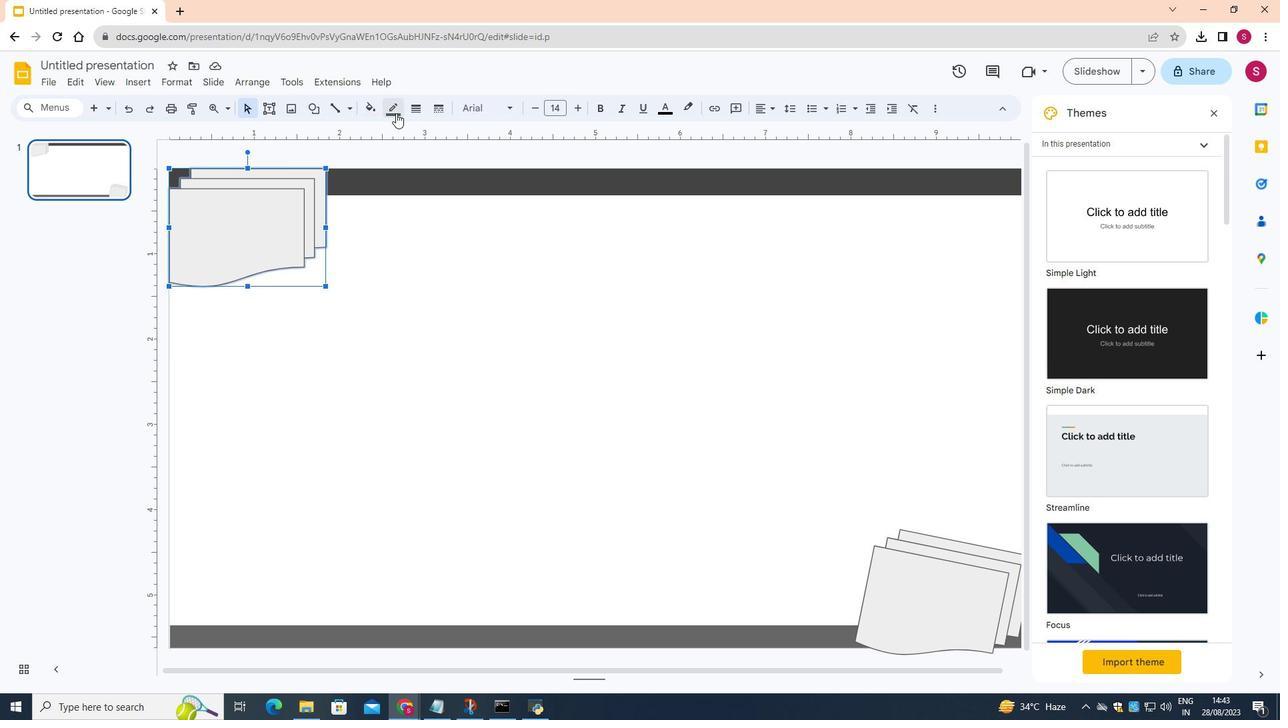 
Action: Mouse pressed left at (396, 113)
Screenshot: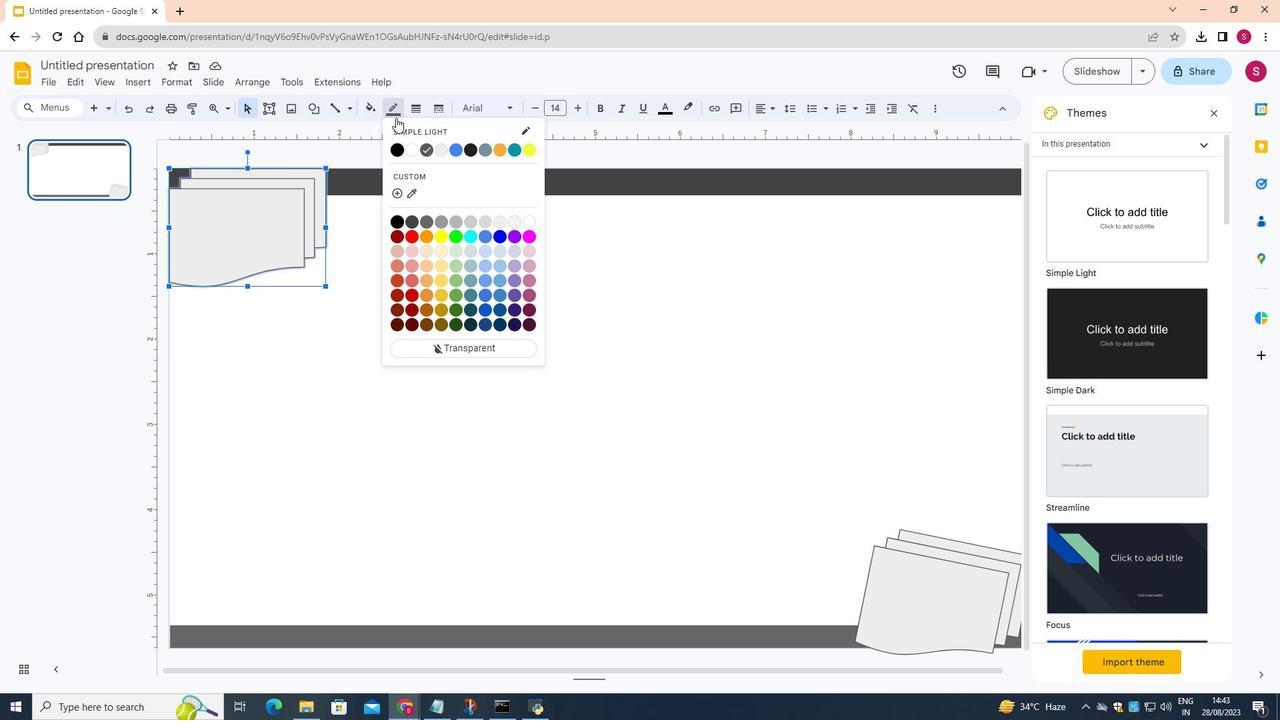 
Action: Mouse moved to (477, 348)
Screenshot: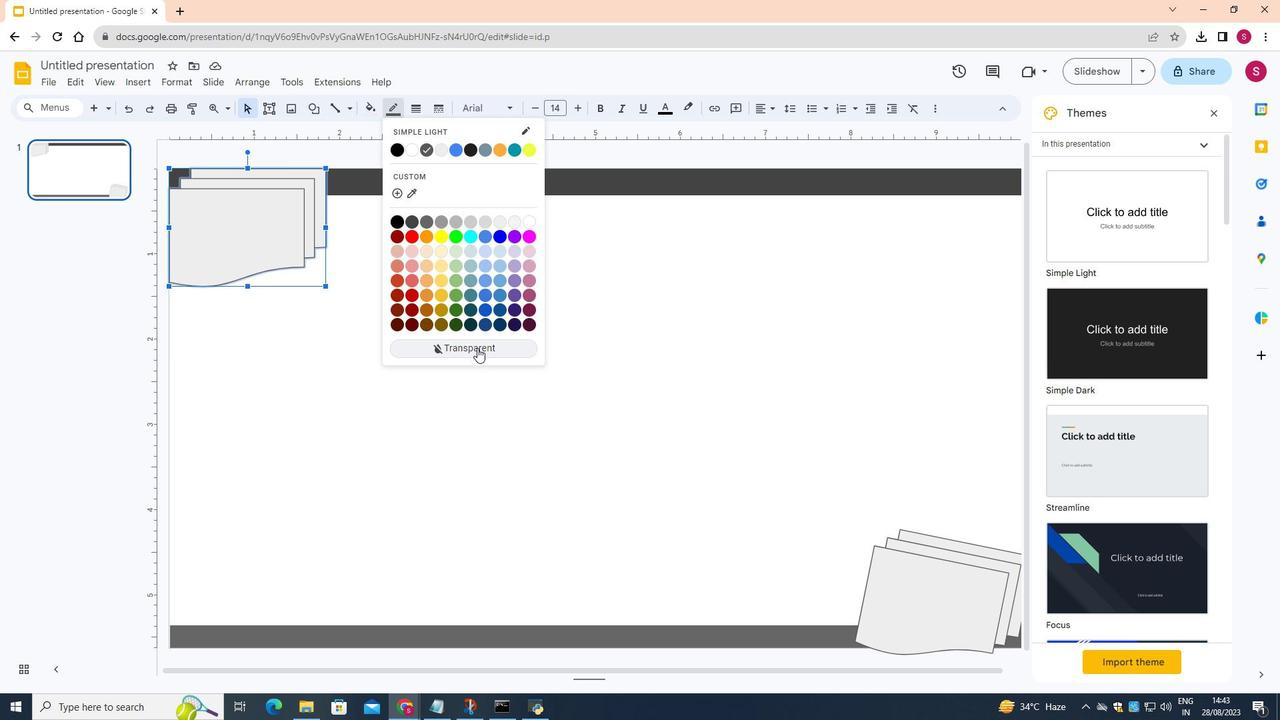 
Action: Mouse pressed left at (477, 348)
Screenshot: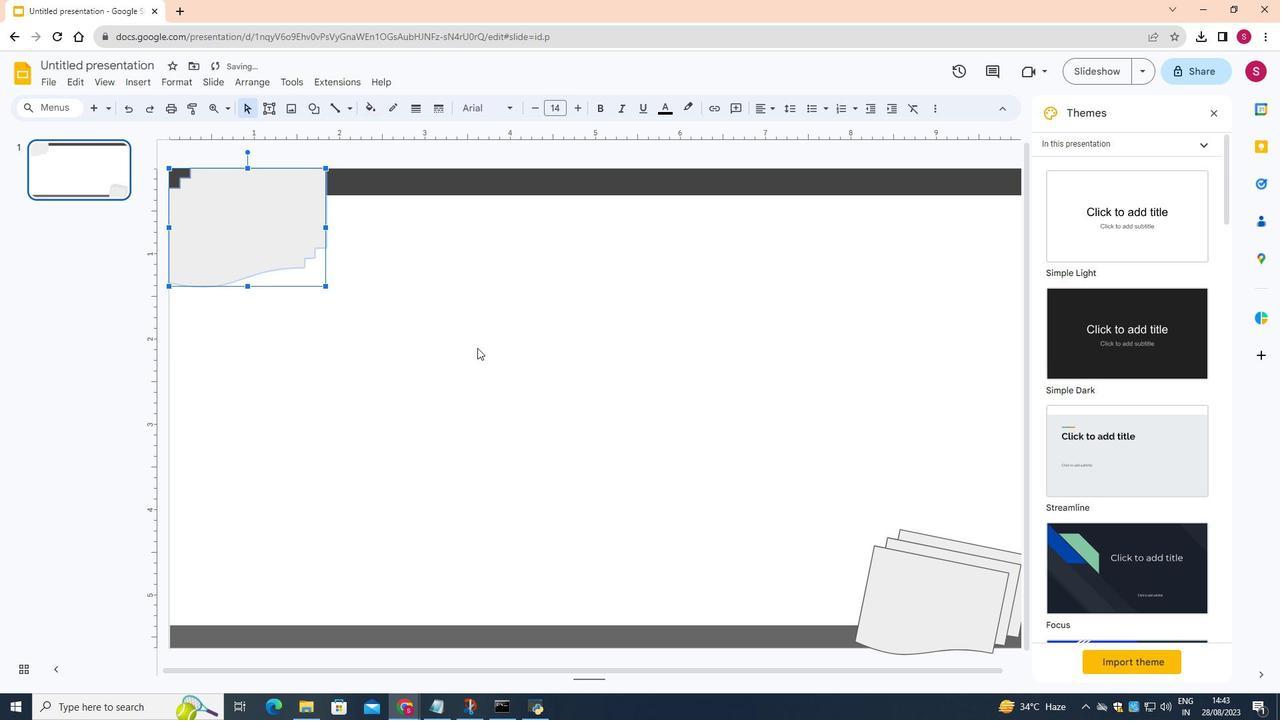 
Action: Mouse moved to (363, 106)
Screenshot: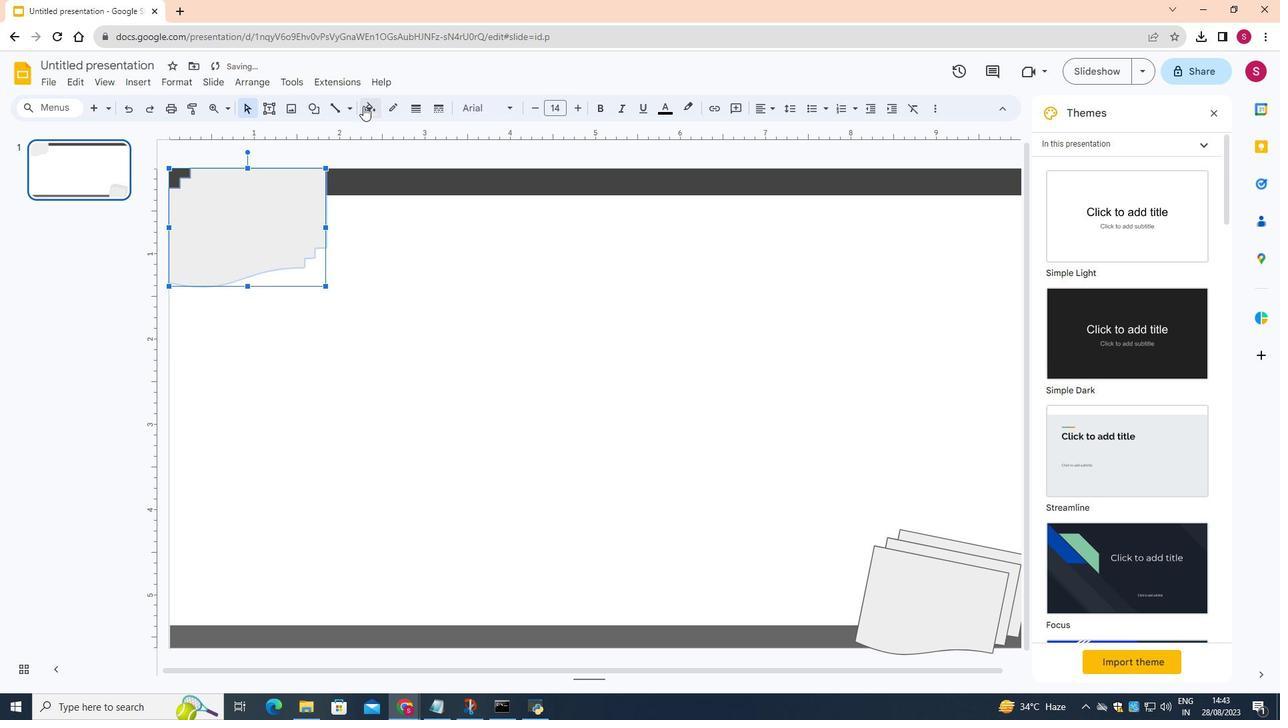 
Action: Mouse pressed left at (363, 106)
Screenshot: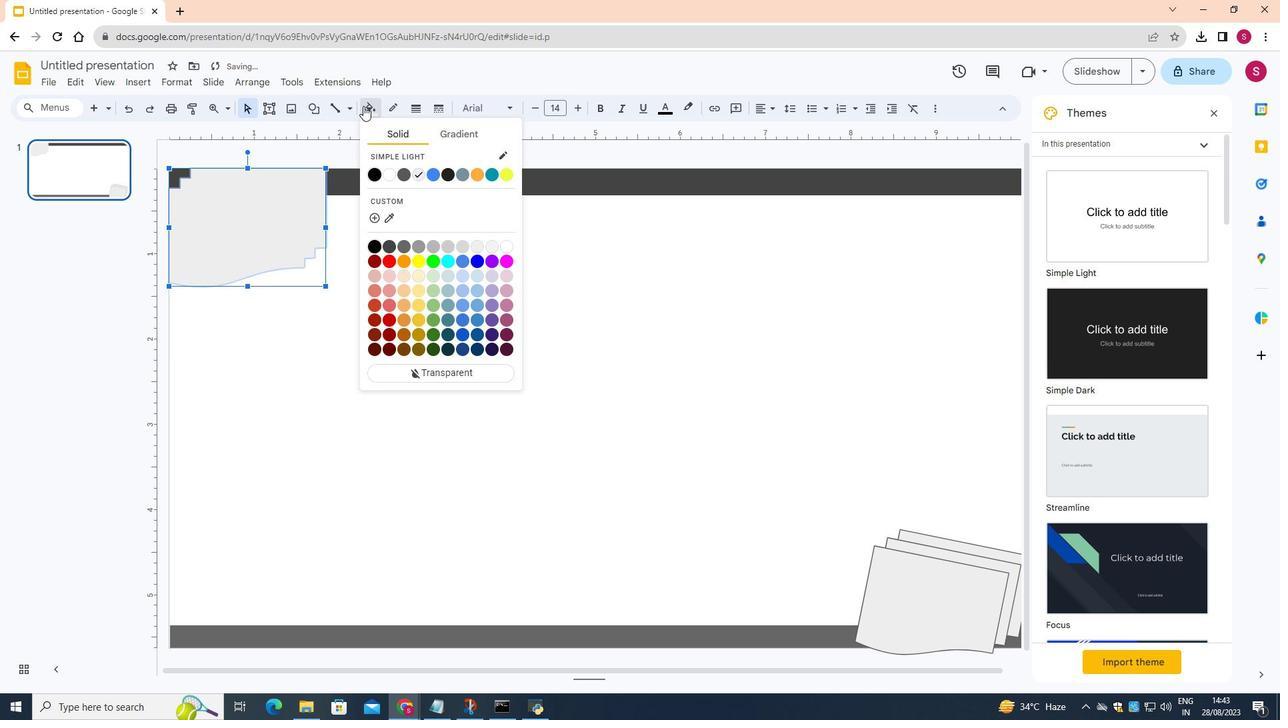 
Action: Mouse moved to (334, 348)
Screenshot: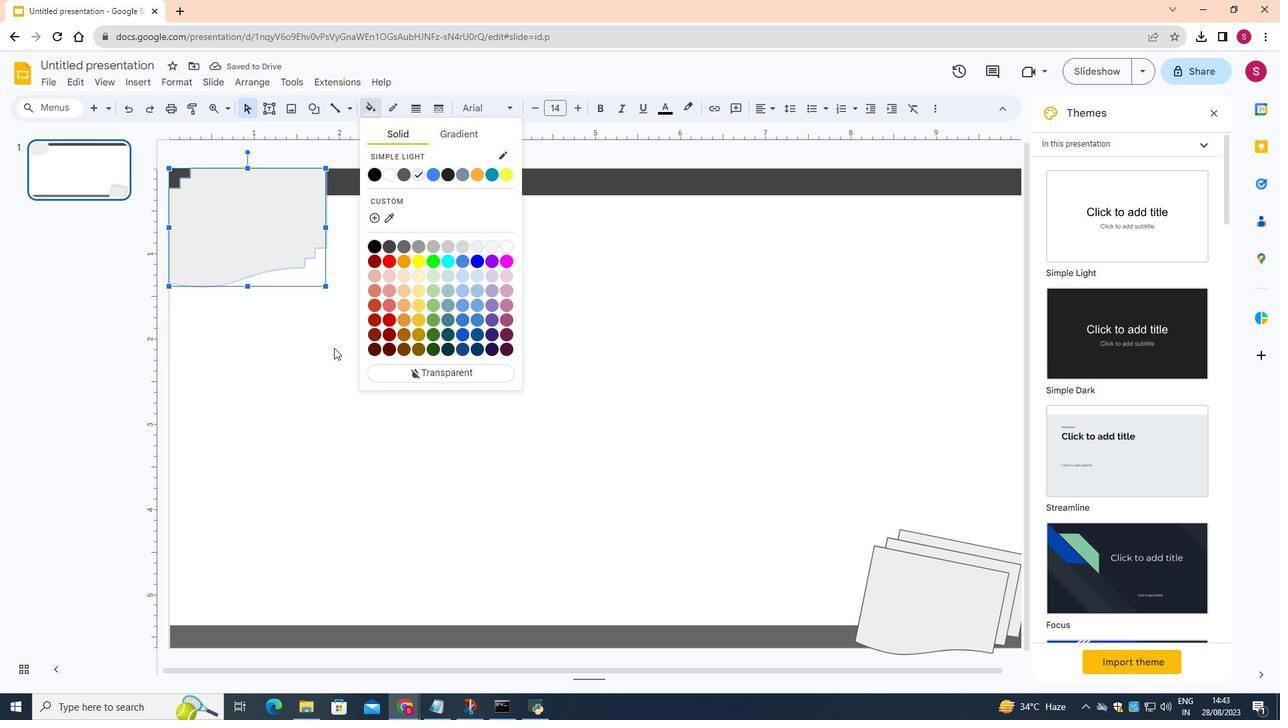 
Action: Mouse pressed left at (334, 348)
Screenshot: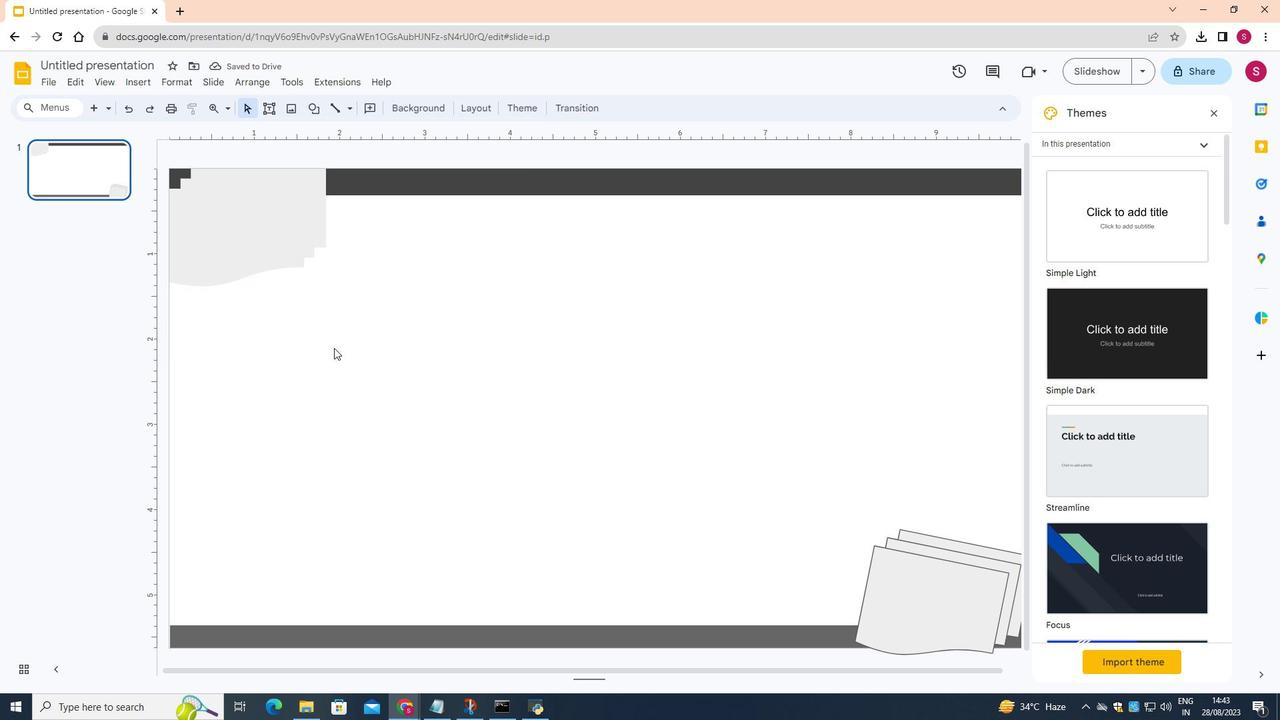 
Action: Mouse moved to (267, 226)
Screenshot: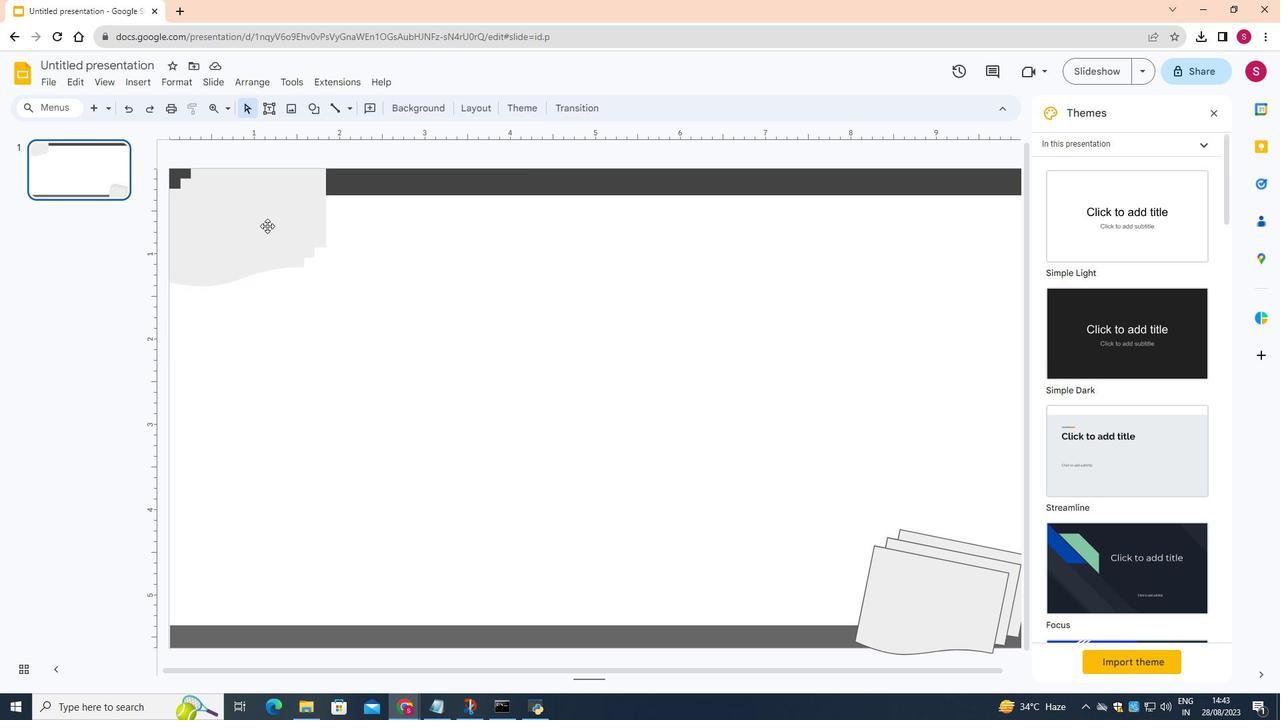 
Action: Mouse pressed left at (267, 226)
Screenshot: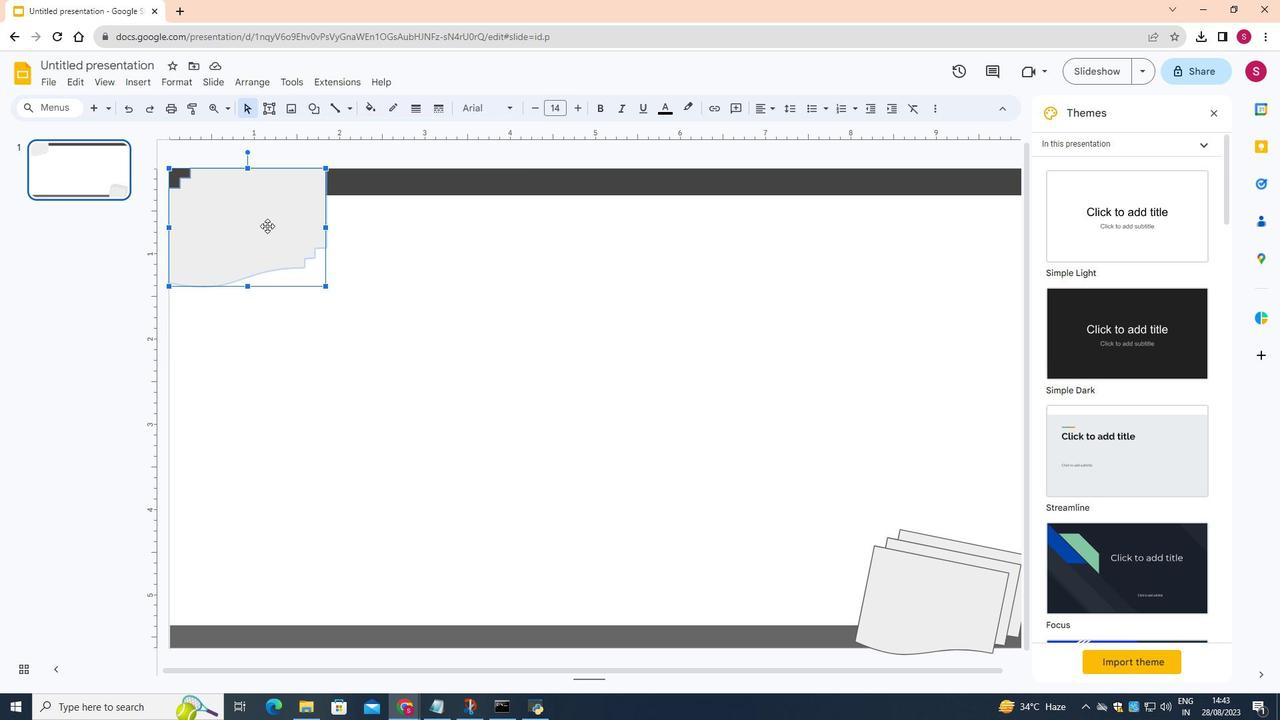 
Action: Mouse moved to (373, 108)
Screenshot: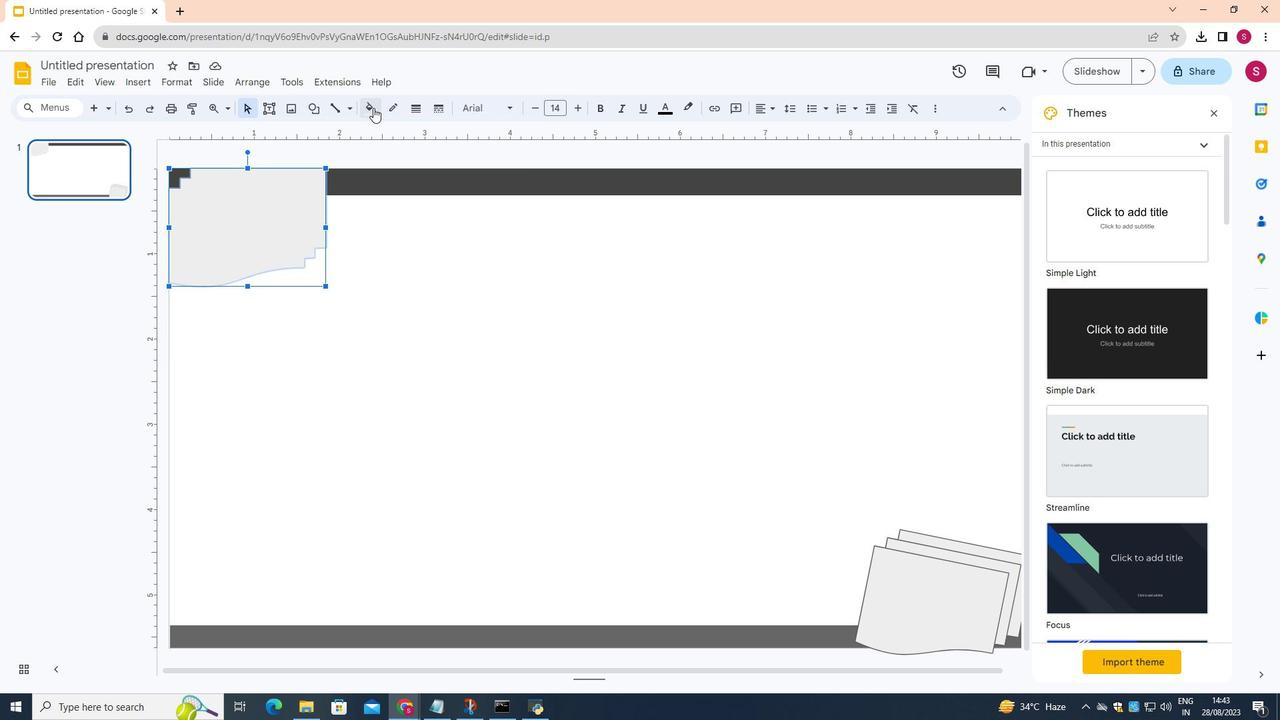 
Action: Mouse pressed left at (373, 108)
Screenshot: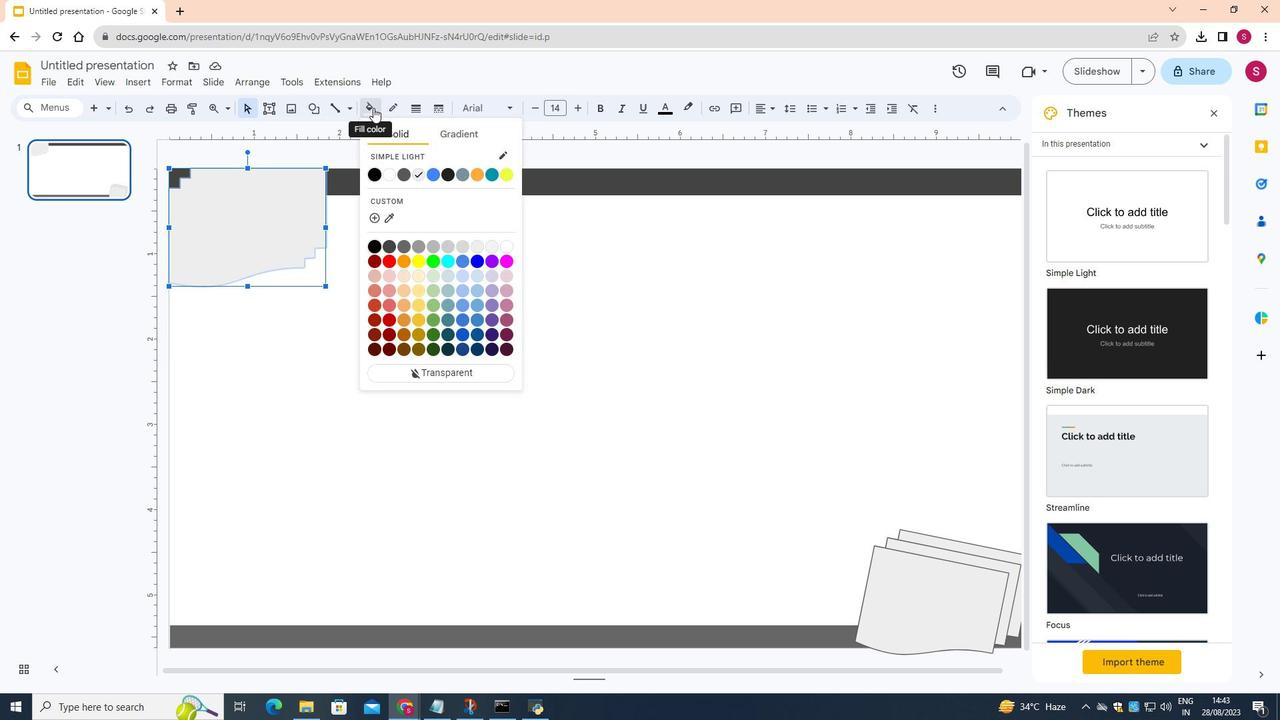 
Action: Mouse moved to (490, 171)
Screenshot: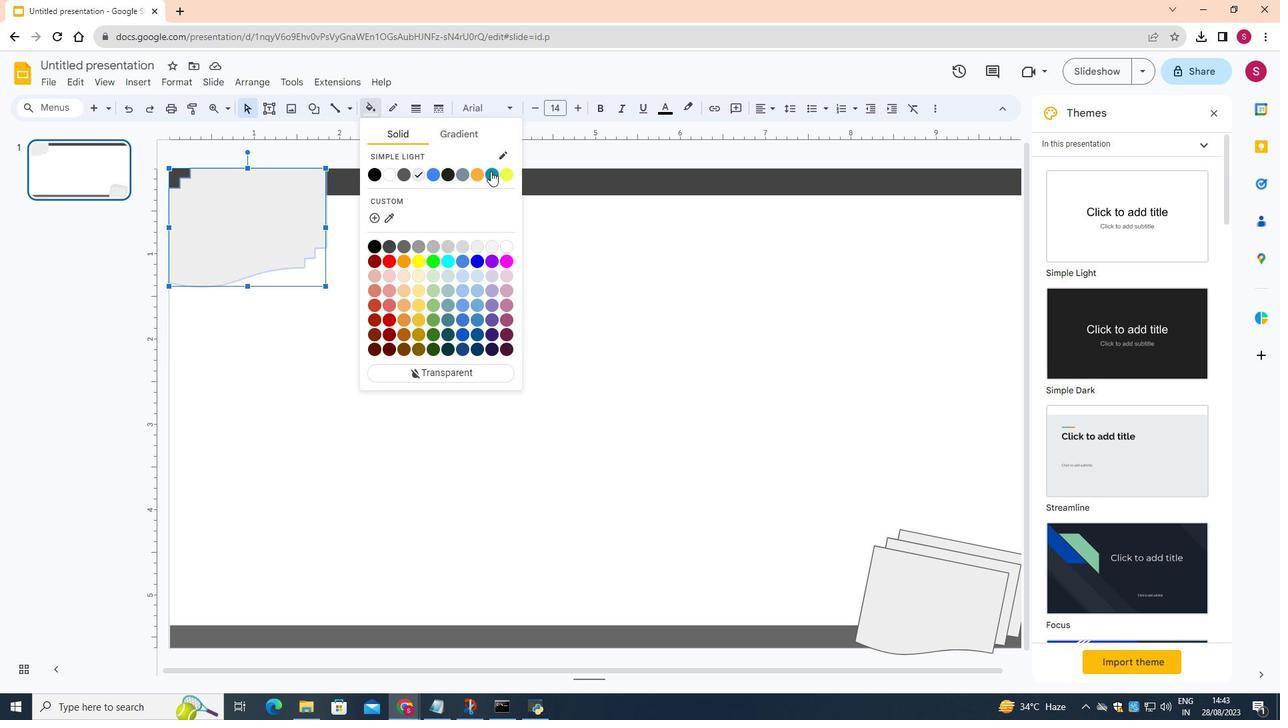 
Action: Mouse pressed left at (490, 171)
Screenshot: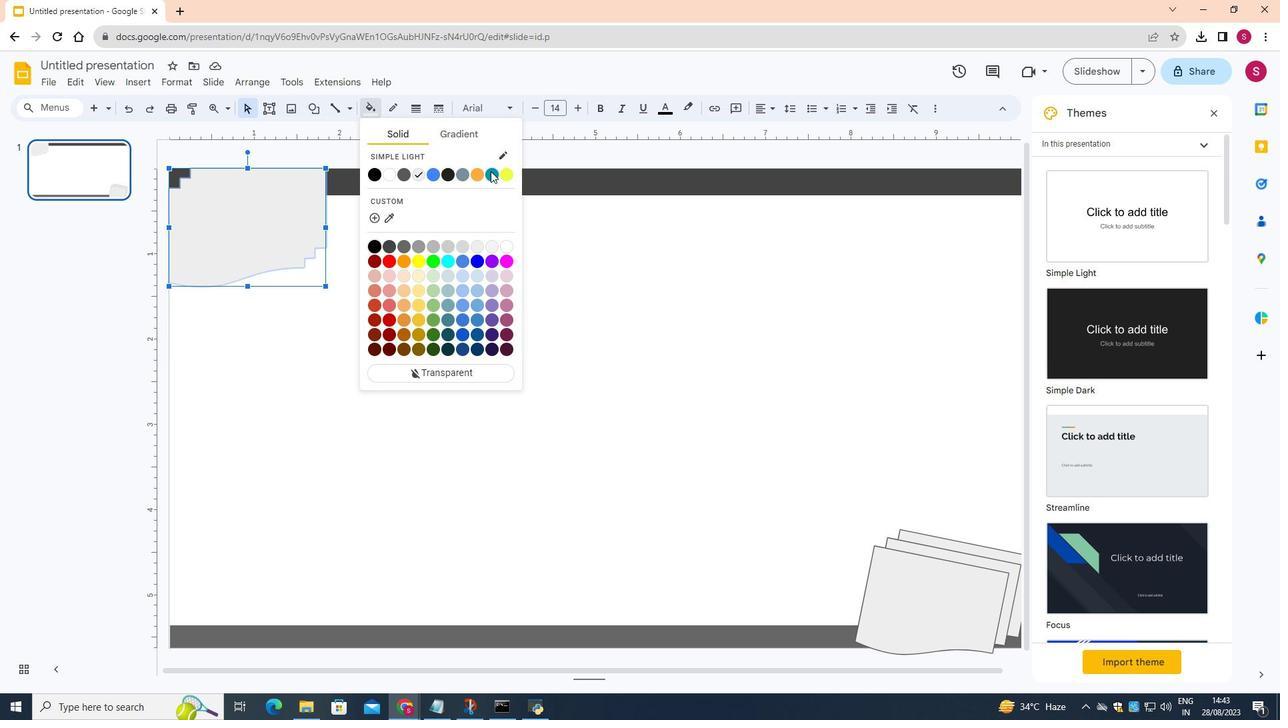 
Action: Mouse moved to (528, 288)
Screenshot: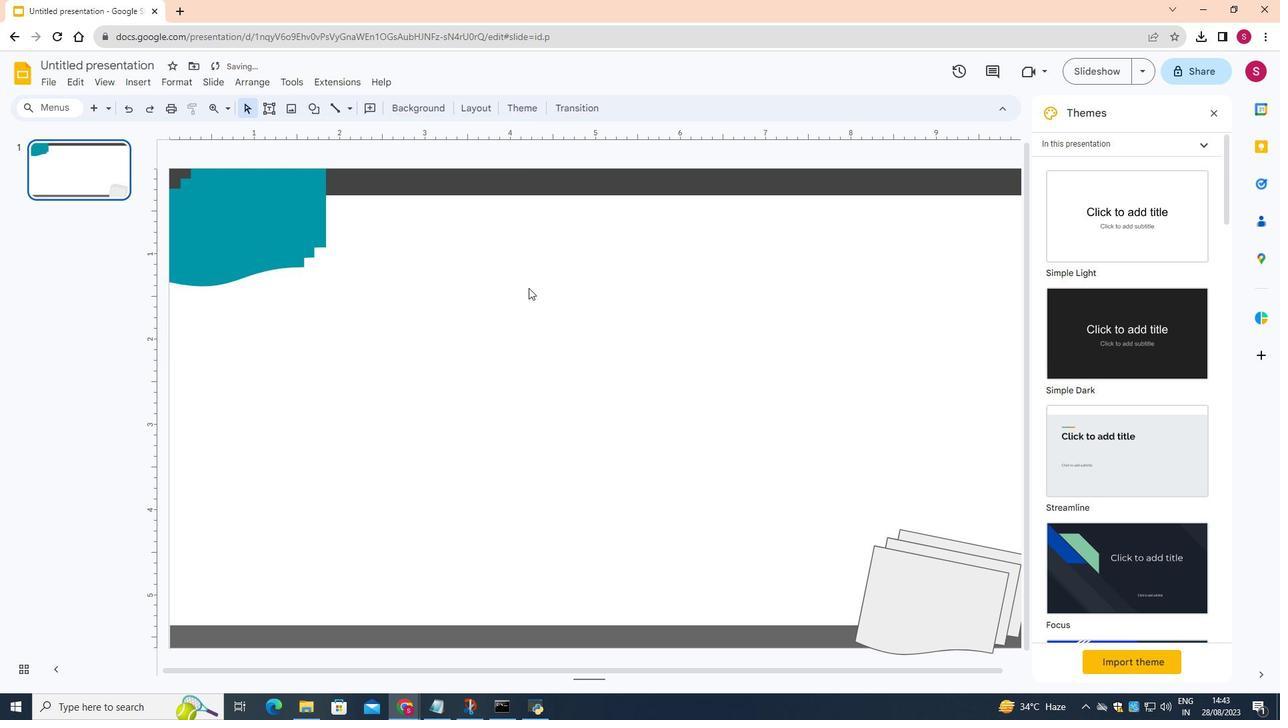 
Action: Mouse pressed left at (528, 288)
Screenshot: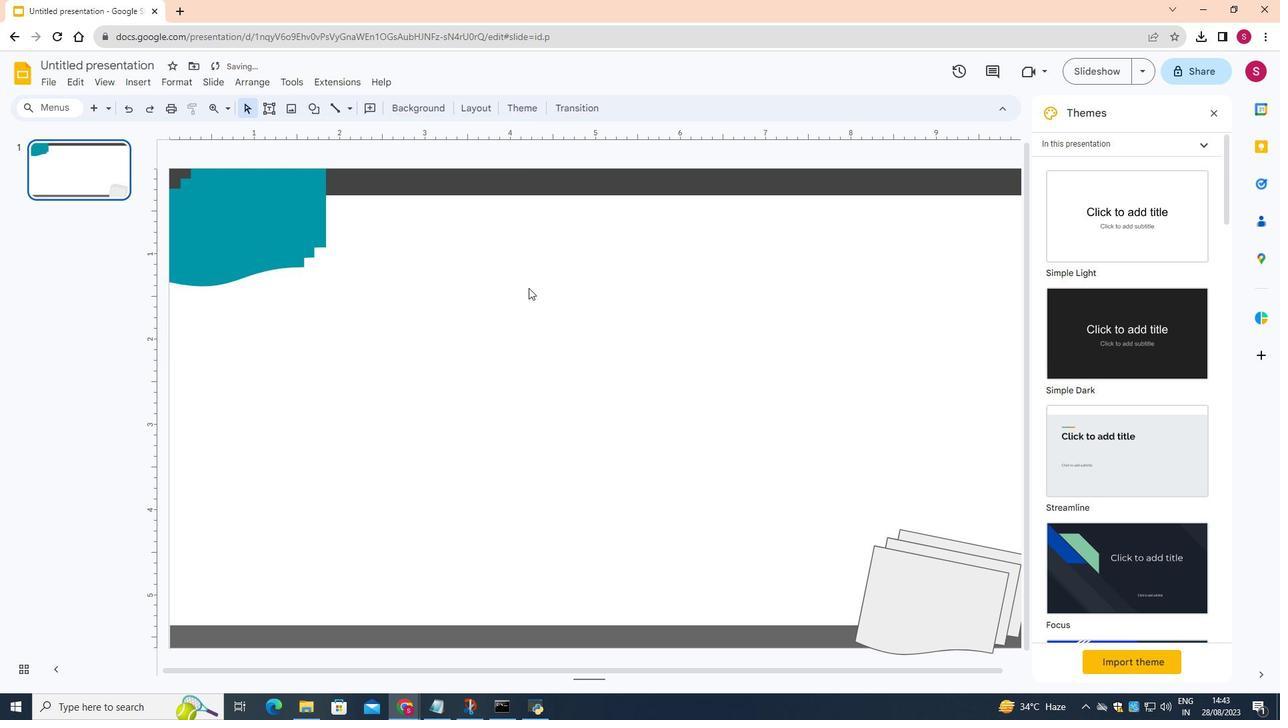 
Action: Mouse moved to (962, 591)
Screenshot: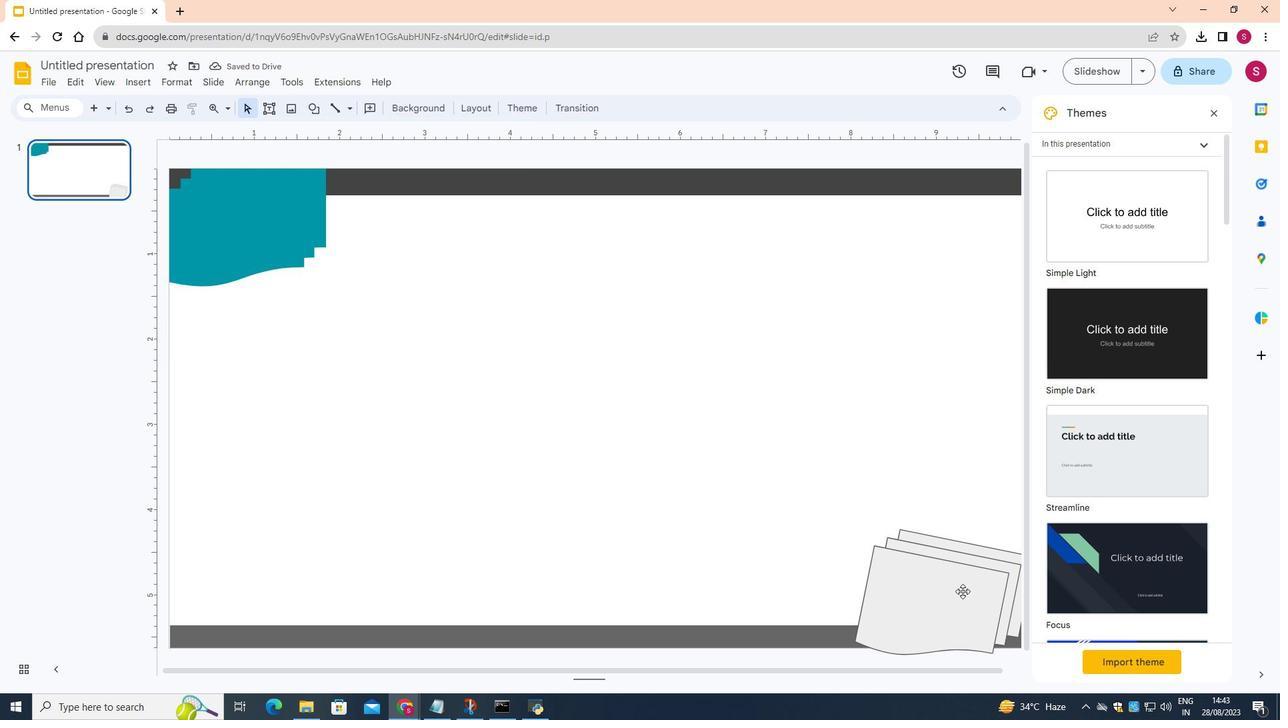 
Action: Mouse pressed left at (962, 591)
Screenshot: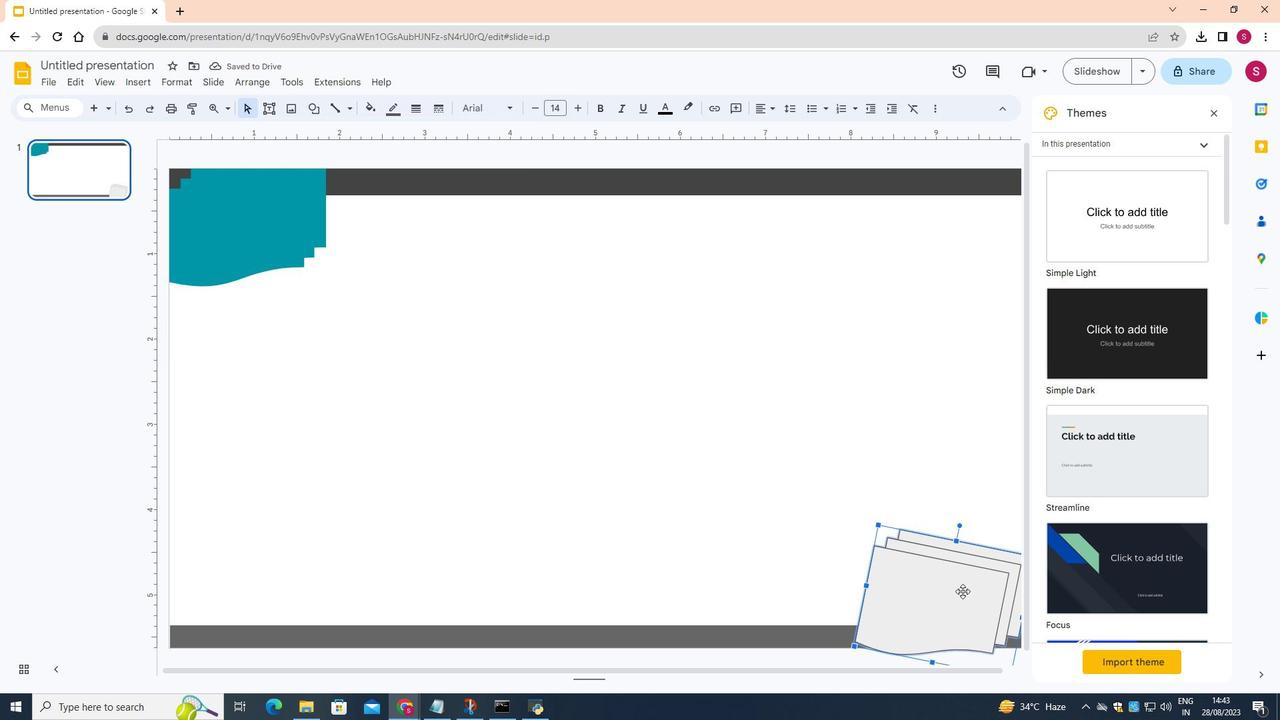 
Action: Mouse moved to (368, 109)
Screenshot: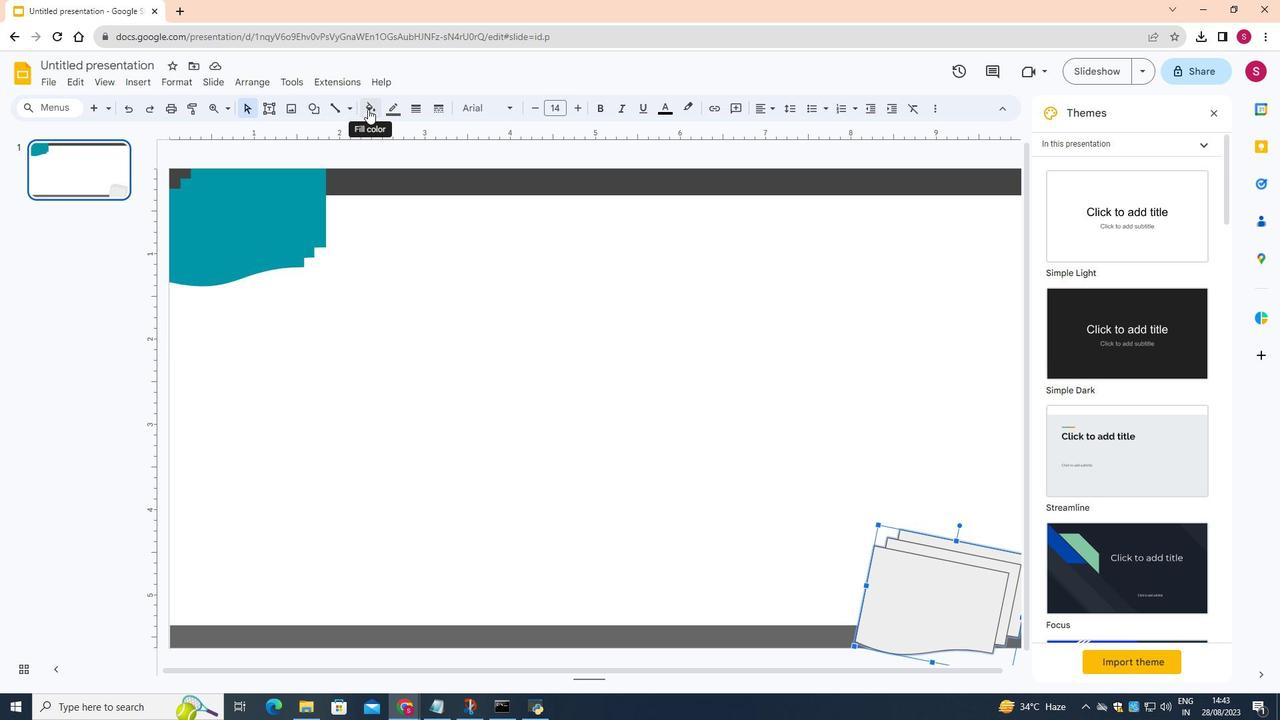 
Action: Mouse pressed left at (368, 109)
Screenshot: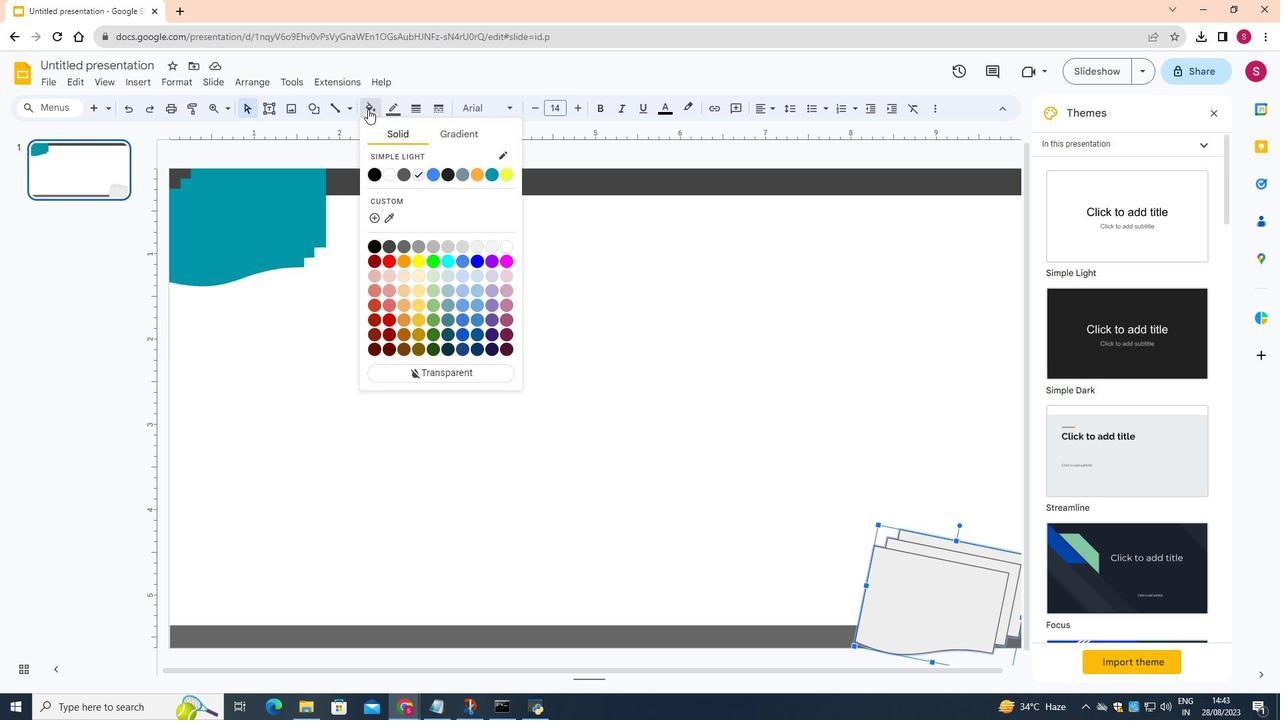 
Action: Mouse moved to (496, 170)
Screenshot: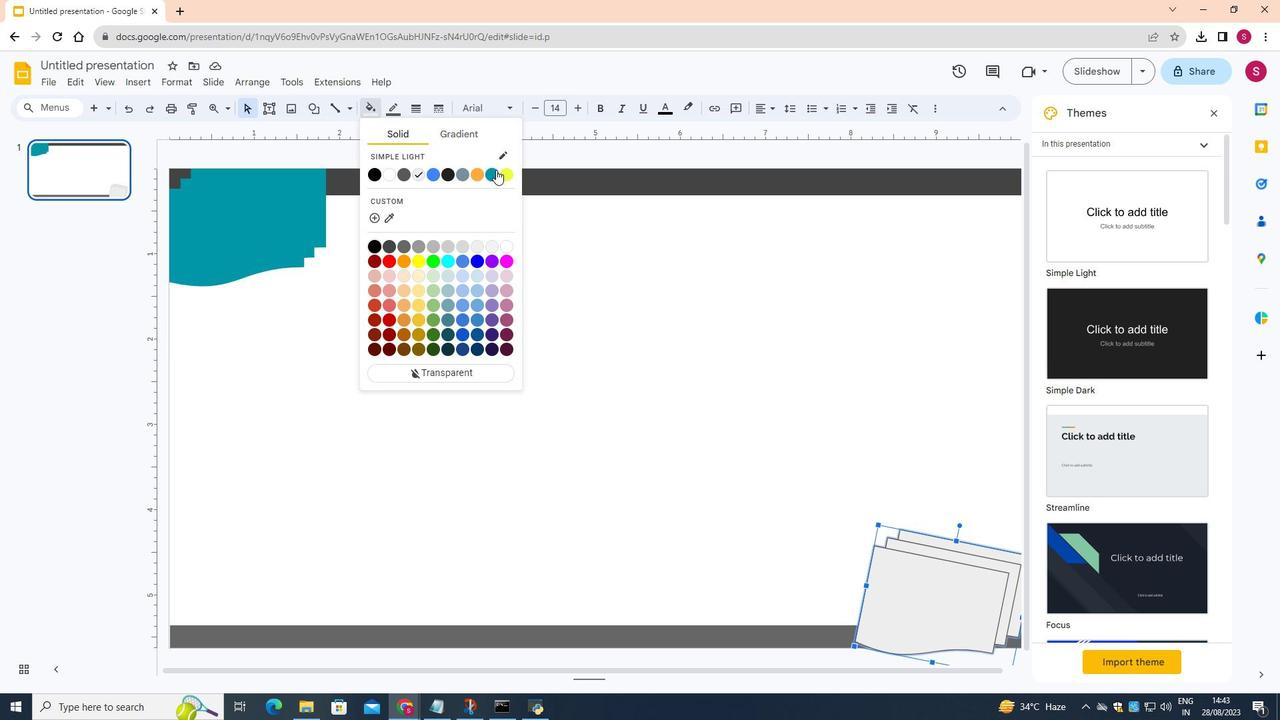 
Action: Mouse pressed left at (496, 170)
Screenshot: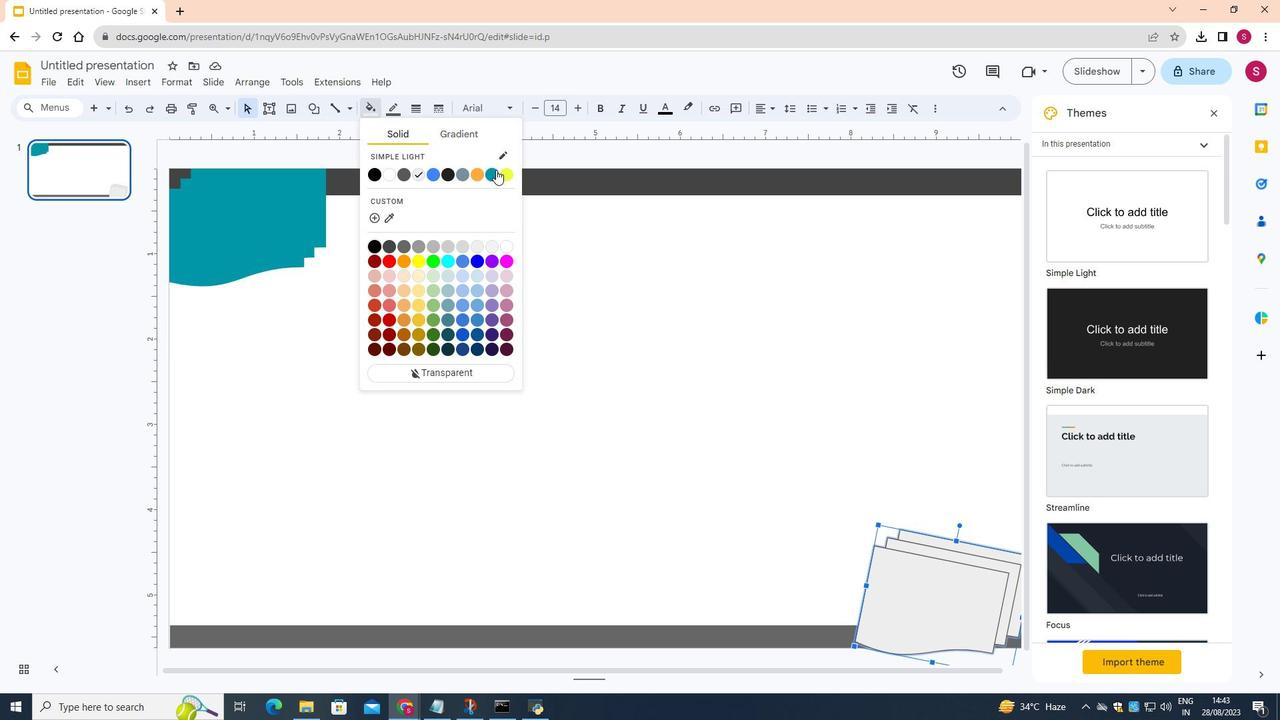 
Action: Mouse moved to (656, 336)
Screenshot: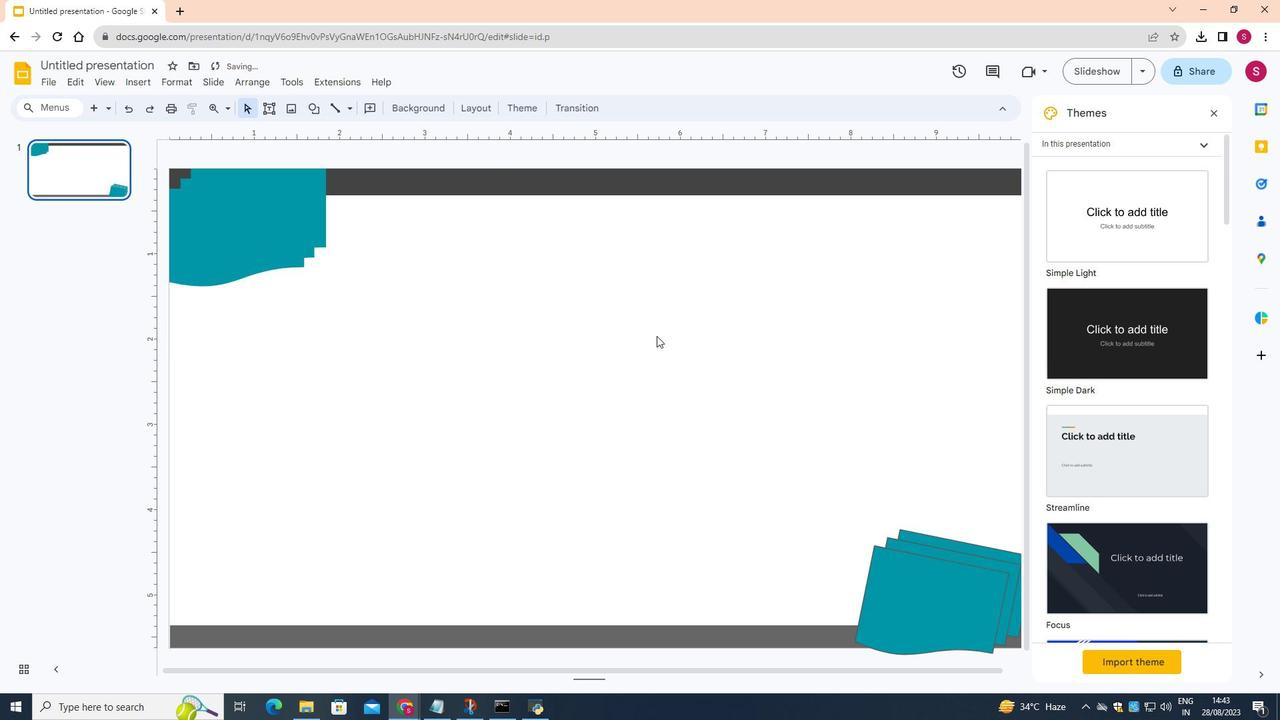 
Action: Mouse pressed left at (656, 336)
Screenshot: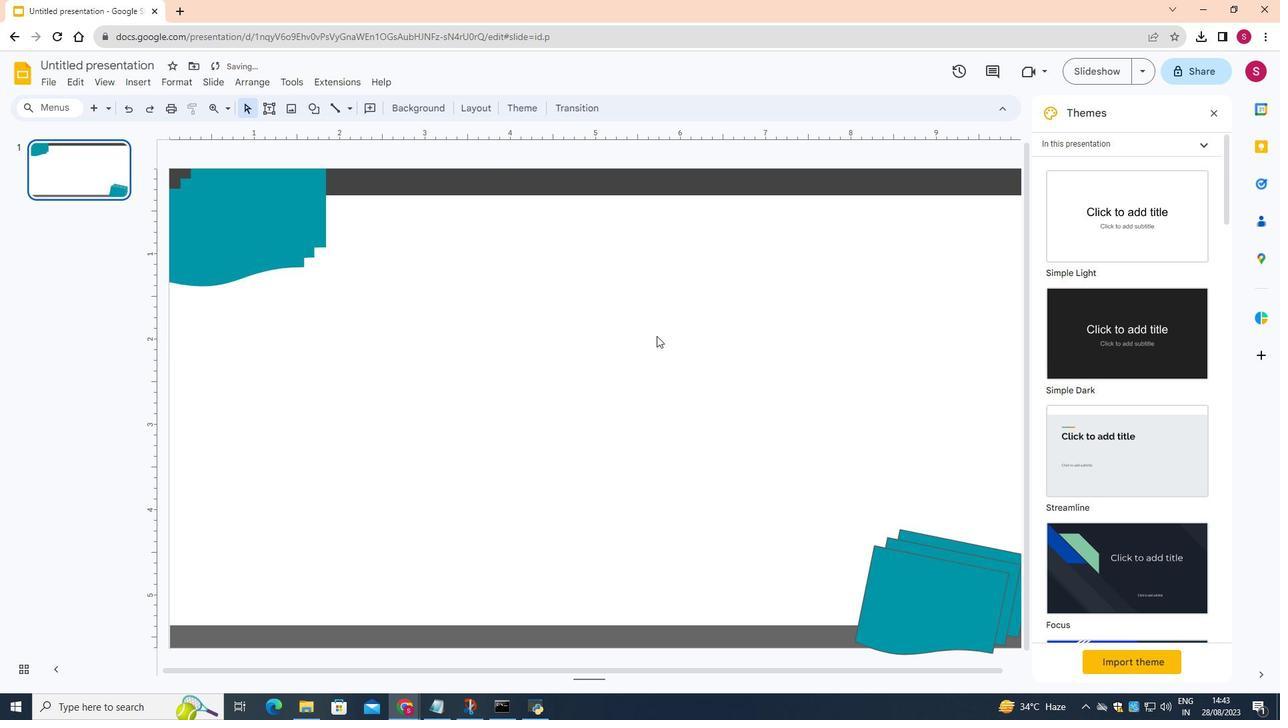 
Action: Mouse moved to (243, 233)
Screenshot: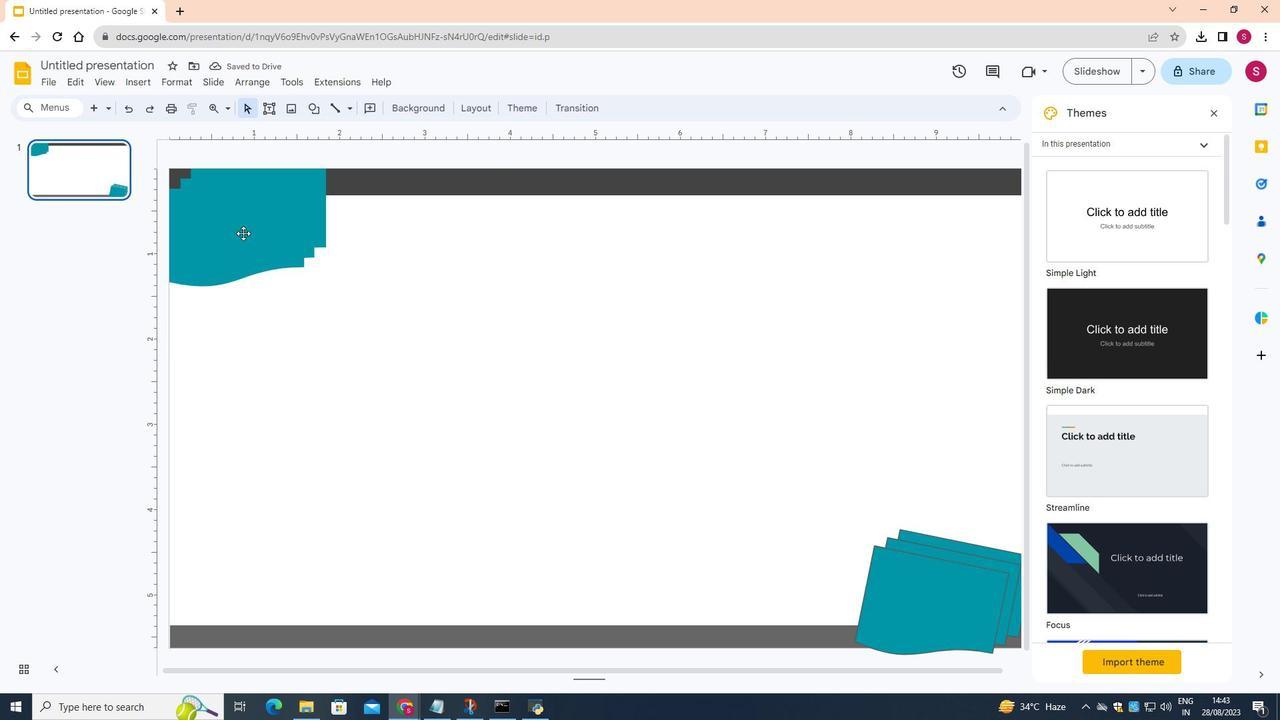 
Action: Mouse pressed left at (243, 233)
Screenshot: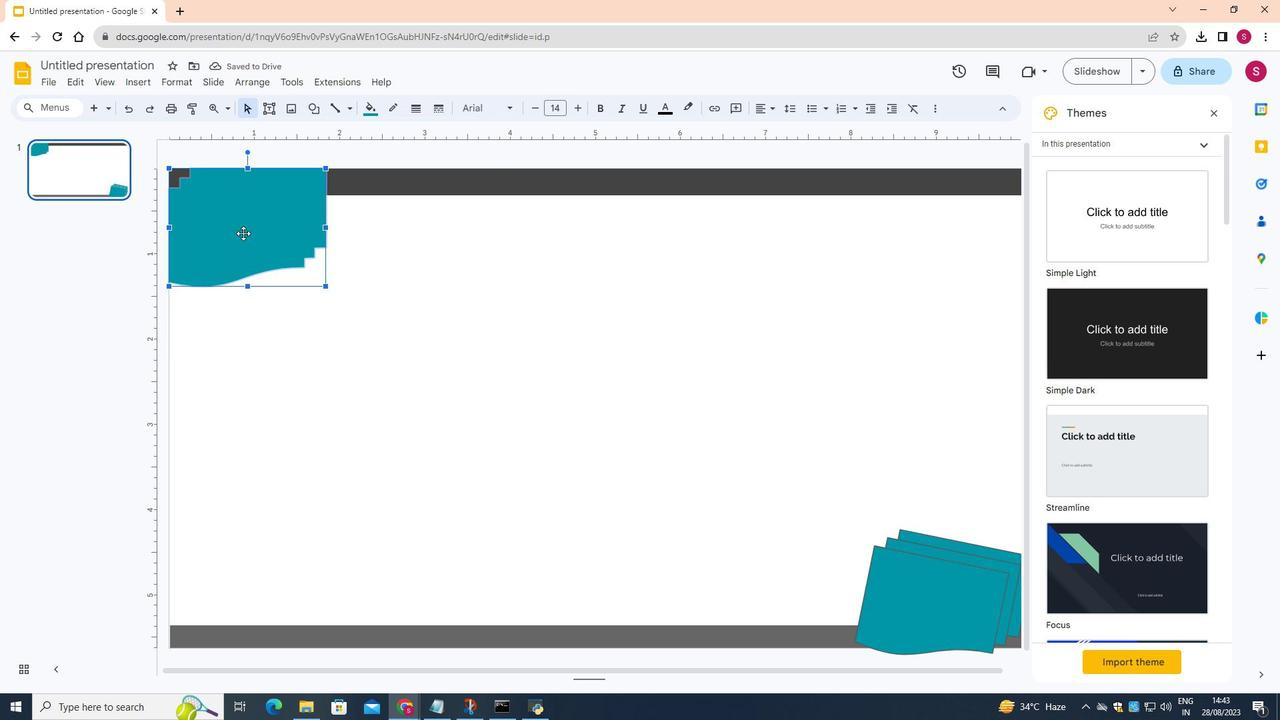 
Action: Mouse moved to (389, 107)
Screenshot: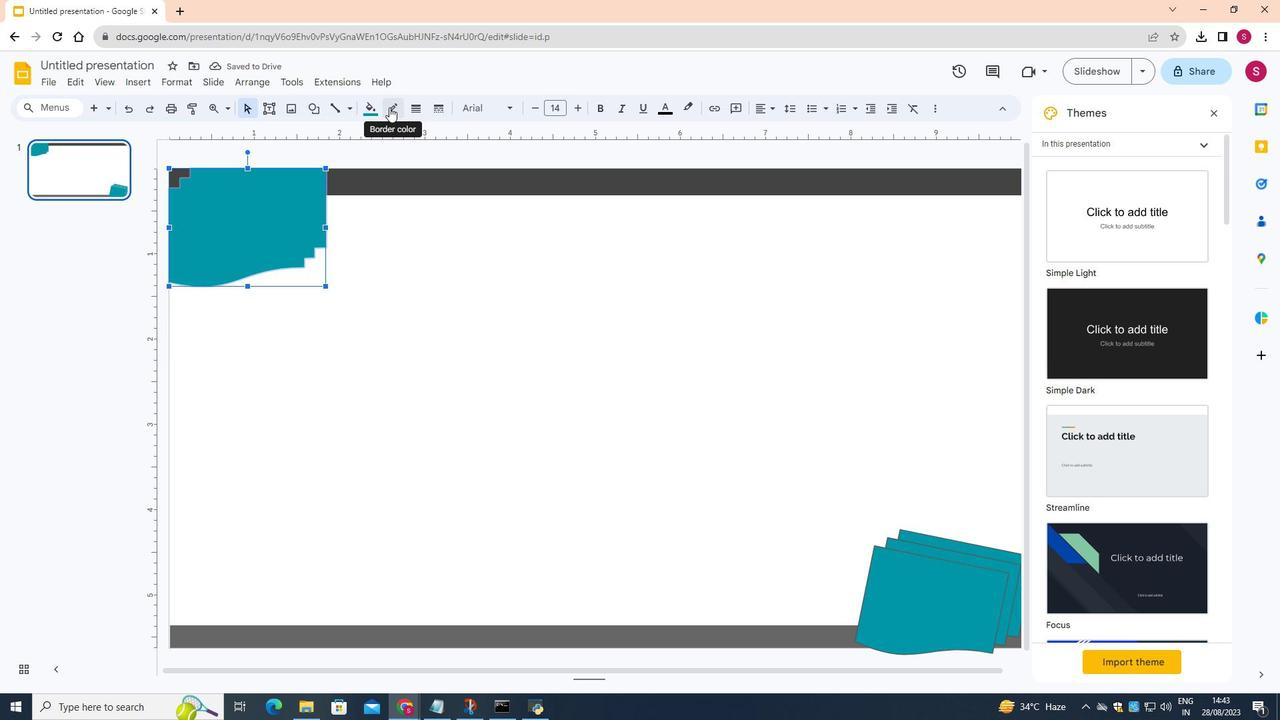 
Action: Mouse pressed left at (389, 107)
Screenshot: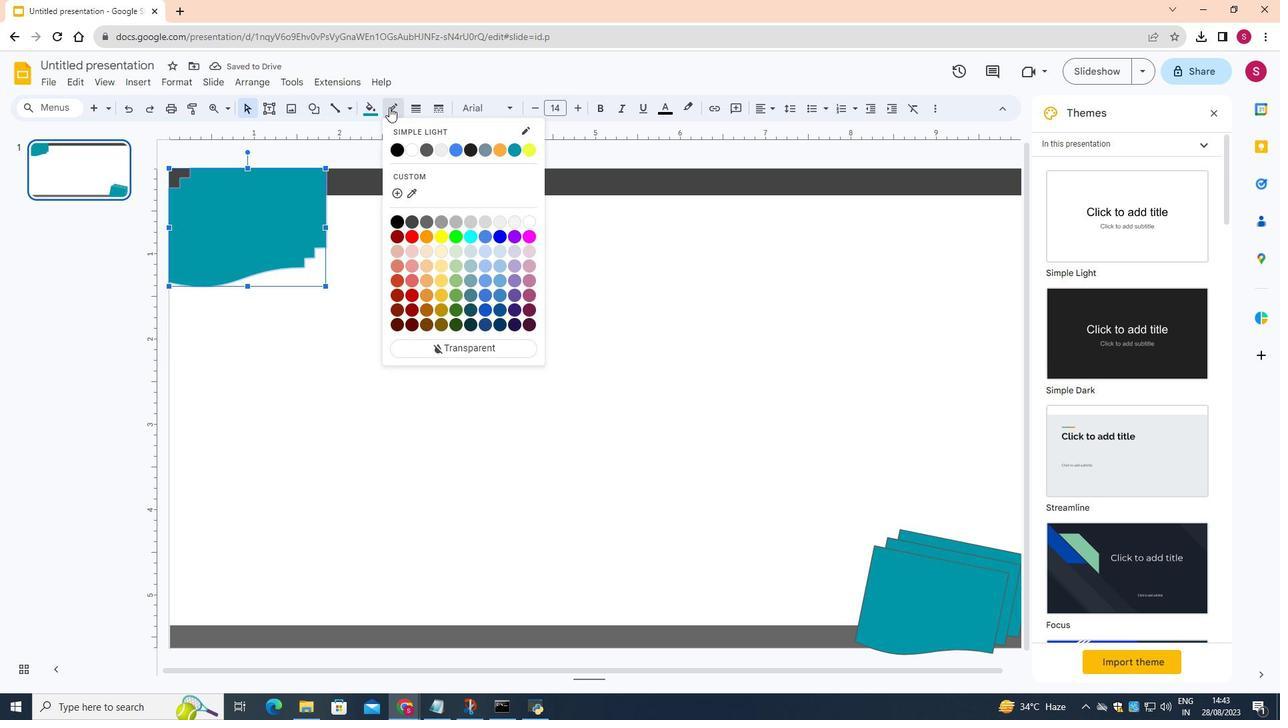 
Action: Mouse moved to (430, 146)
Screenshot: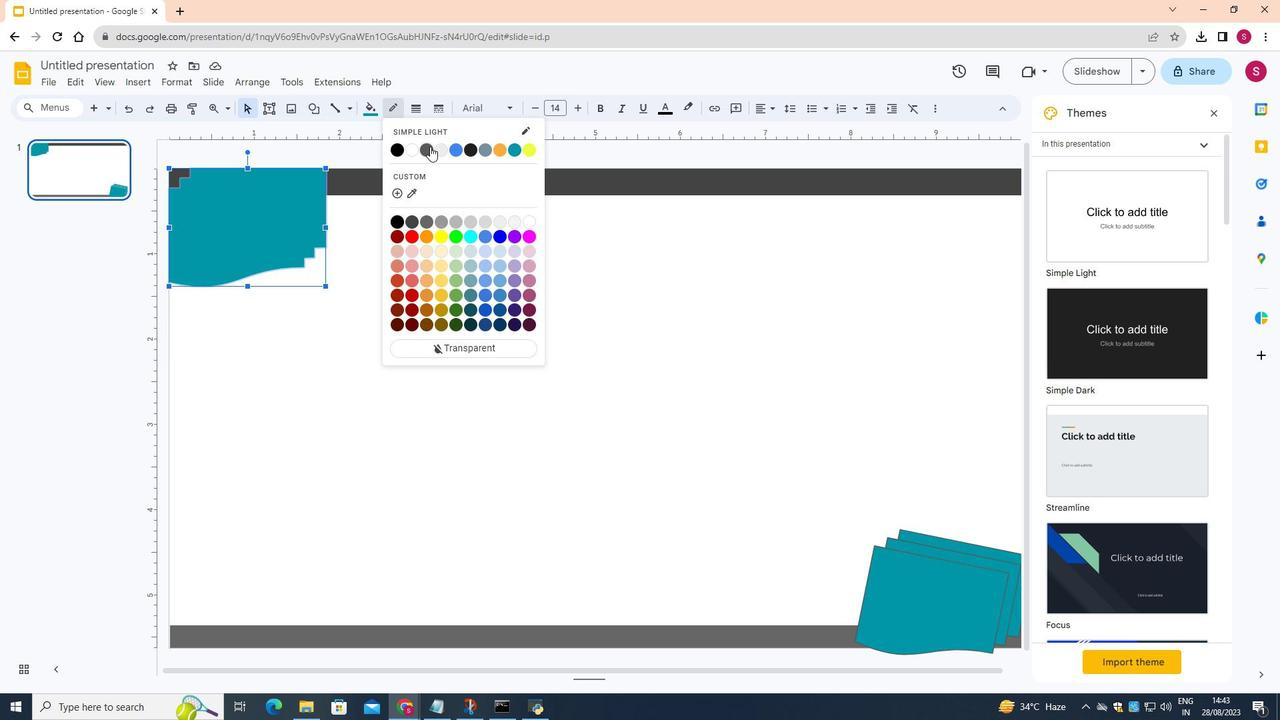 
Action: Mouse pressed left at (430, 146)
Screenshot: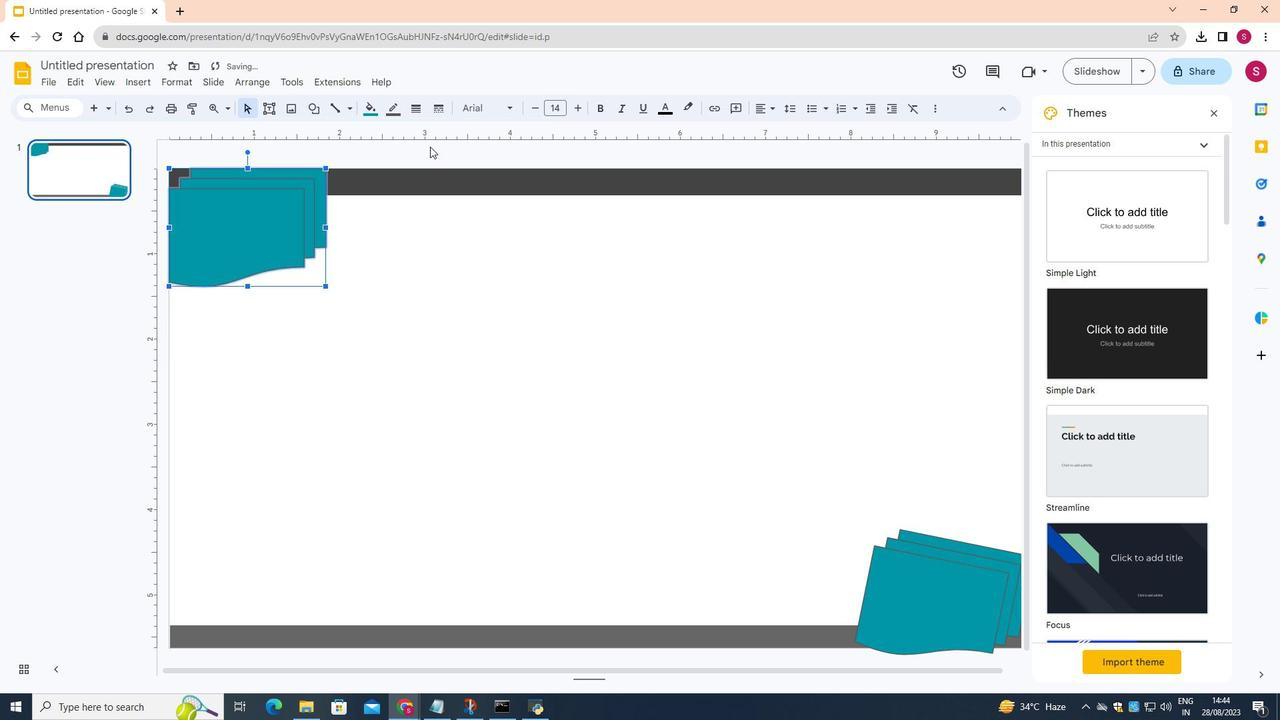 
Action: Mouse moved to (448, 284)
Screenshot: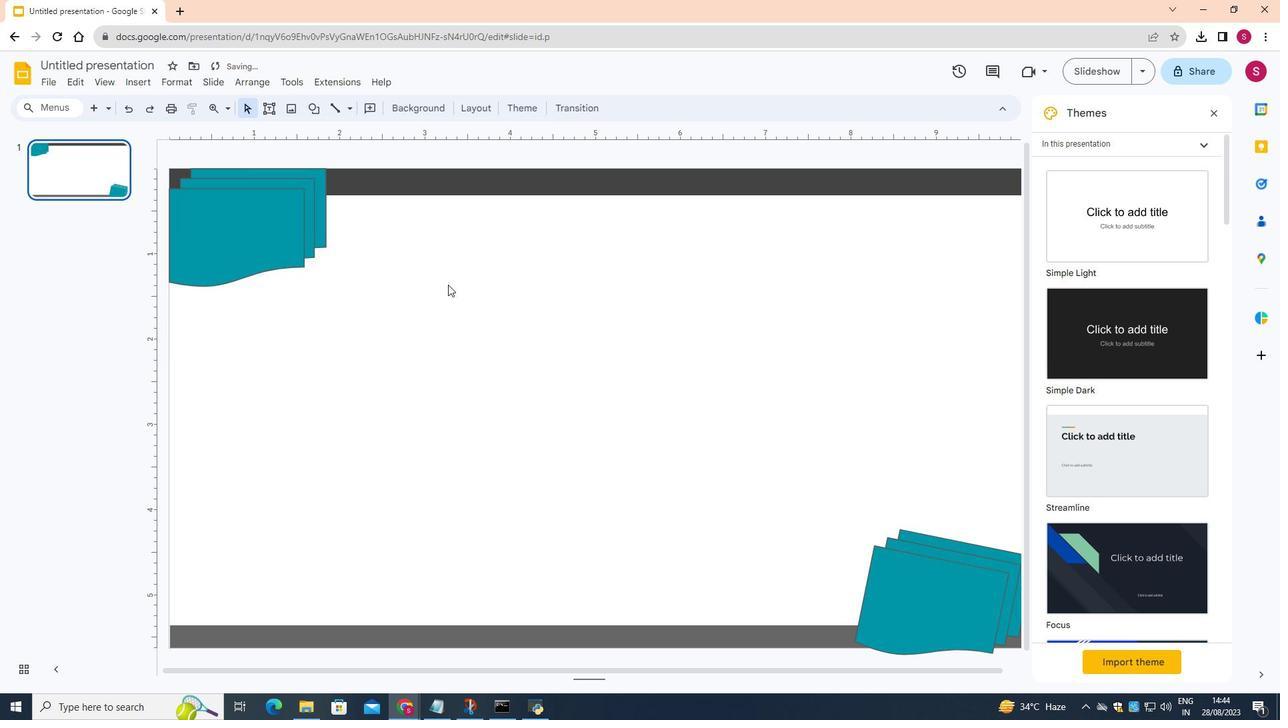 
Action: Mouse pressed left at (448, 284)
Screenshot: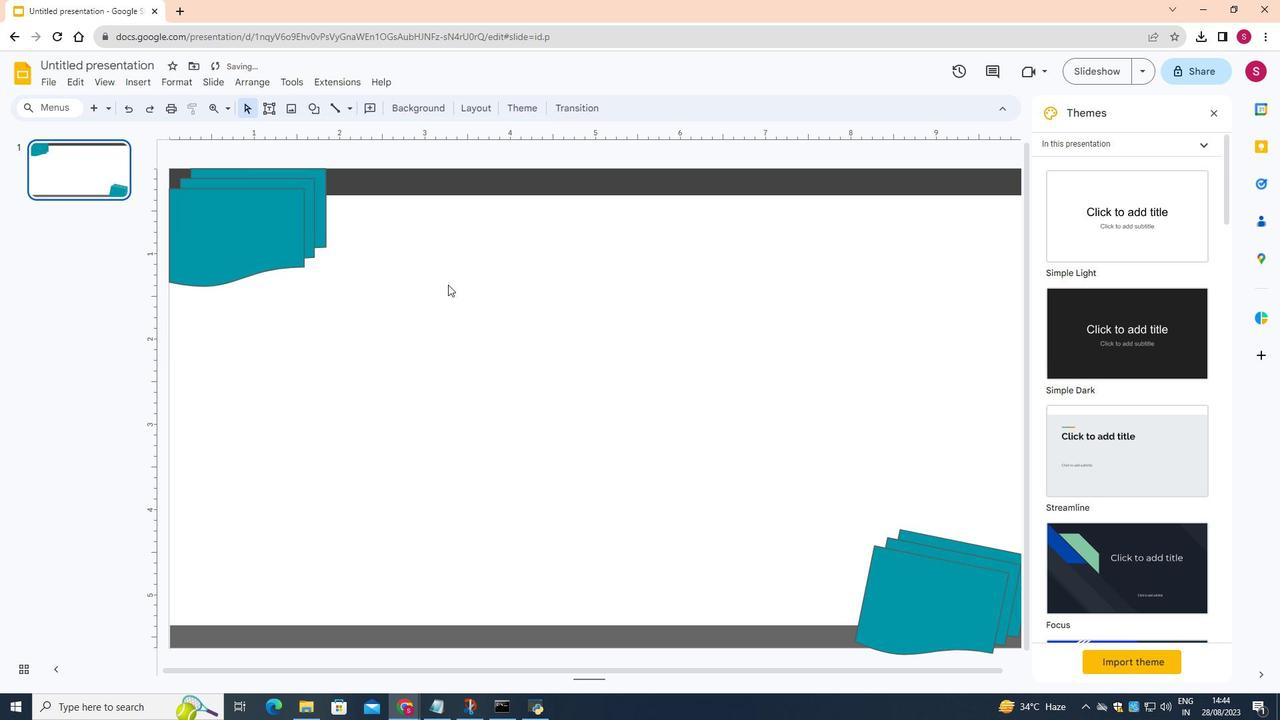 
Action: Mouse moved to (246, 336)
Screenshot: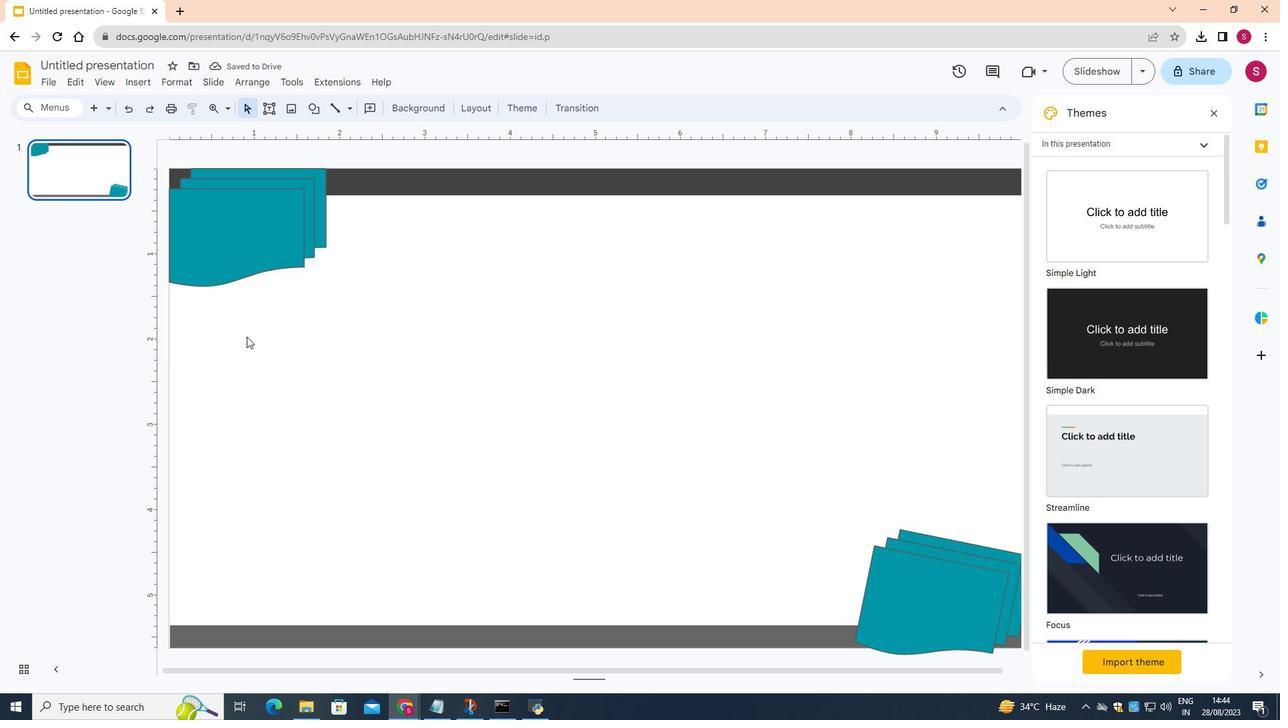 
Action: Mouse pressed left at (246, 336)
Screenshot: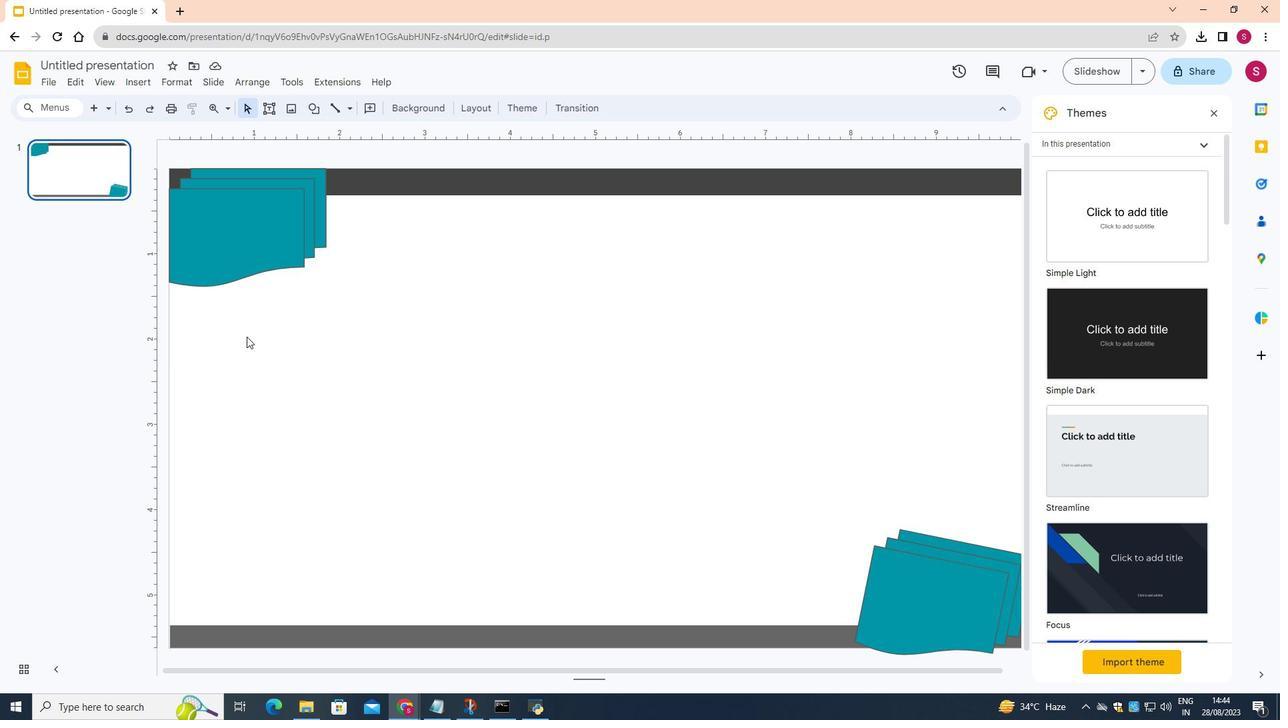 
Action: Mouse moved to (137, 80)
Screenshot: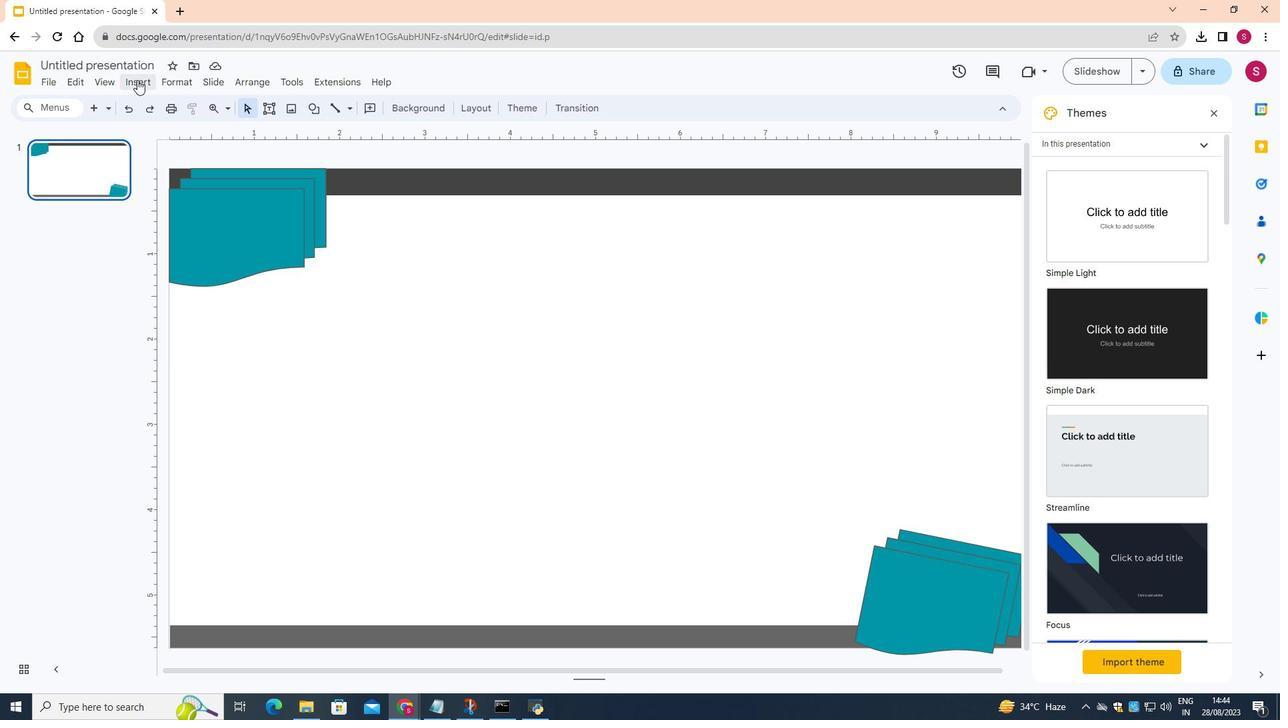
Action: Mouse pressed left at (137, 80)
Screenshot: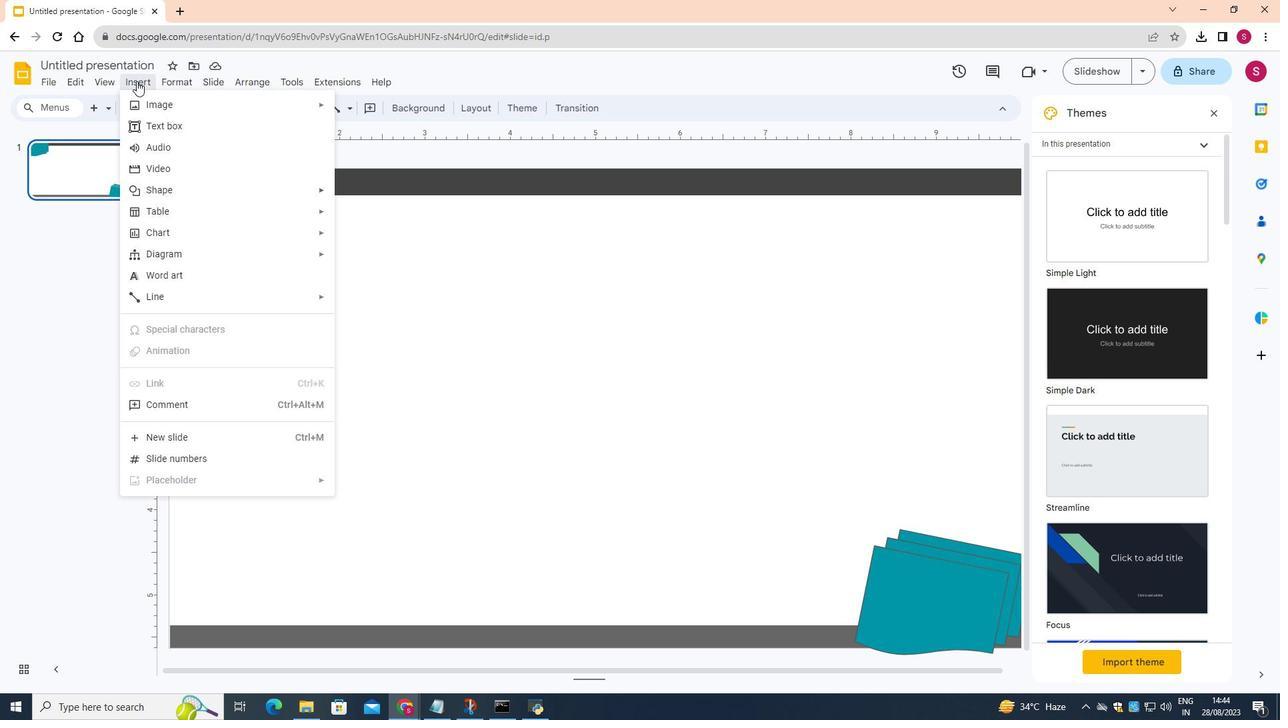 
Action: Mouse moved to (186, 120)
Screenshot: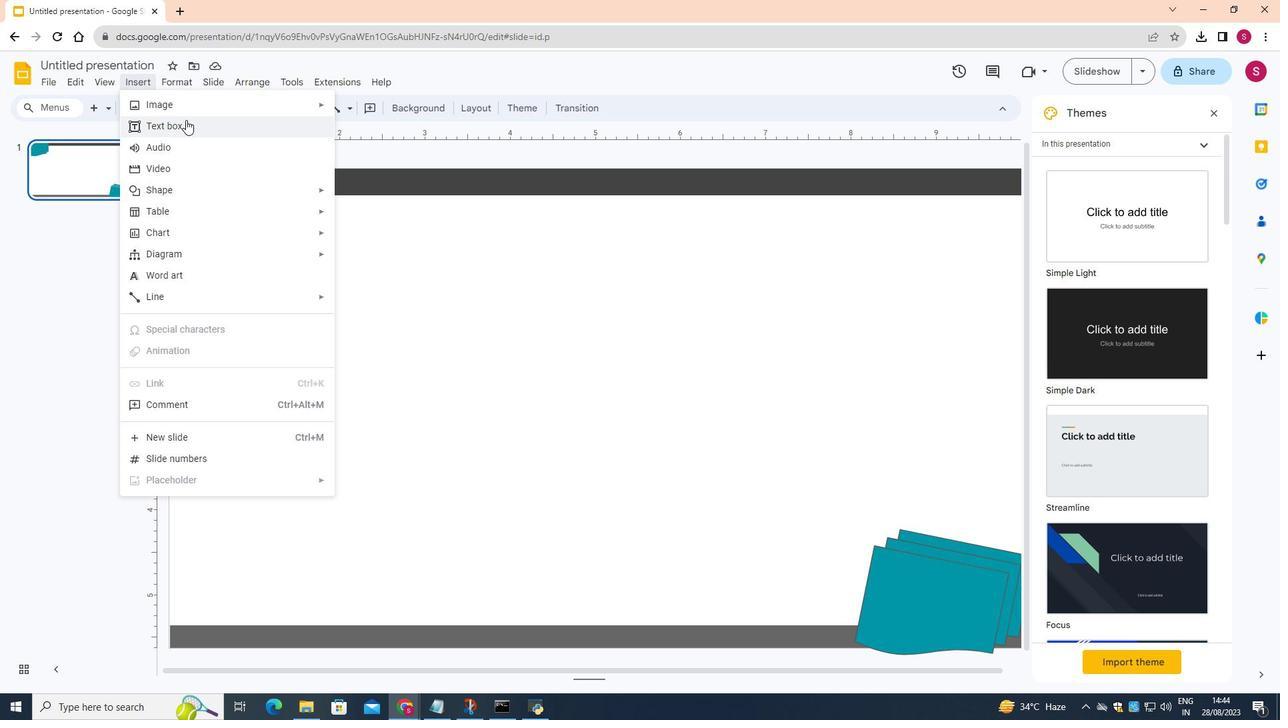 
Action: Mouse pressed left at (186, 120)
Screenshot: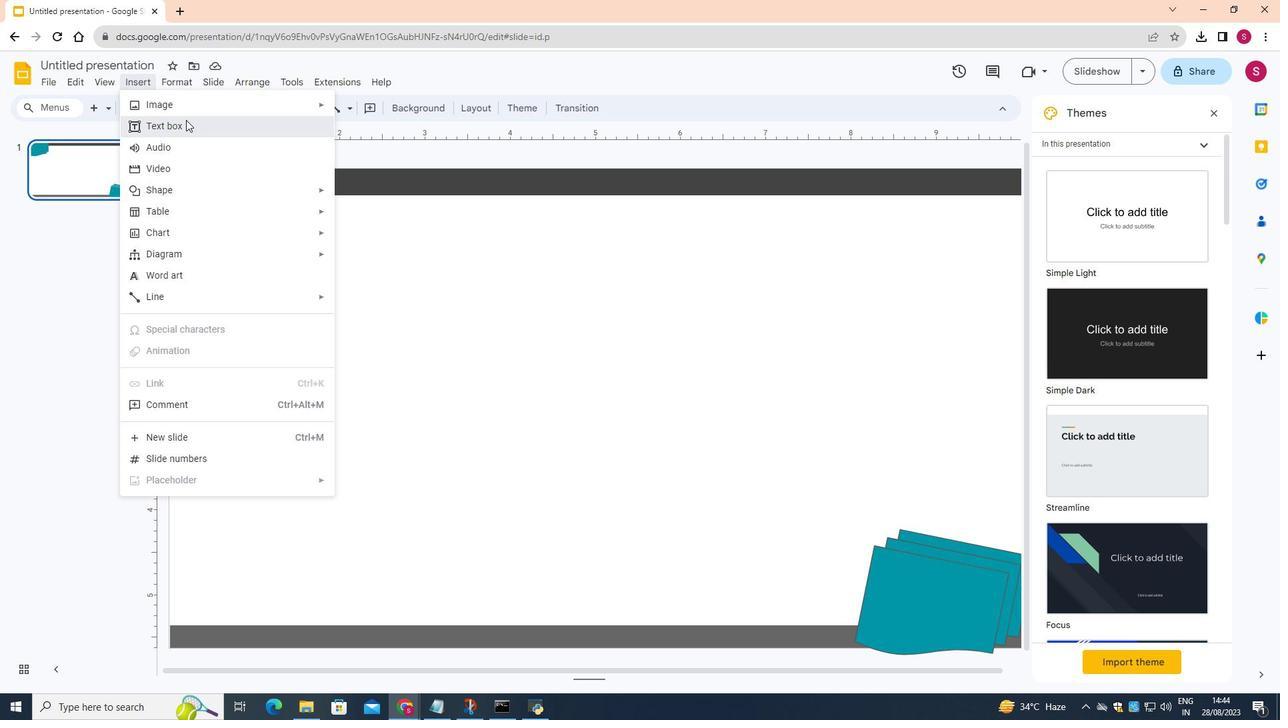 
Action: Mouse moved to (446, 264)
Screenshot: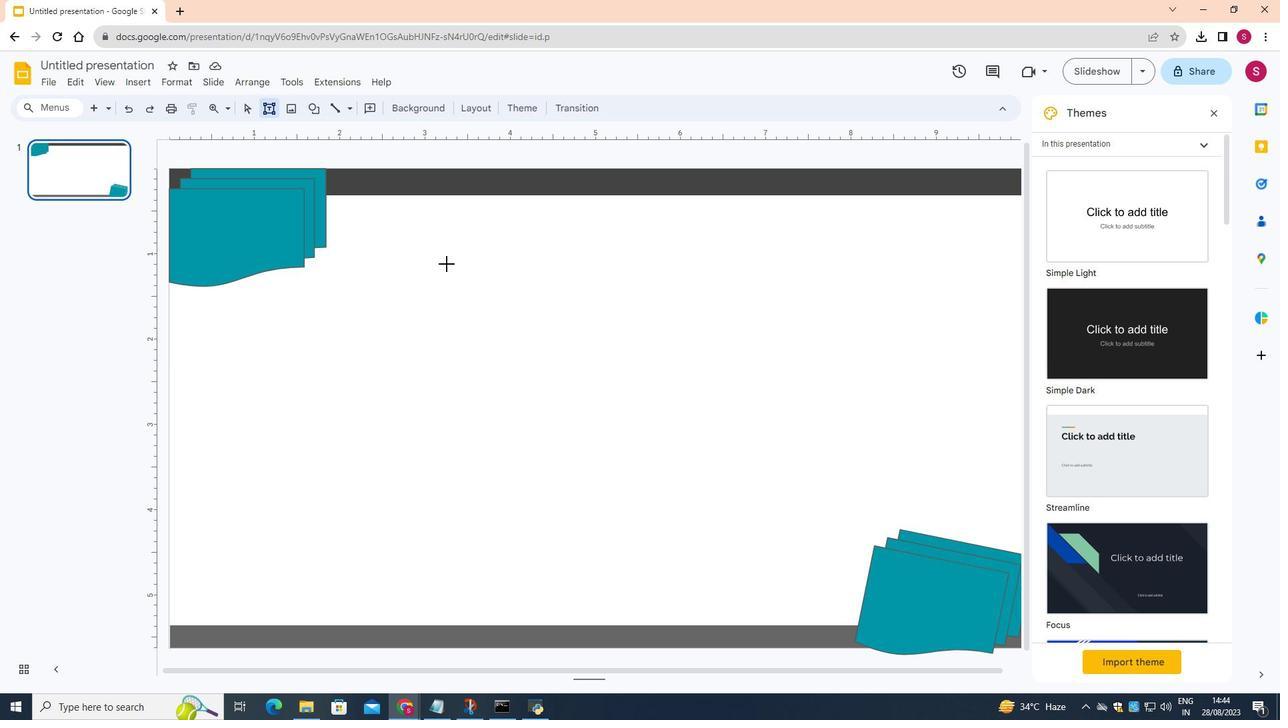 
Action: Mouse pressed left at (446, 264)
Screenshot: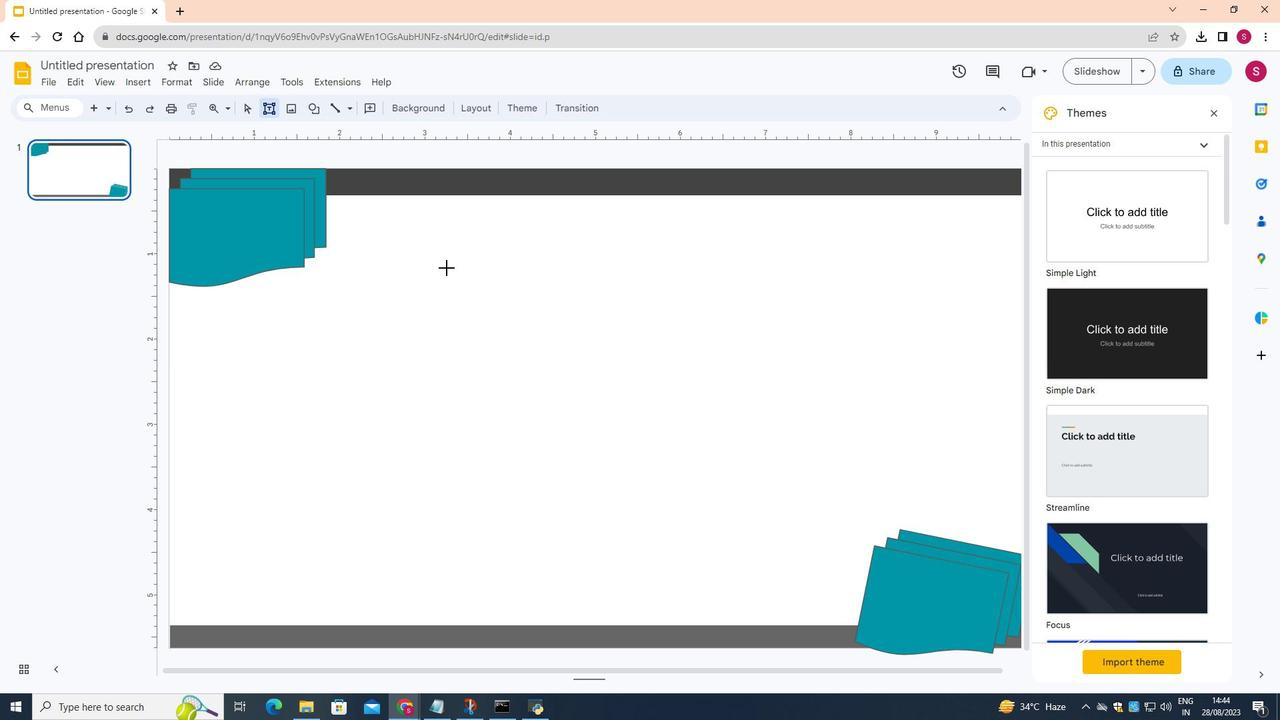 
Action: Mouse moved to (484, 159)
Screenshot: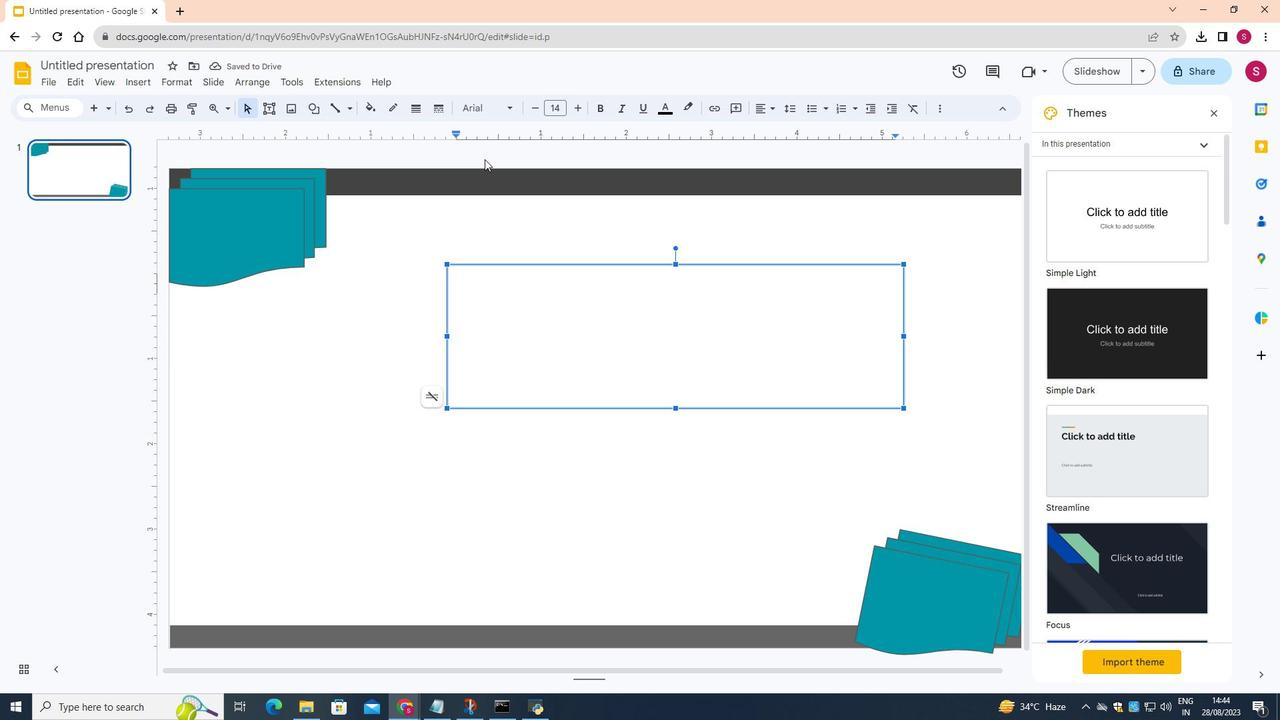 
Action: Key pressed <Key.shift><Key.shift><Key.shift><Key.shift>Busi<Key.backspace><Key.backspace><Key.backspace><Key.caps_lock>USINESS<Key.space>TITLE
Screenshot: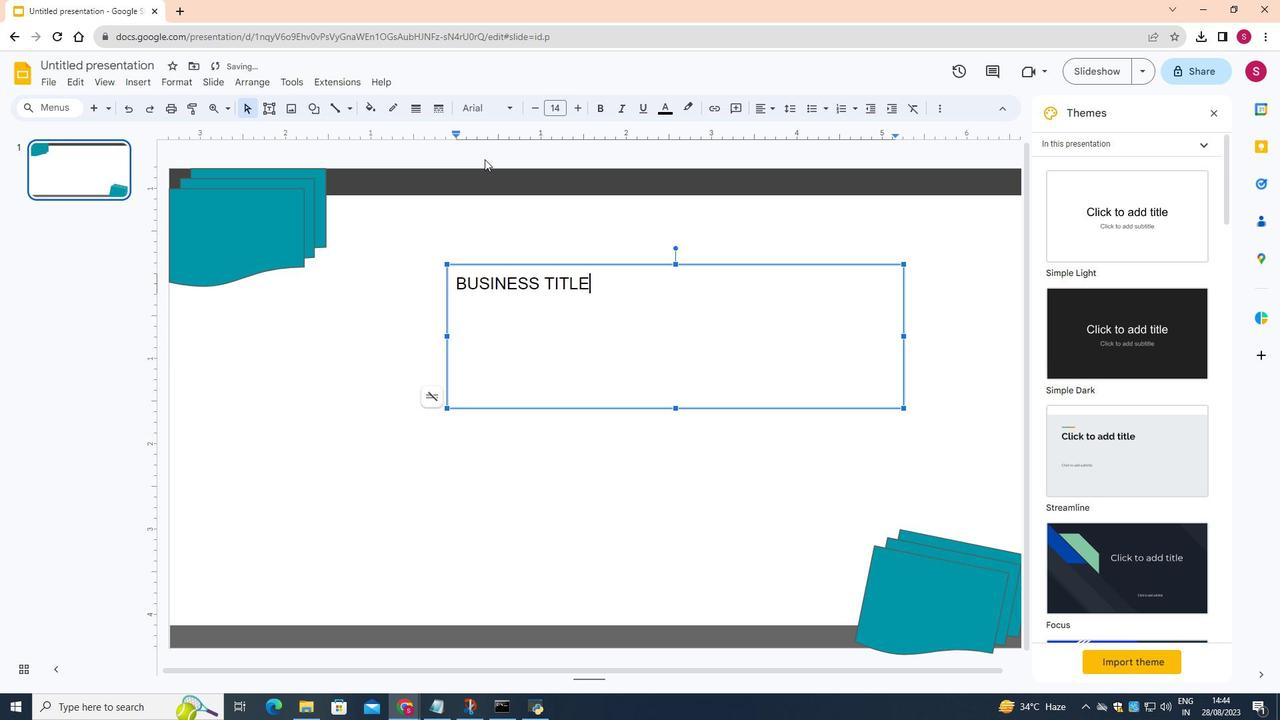 
Action: Mouse moved to (458, 282)
Screenshot: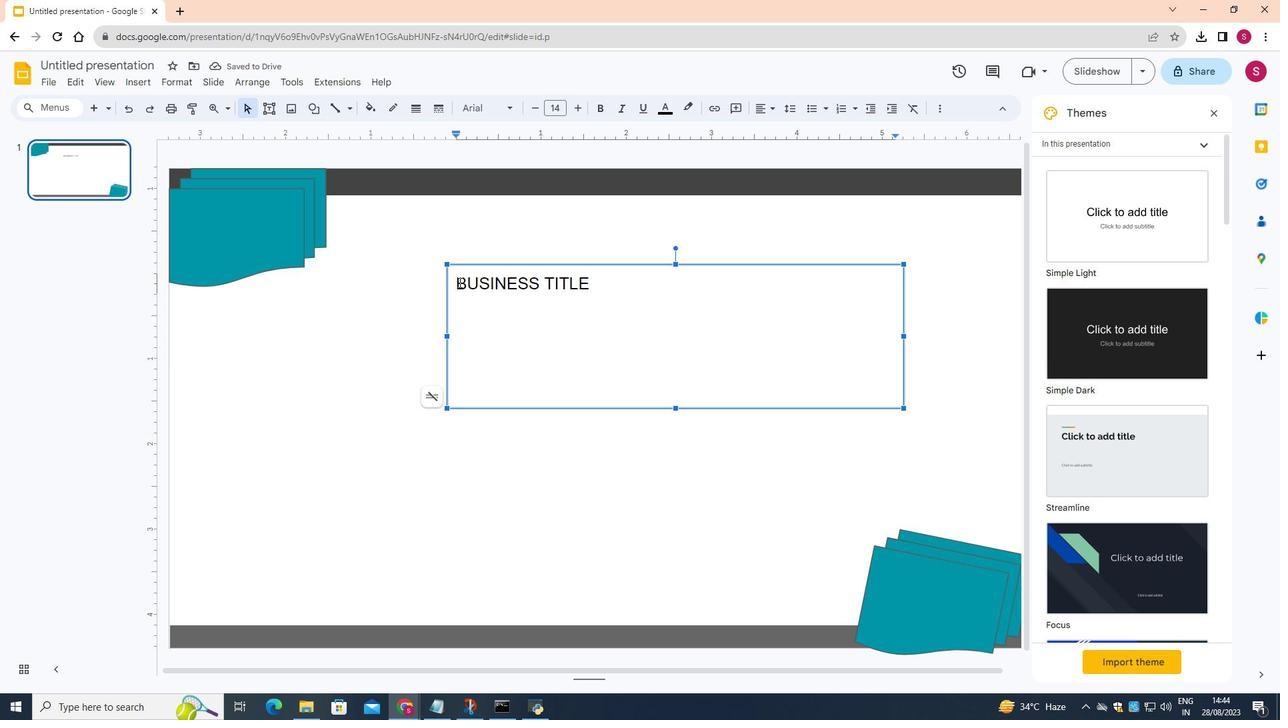 
Action: Mouse pressed left at (458, 282)
Screenshot: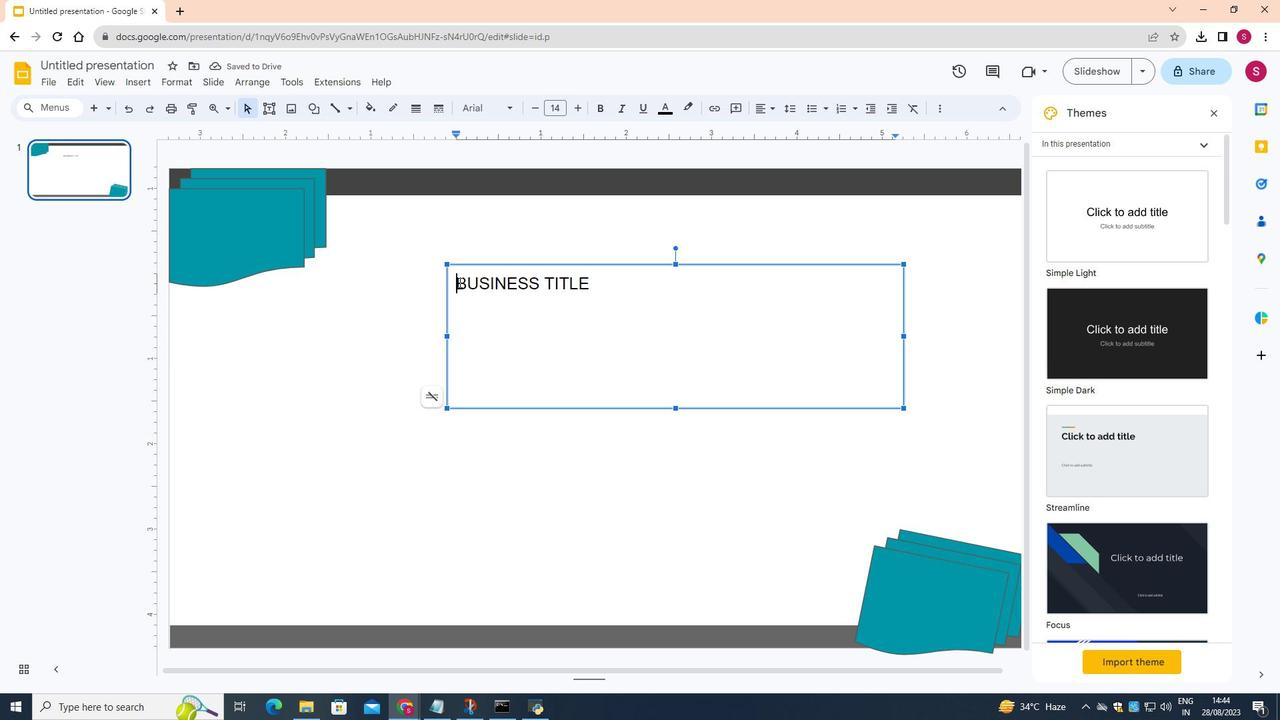 
Action: Mouse moved to (579, 111)
Screenshot: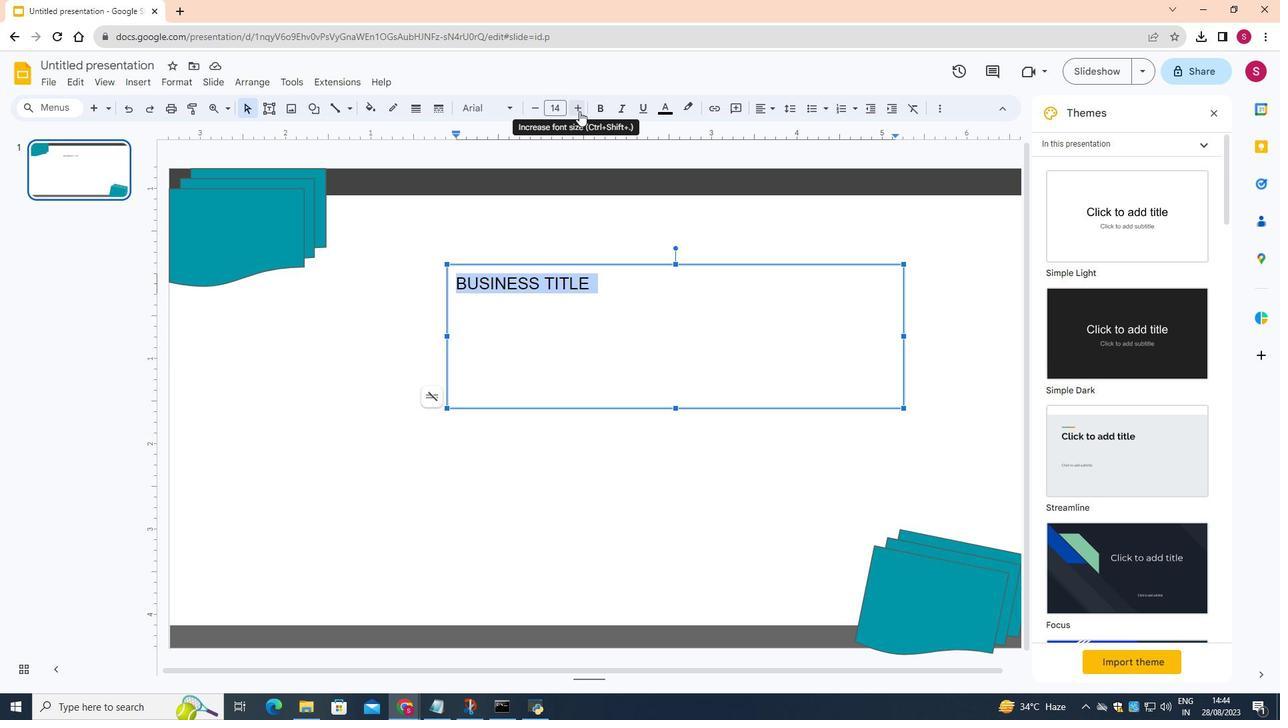
Action: Mouse pressed left at (579, 111)
Screenshot: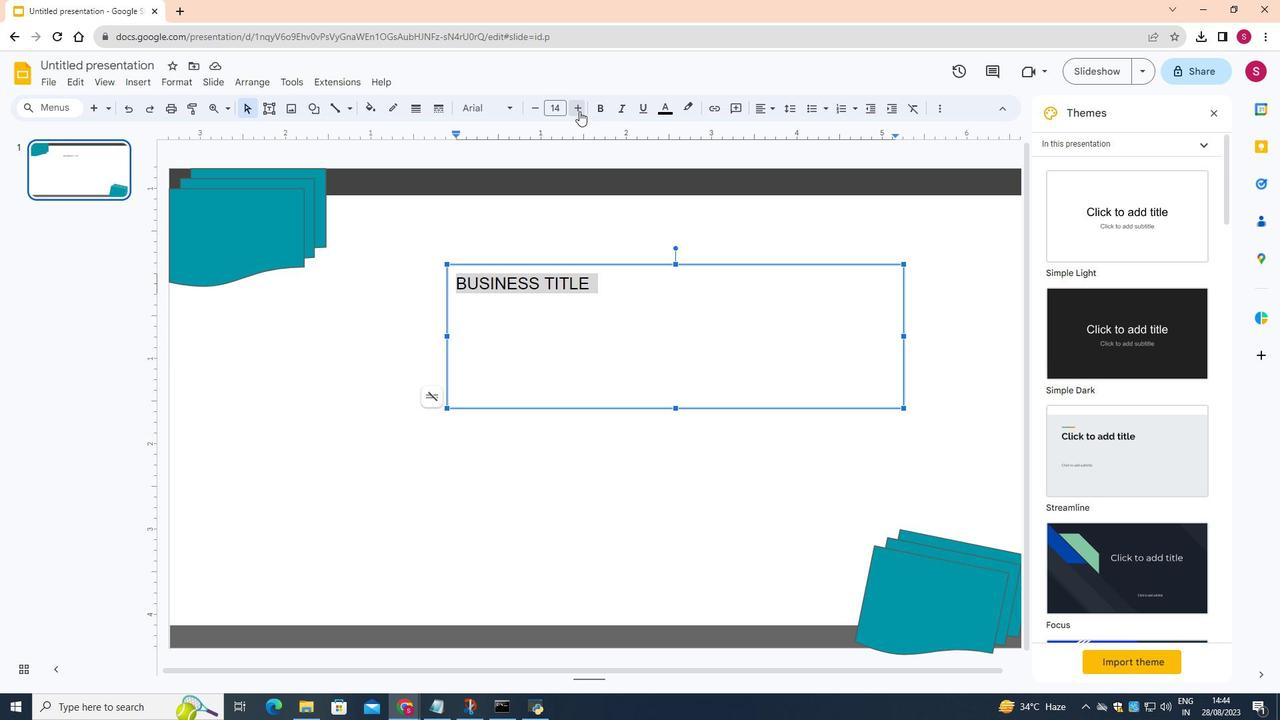 
Action: Mouse pressed left at (579, 111)
Screenshot: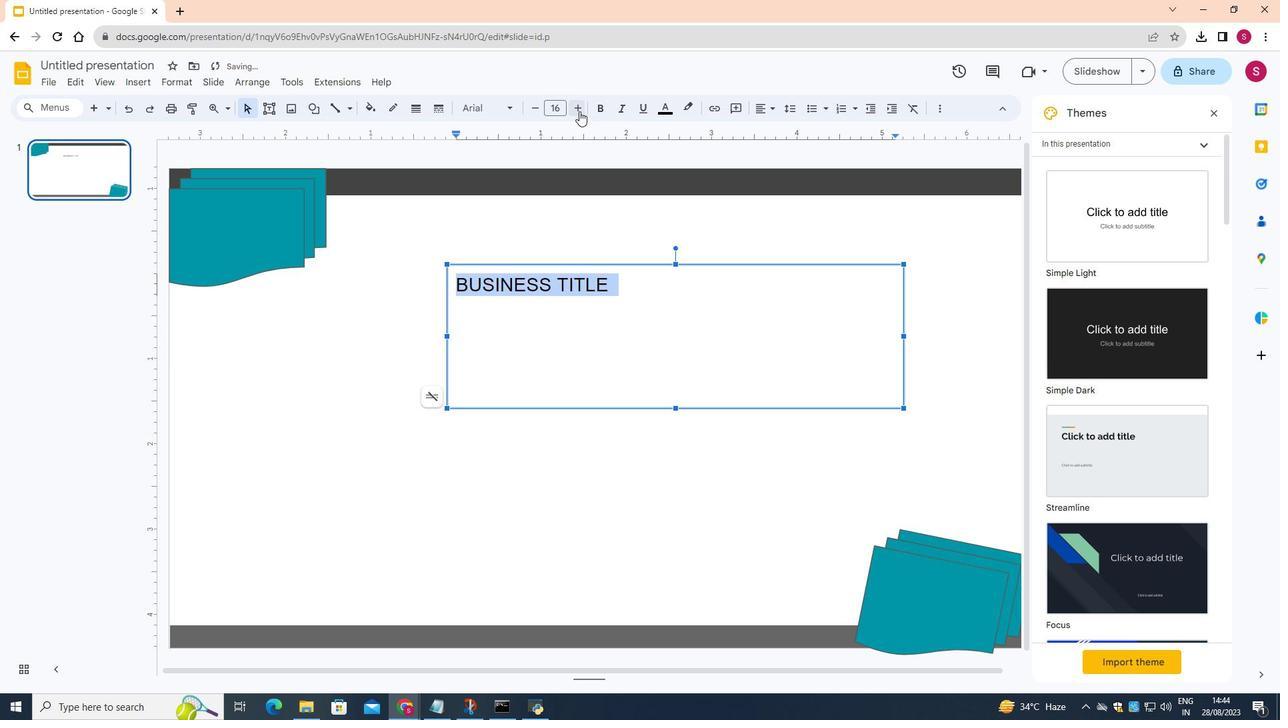 
Action: Mouse pressed left at (579, 111)
Screenshot: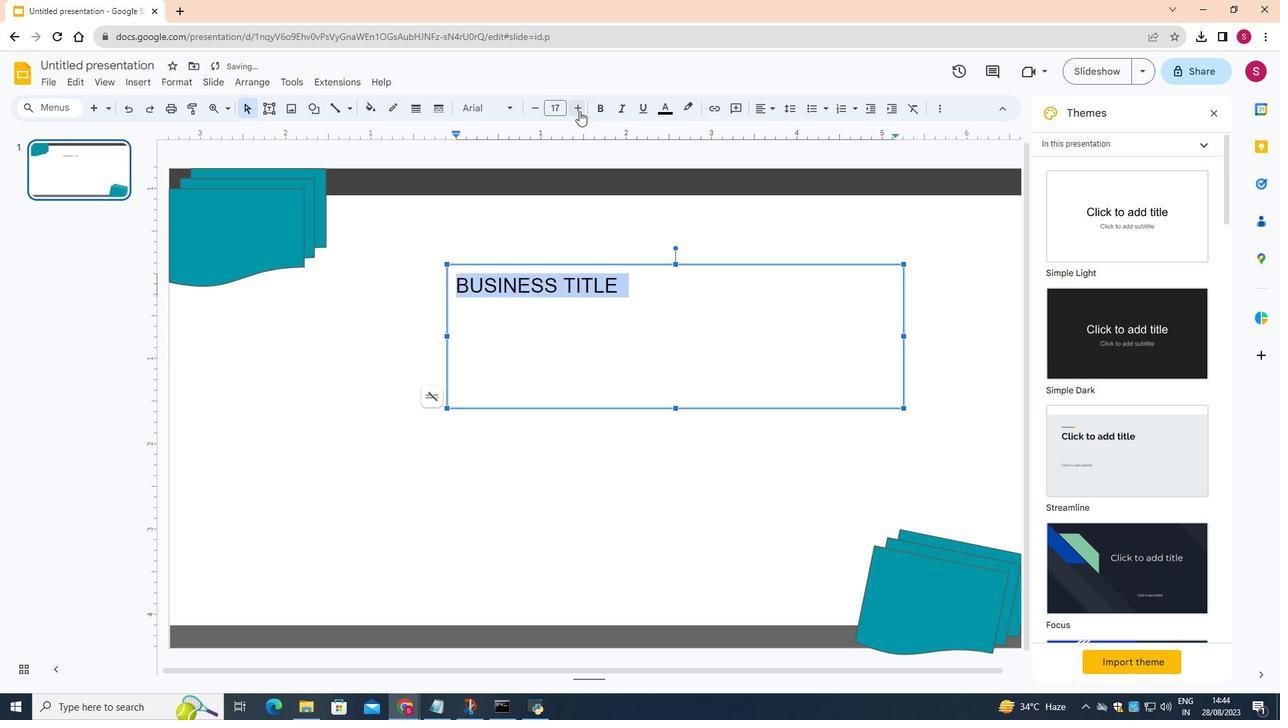 
Action: Mouse pressed left at (579, 111)
Screenshot: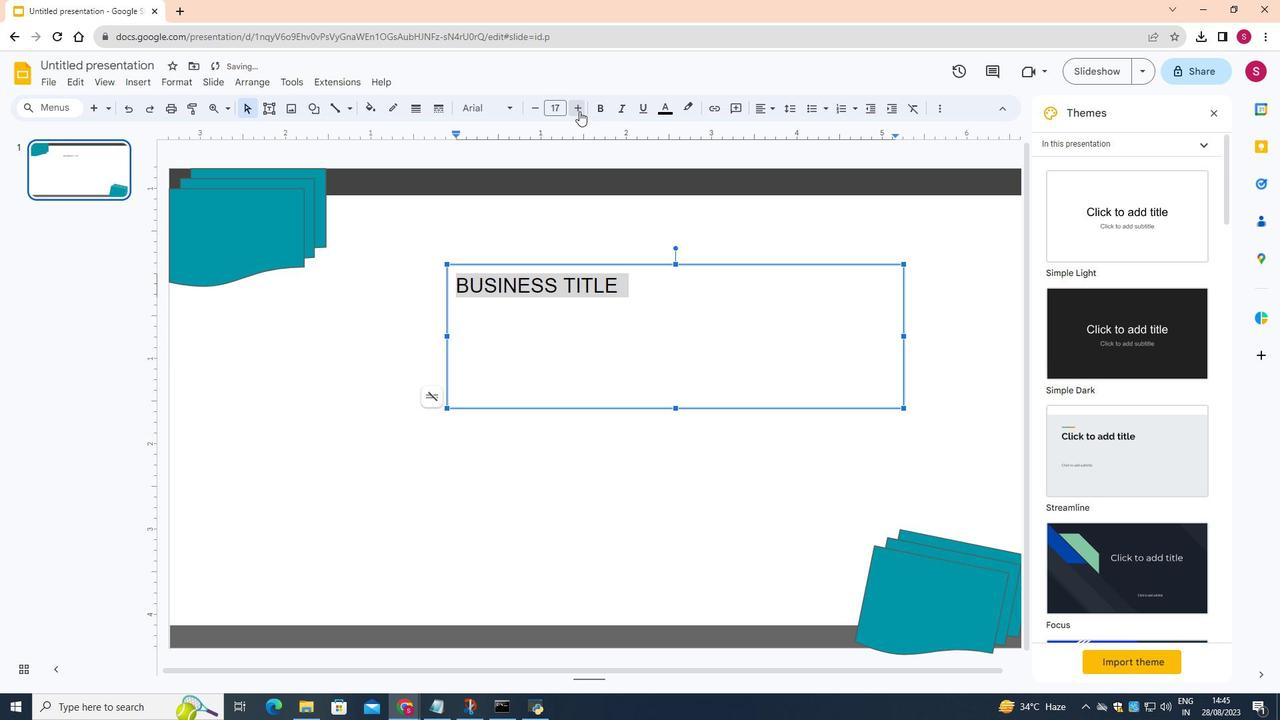 
Action: Mouse pressed left at (579, 111)
Screenshot: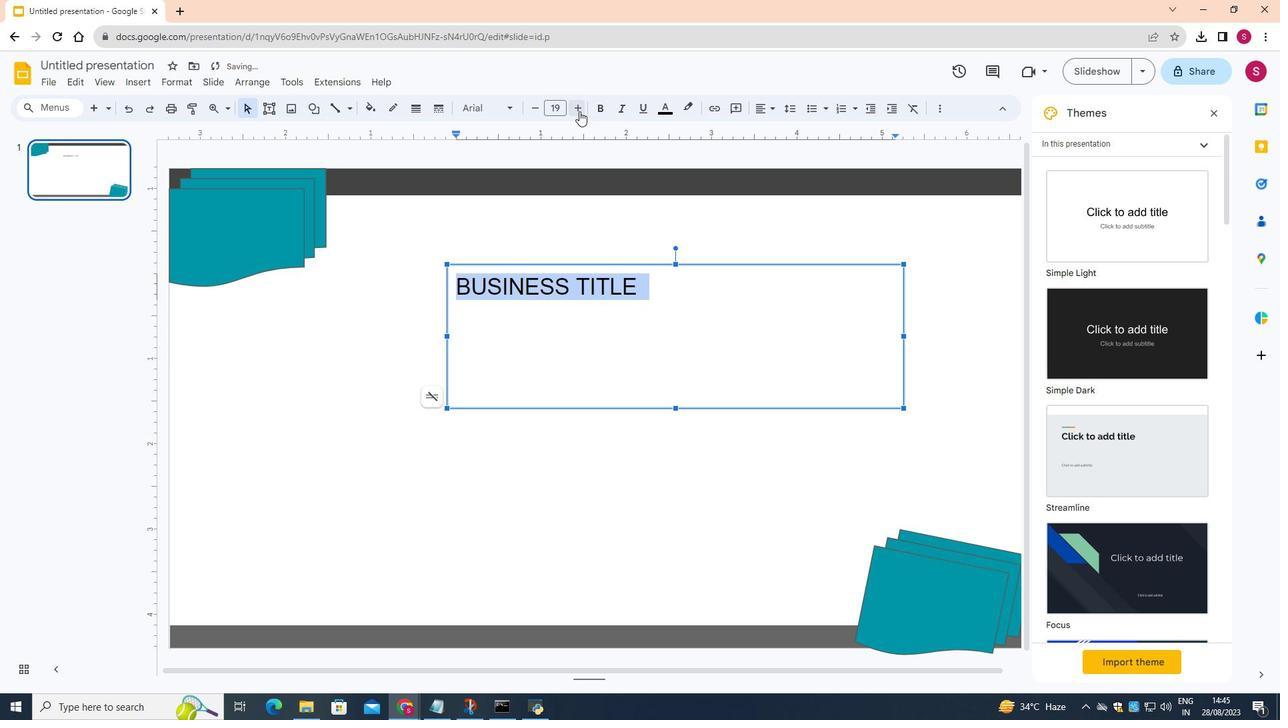 
Action: Mouse pressed left at (579, 111)
Screenshot: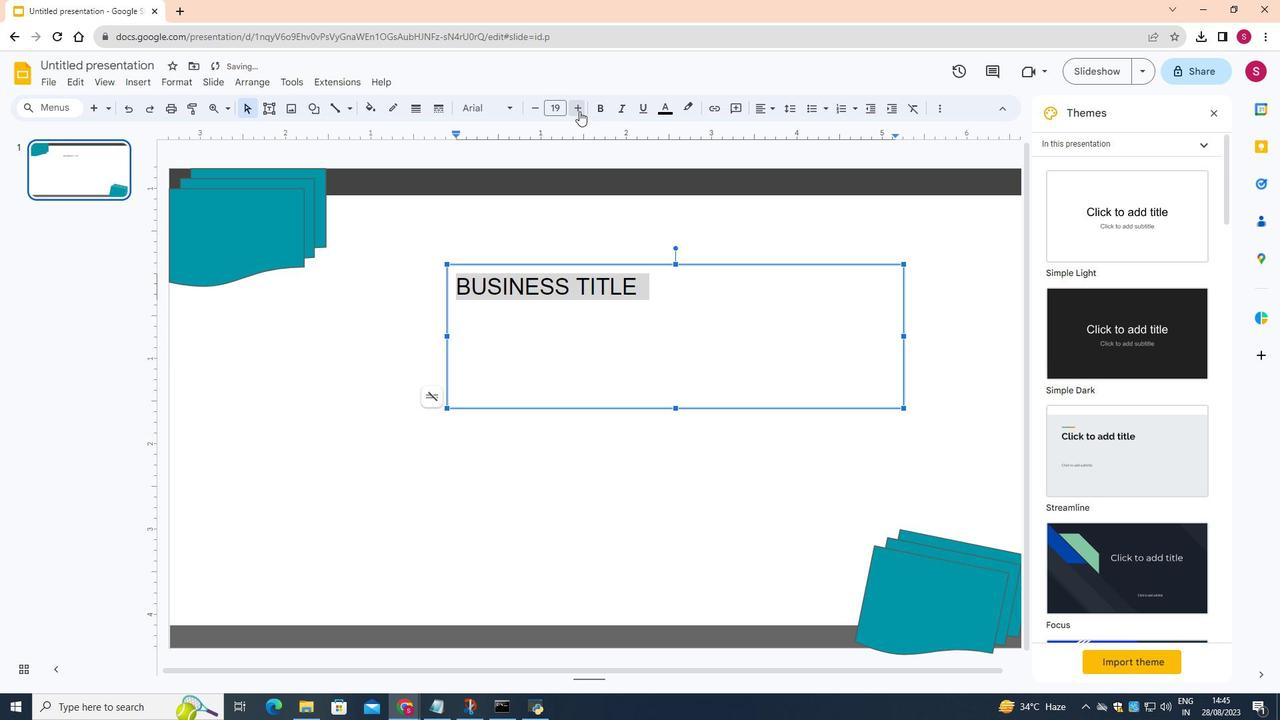 
Action: Mouse pressed left at (579, 111)
Screenshot: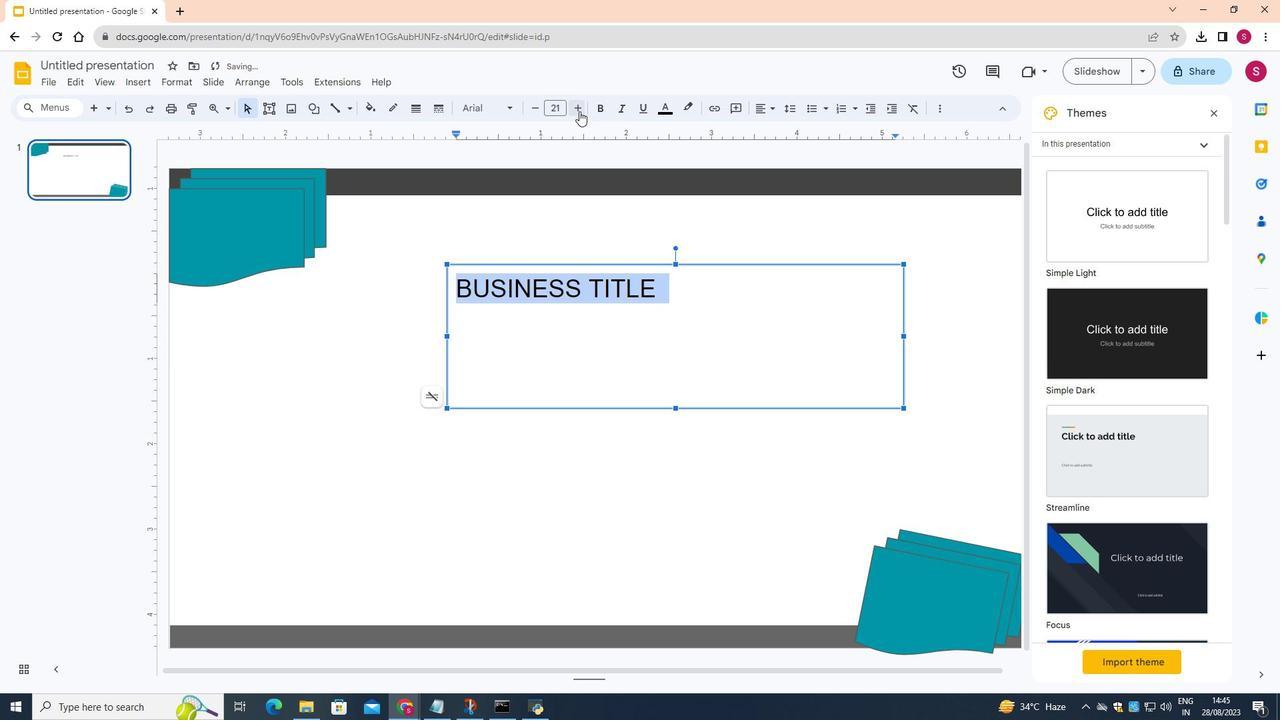
Action: Mouse pressed left at (579, 111)
Screenshot: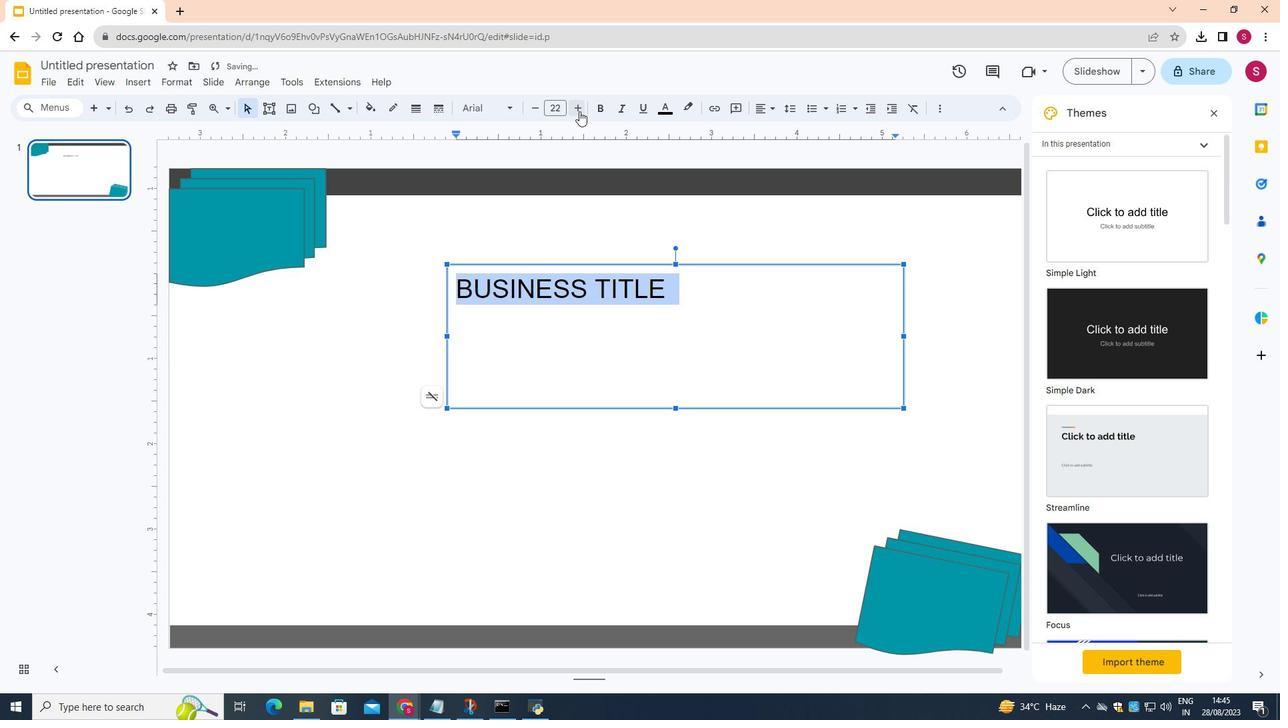 
Action: Mouse pressed left at (579, 111)
Screenshot: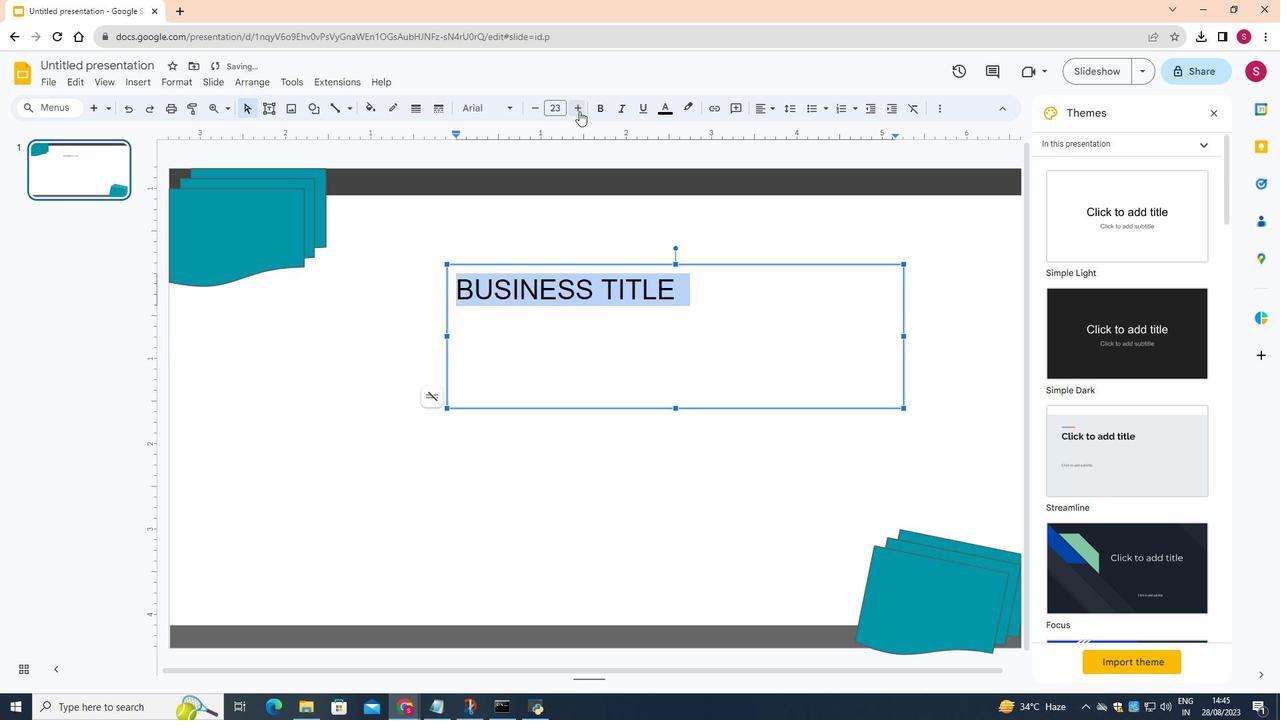 
Action: Mouse pressed left at (579, 111)
Screenshot: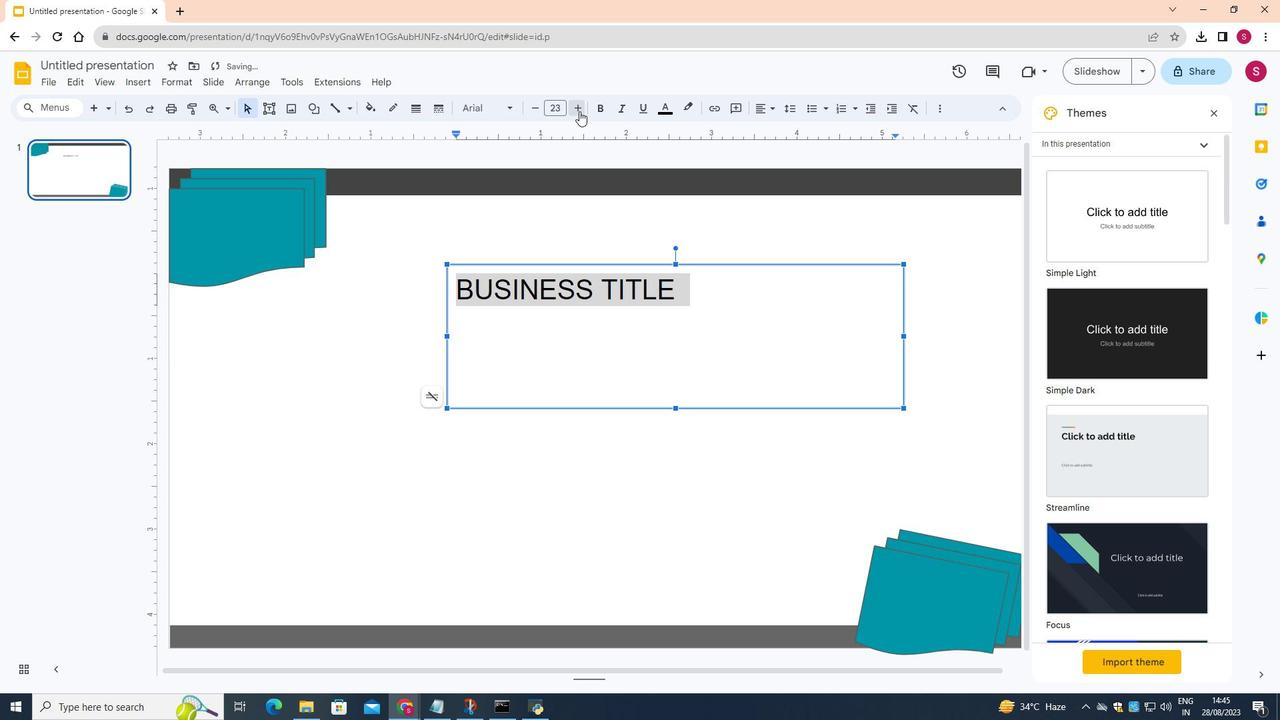 
Action: Mouse moved to (579, 111)
Screenshot: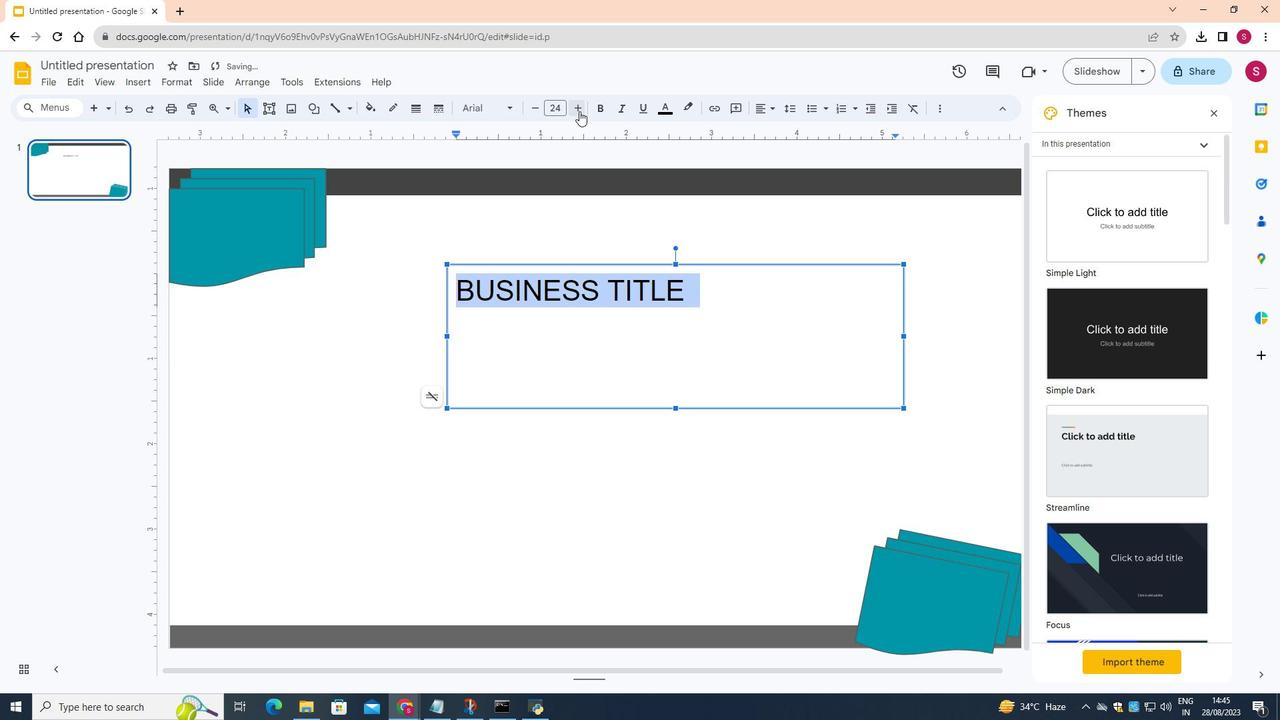 
Action: Mouse pressed left at (579, 111)
Screenshot: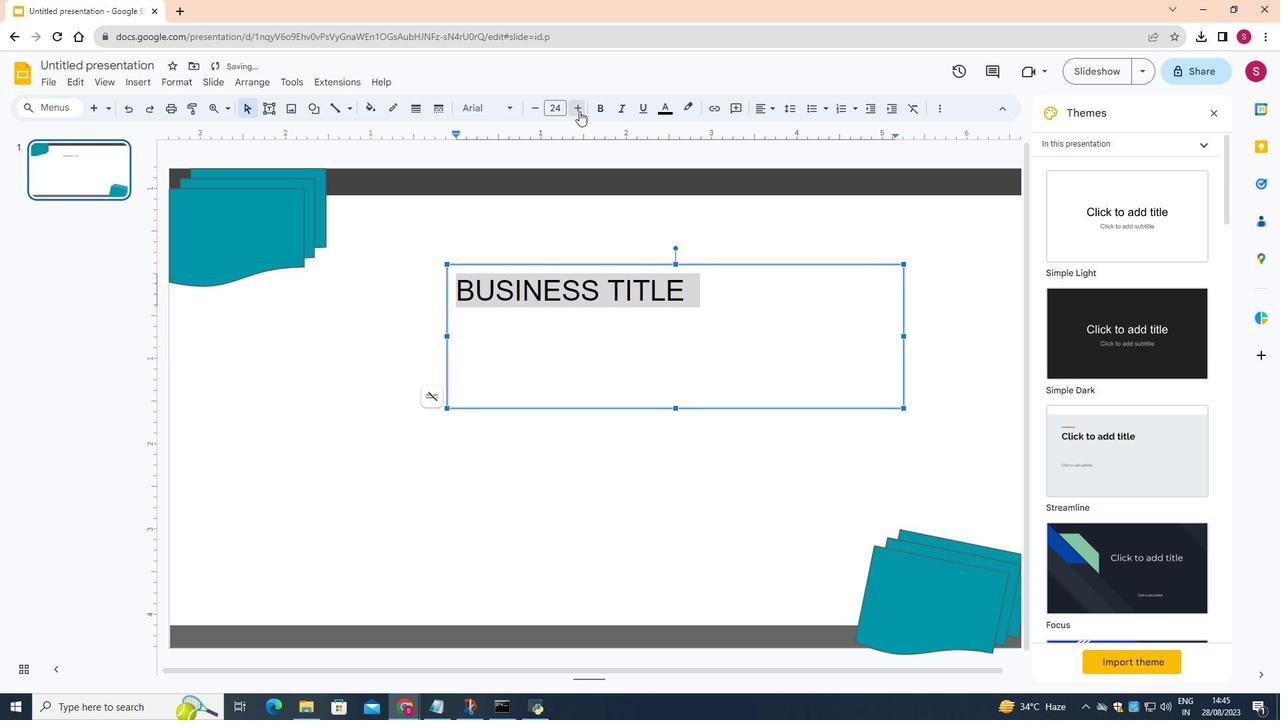 
Action: Mouse moved to (580, 111)
Screenshot: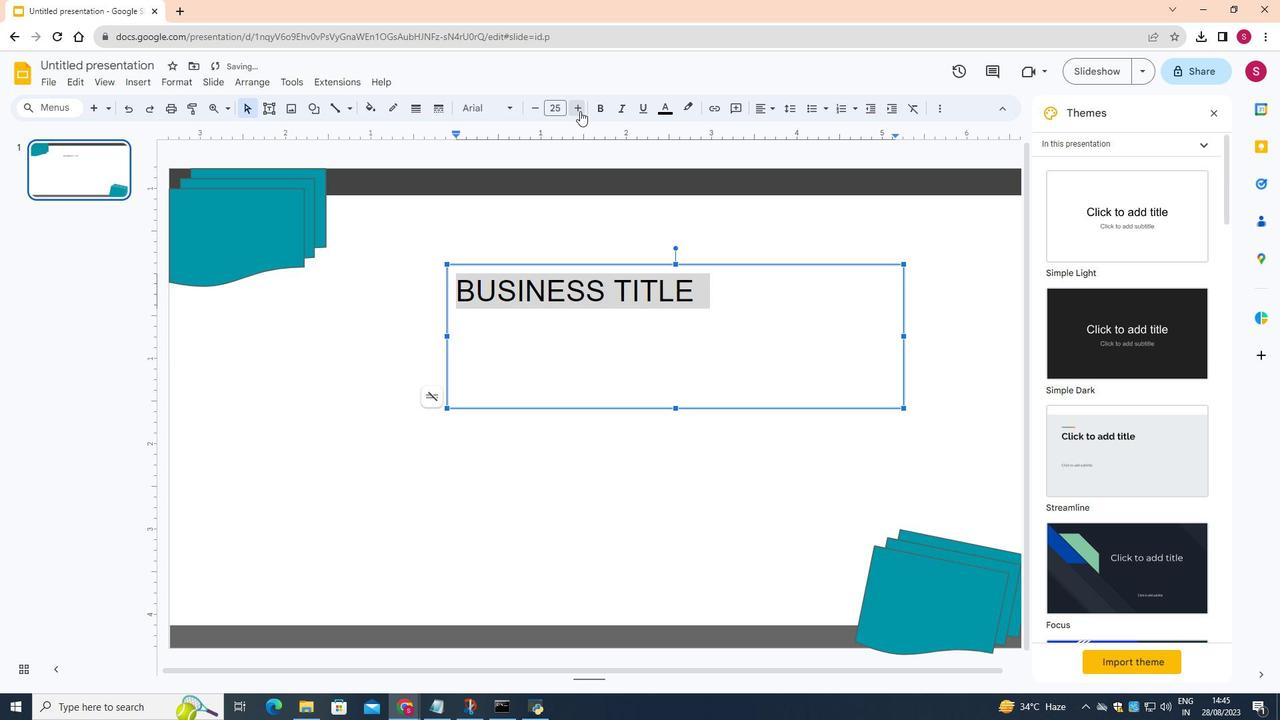 
Action: Mouse pressed left at (580, 111)
Screenshot: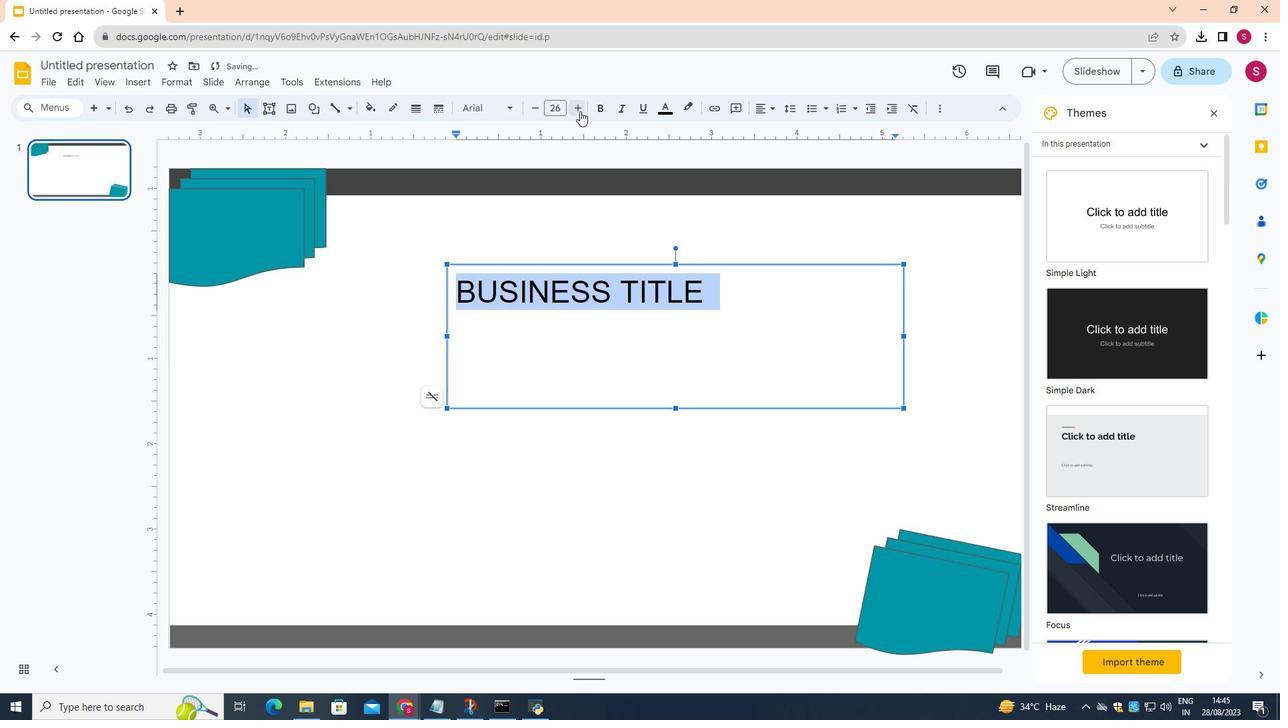 
Action: Mouse pressed left at (580, 111)
Screenshot: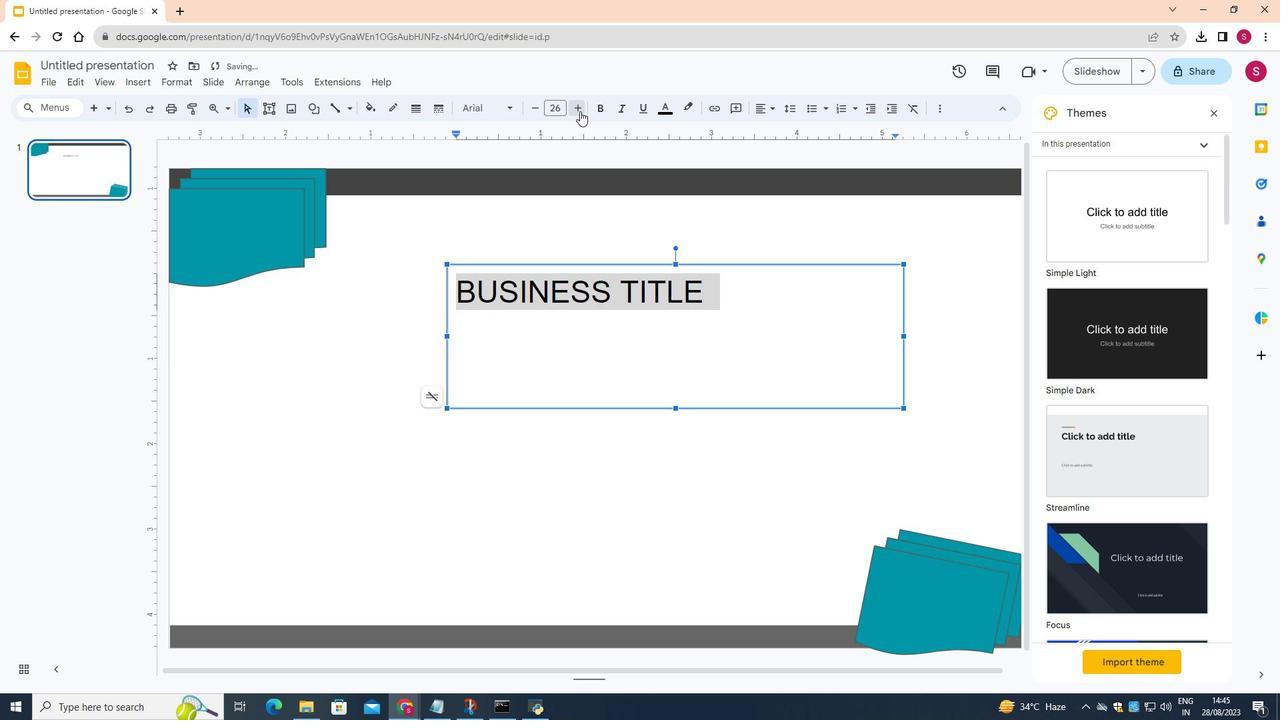 
Action: Mouse pressed left at (580, 111)
Screenshot: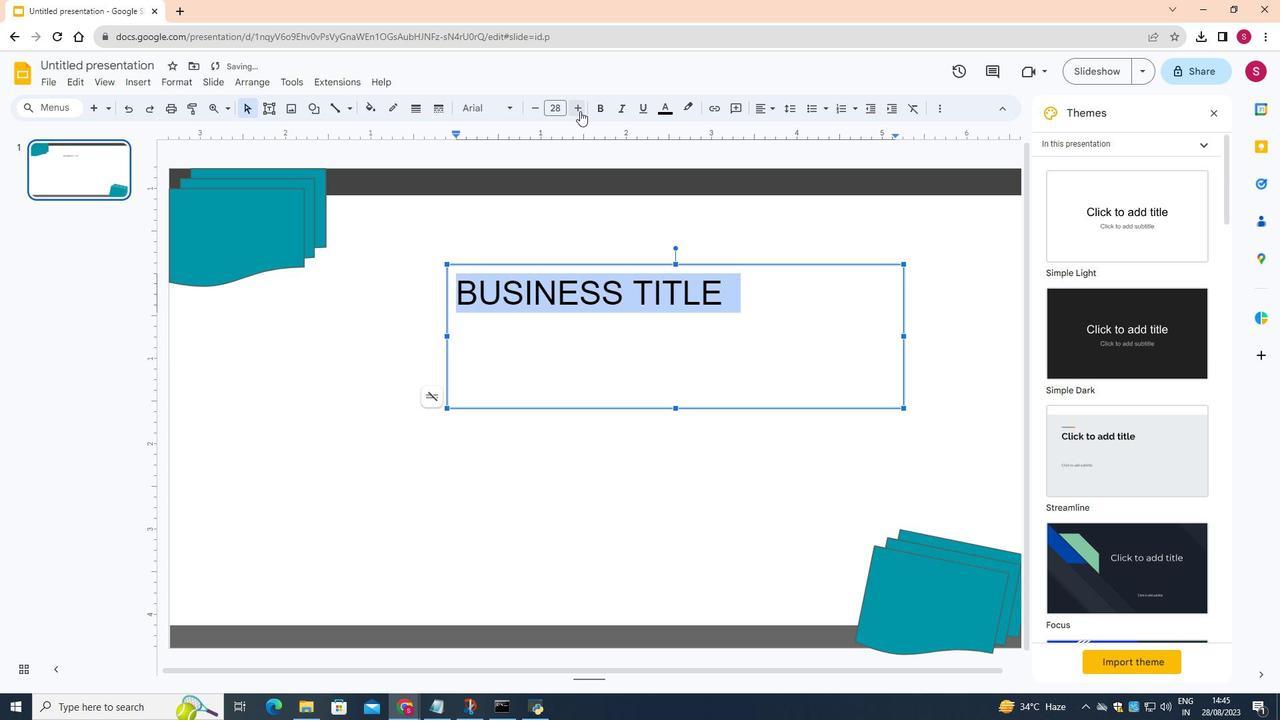 
Action: Mouse pressed left at (580, 111)
Screenshot: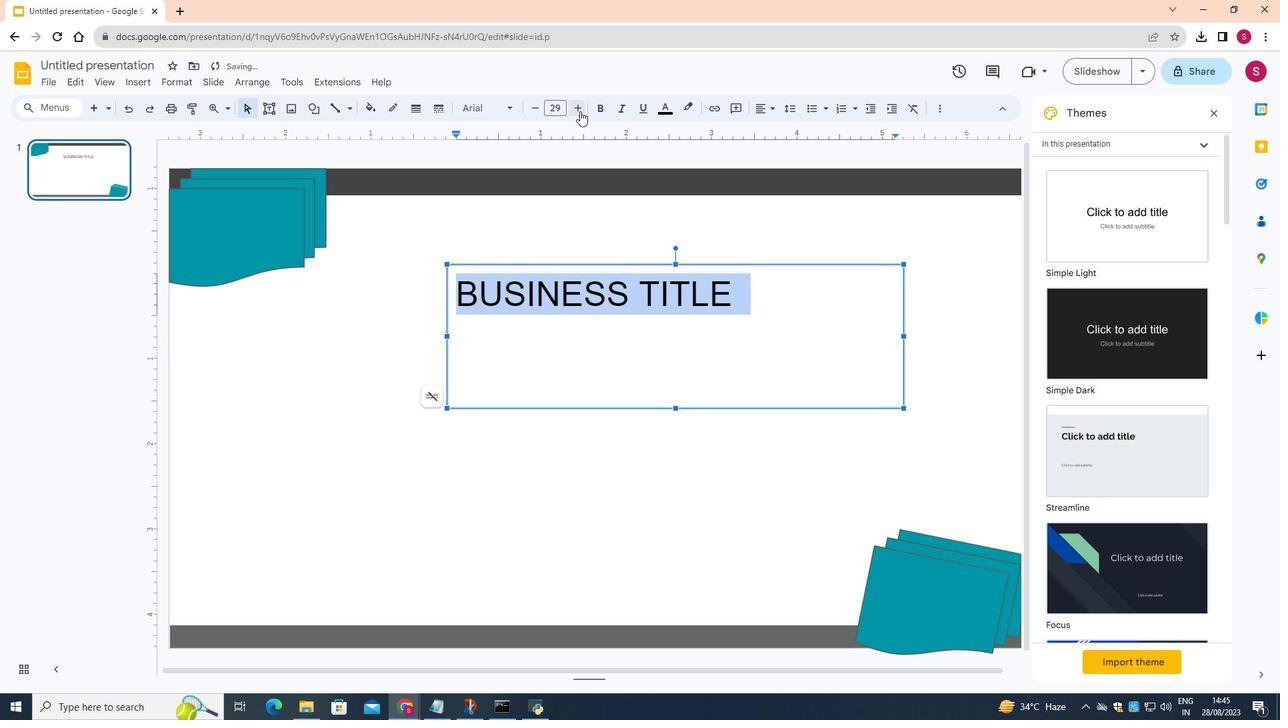 
Action: Mouse pressed left at (580, 111)
Screenshot: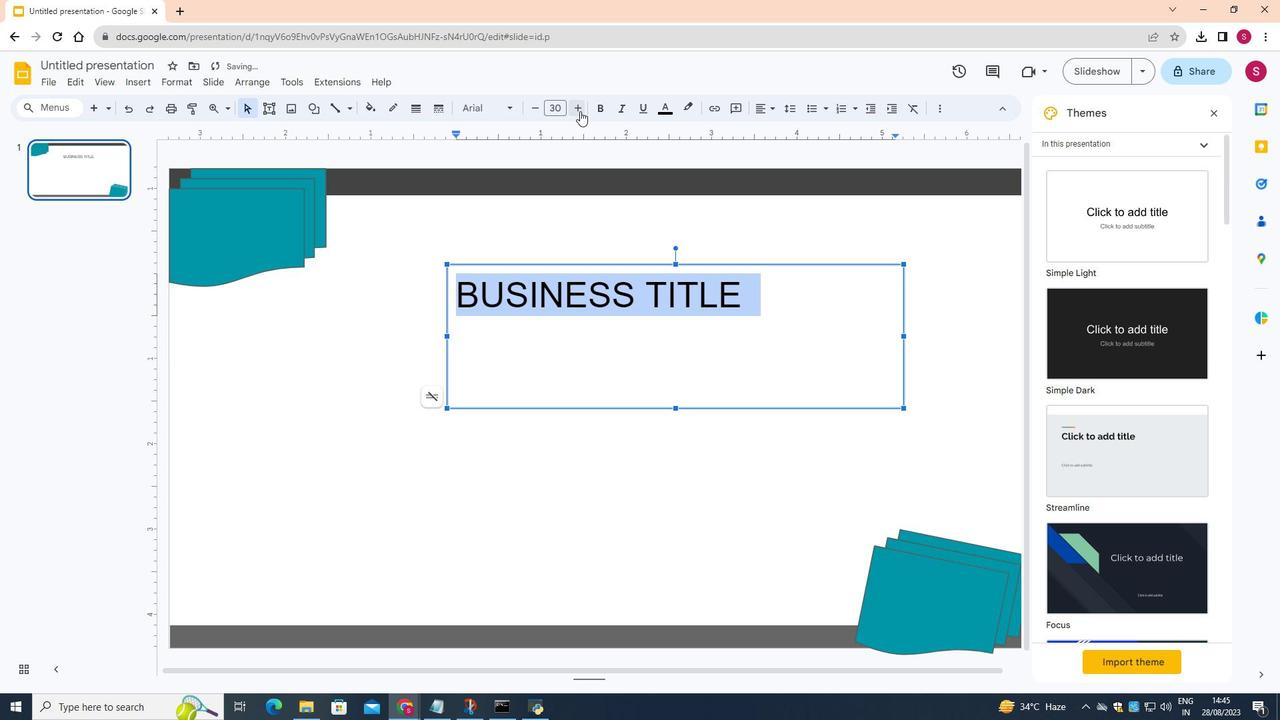 
Action: Mouse moved to (603, 109)
Screenshot: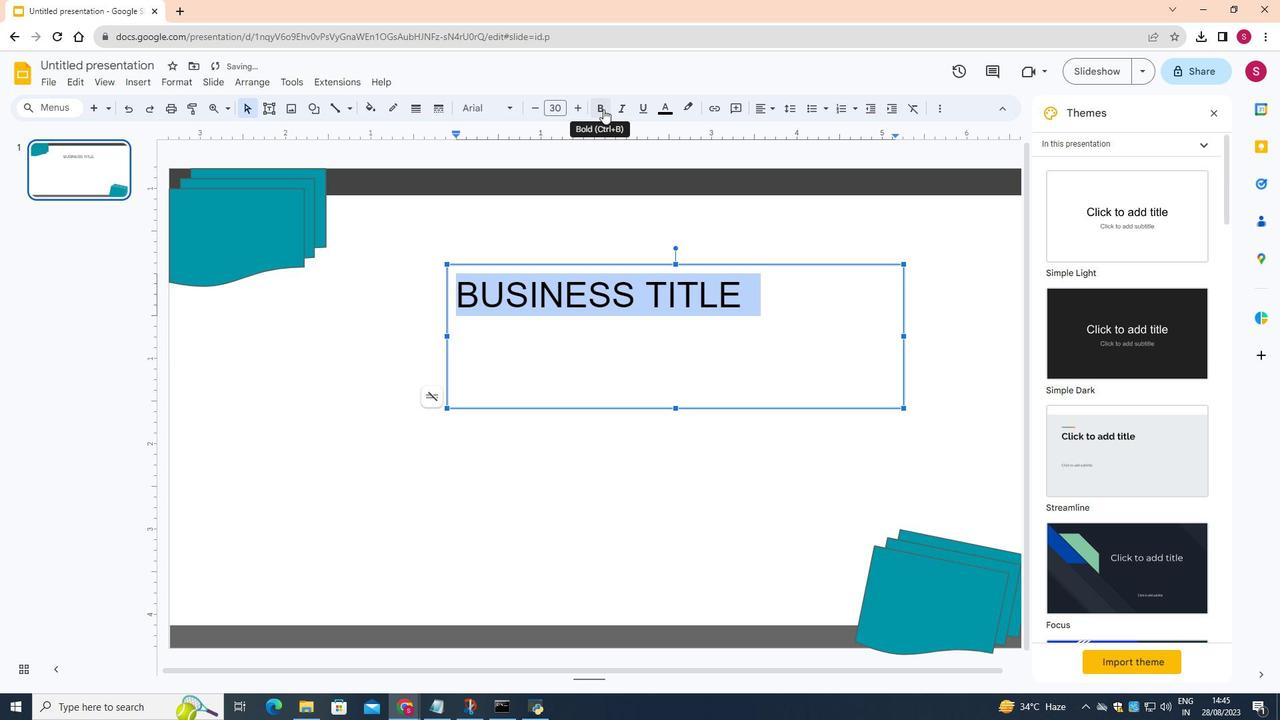 
Action: Mouse pressed left at (603, 109)
Screenshot: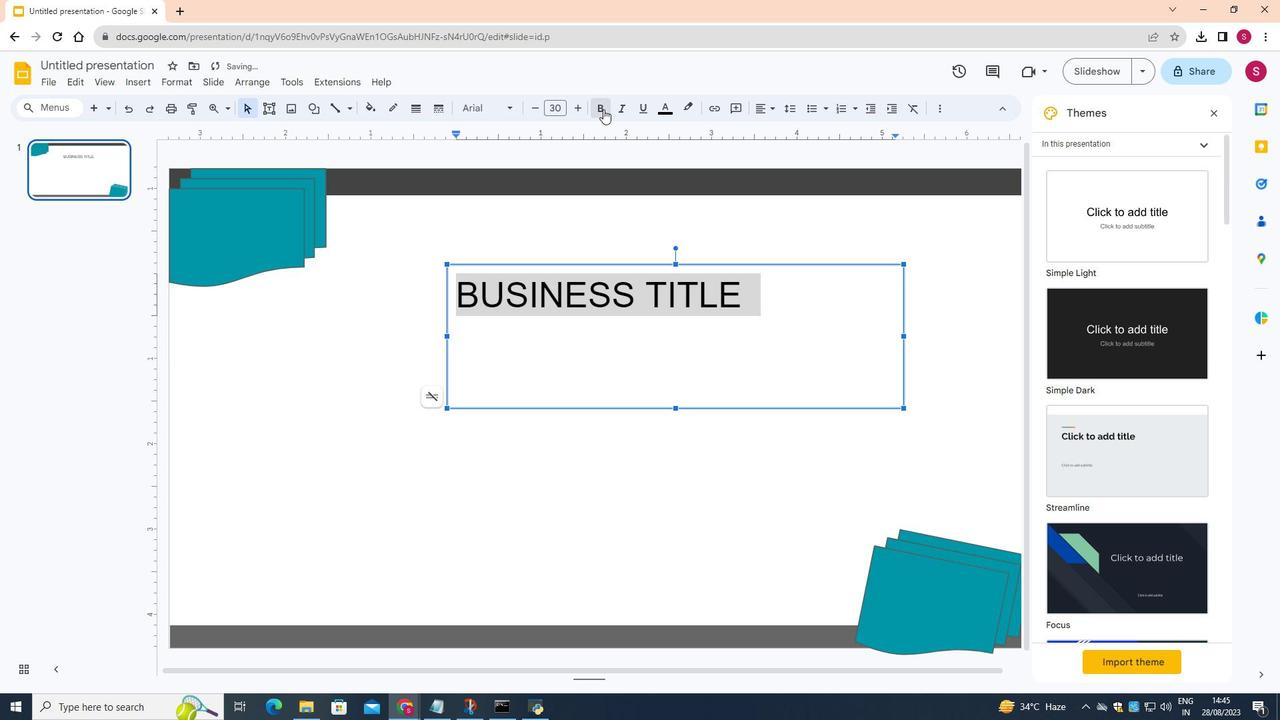 
Action: Mouse moved to (804, 306)
Screenshot: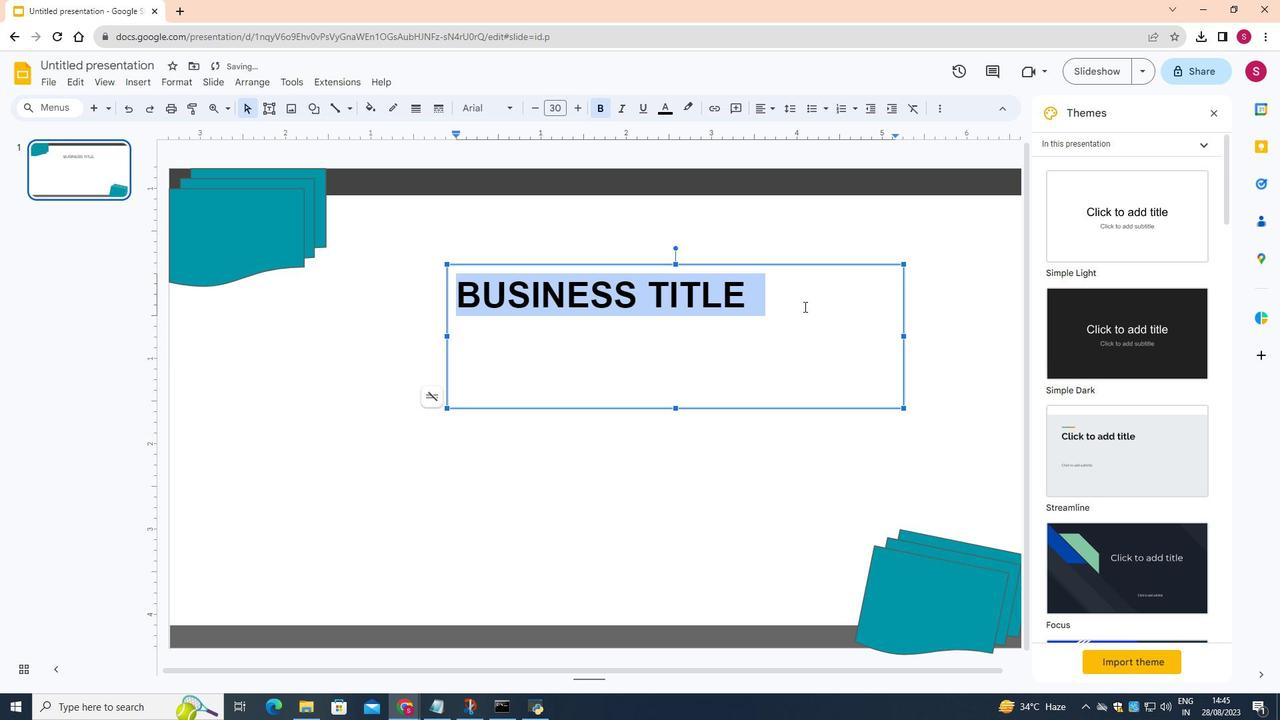 
Action: Mouse pressed left at (804, 306)
Screenshot: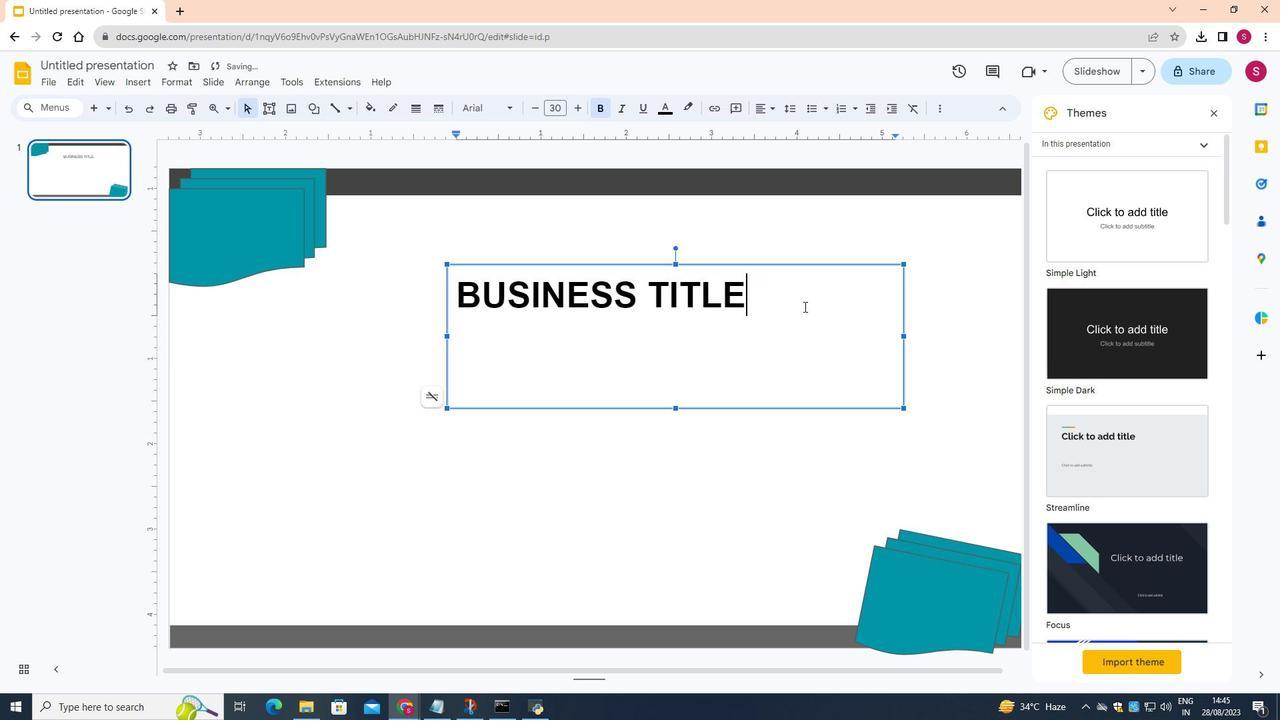 
Action: Mouse moved to (786, 308)
Screenshot: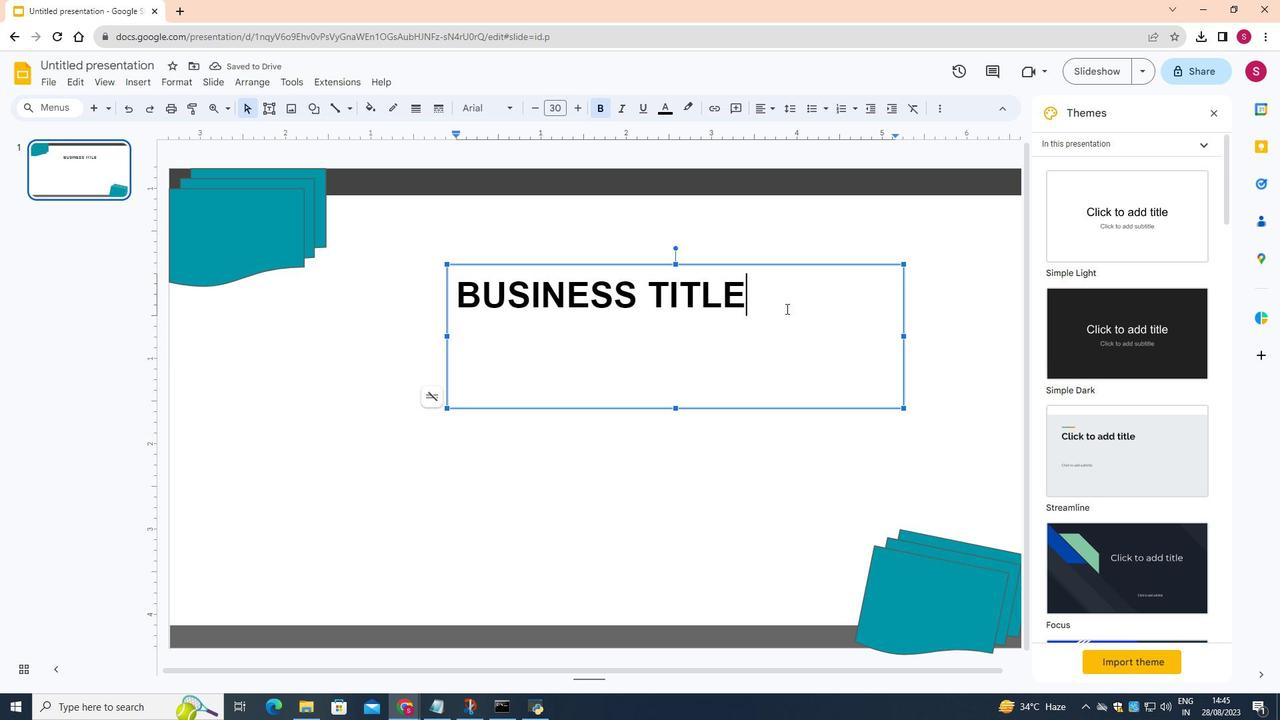 
Action: Key pressed <Key.enter>
Screenshot: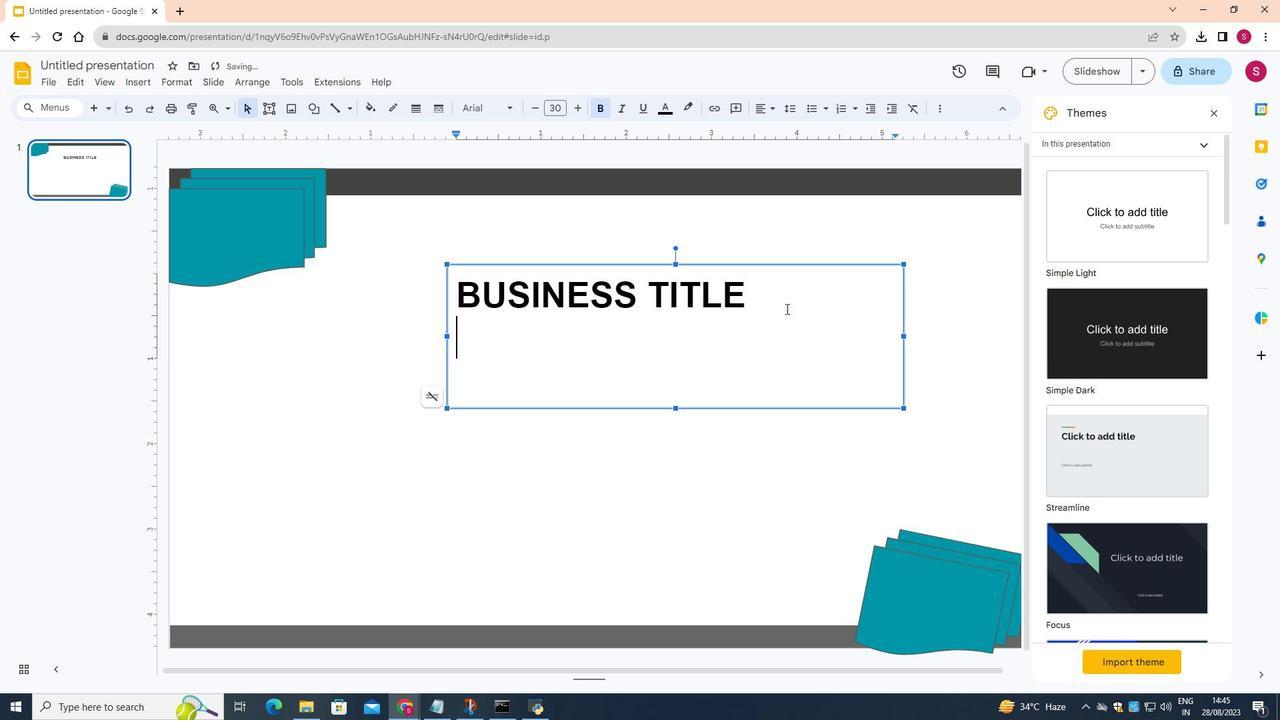 
Action: Mouse moved to (534, 107)
Screenshot: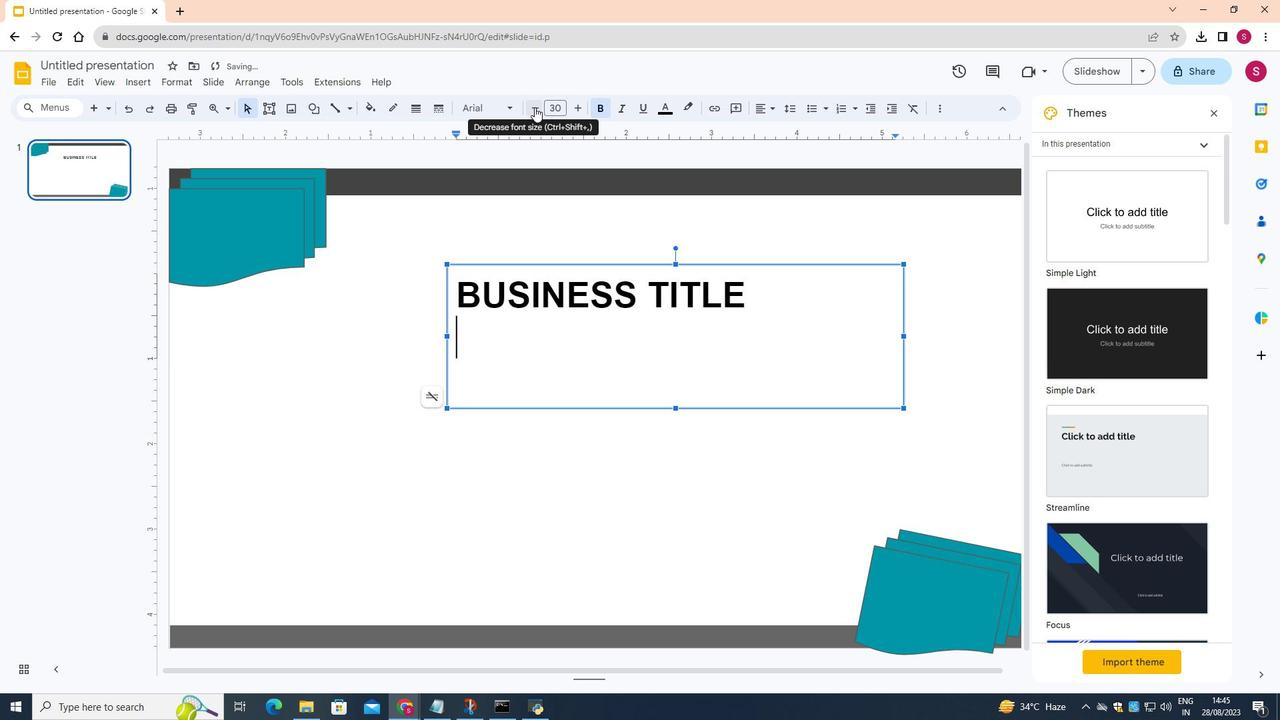 
Action: Mouse pressed left at (534, 107)
Screenshot: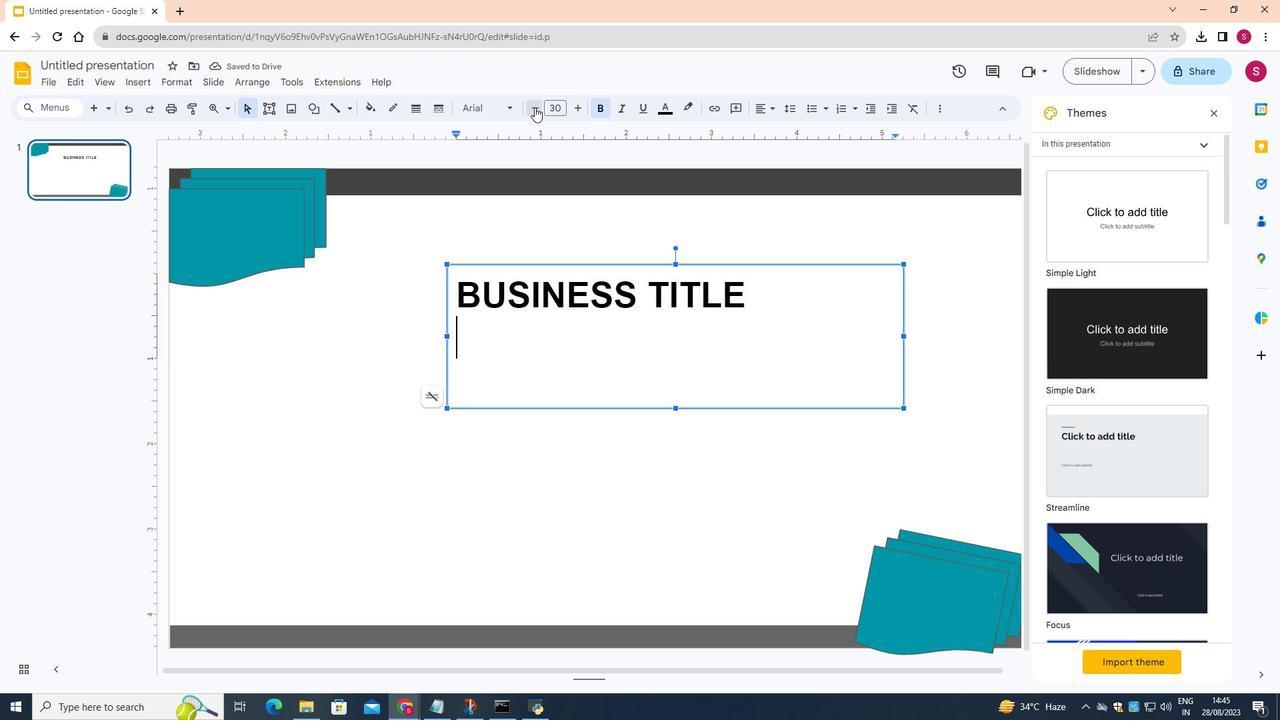 
Action: Mouse pressed left at (534, 107)
Screenshot: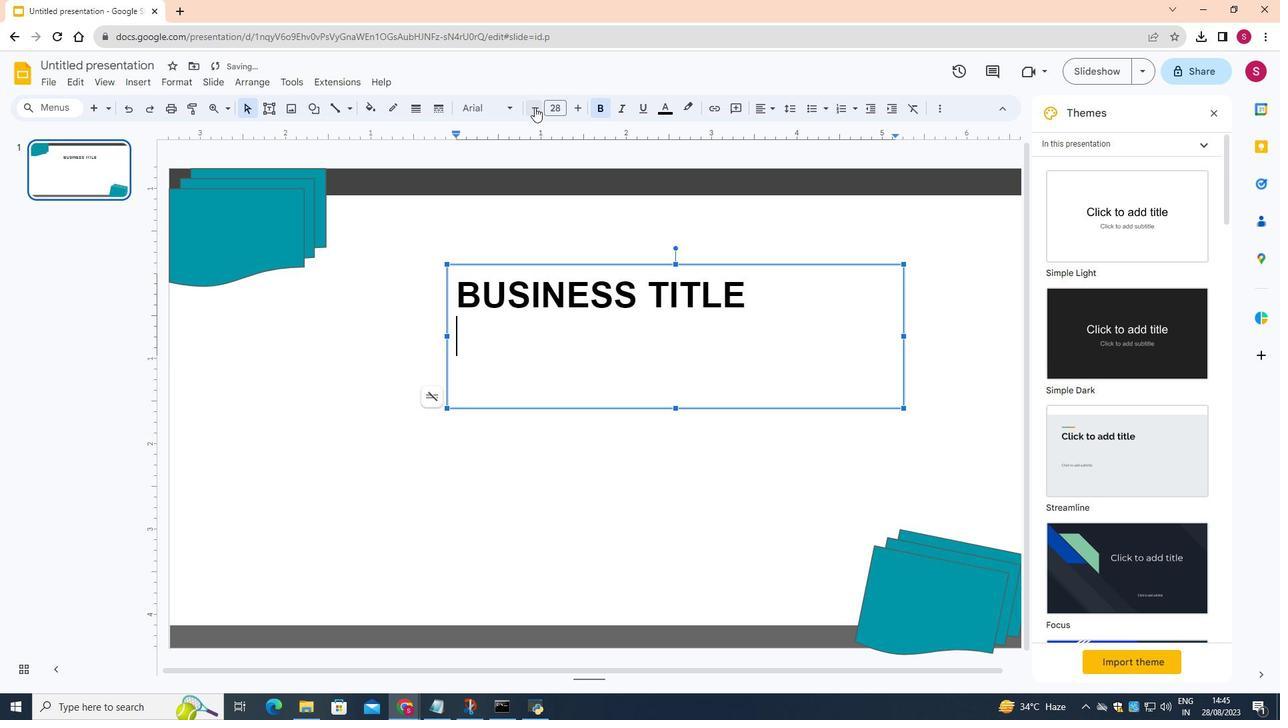 
Action: Mouse pressed left at (534, 107)
Screenshot: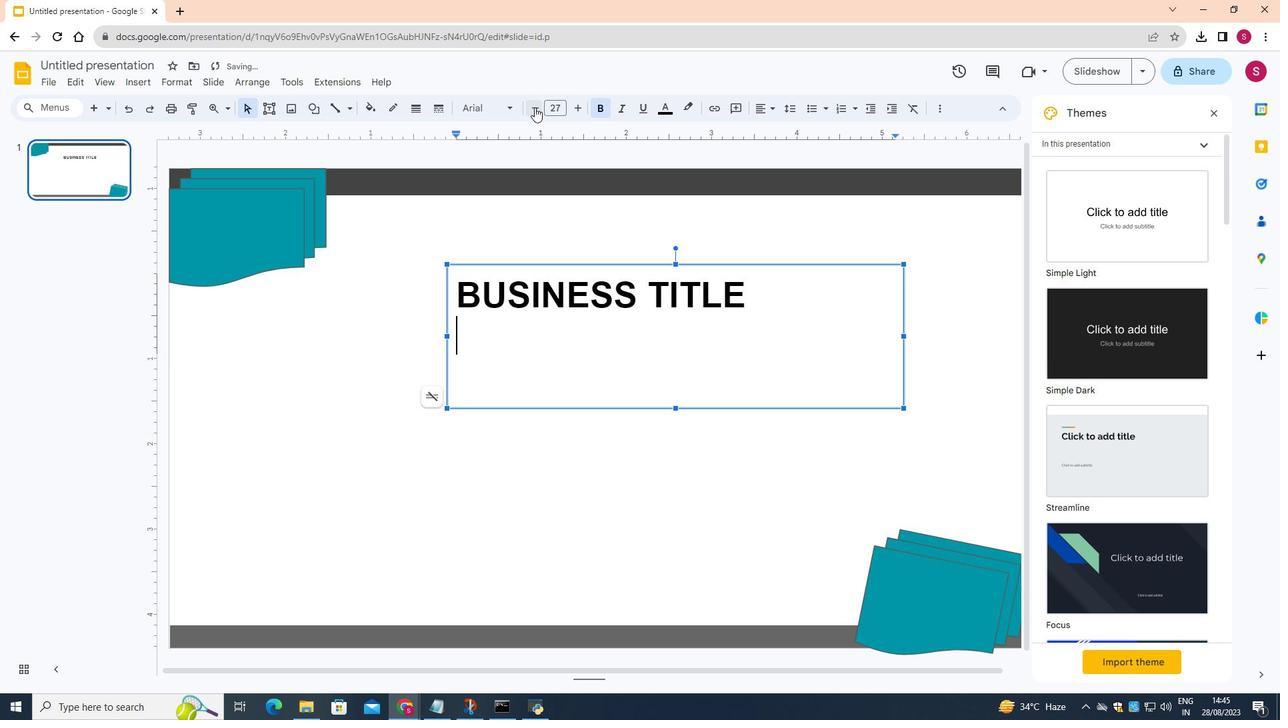 
Action: Mouse pressed left at (534, 107)
Screenshot: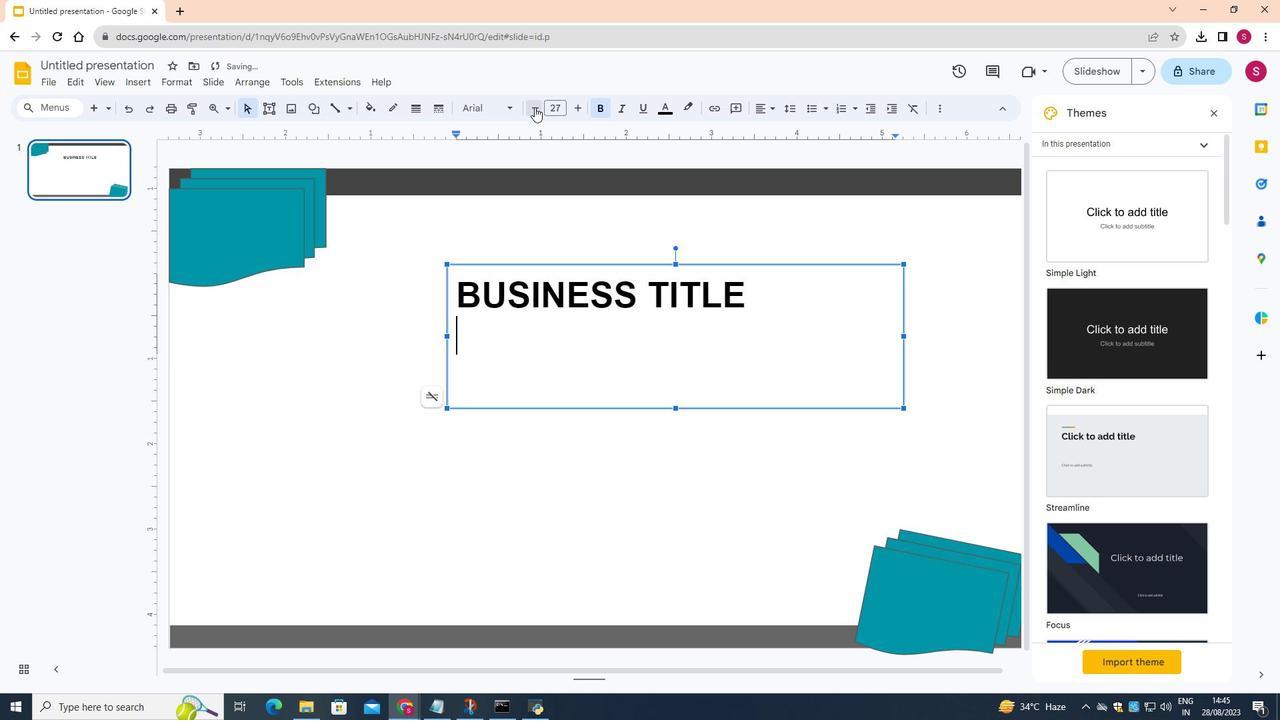 
Action: Mouse pressed left at (534, 107)
Screenshot: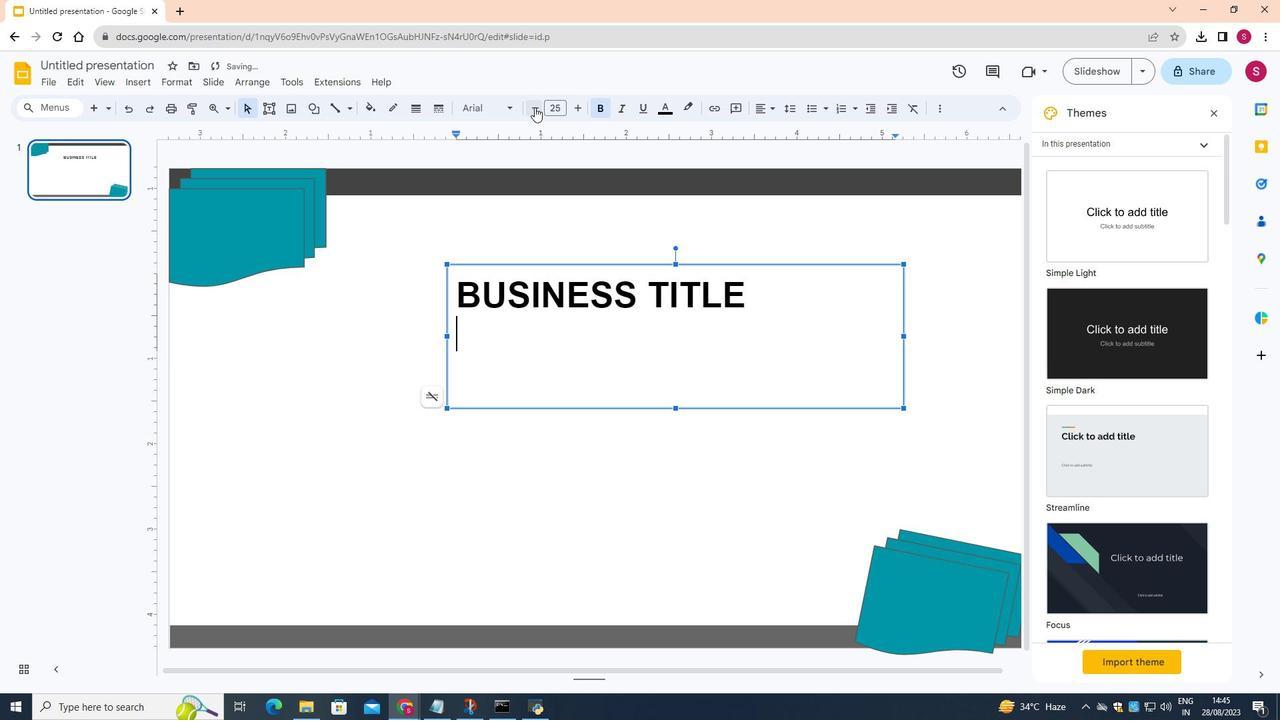 
Action: Mouse pressed left at (534, 107)
Screenshot: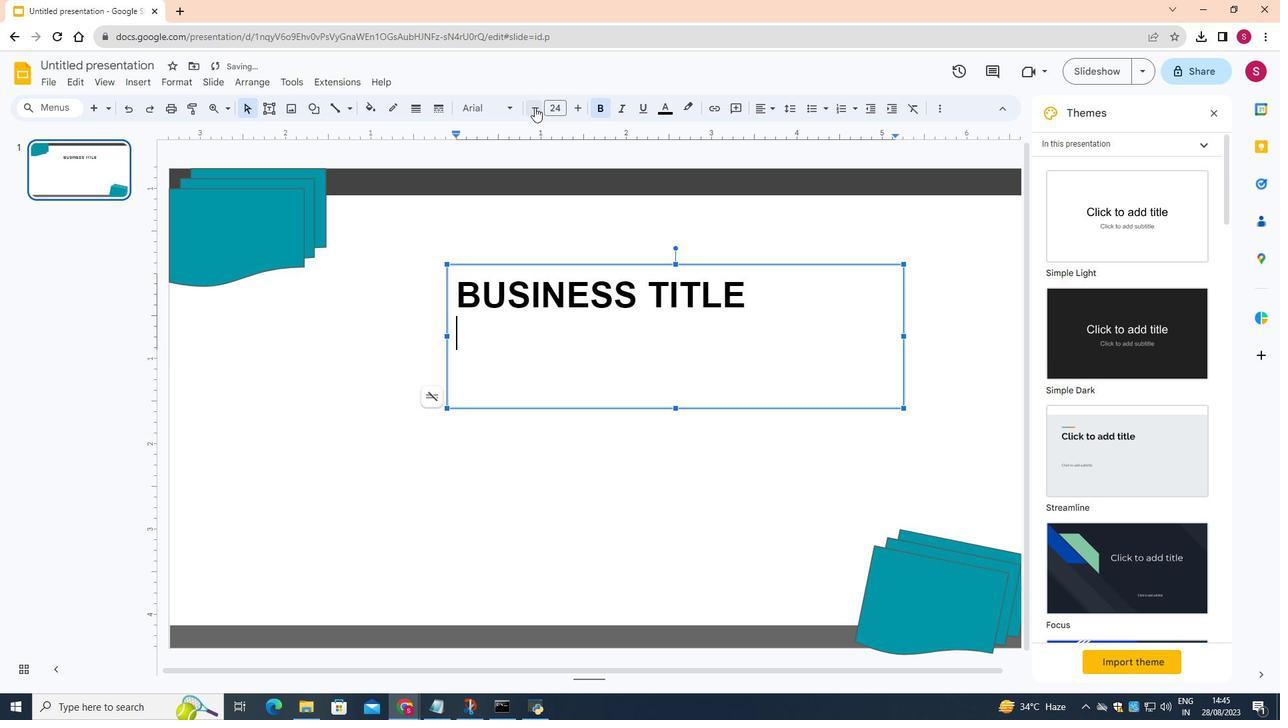 
Action: Mouse pressed left at (534, 107)
Screenshot: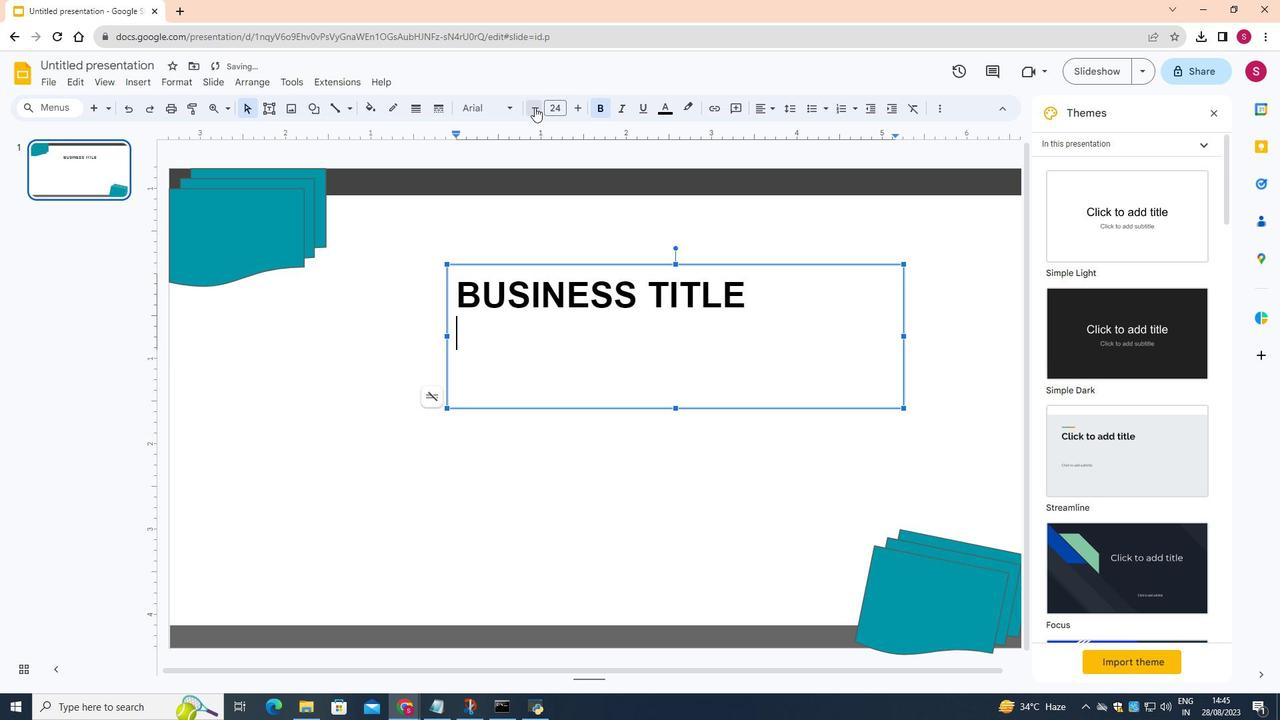 
Action: Mouse pressed left at (534, 107)
Screenshot: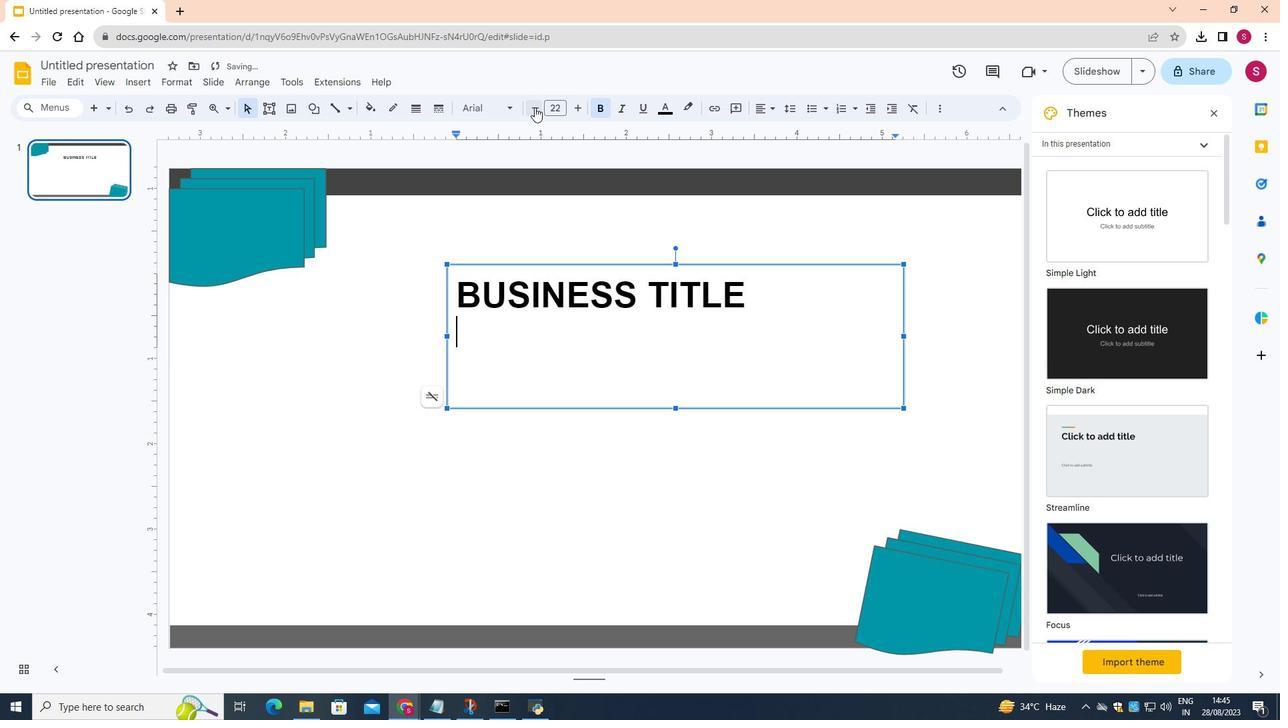 
Action: Mouse pressed left at (534, 107)
Screenshot: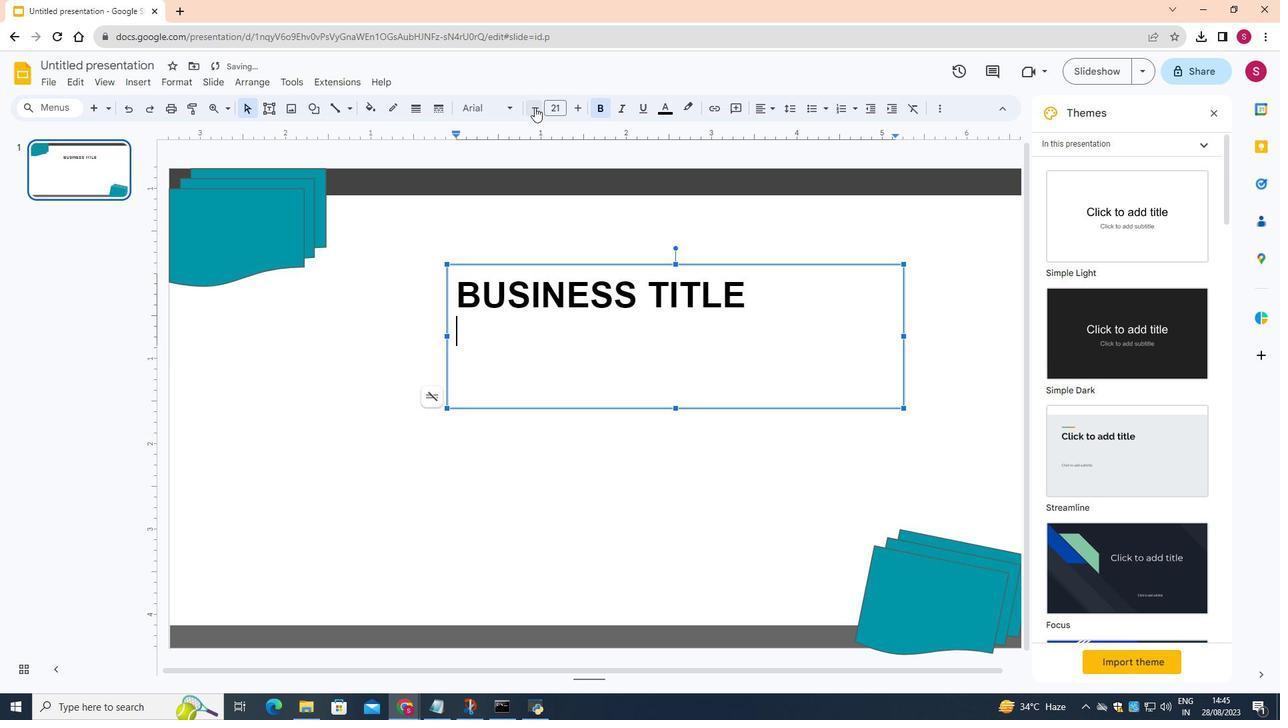 
Action: Mouse pressed left at (534, 107)
Screenshot: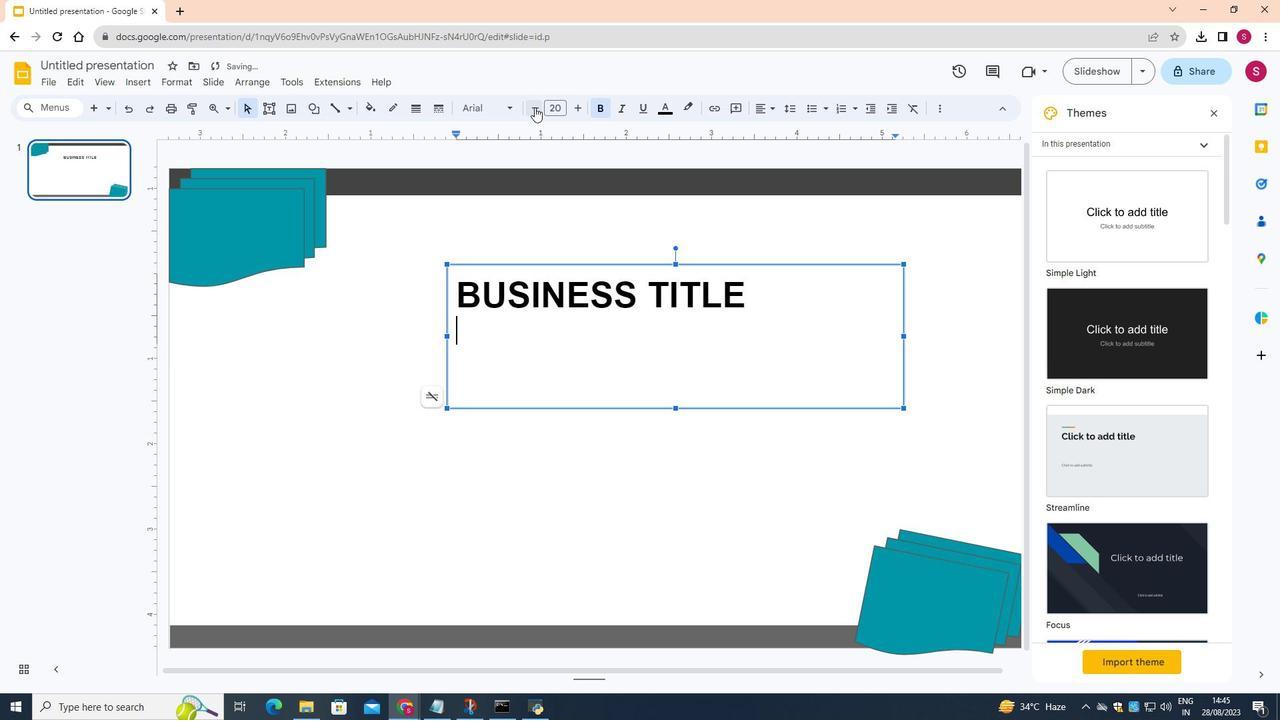 
Action: Mouse pressed left at (534, 107)
Screenshot: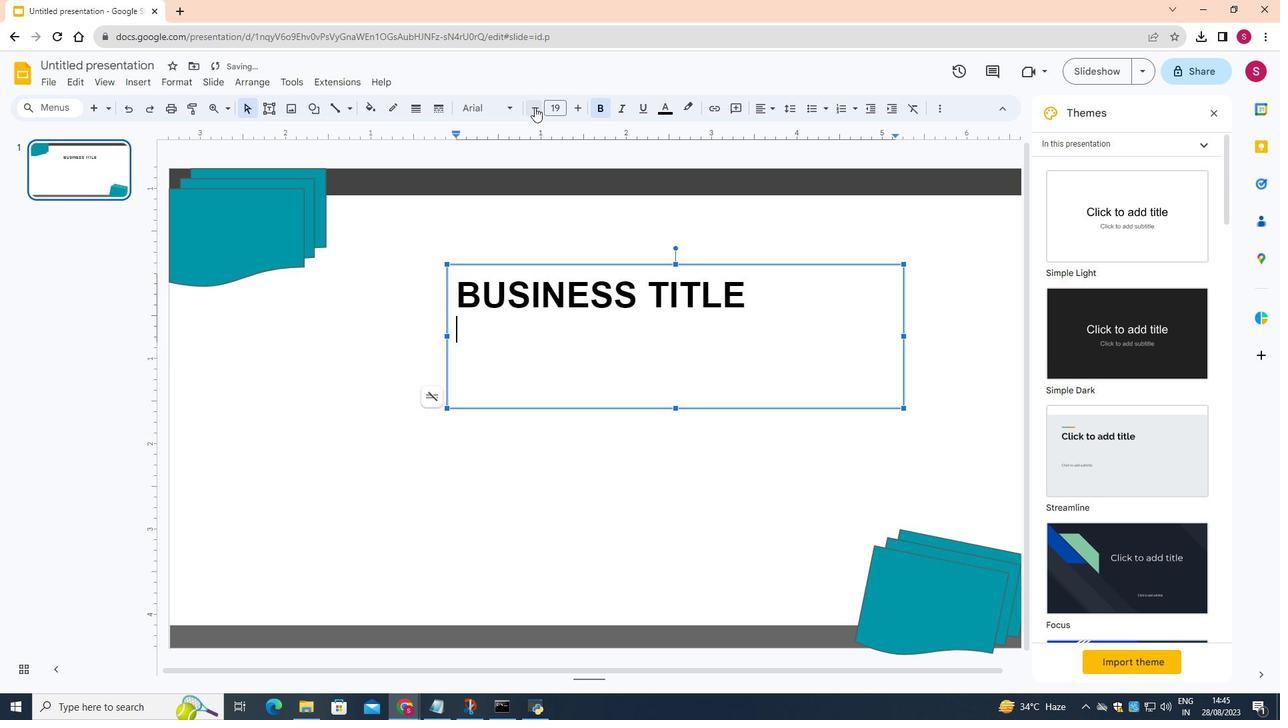 
Action: Mouse pressed left at (534, 107)
Screenshot: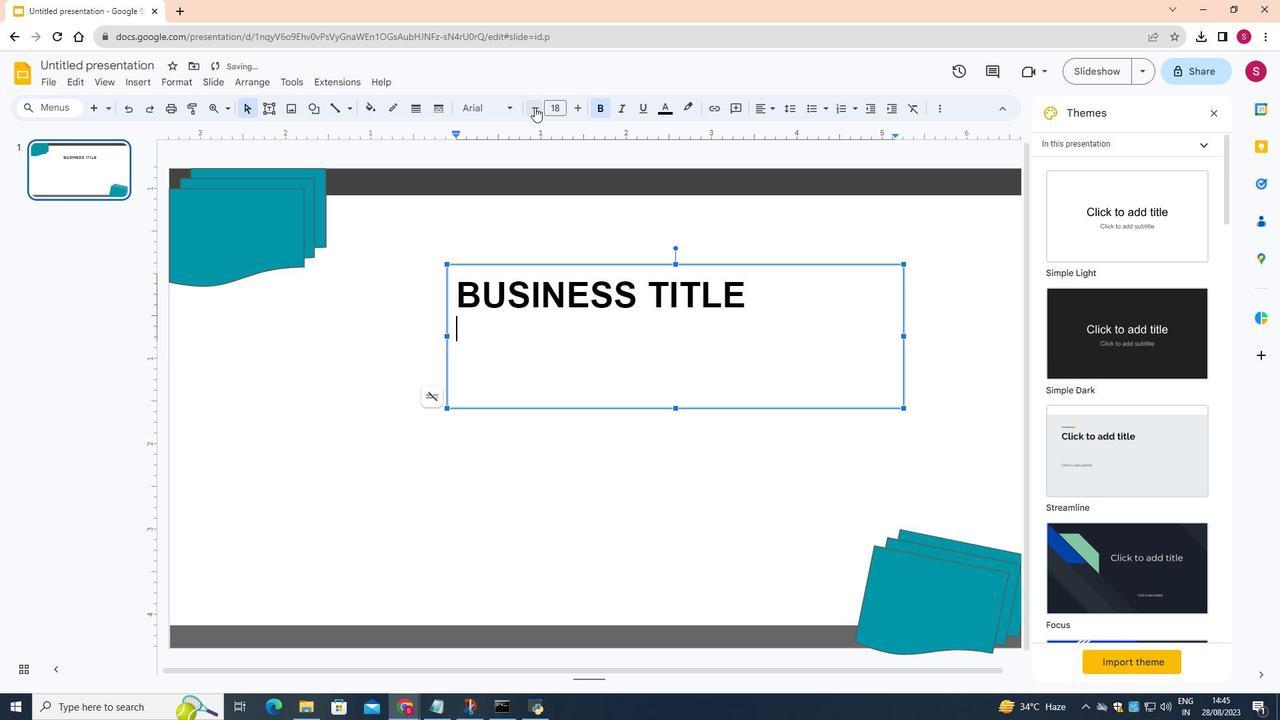 
Action: Mouse pressed left at (534, 107)
Screenshot: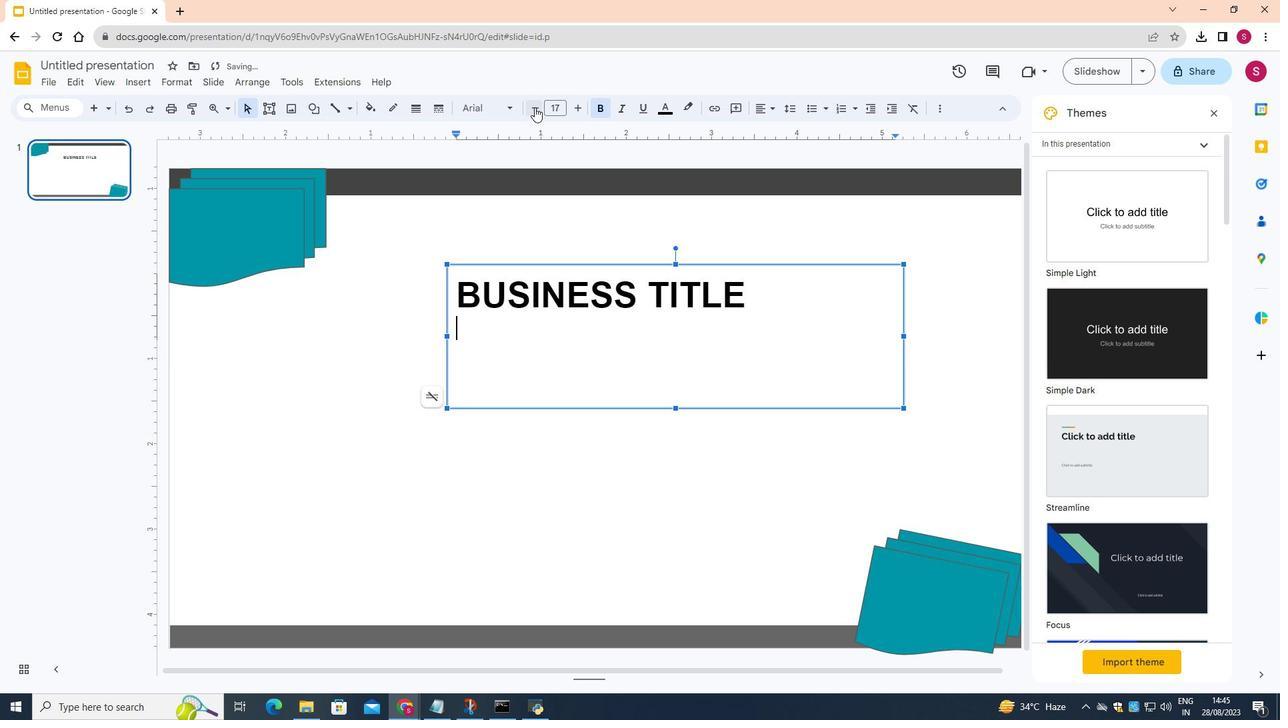 
Action: Mouse pressed left at (534, 107)
Screenshot: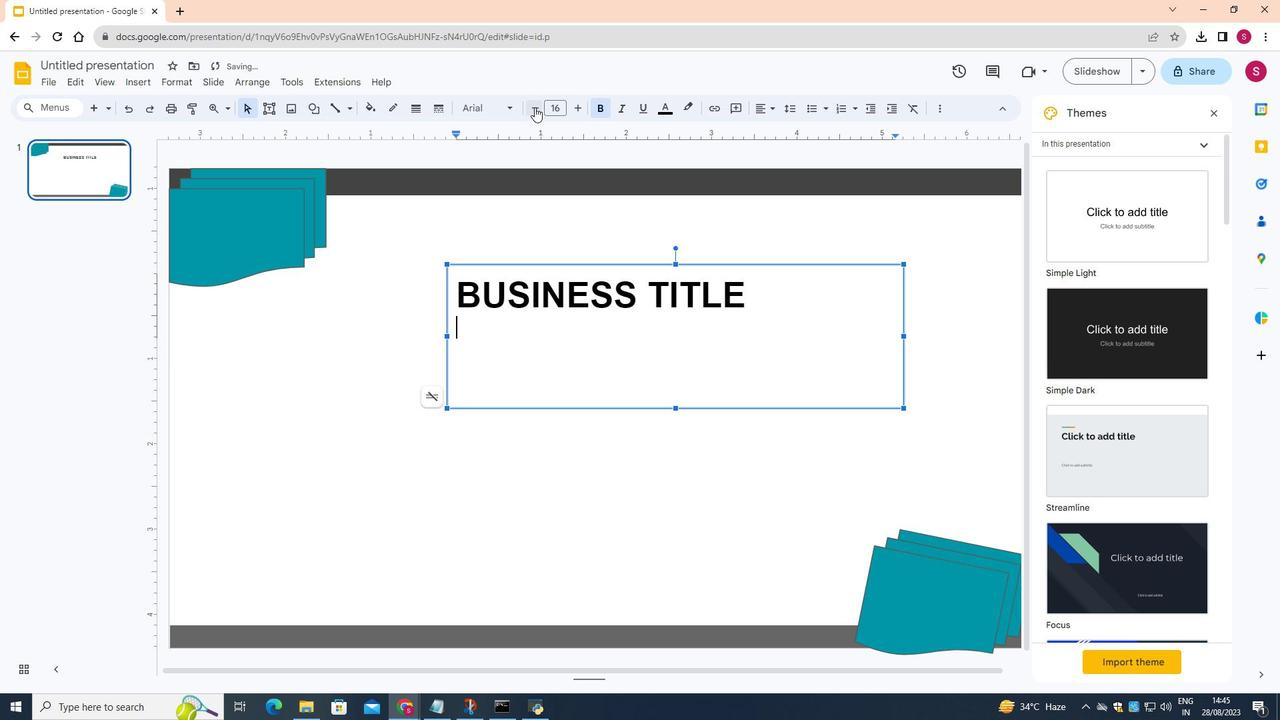 
Action: Mouse pressed left at (534, 107)
Screenshot: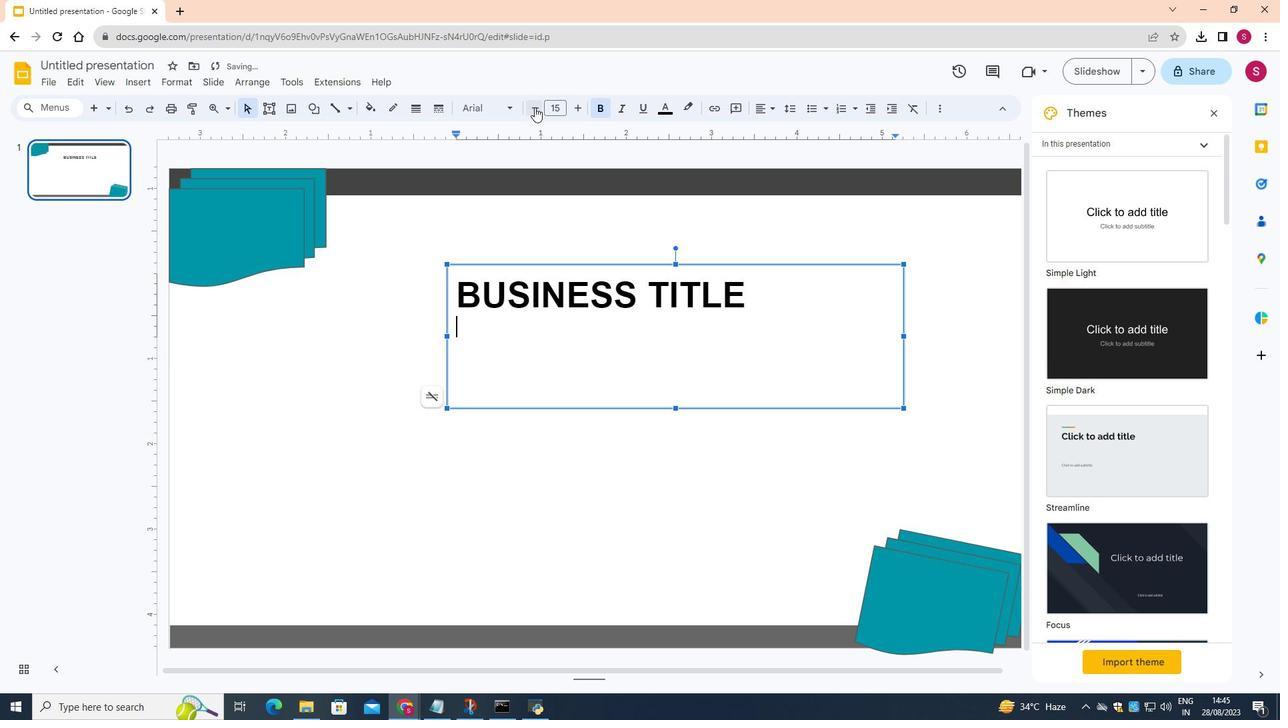 
Action: Mouse pressed left at (534, 107)
Screenshot: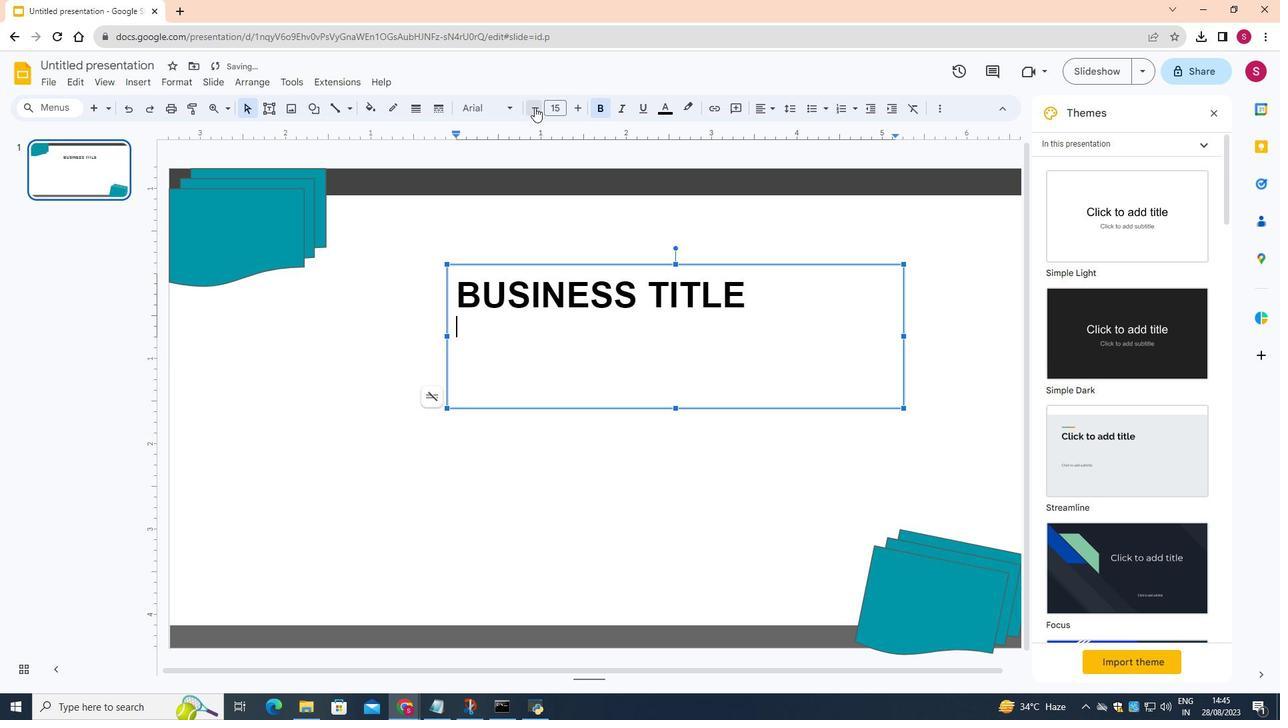 
Action: Key pressed <Key.shift><Key.space><Key.space><Key.space><Key.space><Key.space><Key.shift><Key.caps_lock><Key.caps_lock>YO<Key.backspace><Key.backspace>
Screenshot: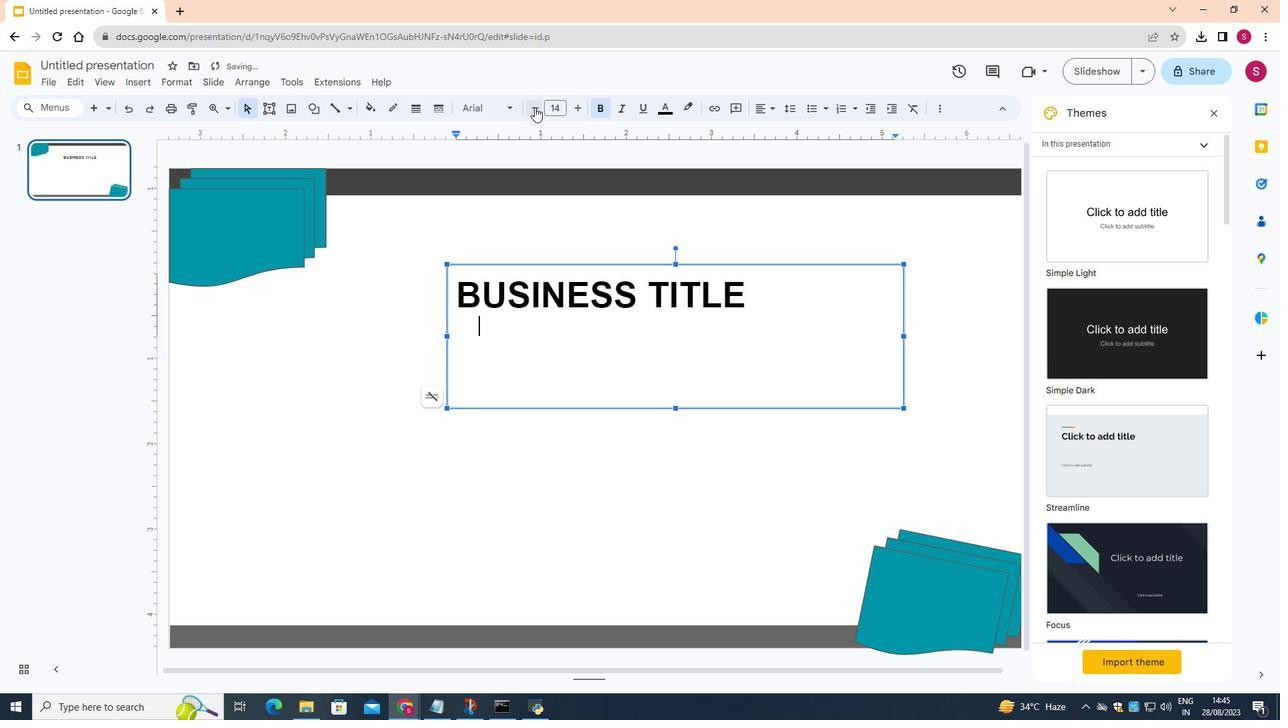 
Action: Mouse moved to (600, 112)
Screenshot: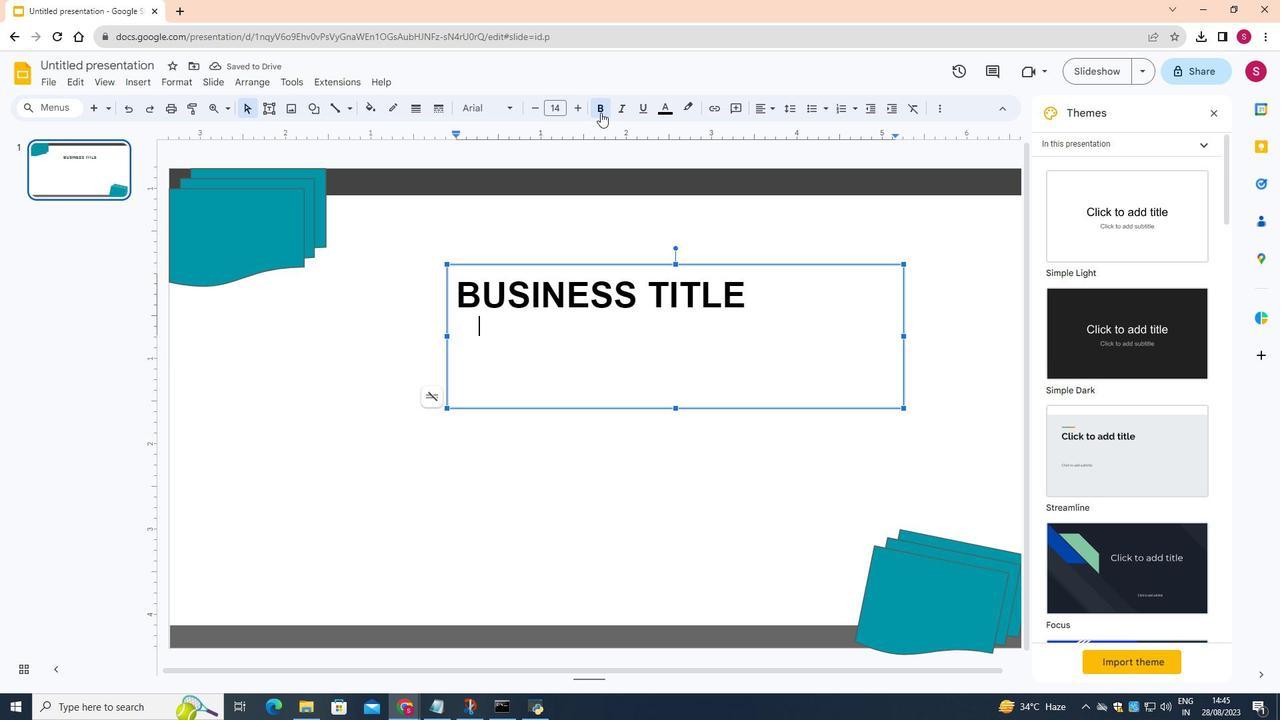 
Action: Mouse pressed left at (600, 112)
Screenshot: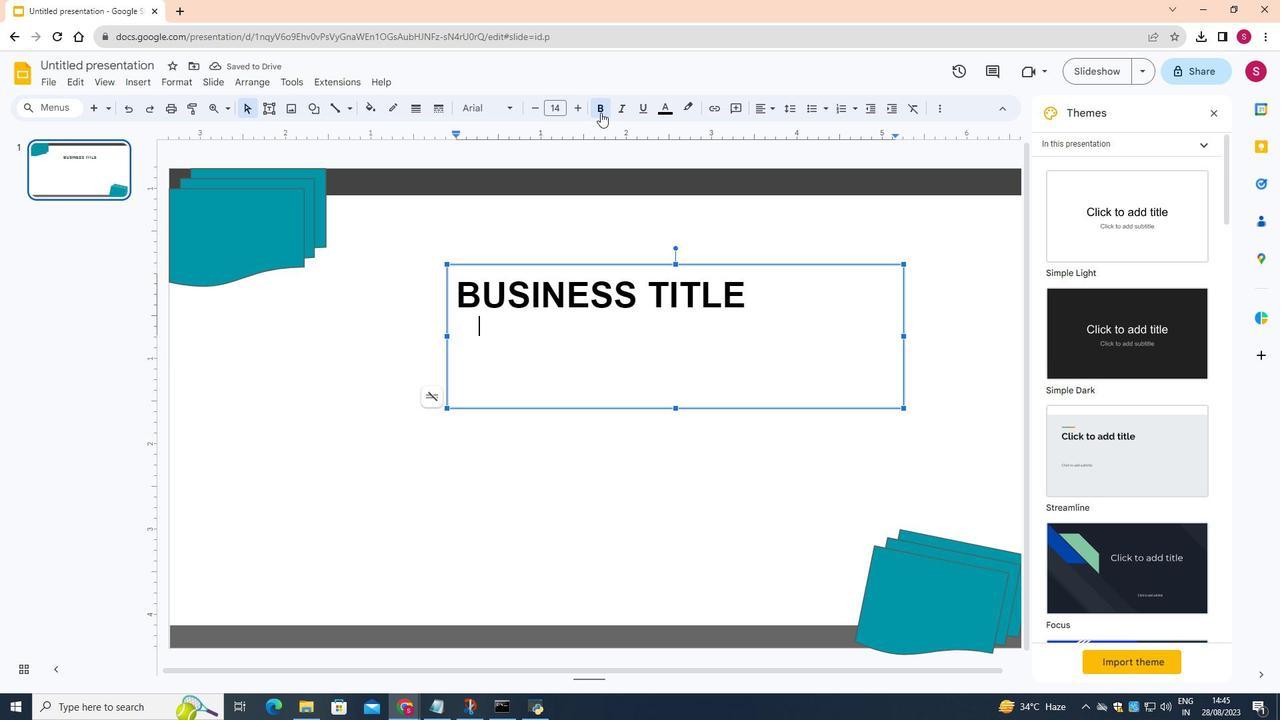 
Action: Mouse moved to (597, 136)
Screenshot: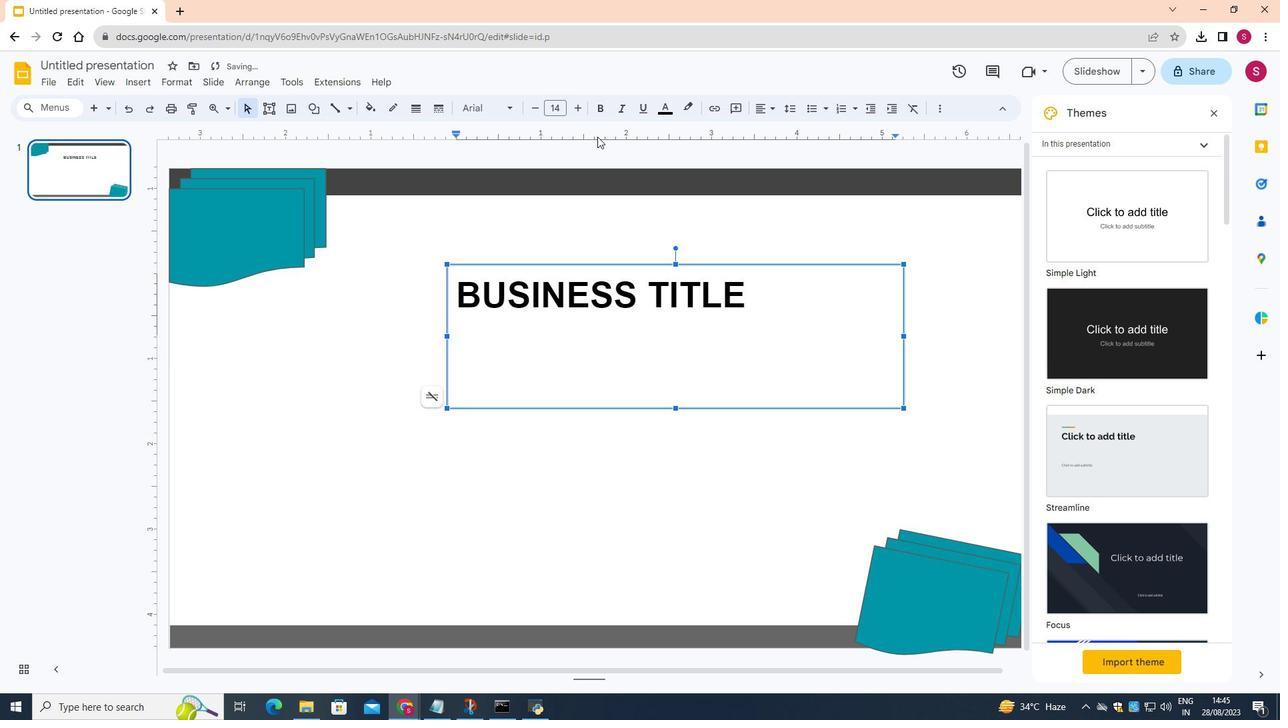 
Action: Key pressed YOUR<Key.space><Key.space>TEXT<Key.space><Key.space>HERE
Screenshot: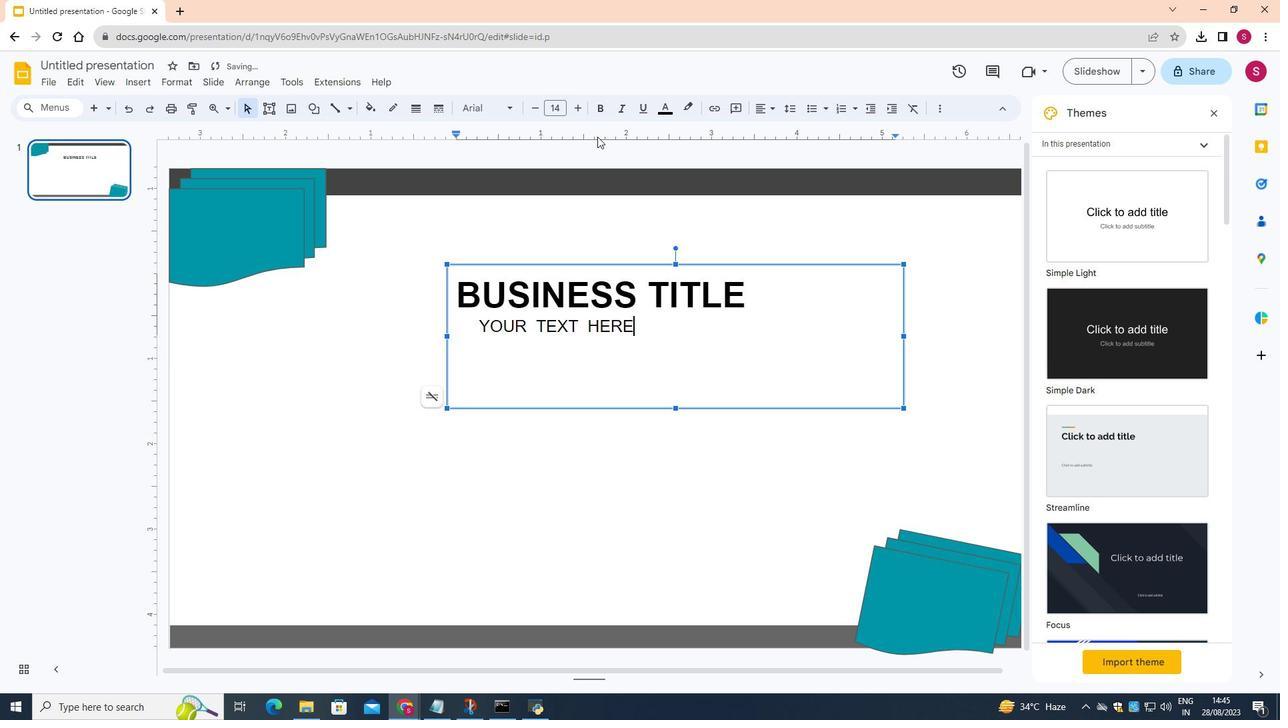 
Action: Mouse moved to (476, 323)
Screenshot: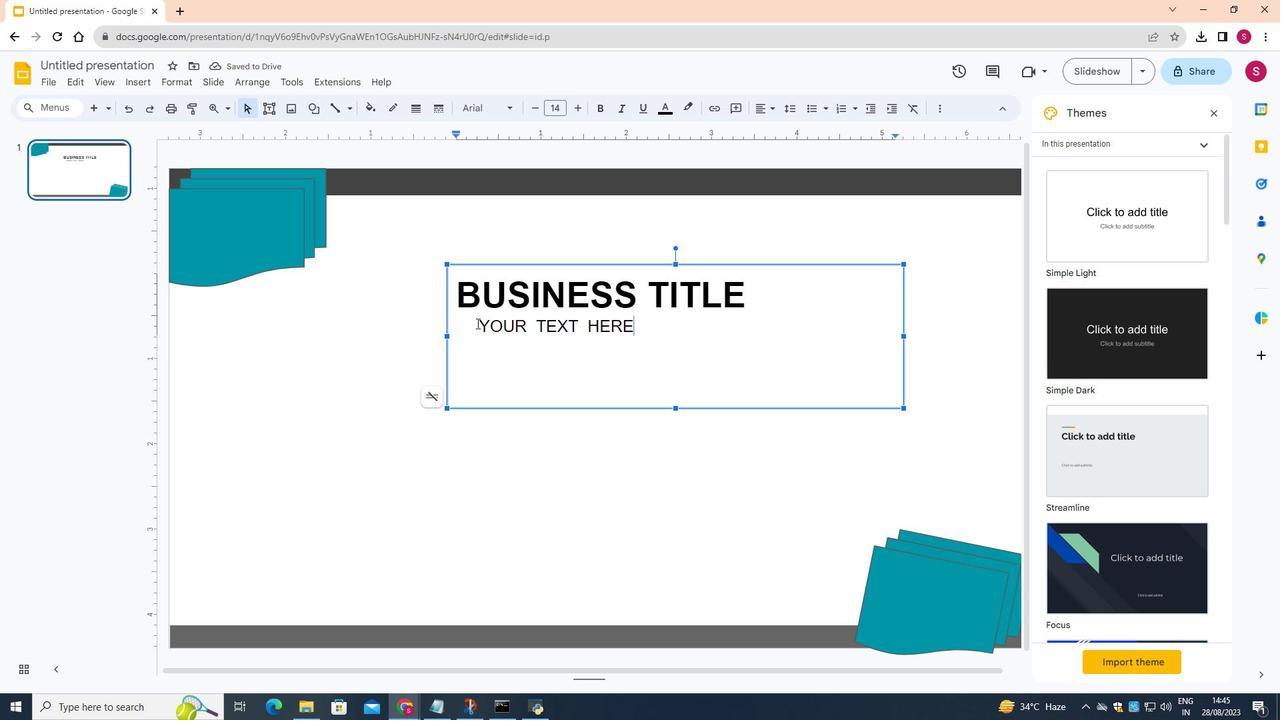 
Action: Mouse pressed left at (476, 323)
Screenshot: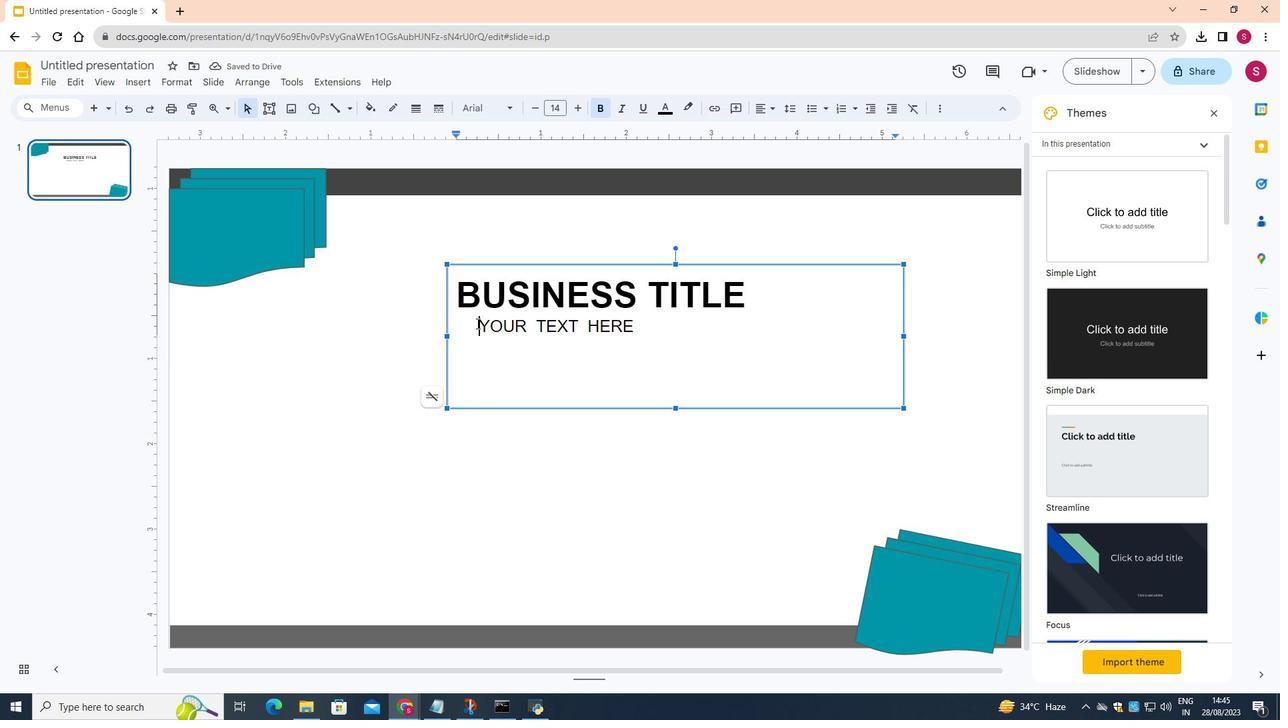 
Action: Key pressed <Key.space><Key.space><Key.space><Key.space><Key.space>
Screenshot: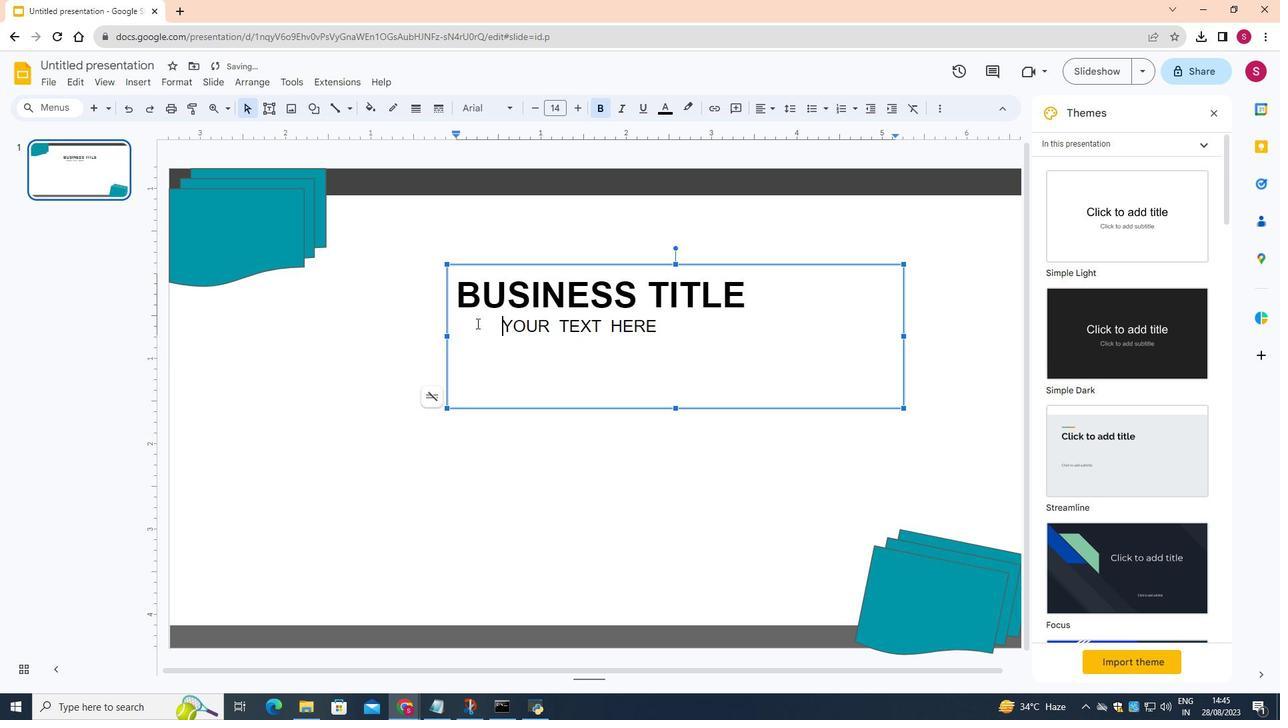
Action: Mouse moved to (507, 325)
Screenshot: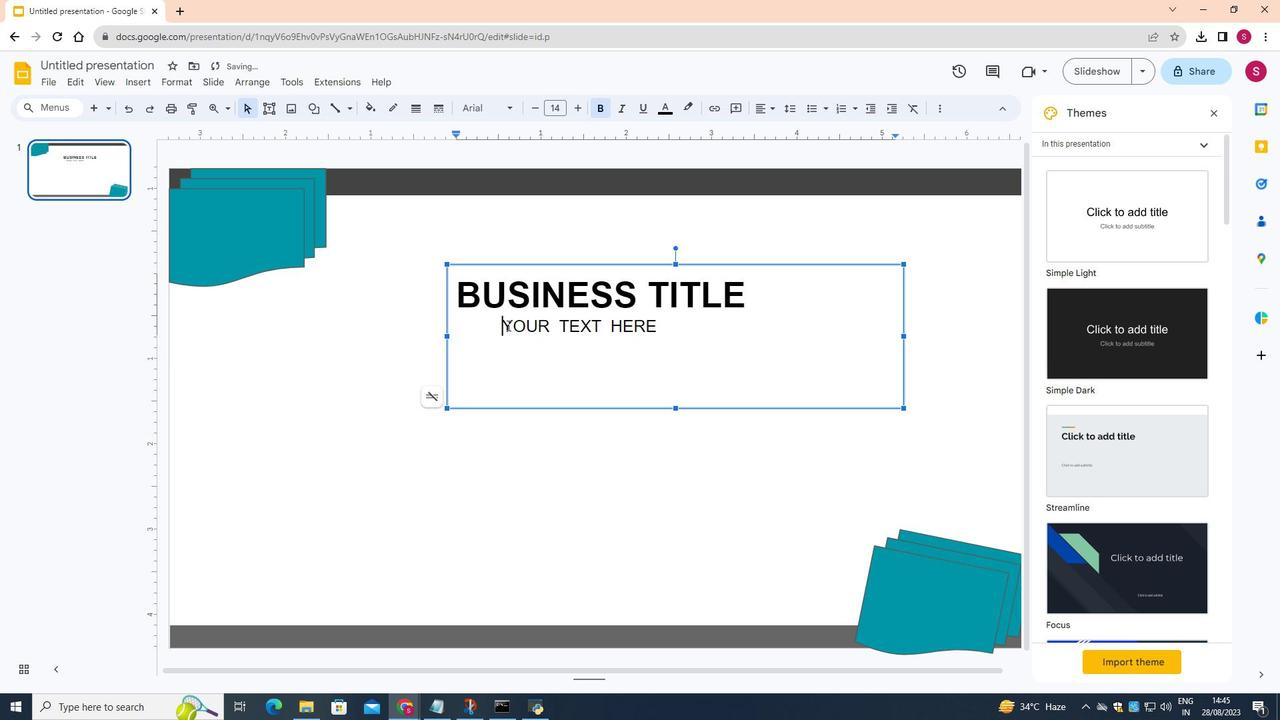 
Action: Mouse pressed left at (507, 325)
